 Task: Plan a day trip to Storm King Art Center.
Action: Mouse moved to (231, 204)
Screenshot: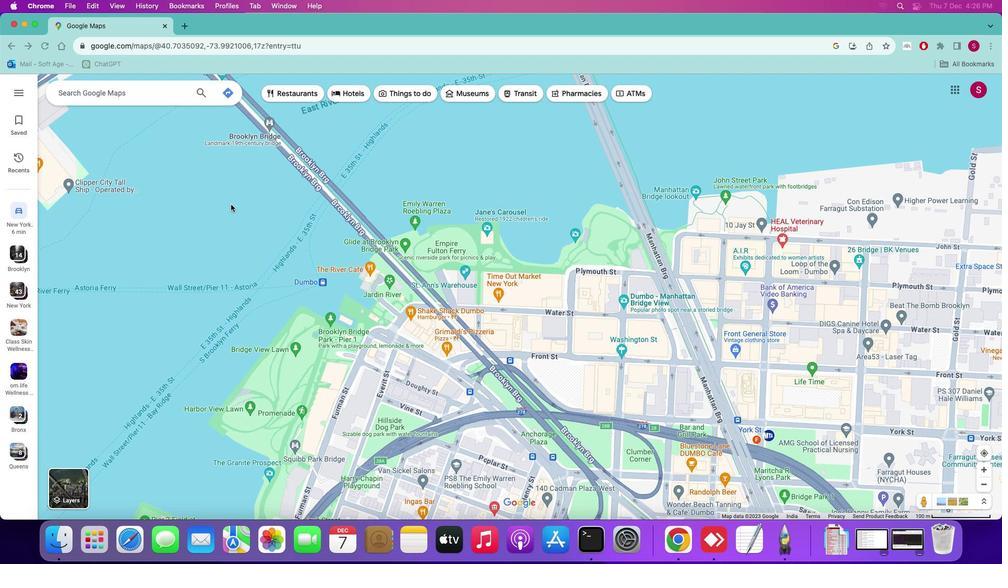 
Action: Mouse pressed left at (231, 204)
Screenshot: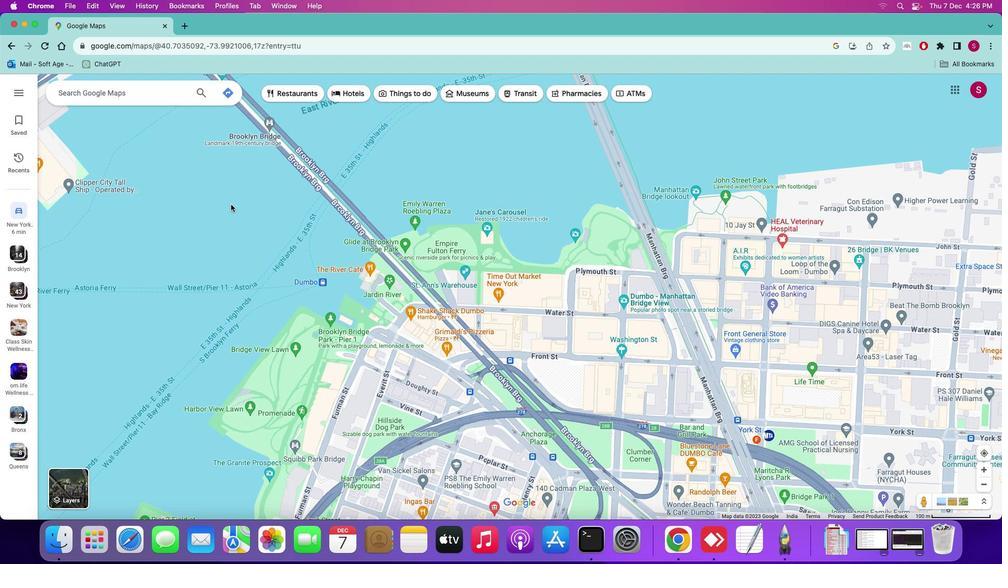 
Action: Mouse moved to (200, 88)
Screenshot: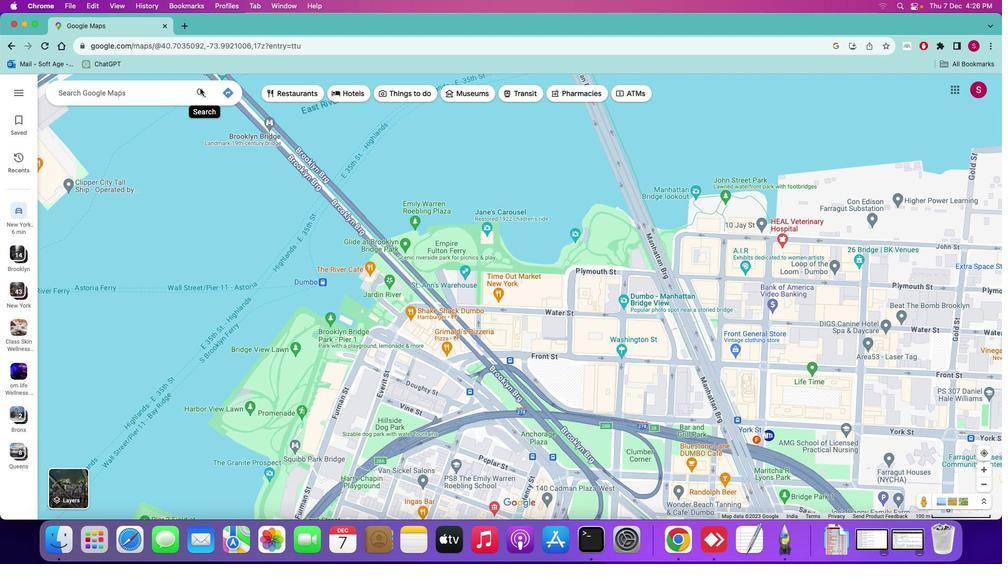 
Action: Mouse pressed left at (200, 88)
Screenshot: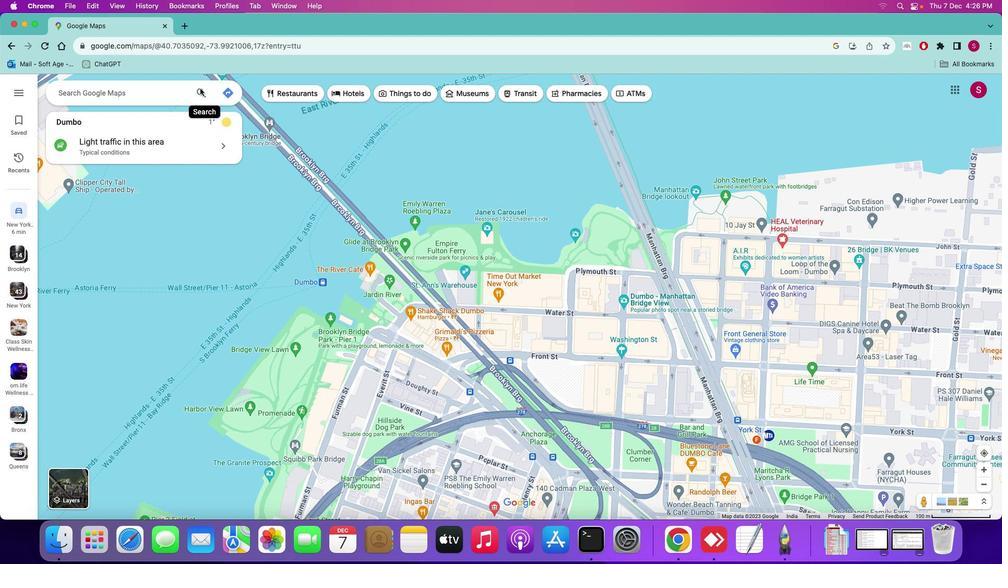 
Action: Mouse moved to (143, 82)
Screenshot: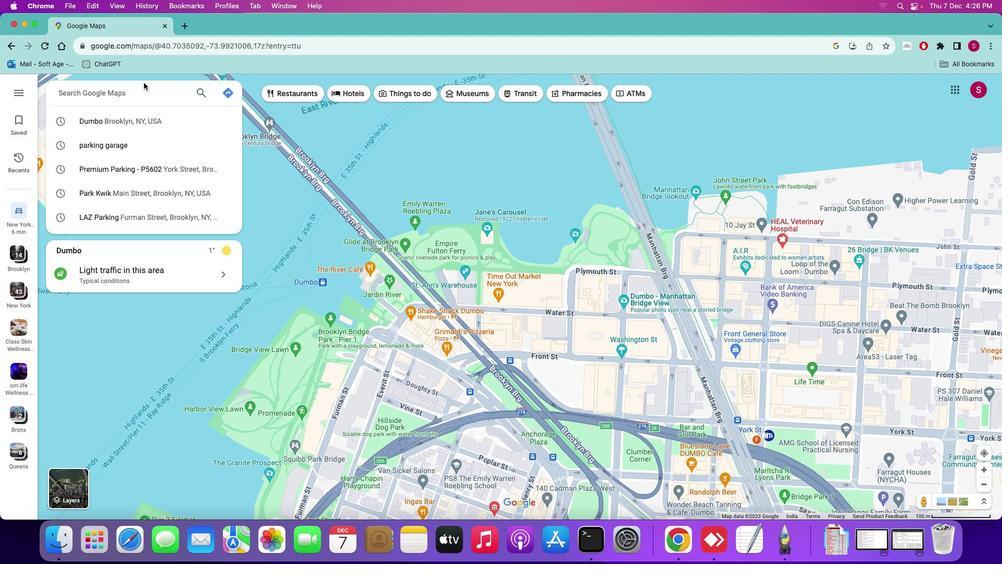 
Action: Key pressed Key.shift_r'S''t''o''r''m'Key.spaceKey.shift_r'K''i''n''g'Key.spaceKey.shift_r'A''r''t'Key.spaceKey.shift_r'C''e''n''t''e''r'Key.enter
Screenshot: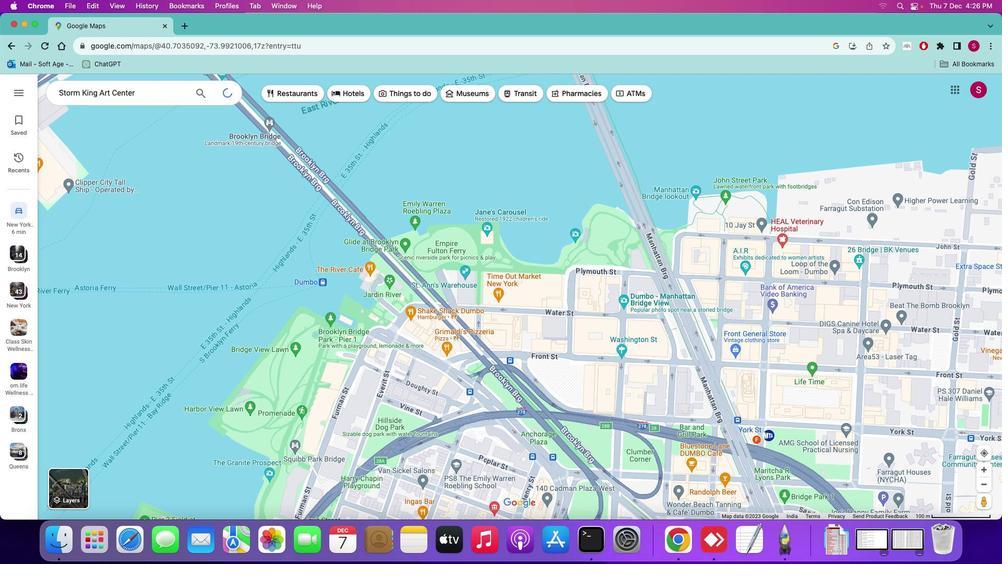 
Action: Mouse moved to (206, 189)
Screenshot: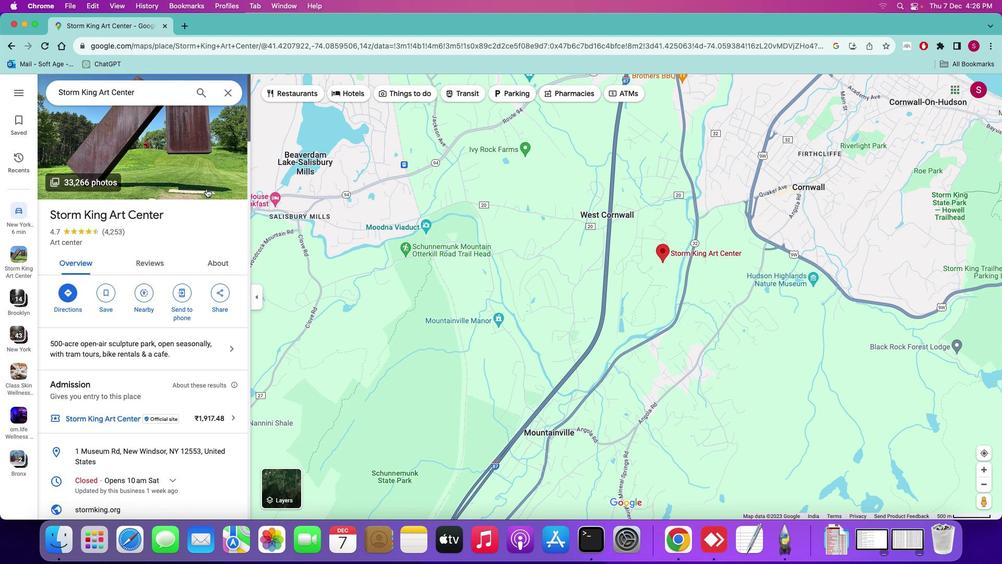 
Action: Mouse scrolled (206, 189) with delta (0, 0)
Screenshot: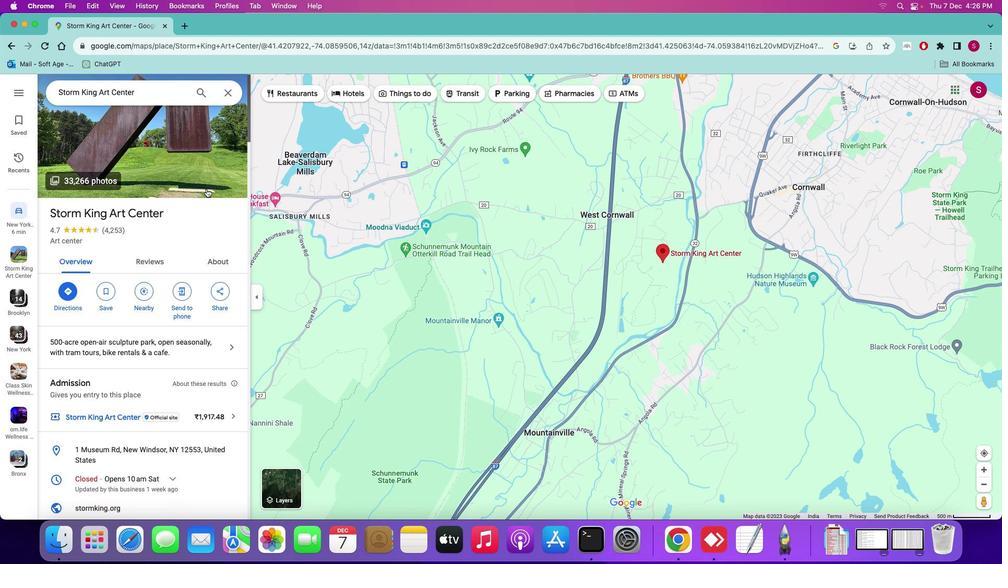
Action: Mouse scrolled (206, 189) with delta (0, 0)
Screenshot: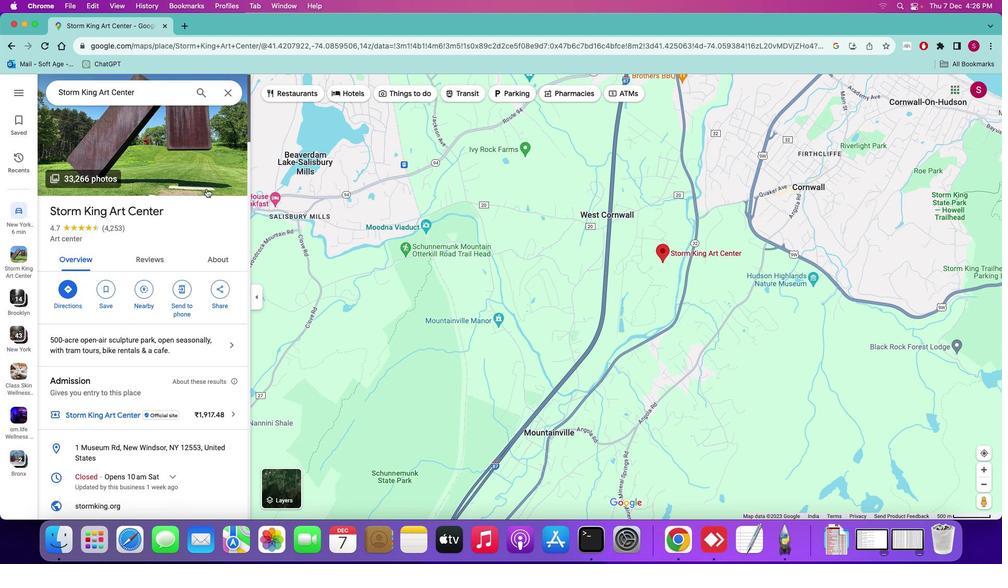 
Action: Mouse scrolled (206, 189) with delta (0, 0)
Screenshot: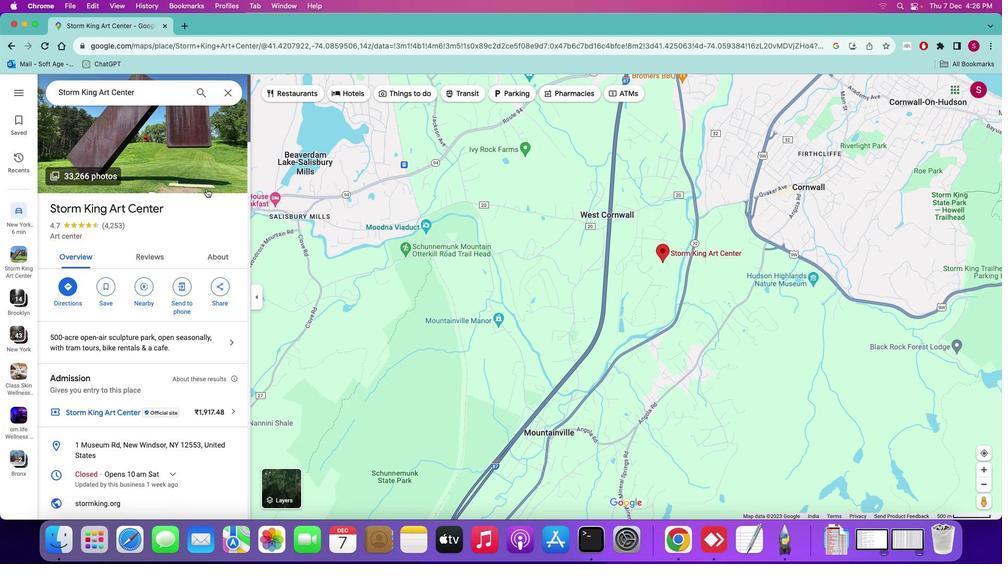 
Action: Mouse scrolled (206, 189) with delta (0, 0)
Screenshot: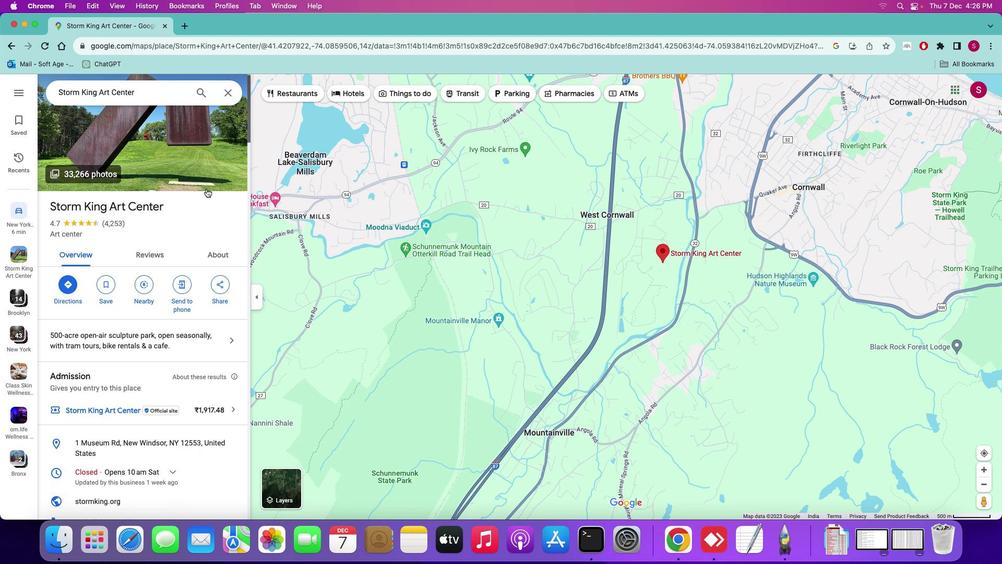 
Action: Mouse scrolled (206, 189) with delta (0, 0)
Screenshot: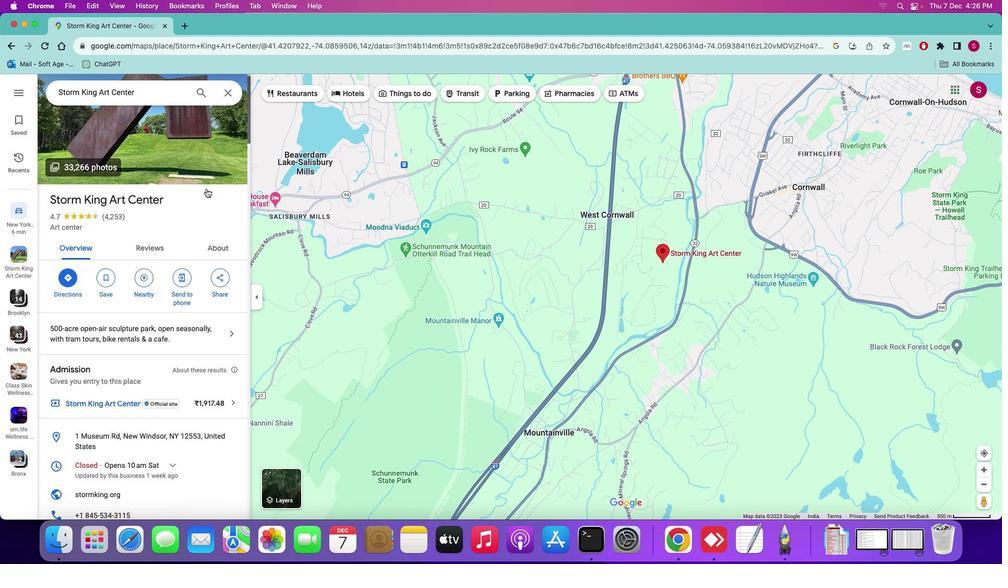 
Action: Mouse scrolled (206, 189) with delta (0, 0)
Screenshot: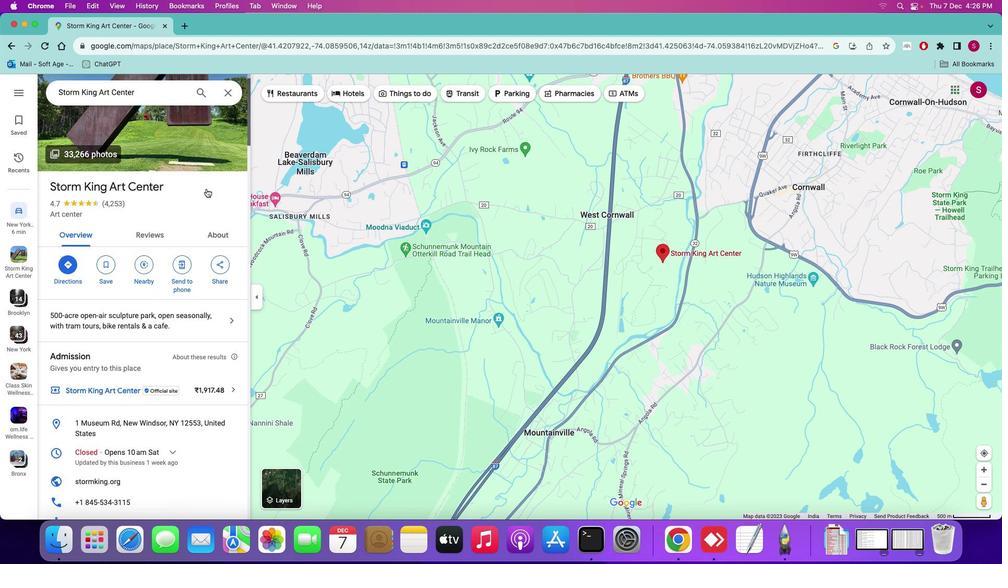 
Action: Mouse moved to (206, 189)
Screenshot: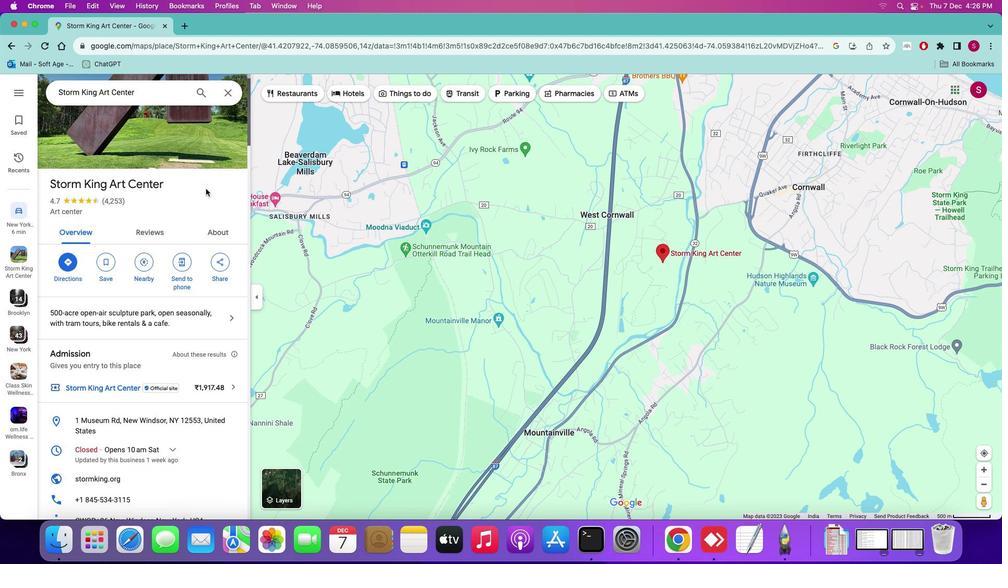 
Action: Mouse scrolled (206, 189) with delta (0, 0)
Screenshot: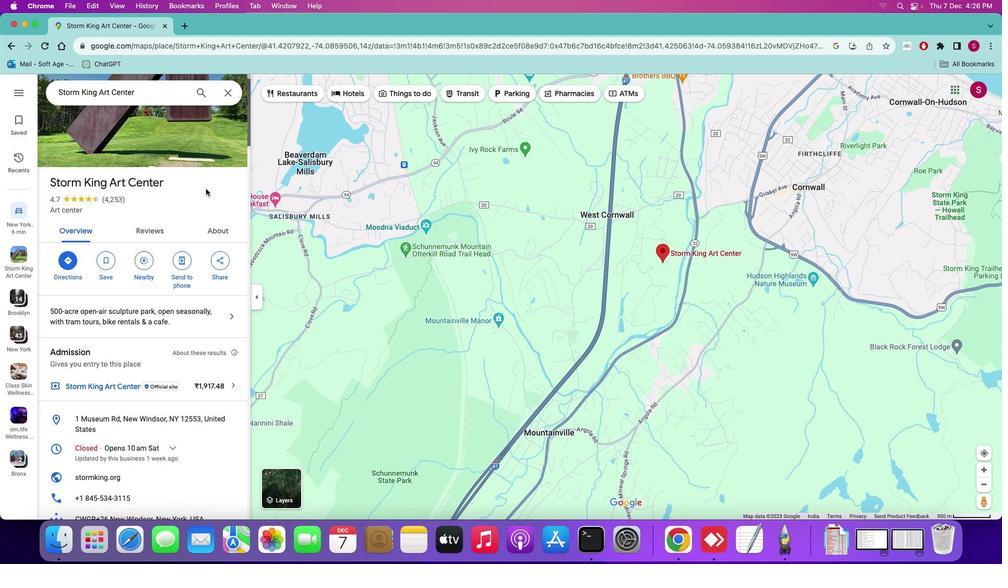 
Action: Mouse scrolled (206, 189) with delta (0, 0)
Screenshot: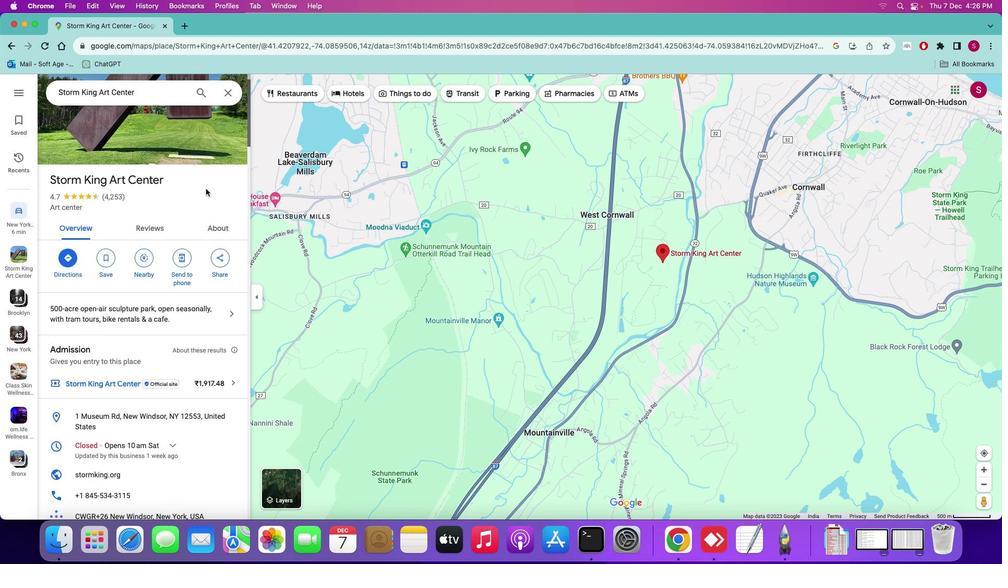 
Action: Mouse scrolled (206, 189) with delta (0, 0)
Screenshot: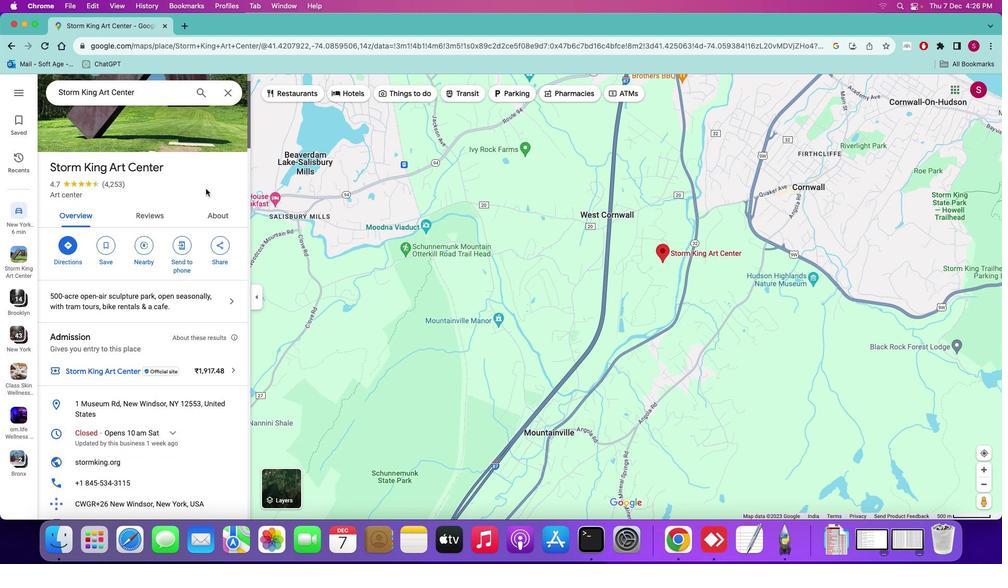 
Action: Mouse moved to (206, 188)
Screenshot: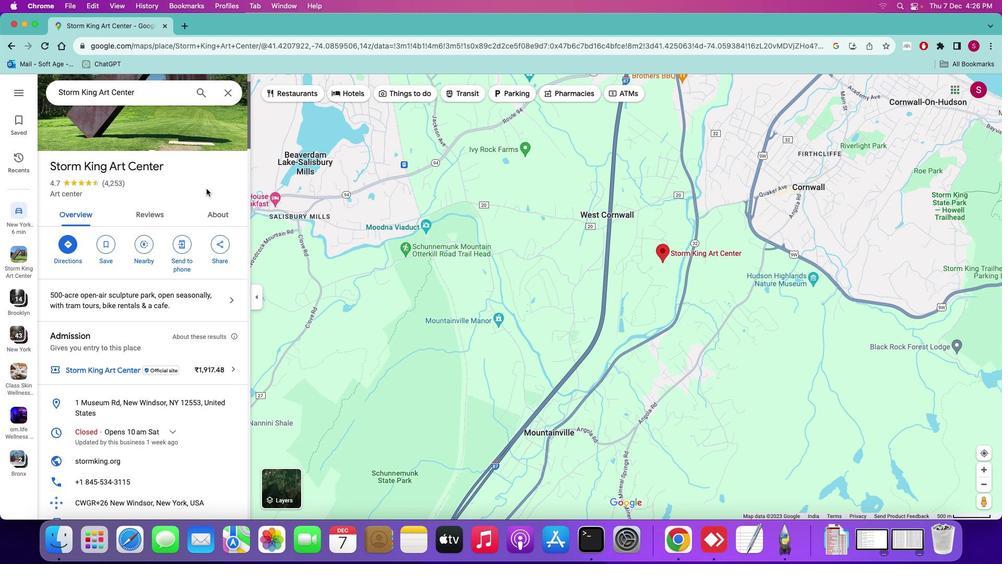
Action: Mouse scrolled (206, 188) with delta (0, 0)
Screenshot: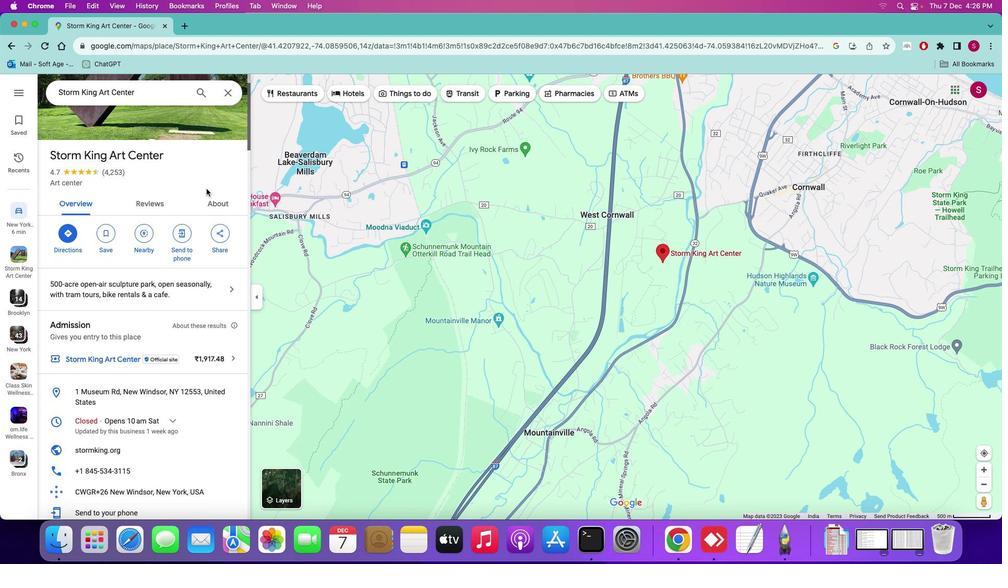 
Action: Mouse scrolled (206, 188) with delta (0, 0)
Screenshot: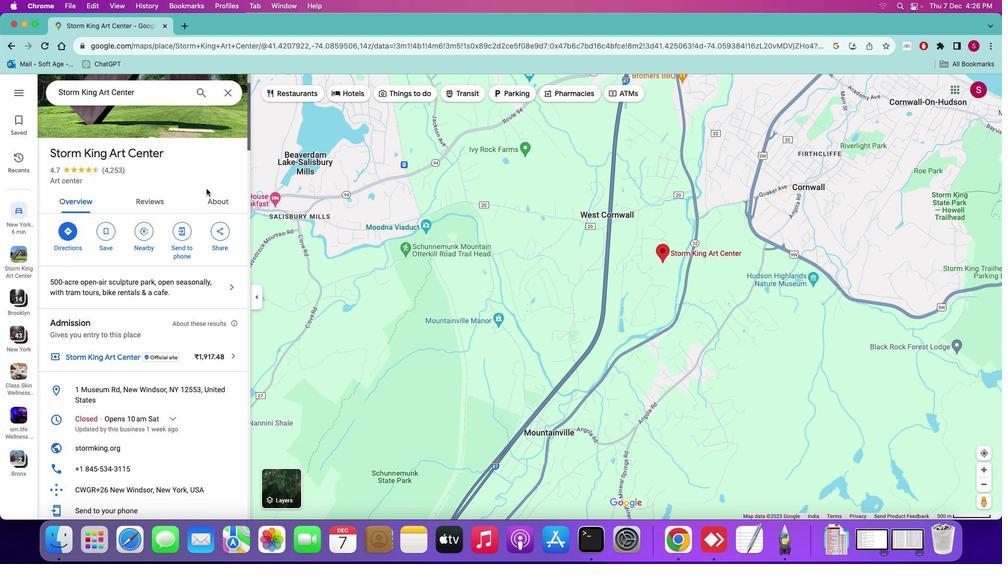 
Action: Mouse scrolled (206, 188) with delta (0, 0)
Screenshot: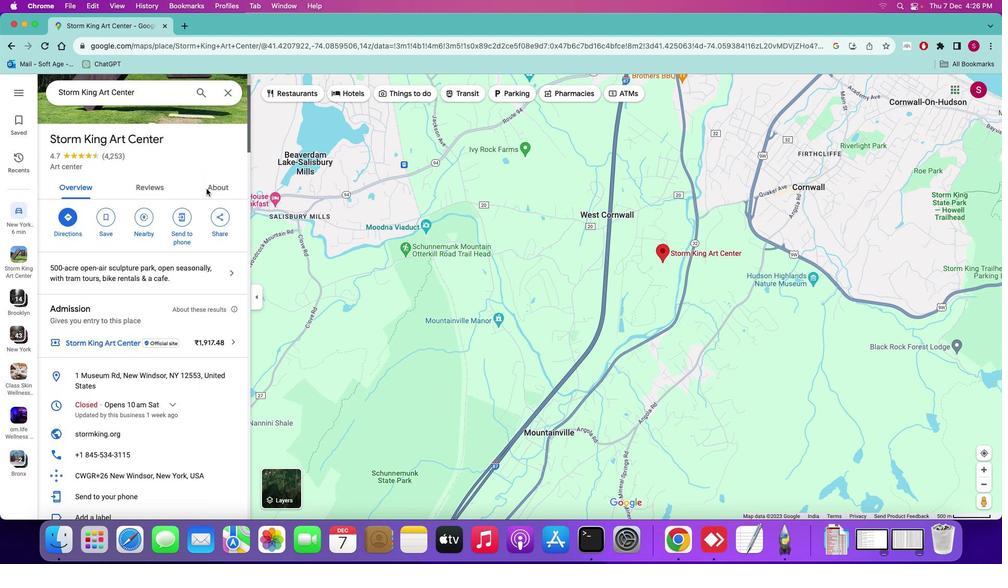 
Action: Mouse scrolled (206, 188) with delta (0, 0)
Screenshot: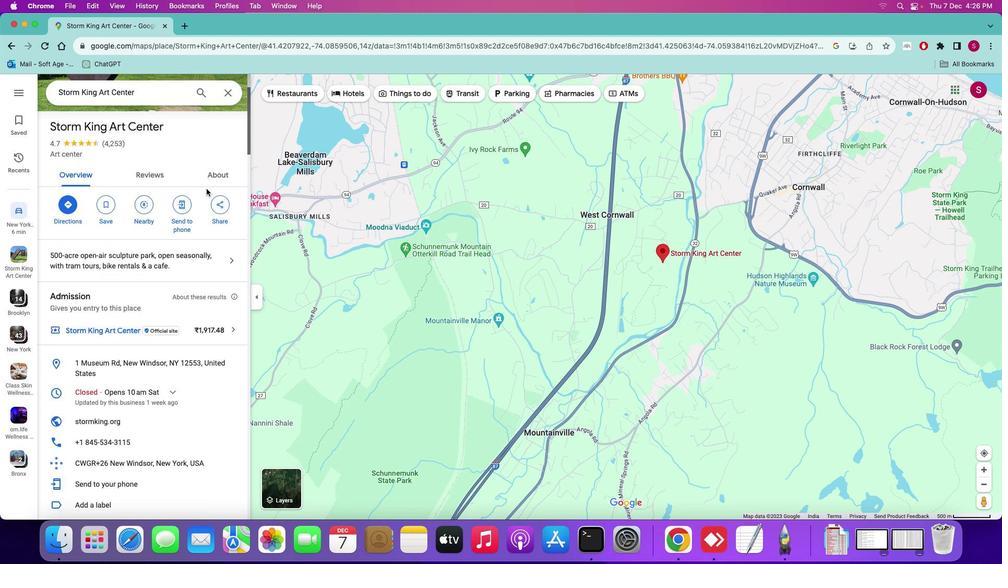 
Action: Mouse scrolled (206, 188) with delta (0, -1)
Screenshot: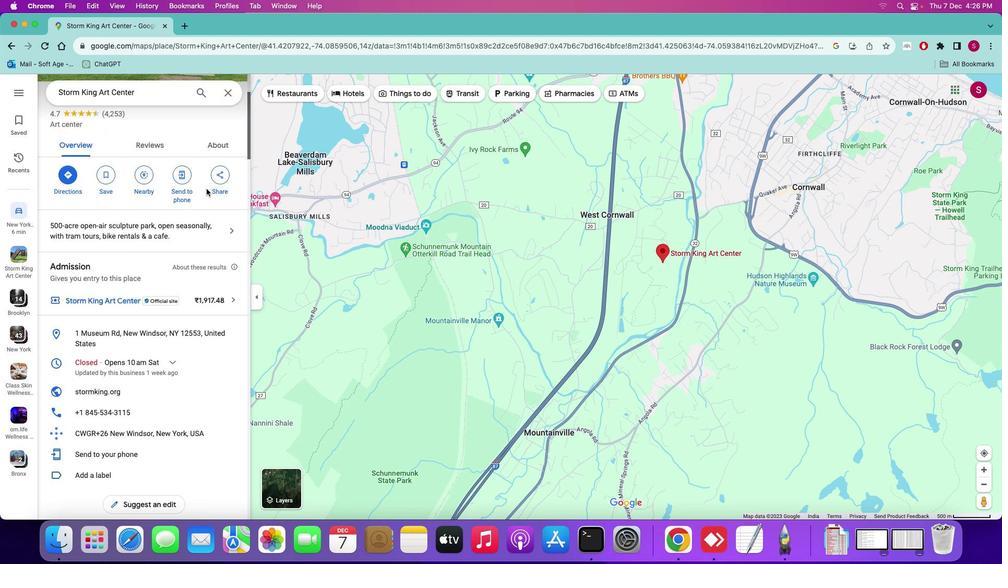 
Action: Mouse scrolled (206, 188) with delta (0, 0)
Screenshot: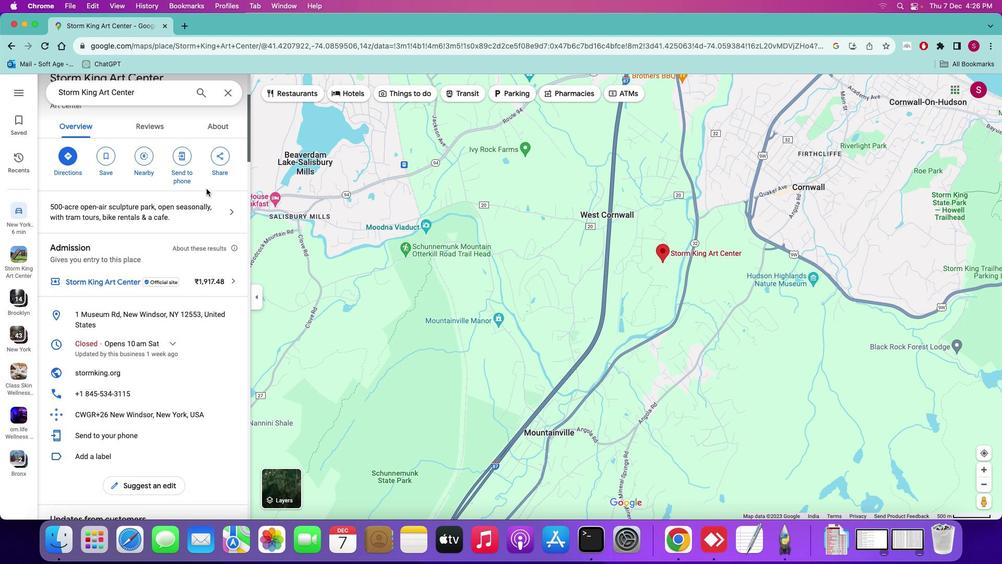 
Action: Mouse scrolled (206, 188) with delta (0, 0)
Screenshot: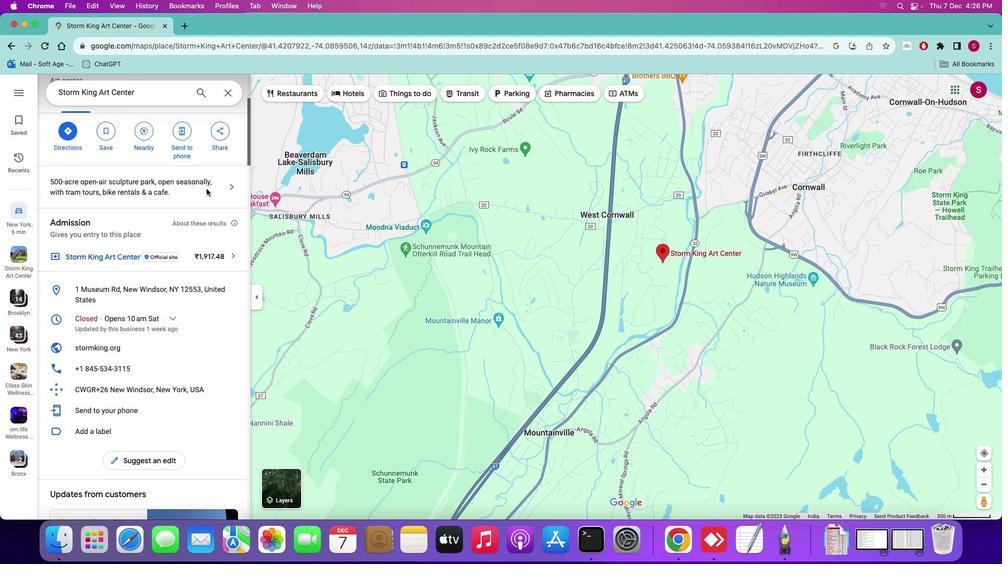 
Action: Mouse scrolled (206, 188) with delta (0, -1)
Screenshot: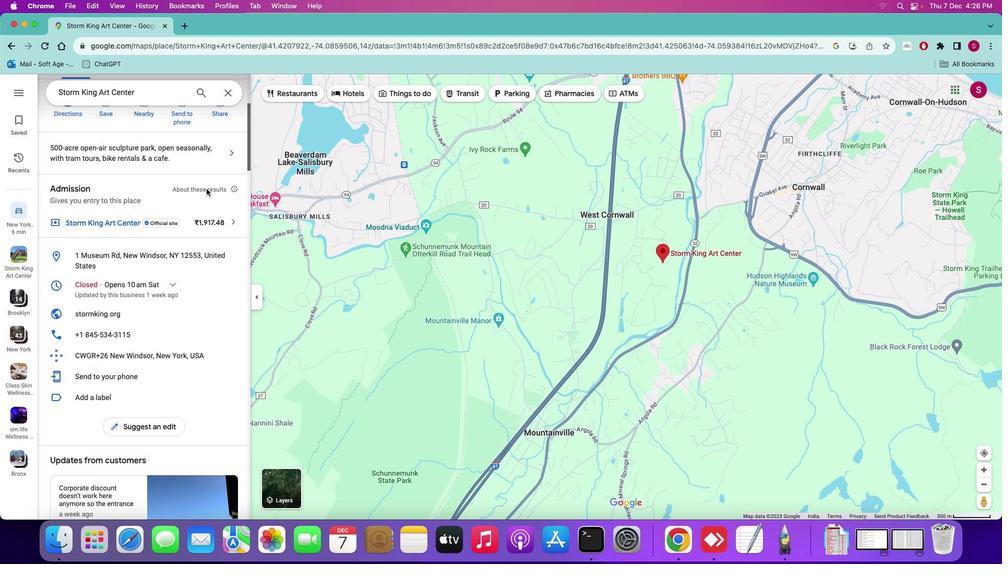 
Action: Mouse scrolled (206, 188) with delta (0, -1)
Screenshot: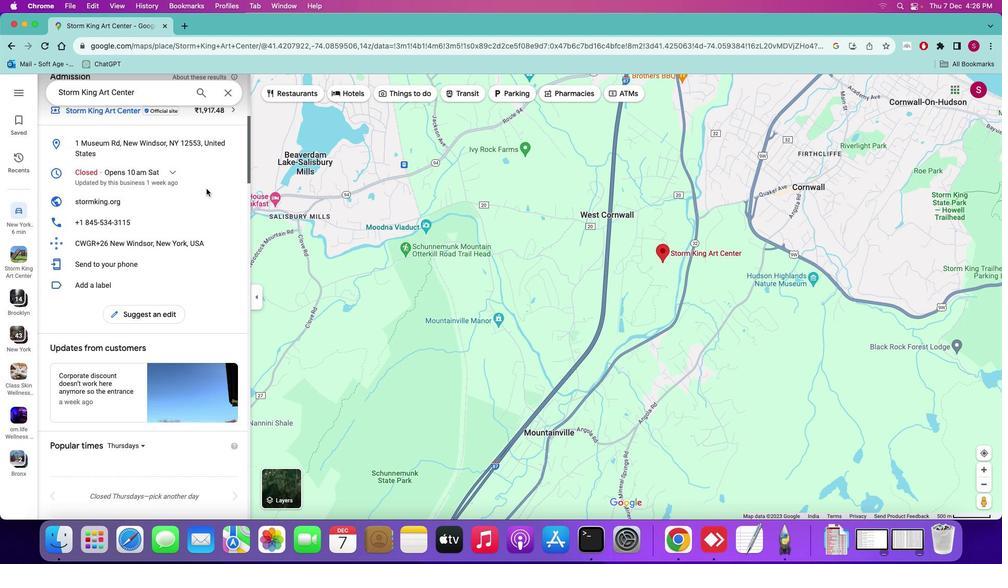 
Action: Mouse scrolled (206, 188) with delta (0, -2)
Screenshot: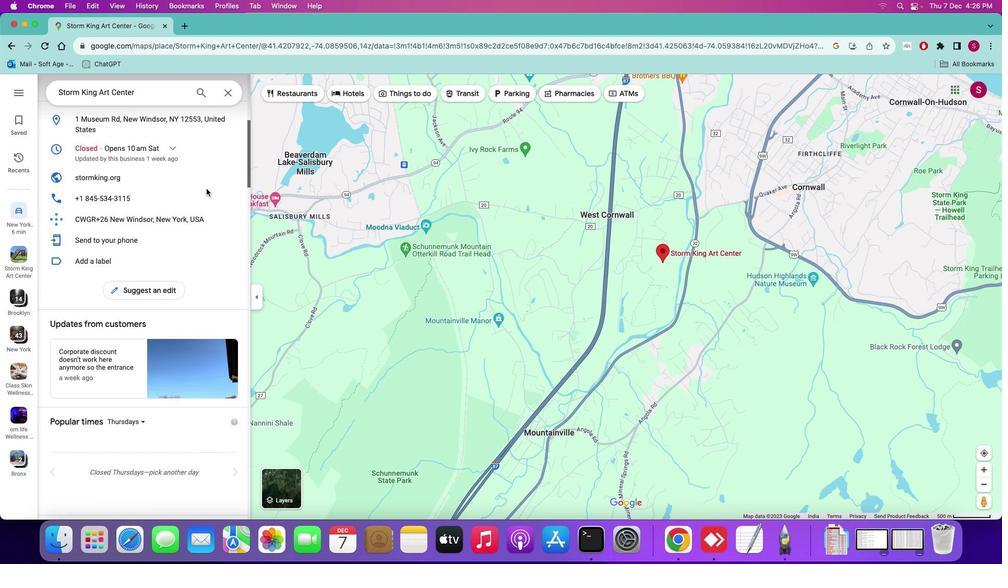 
Action: Mouse moved to (171, 122)
Screenshot: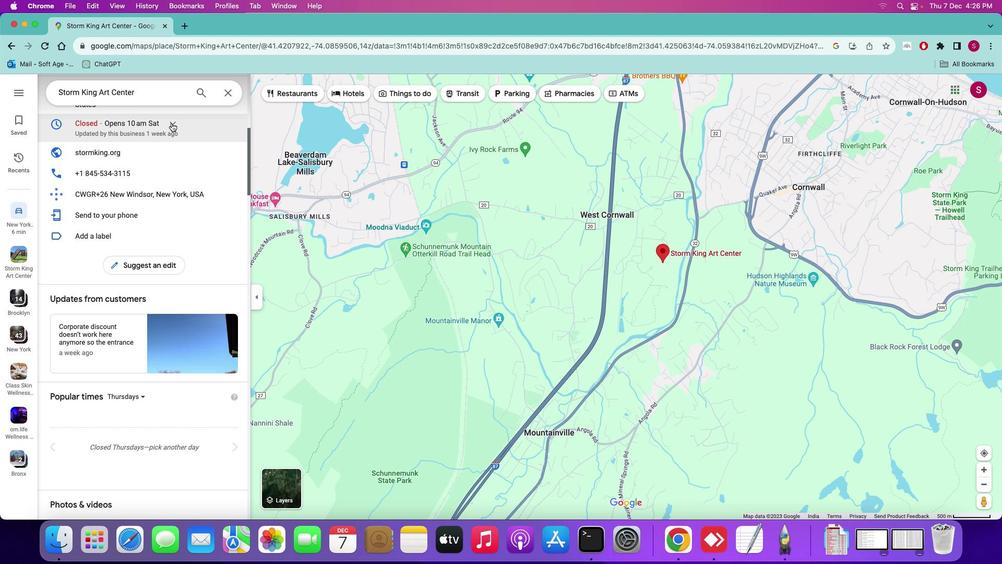 
Action: Mouse pressed left at (171, 122)
Screenshot: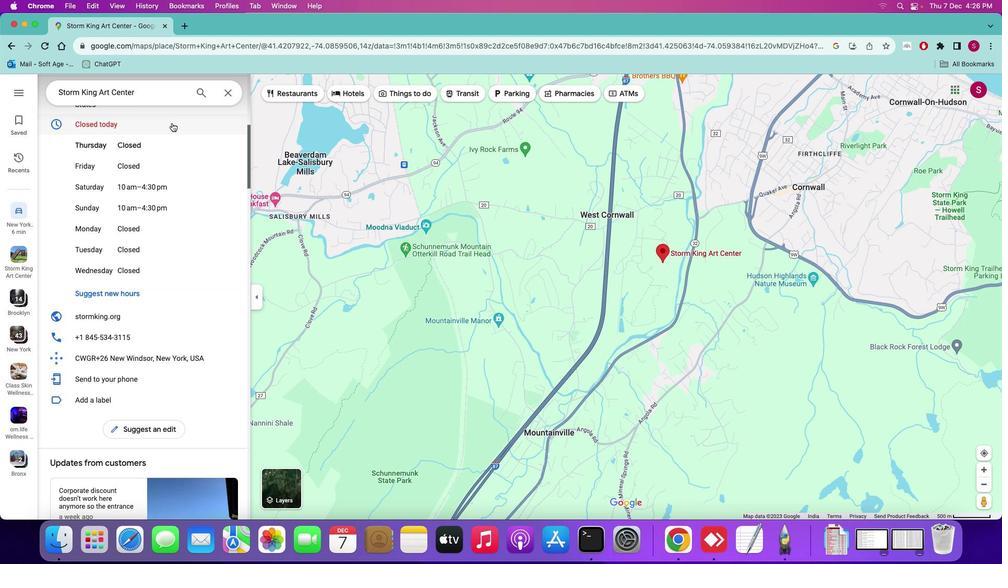 
Action: Mouse moved to (174, 131)
Screenshot: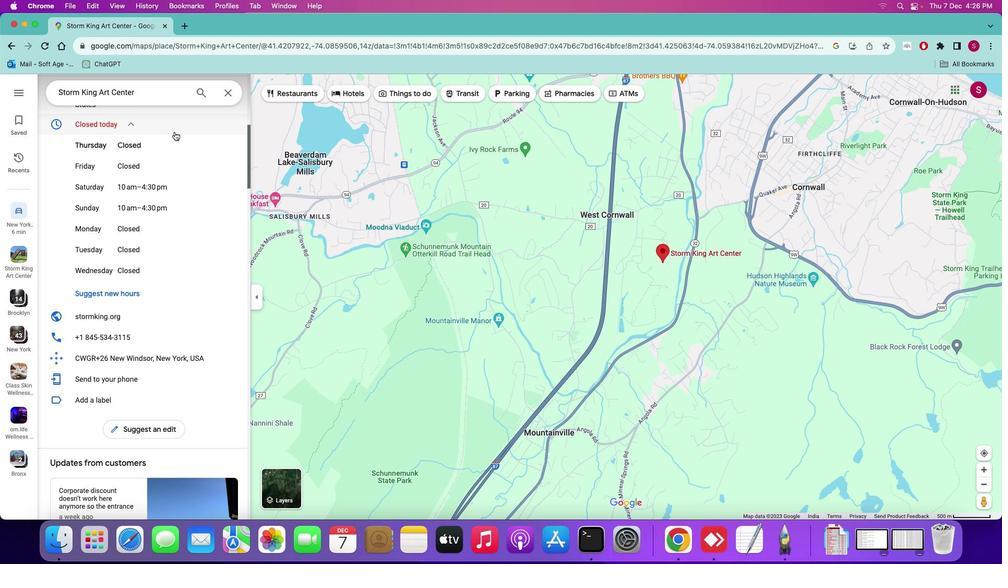 
Action: Mouse scrolled (174, 131) with delta (0, 0)
Screenshot: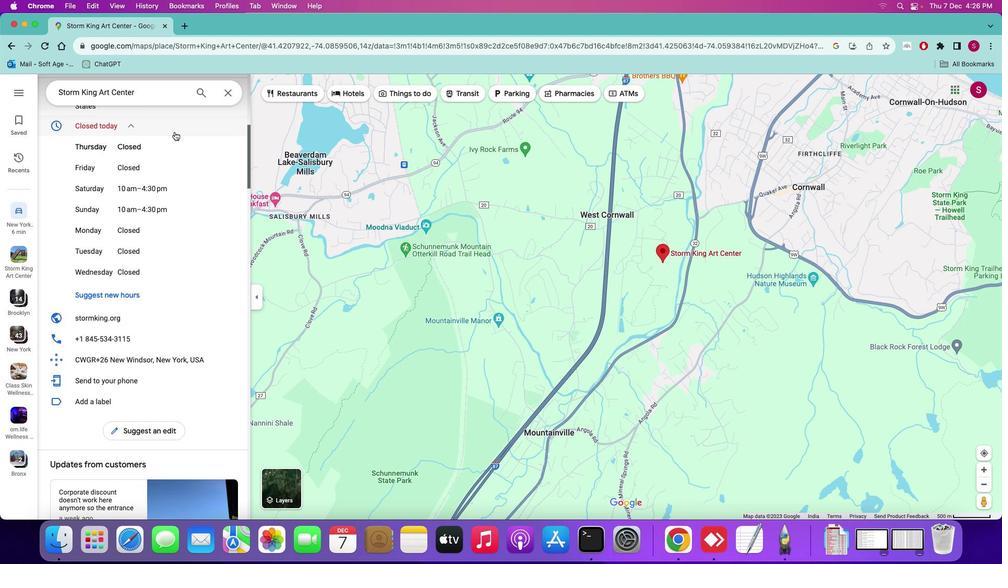 
Action: Mouse moved to (174, 132)
Screenshot: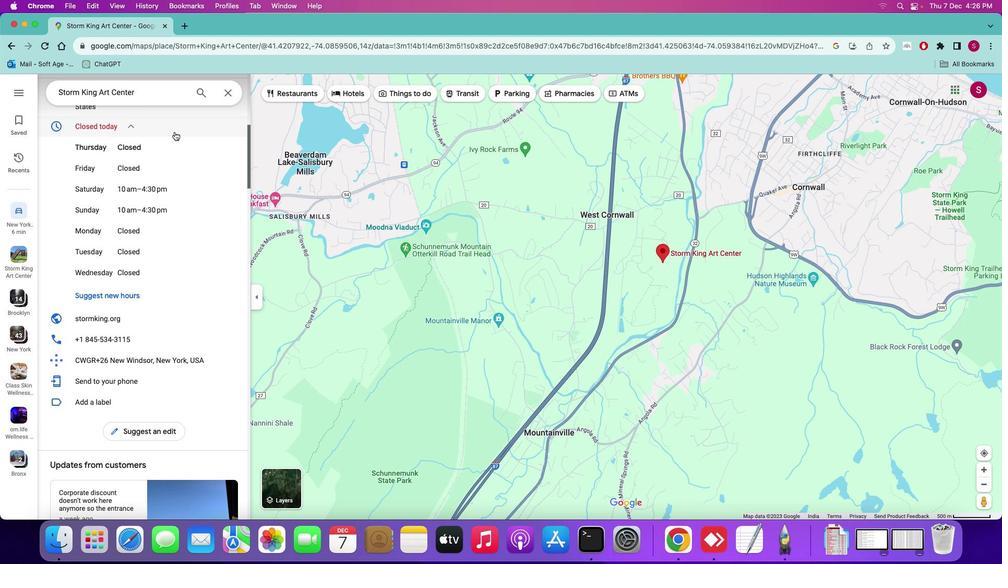 
Action: Mouse scrolled (174, 132) with delta (0, 0)
Screenshot: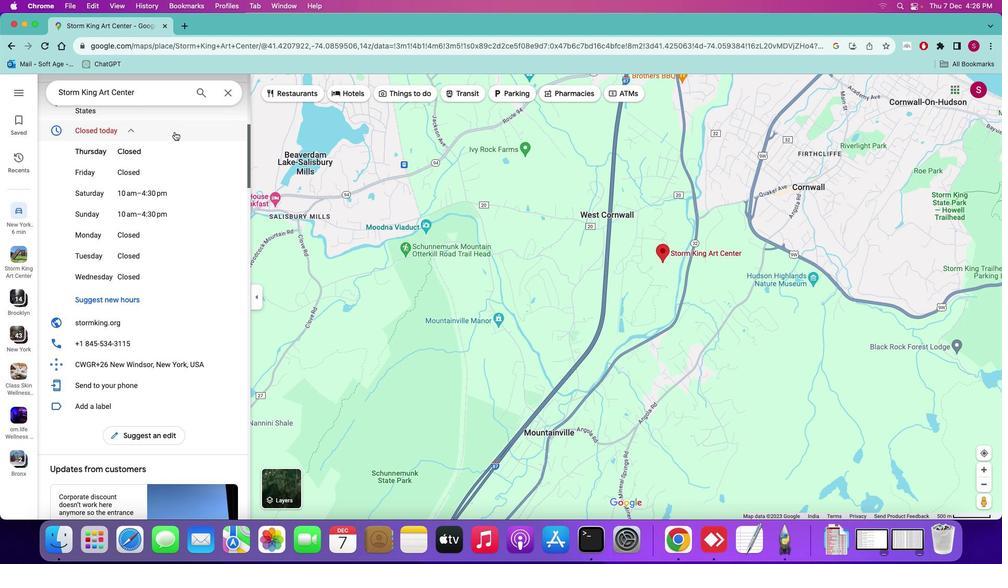 
Action: Mouse moved to (174, 132)
Screenshot: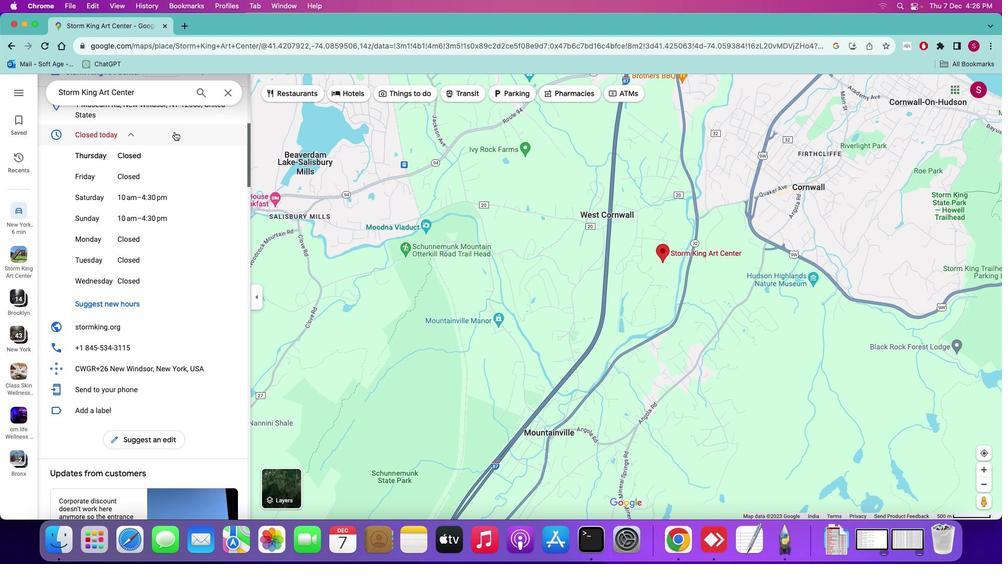 
Action: Mouse scrolled (174, 132) with delta (0, 0)
Screenshot: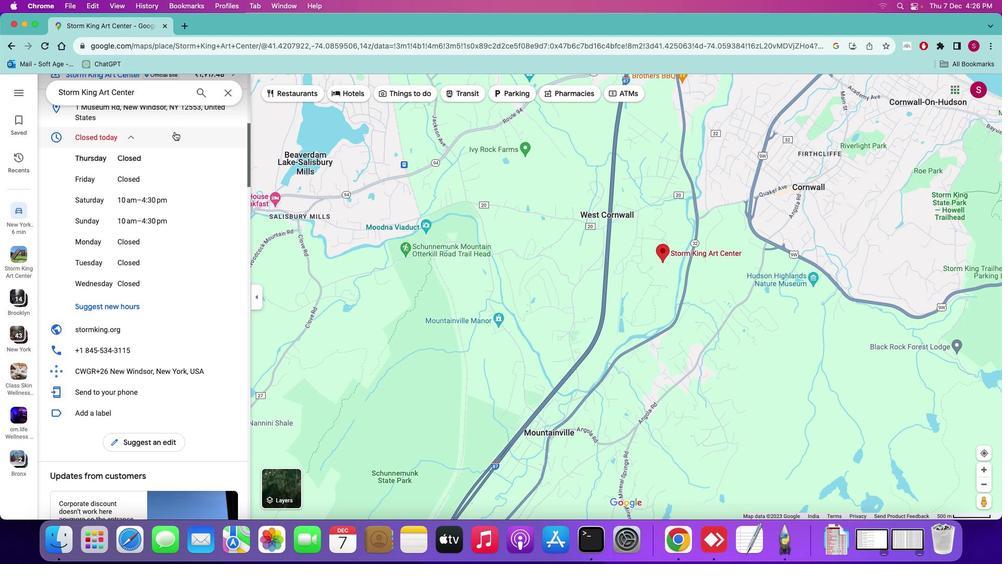 
Action: Mouse scrolled (174, 132) with delta (0, 0)
Screenshot: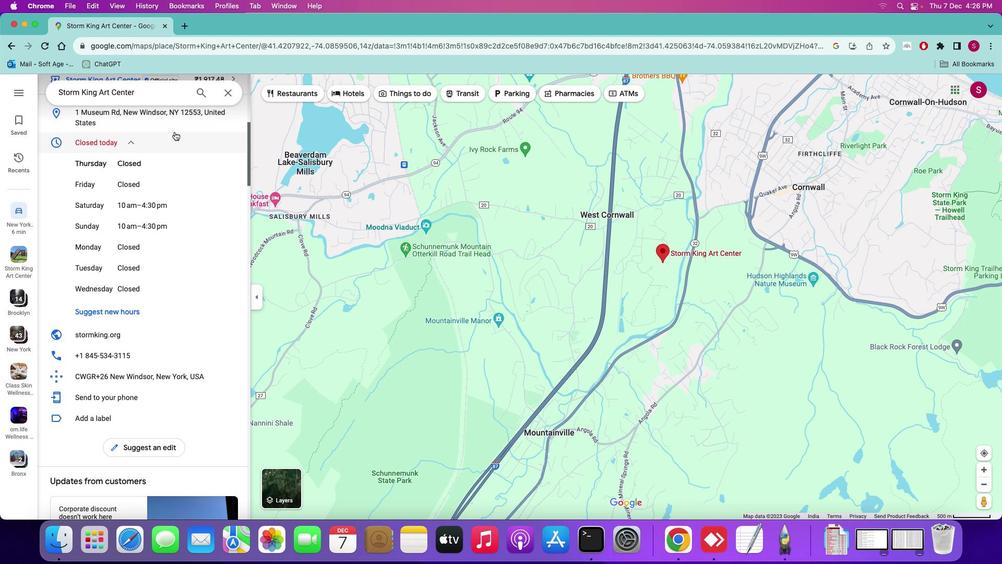 
Action: Mouse scrolled (174, 132) with delta (0, 0)
Screenshot: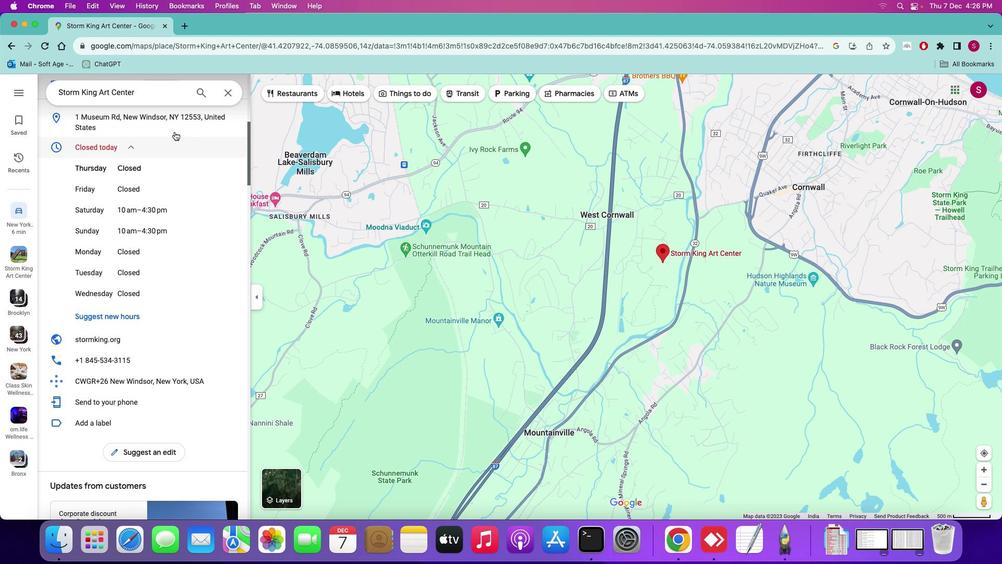 
Action: Mouse moved to (134, 148)
Screenshot: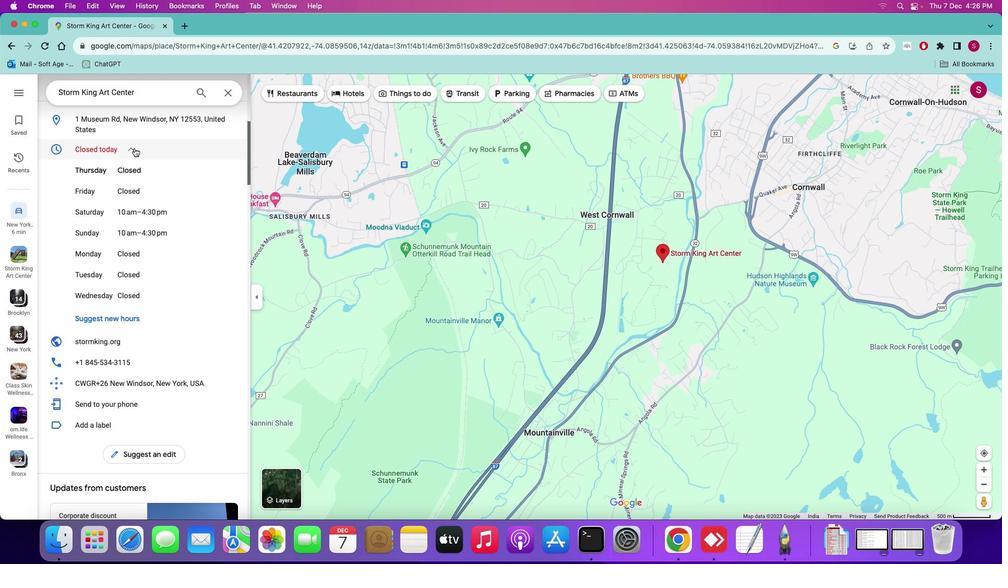 
Action: Mouse pressed left at (134, 148)
Screenshot: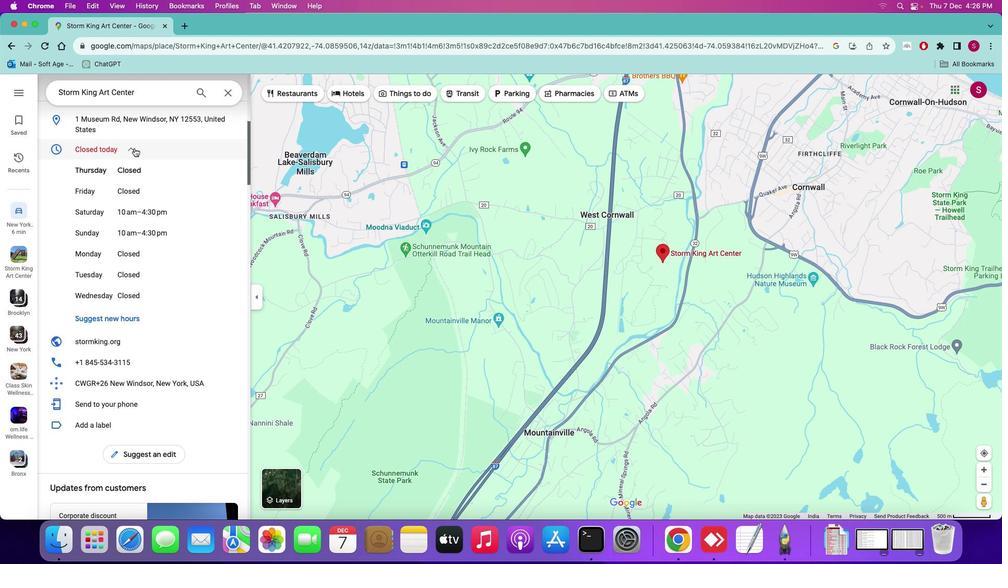 
Action: Mouse moved to (178, 158)
Screenshot: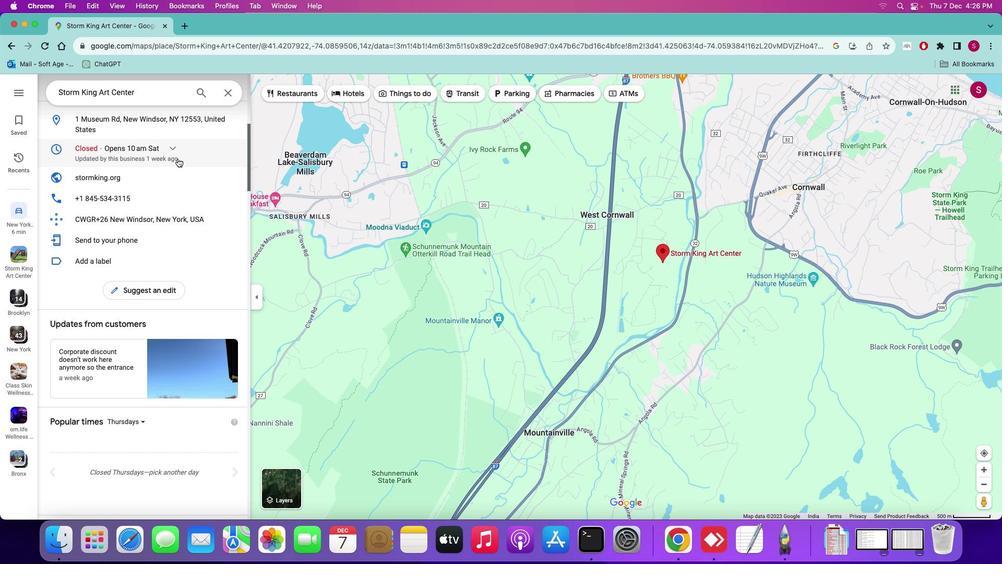 
Action: Mouse scrolled (178, 158) with delta (0, 0)
Screenshot: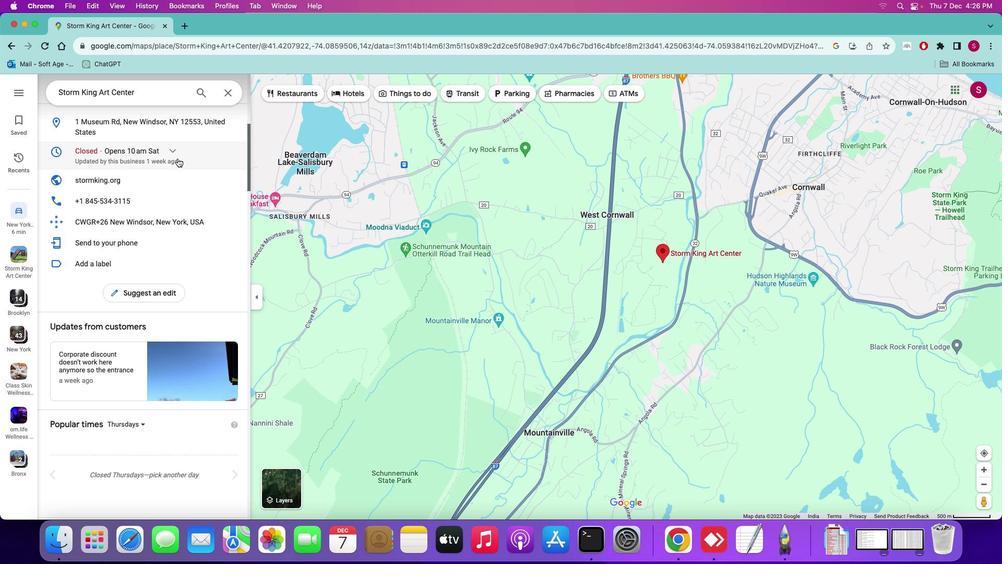 
Action: Mouse scrolled (178, 158) with delta (0, 0)
Screenshot: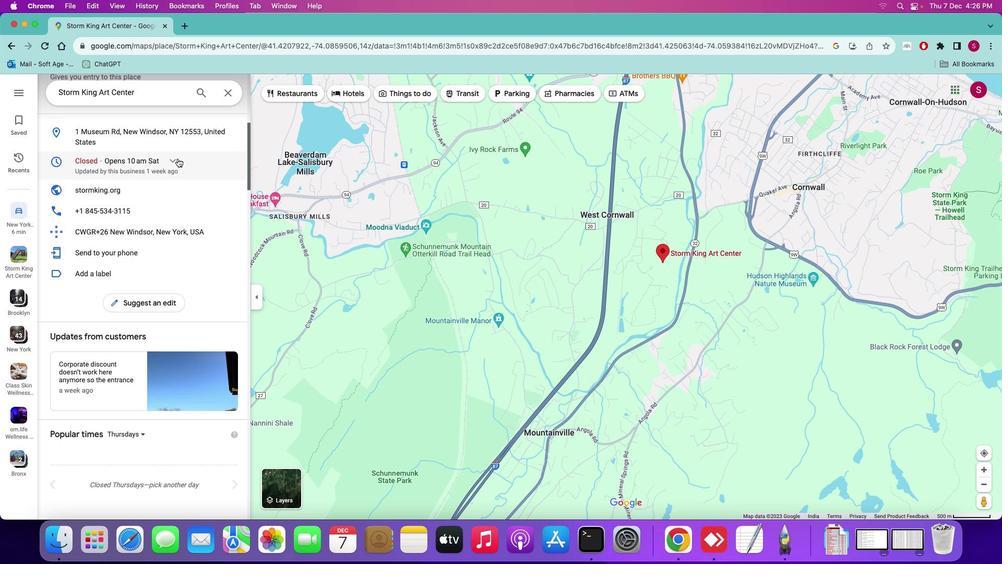 
Action: Mouse scrolled (178, 158) with delta (0, 0)
Screenshot: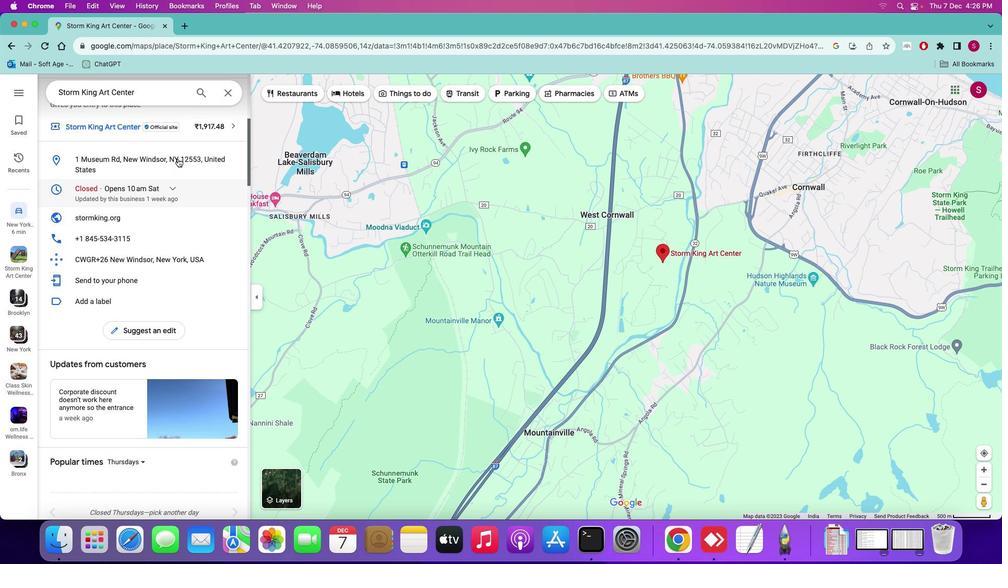 
Action: Mouse scrolled (178, 158) with delta (0, 0)
Screenshot: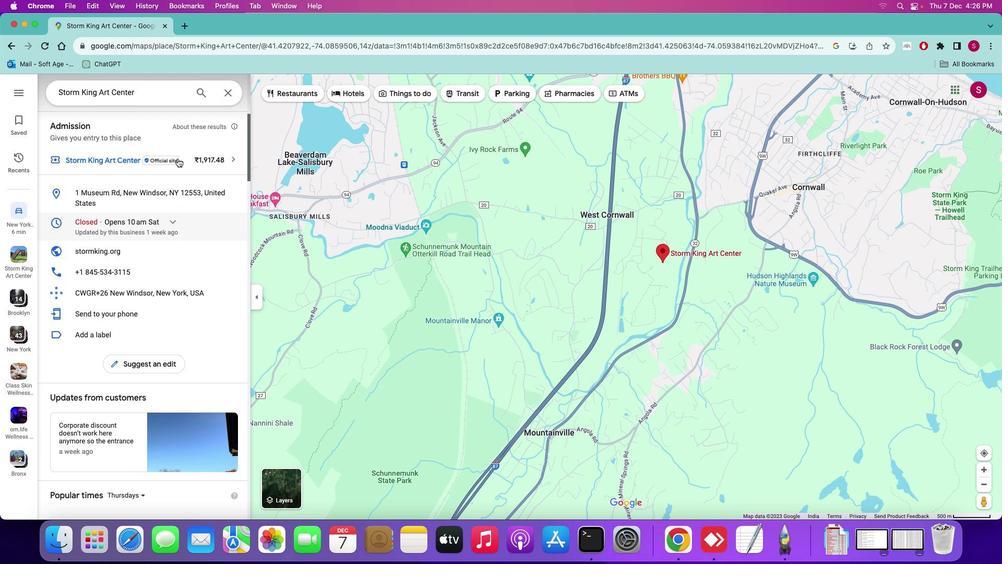 
Action: Mouse moved to (178, 158)
Screenshot: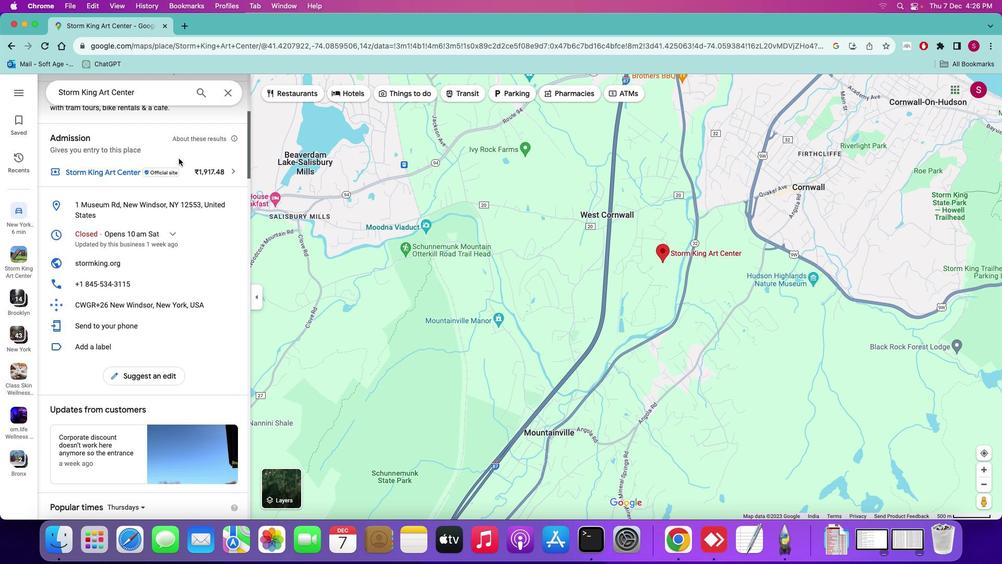 
Action: Mouse scrolled (178, 158) with delta (0, 0)
Screenshot: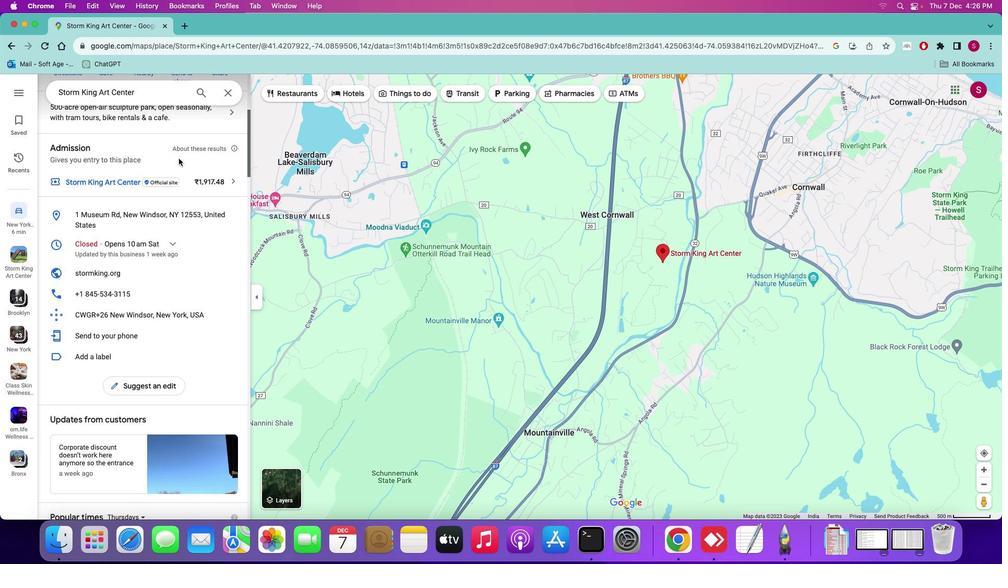 
Action: Mouse scrolled (178, 158) with delta (0, 0)
Screenshot: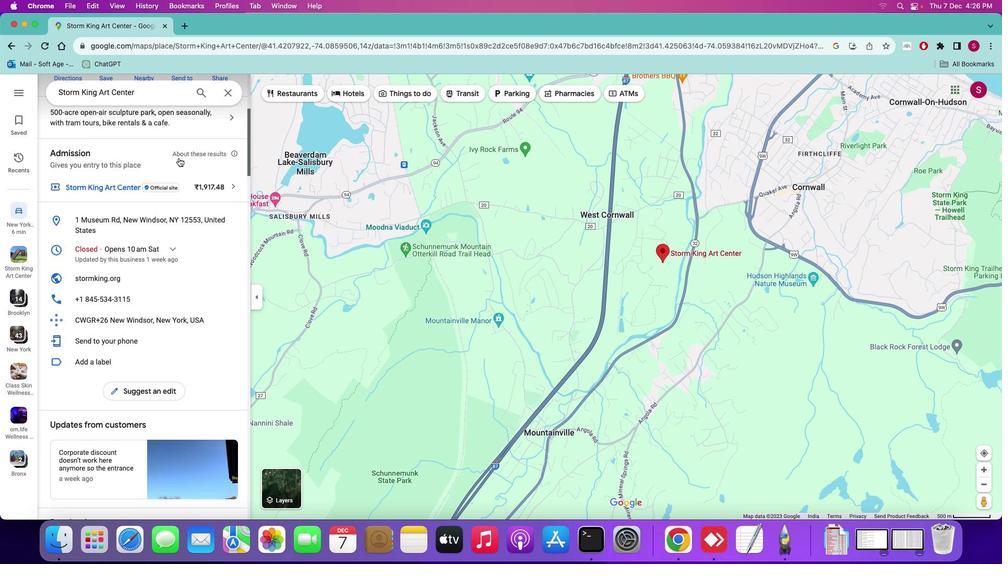 
Action: Mouse scrolled (178, 158) with delta (0, 1)
Screenshot: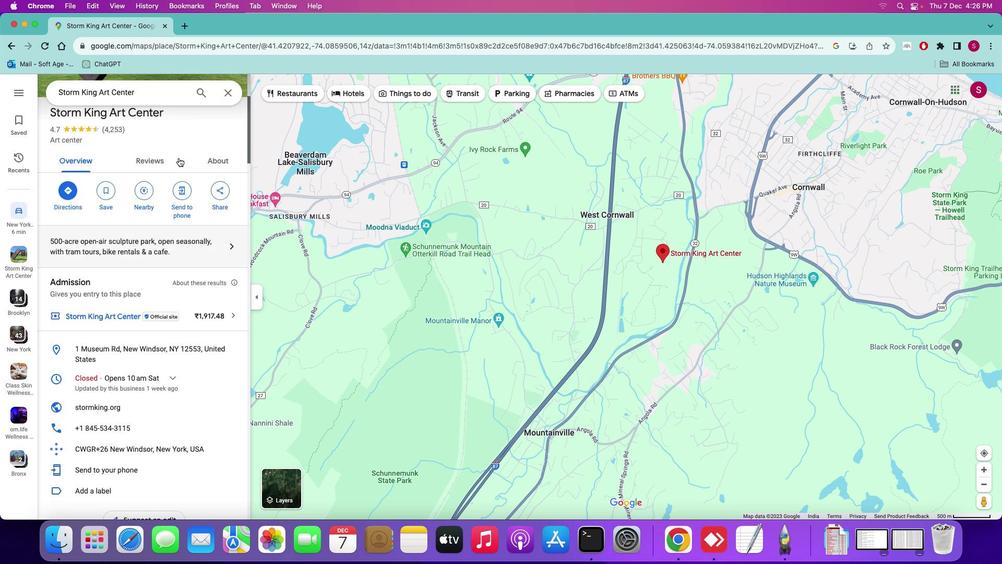 
Action: Mouse scrolled (178, 158) with delta (0, 1)
Screenshot: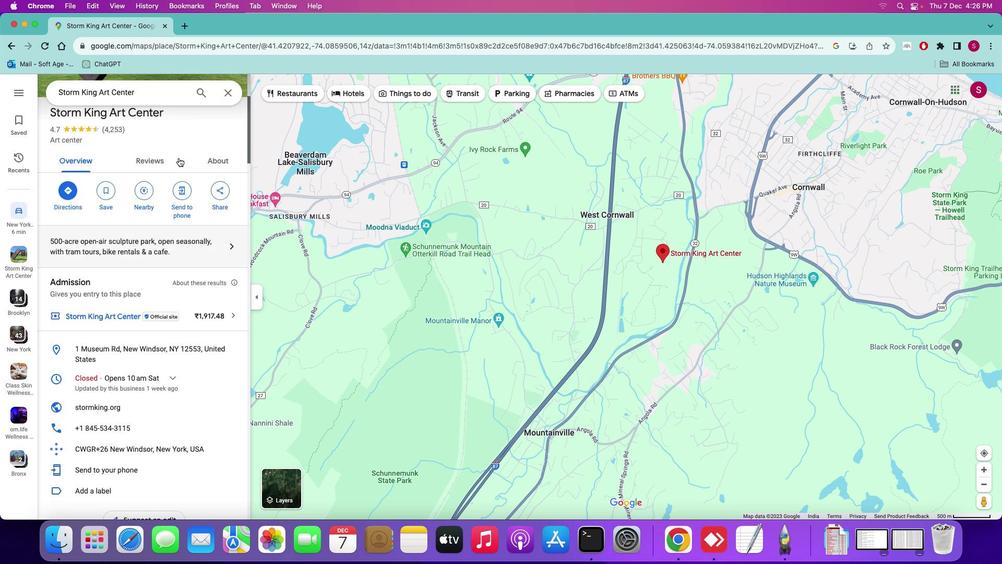 
Action: Mouse moved to (179, 158)
Screenshot: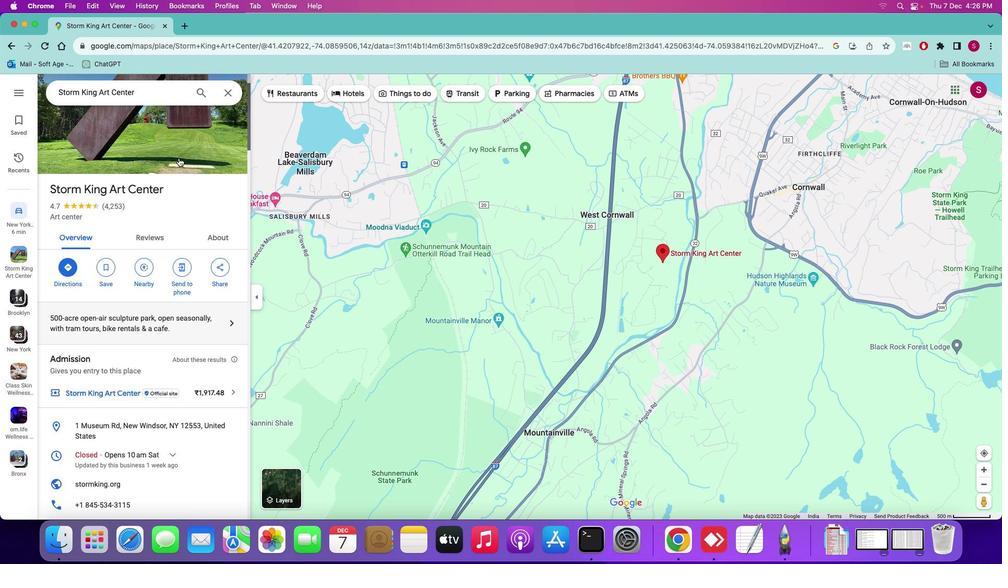 
Action: Mouse scrolled (179, 158) with delta (0, 2)
Screenshot: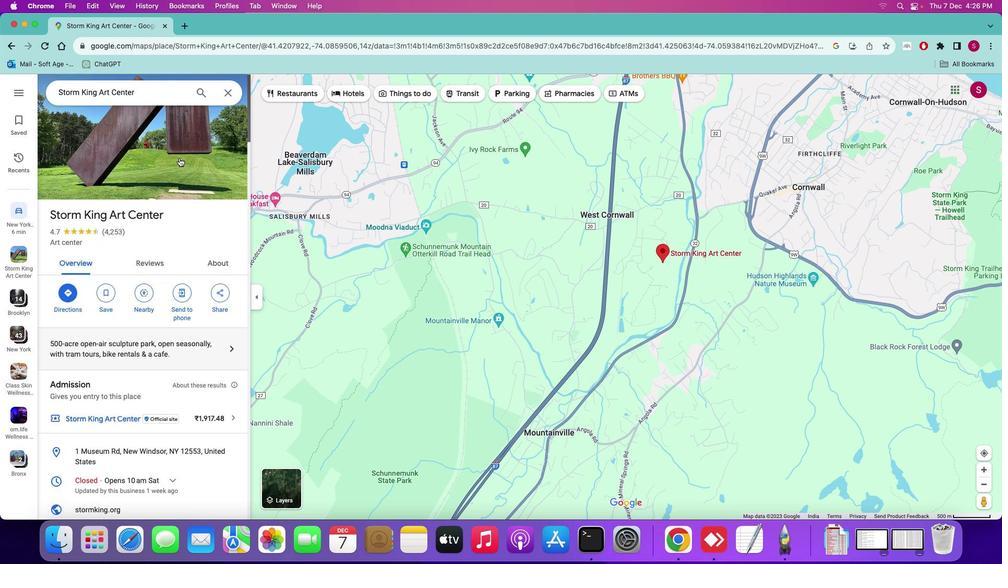 
Action: Mouse moved to (179, 157)
Screenshot: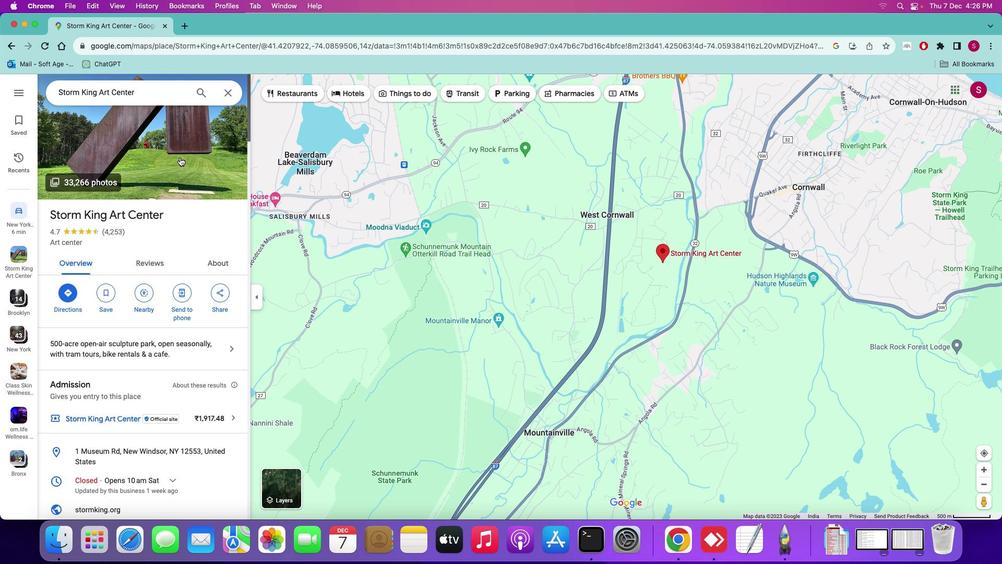 
Action: Mouse scrolled (179, 157) with delta (0, 0)
Screenshot: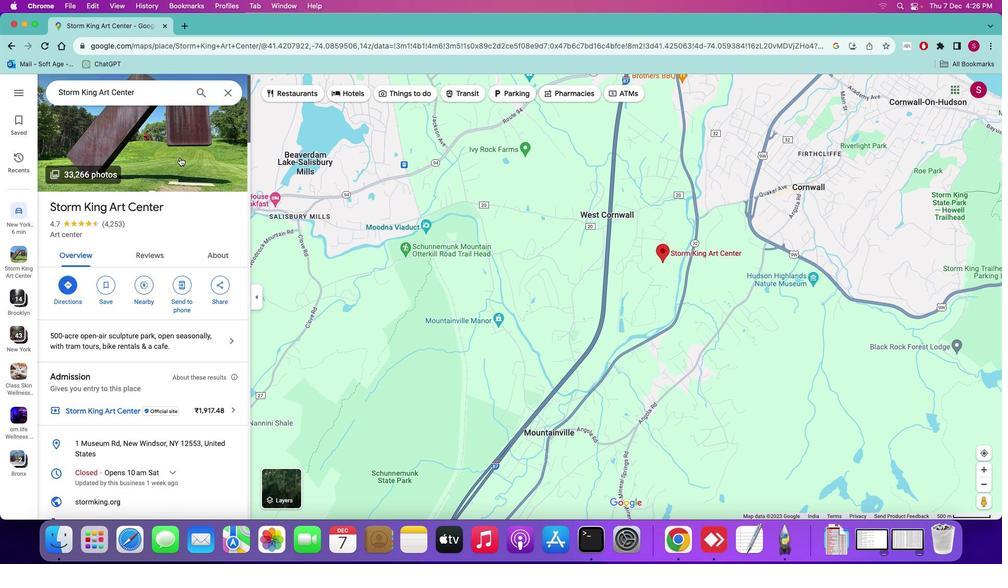 
Action: Mouse scrolled (179, 157) with delta (0, 0)
Screenshot: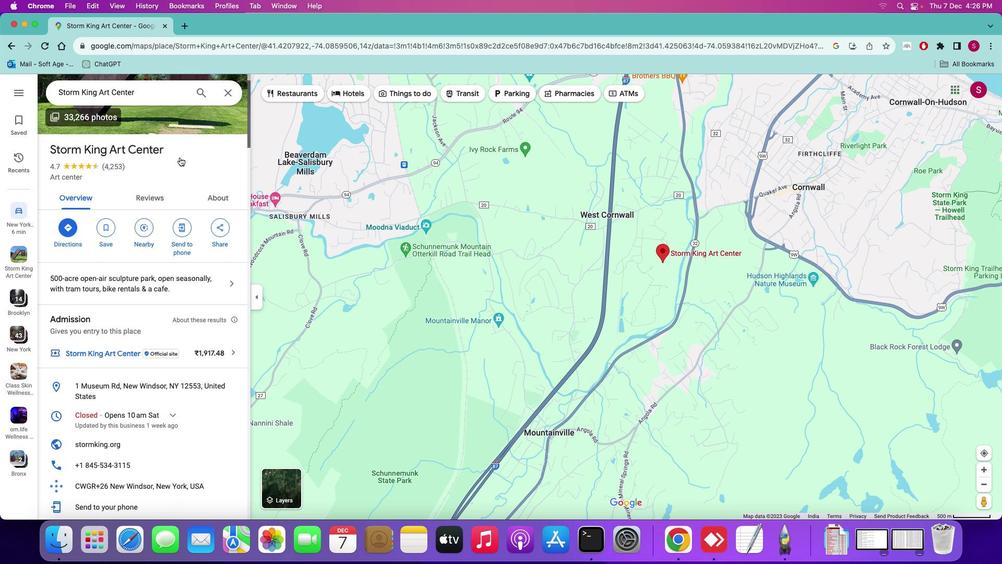
Action: Mouse scrolled (179, 157) with delta (0, -1)
Screenshot: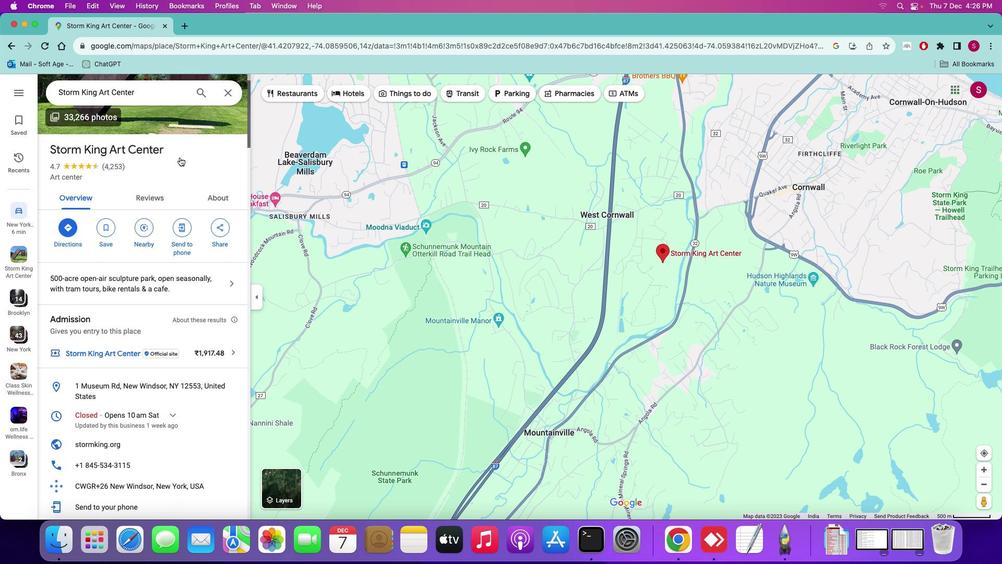 
Action: Mouse scrolled (179, 157) with delta (0, -2)
Screenshot: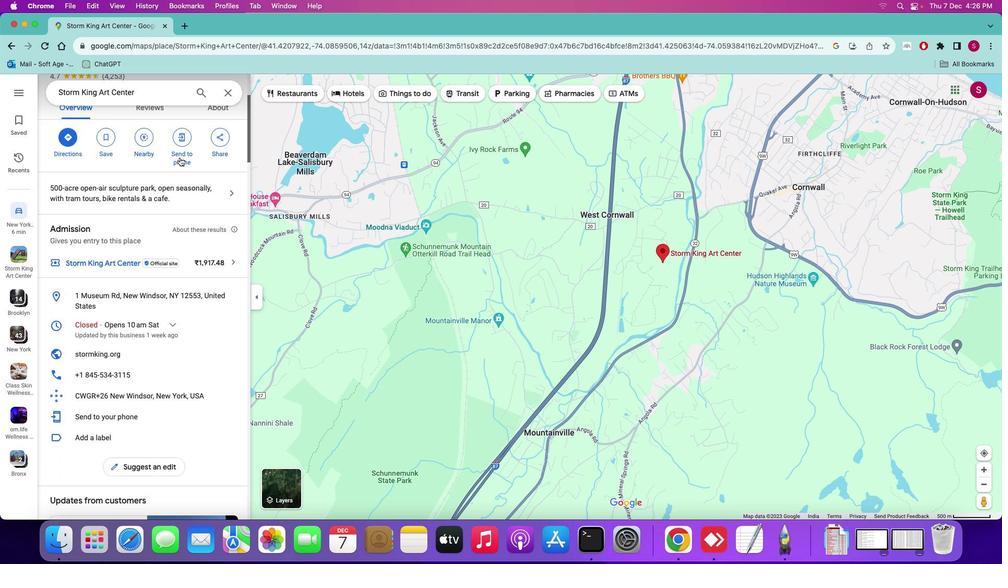 
Action: Mouse moved to (179, 157)
Screenshot: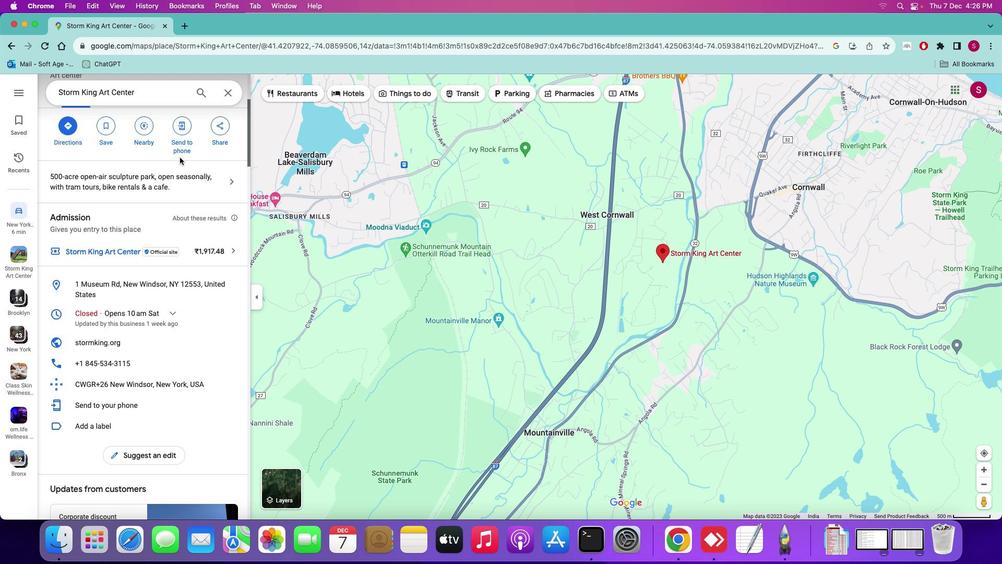 
Action: Mouse scrolled (179, 157) with delta (0, 0)
Screenshot: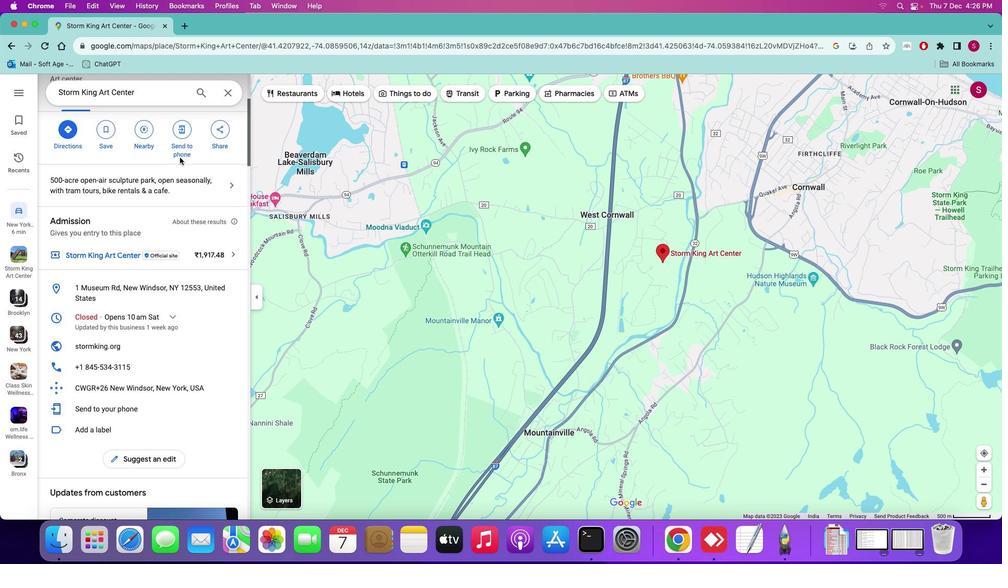 
Action: Mouse scrolled (179, 157) with delta (0, 0)
Screenshot: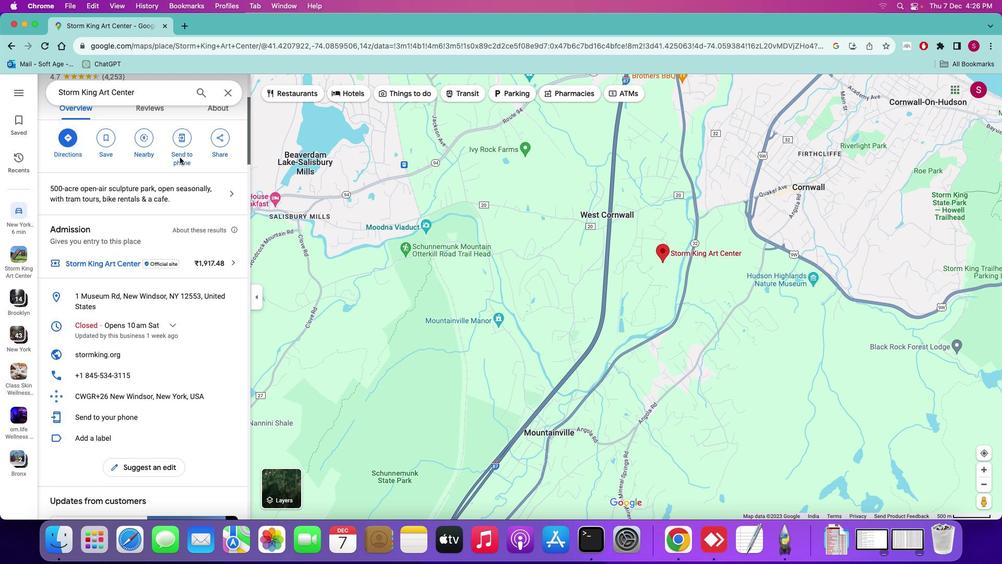 
Action: Mouse moved to (149, 157)
Screenshot: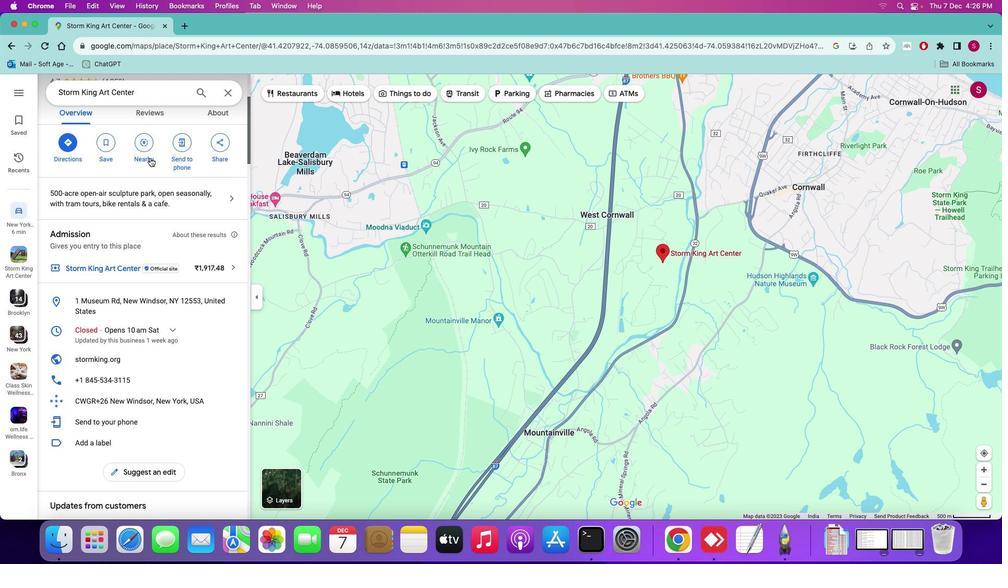 
Action: Mouse scrolled (149, 157) with delta (0, 0)
Screenshot: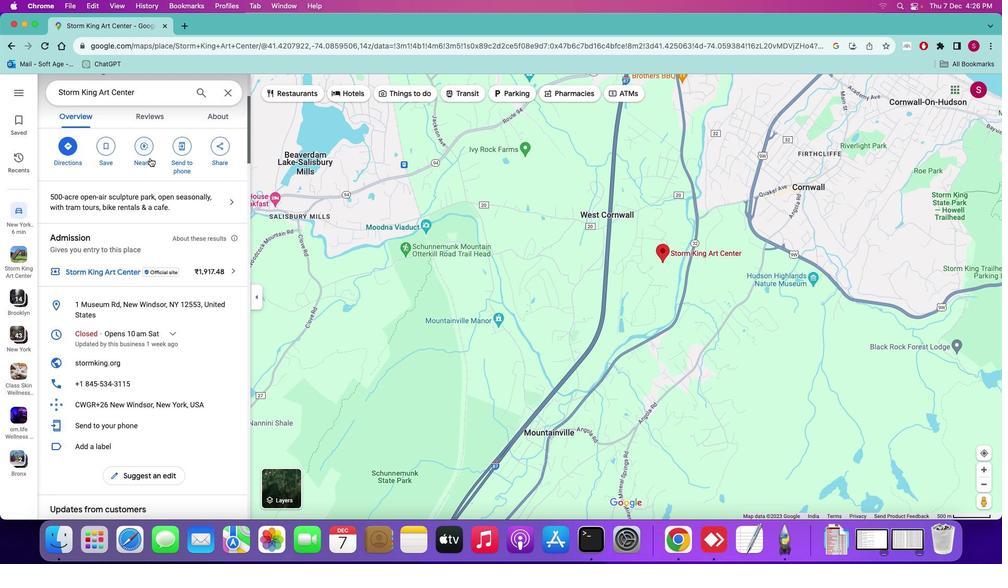 
Action: Mouse scrolled (149, 157) with delta (0, 0)
Screenshot: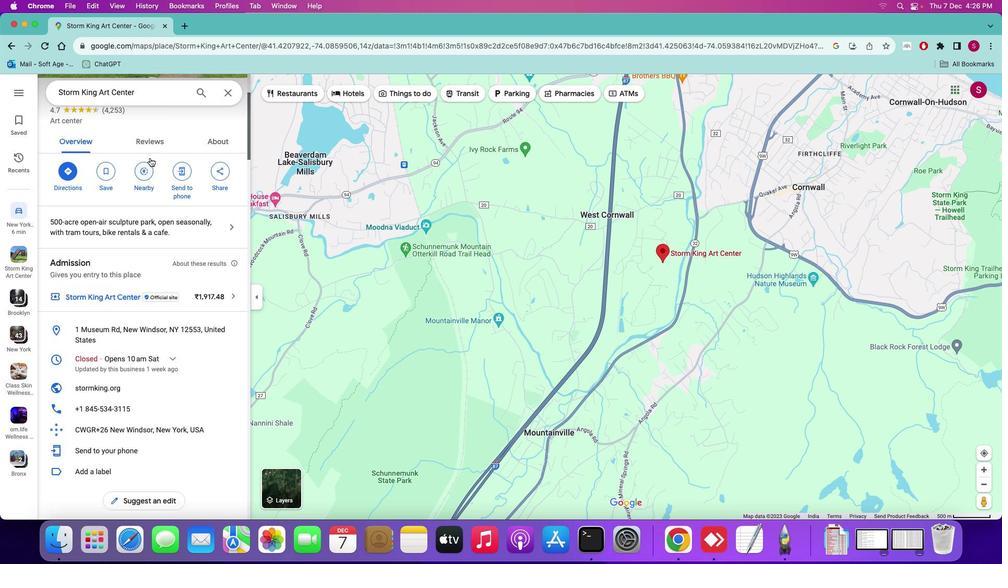 
Action: Mouse scrolled (149, 157) with delta (0, 1)
Screenshot: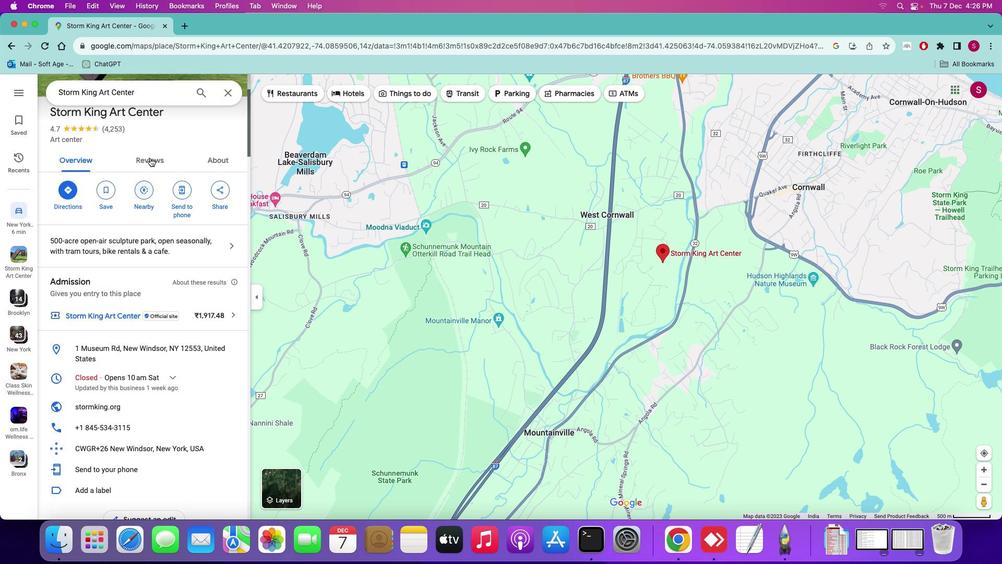 
Action: Mouse moved to (150, 157)
Screenshot: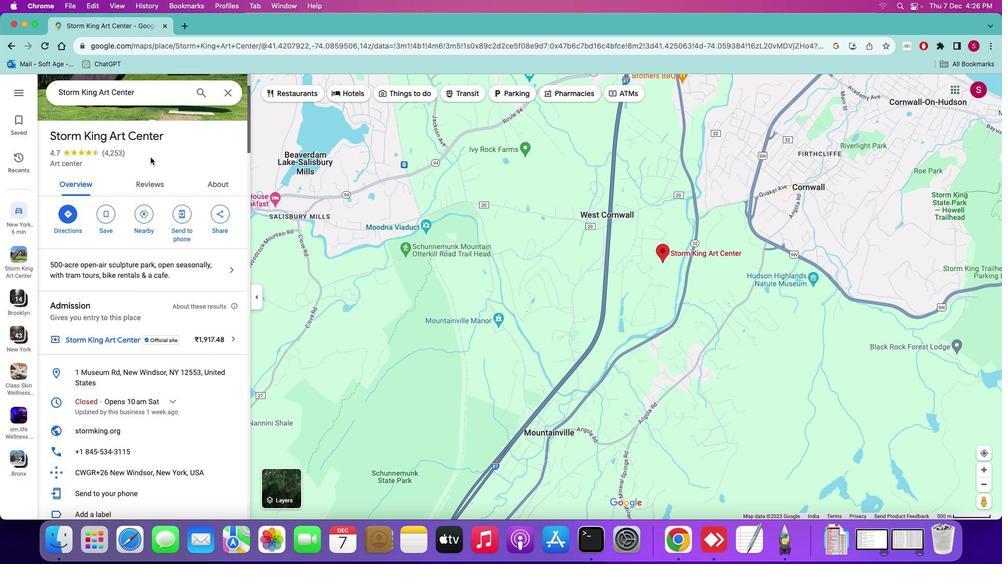 
Action: Mouse scrolled (150, 157) with delta (0, 0)
Screenshot: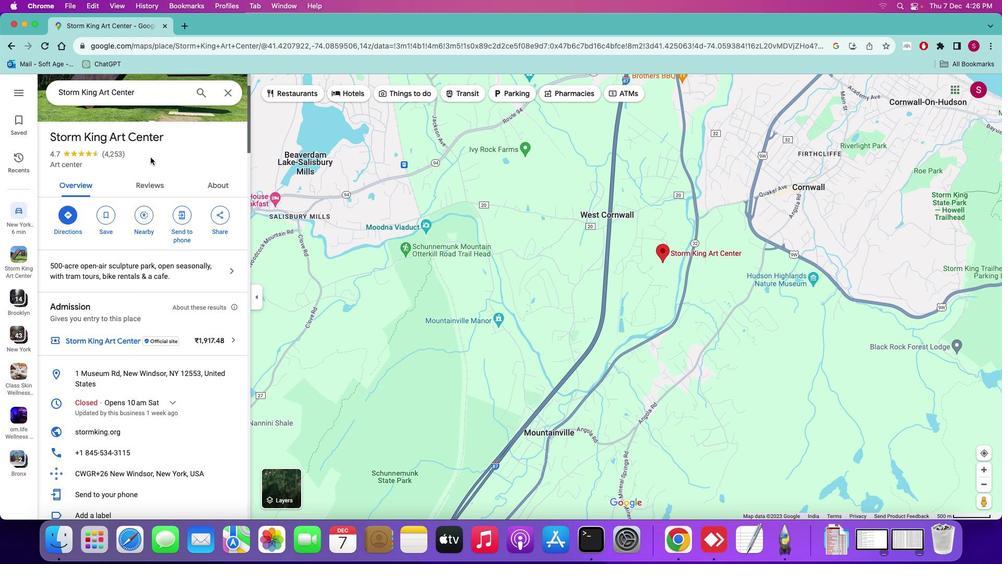 
Action: Mouse scrolled (150, 157) with delta (0, 0)
Screenshot: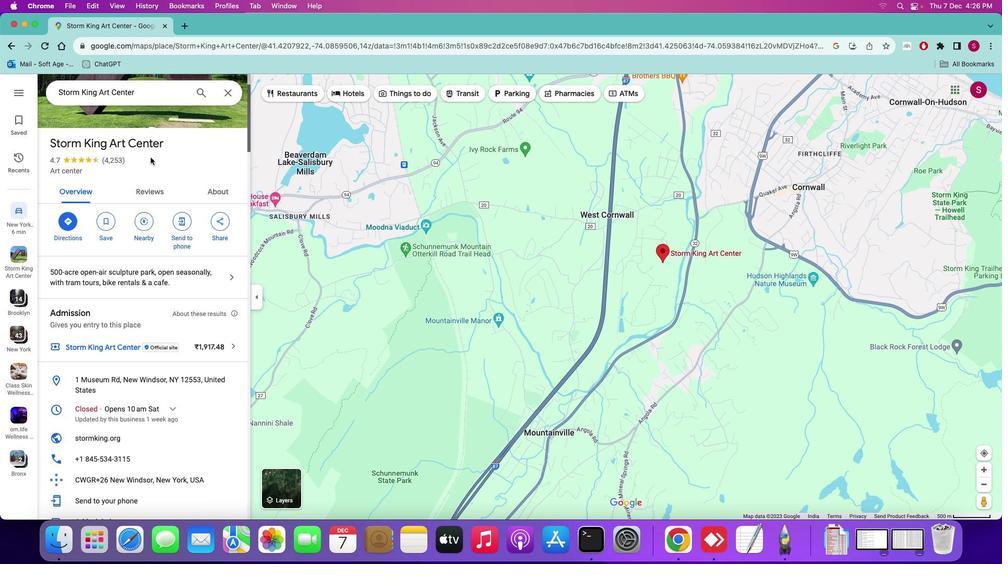 
Action: Mouse scrolled (150, 157) with delta (0, 0)
Screenshot: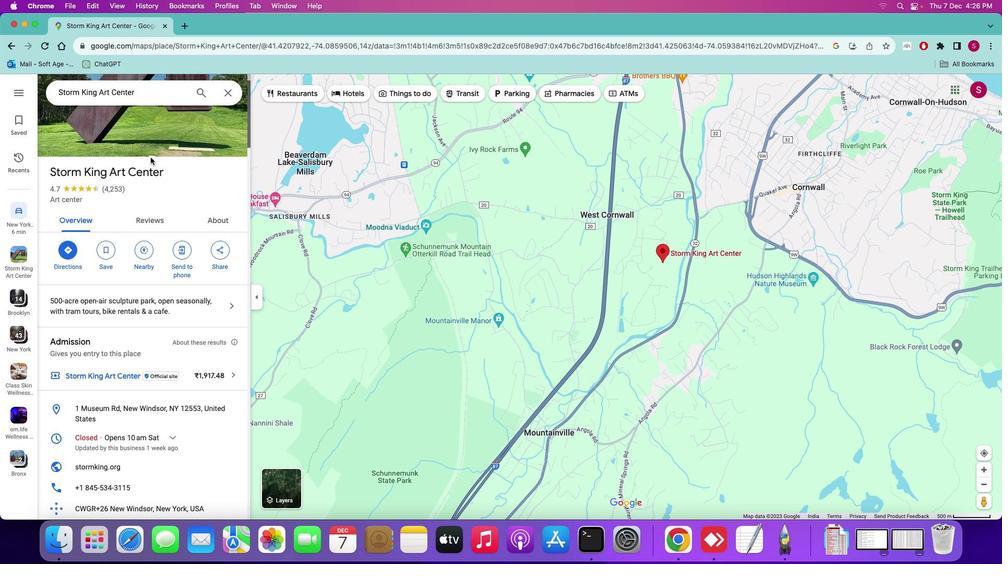 
Action: Mouse scrolled (150, 157) with delta (0, 0)
Screenshot: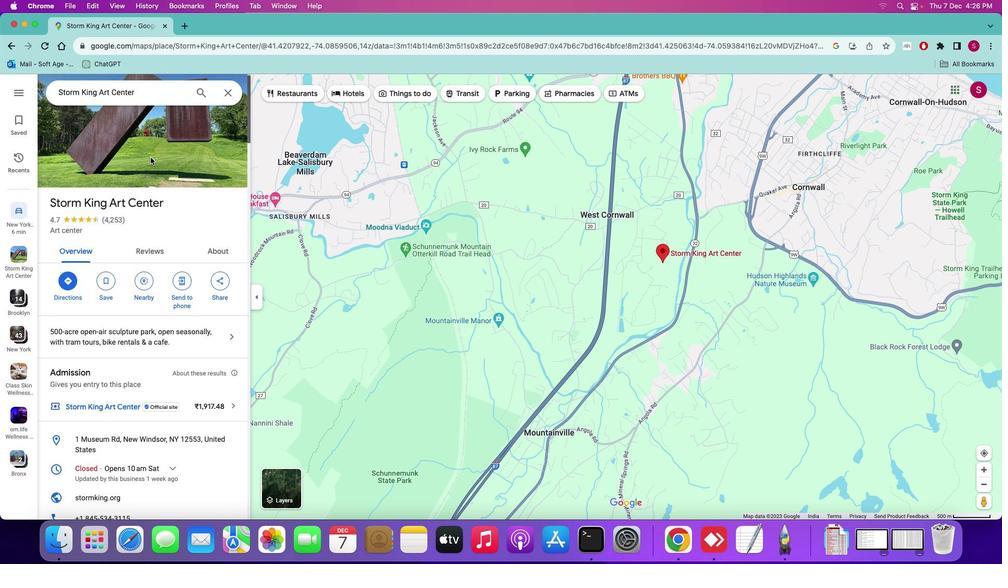 
Action: Mouse scrolled (150, 157) with delta (0, 1)
Screenshot: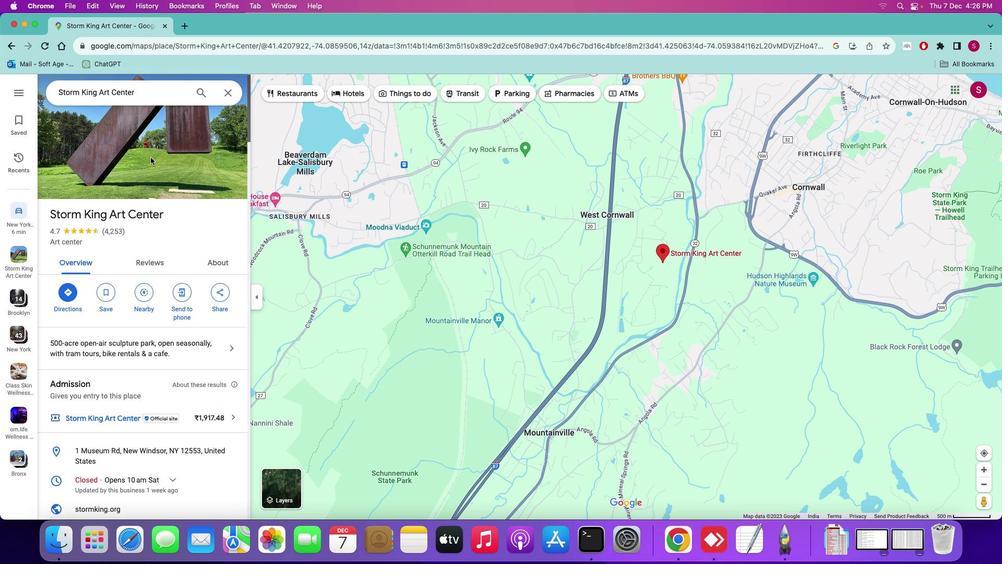 
Action: Mouse scrolled (150, 157) with delta (0, 1)
Screenshot: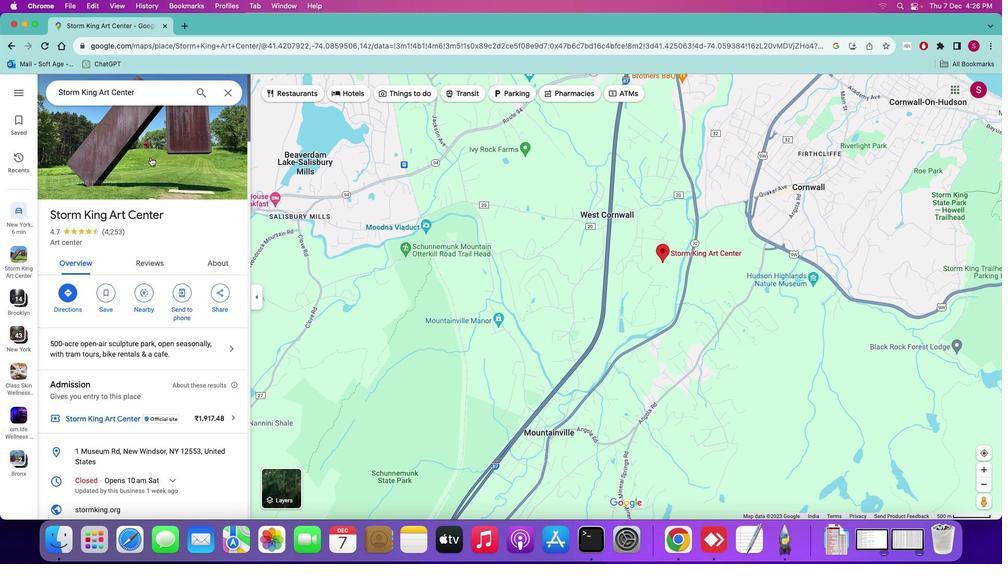 
Action: Mouse moved to (74, 178)
Screenshot: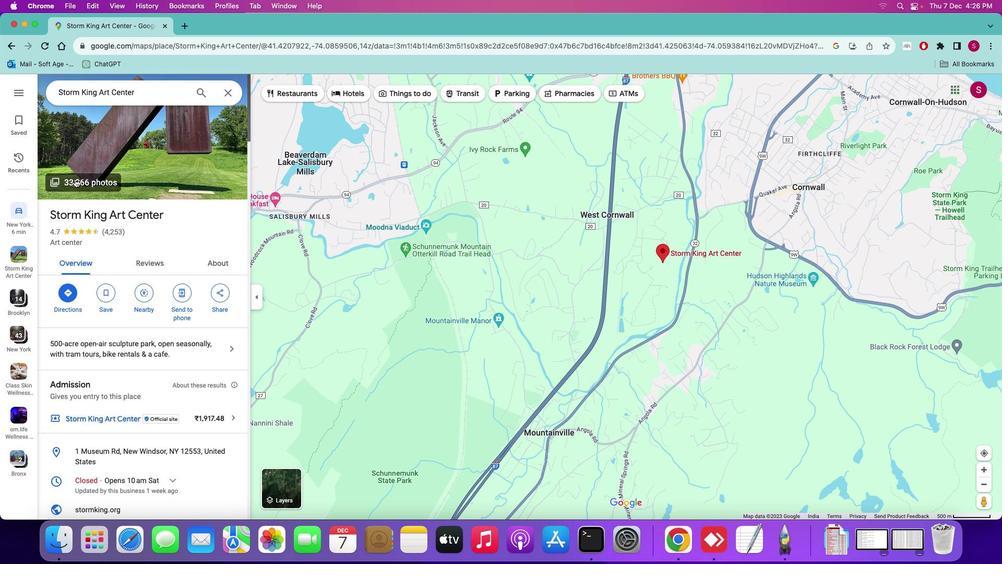 
Action: Mouse pressed left at (74, 178)
Screenshot: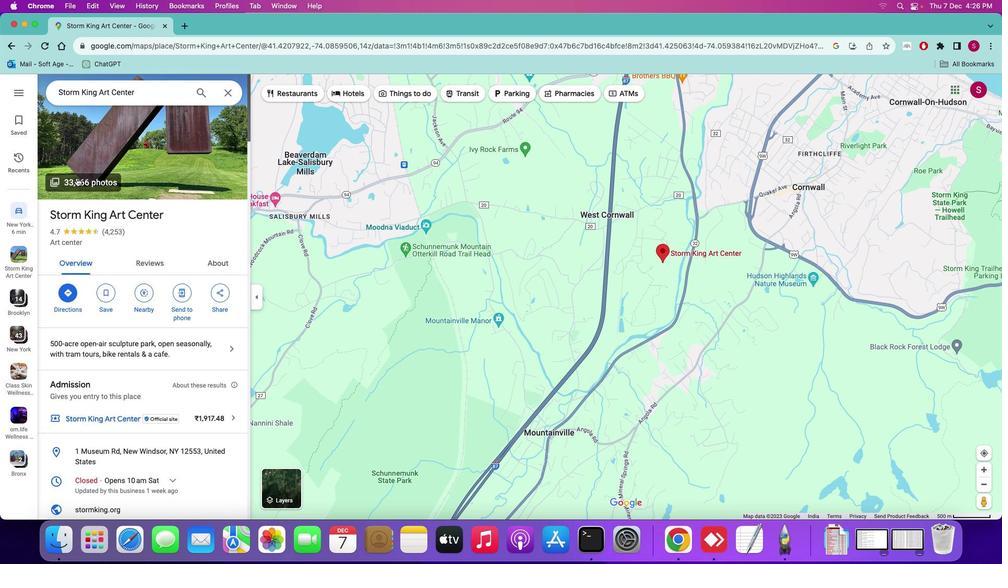 
Action: Mouse moved to (185, 301)
Screenshot: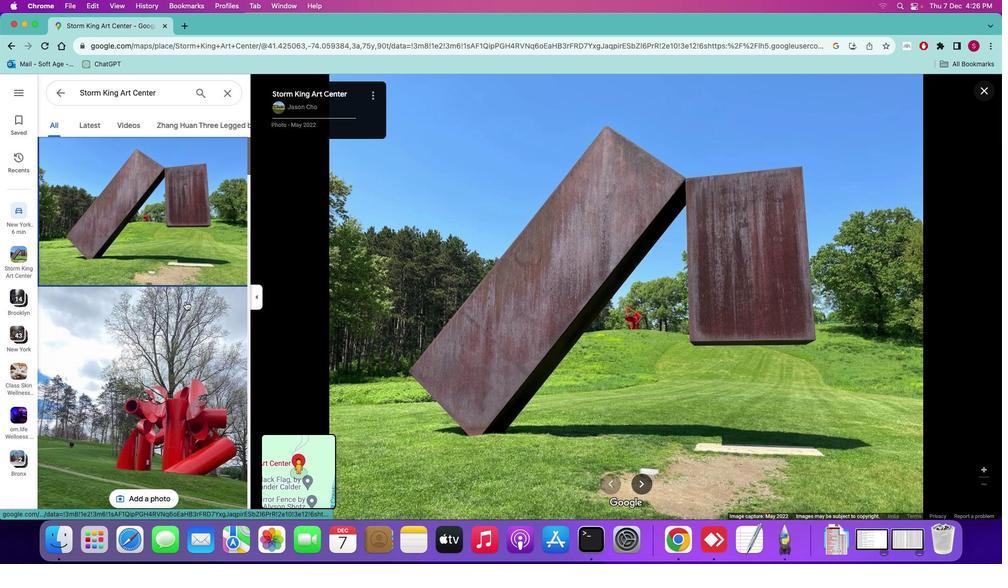 
Action: Mouse scrolled (185, 301) with delta (0, 0)
Screenshot: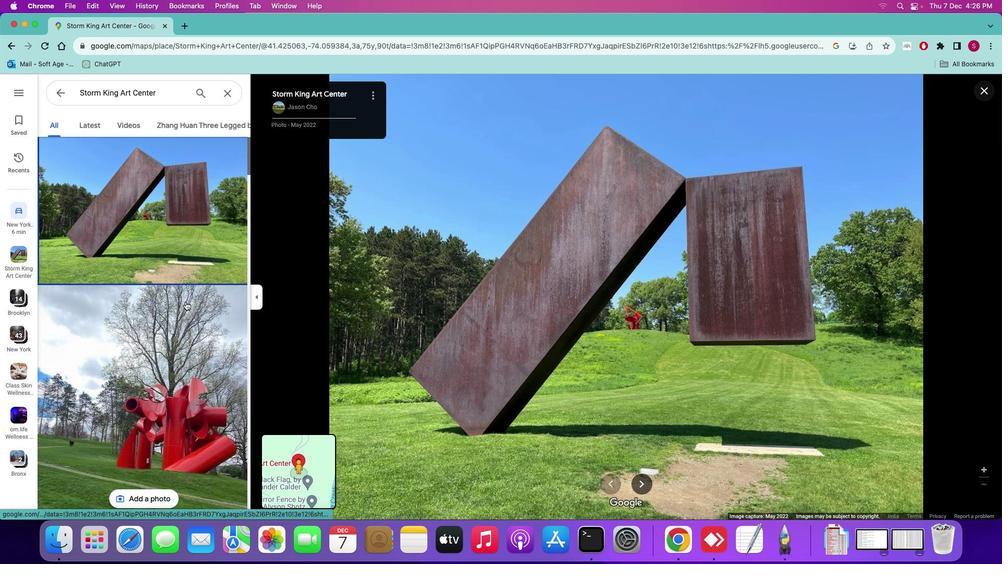
Action: Mouse scrolled (185, 301) with delta (0, 0)
Screenshot: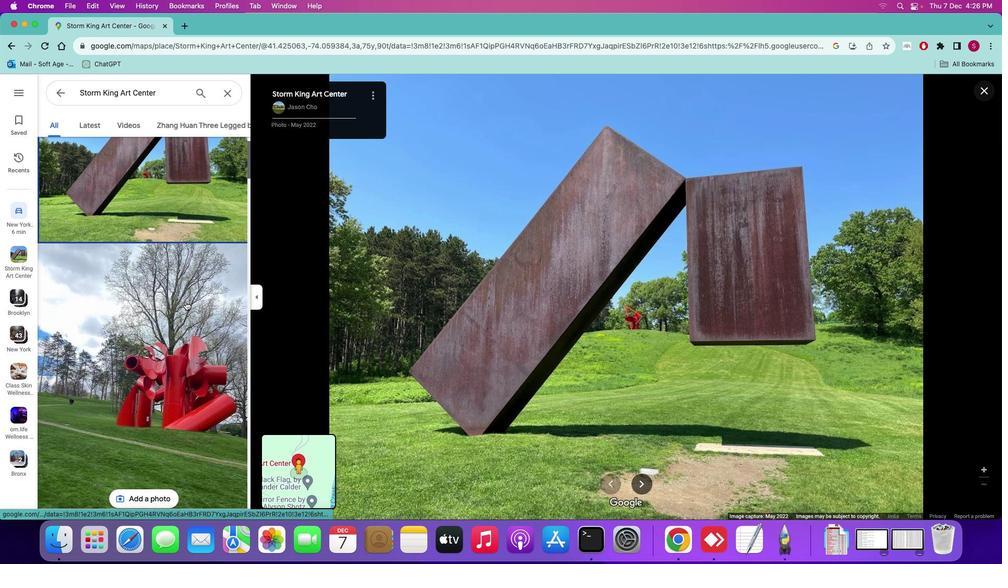 
Action: Mouse scrolled (185, 301) with delta (0, -1)
Screenshot: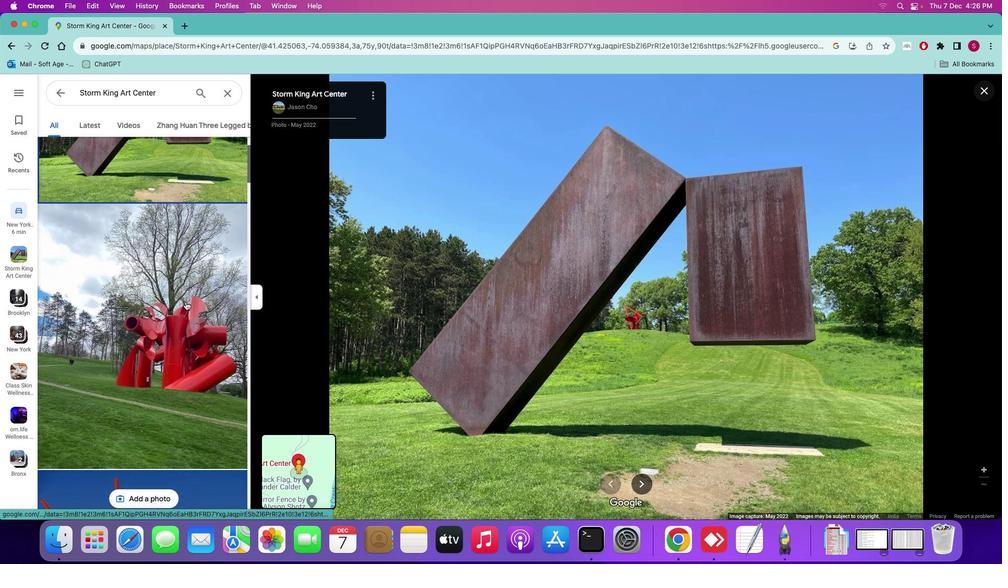 
Action: Mouse scrolled (185, 301) with delta (0, -1)
Screenshot: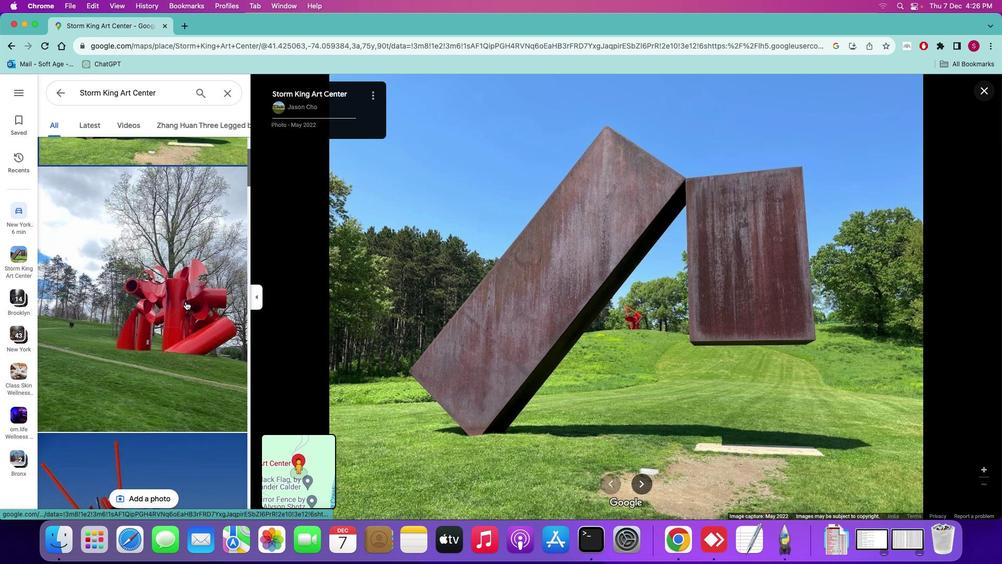
Action: Mouse scrolled (185, 301) with delta (0, -1)
Screenshot: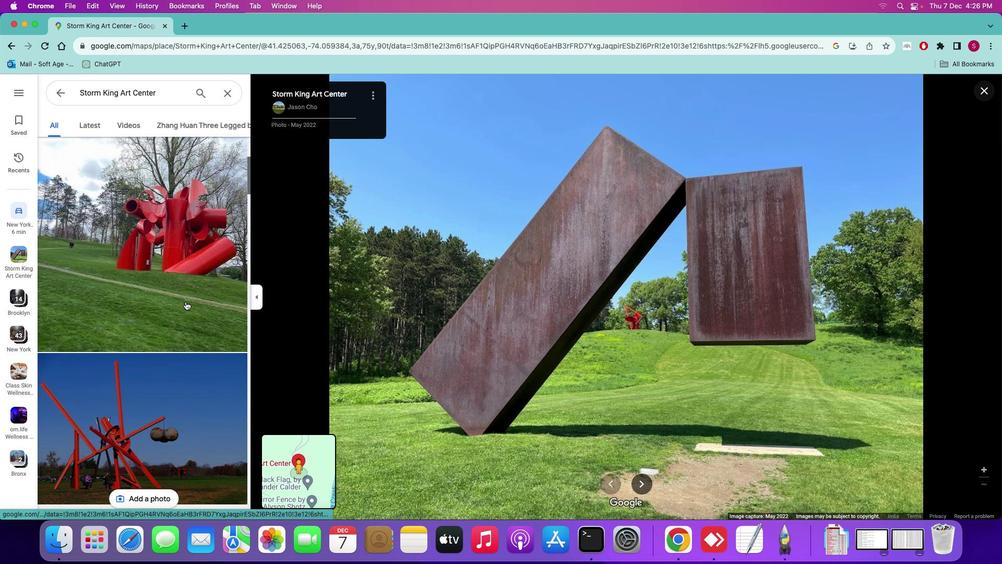 
Action: Mouse moved to (185, 300)
Screenshot: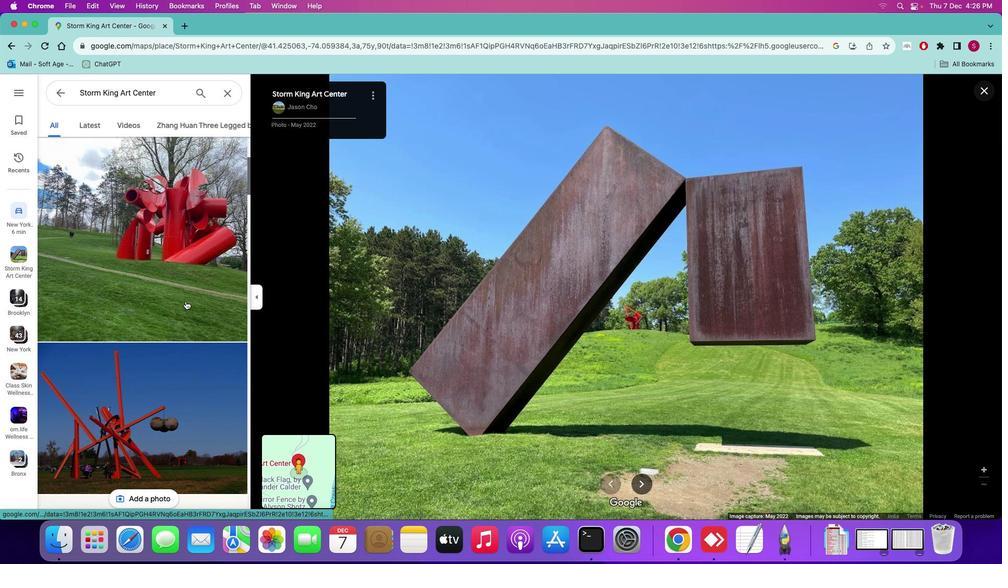
Action: Mouse scrolled (185, 300) with delta (0, 0)
Screenshot: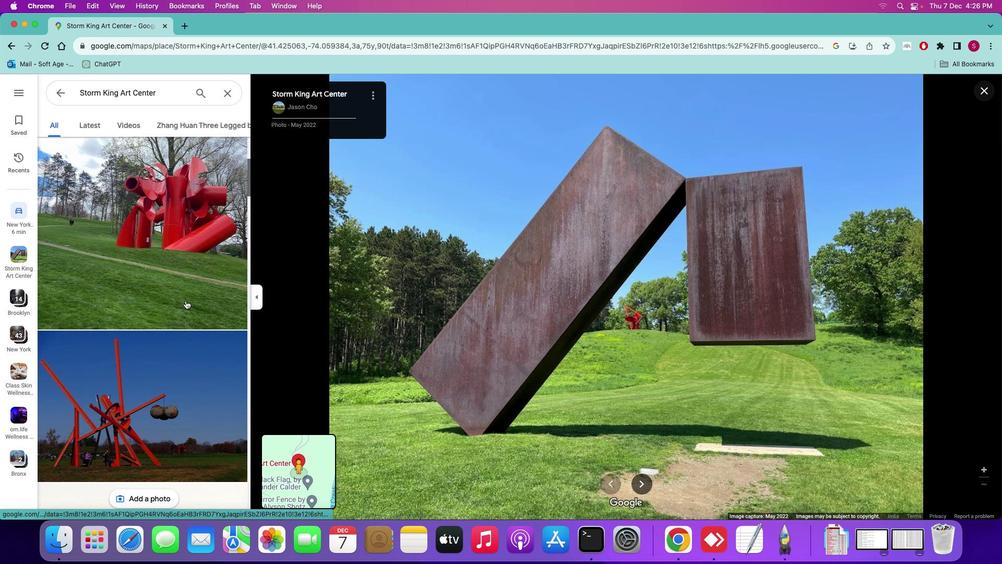 
Action: Mouse scrolled (185, 300) with delta (0, 0)
Screenshot: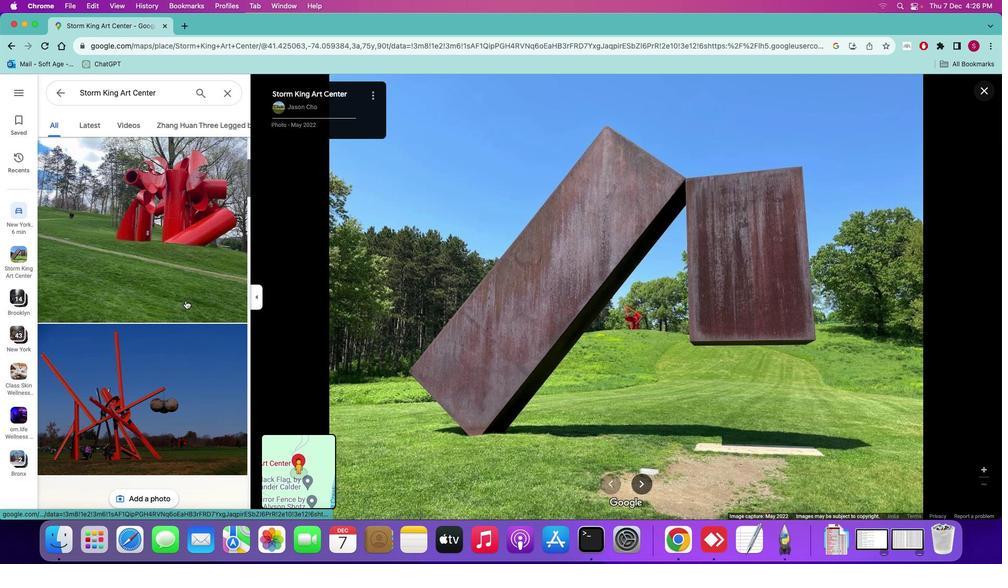 
Action: Mouse moved to (185, 300)
Screenshot: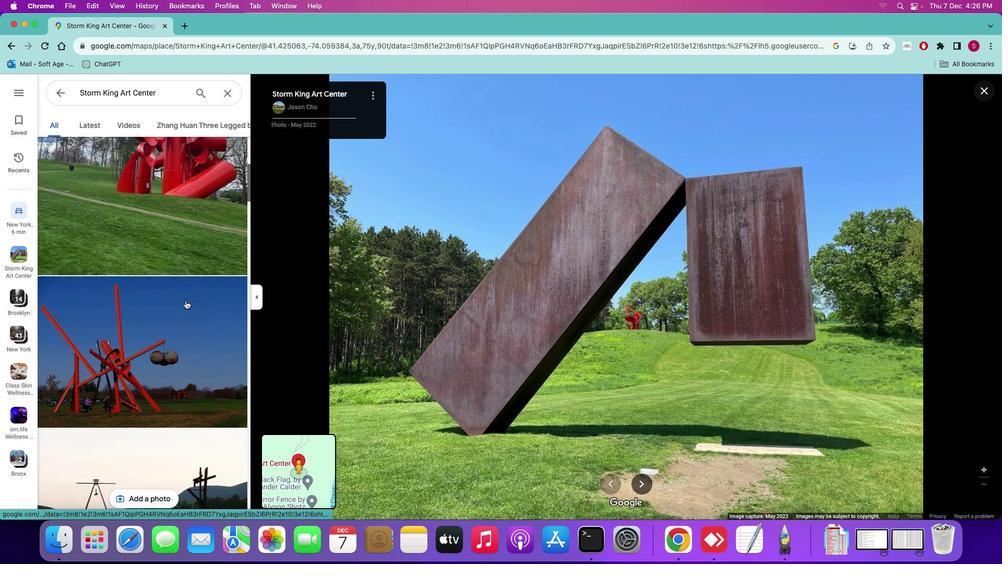 
Action: Mouse scrolled (185, 300) with delta (0, -1)
Screenshot: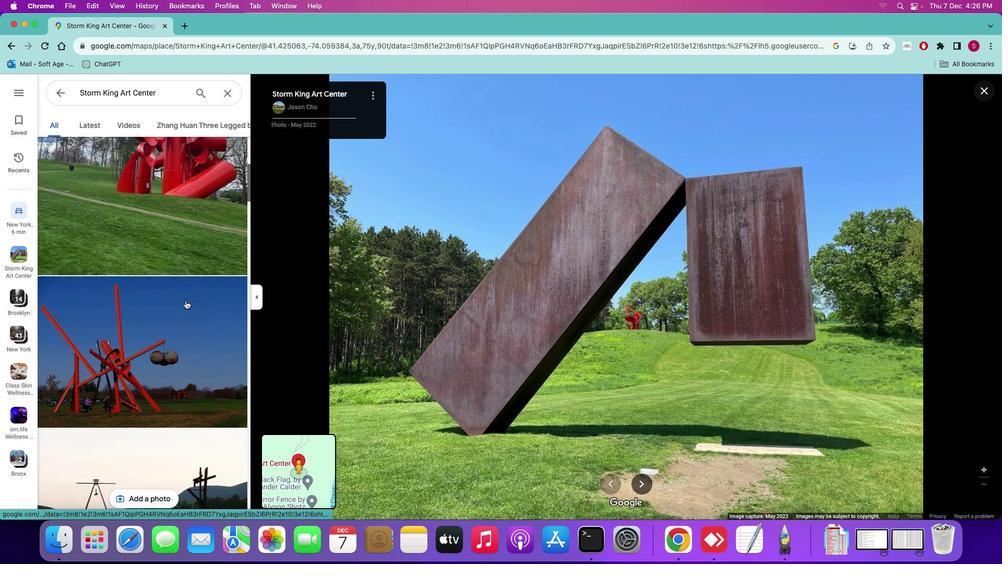
Action: Mouse moved to (185, 300)
Screenshot: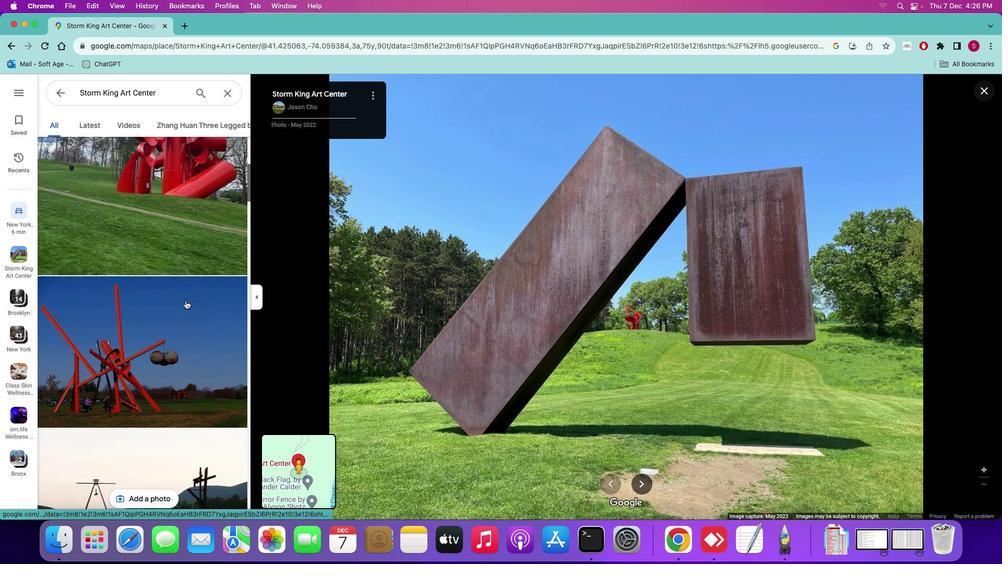 
Action: Mouse scrolled (185, 300) with delta (0, -1)
Screenshot: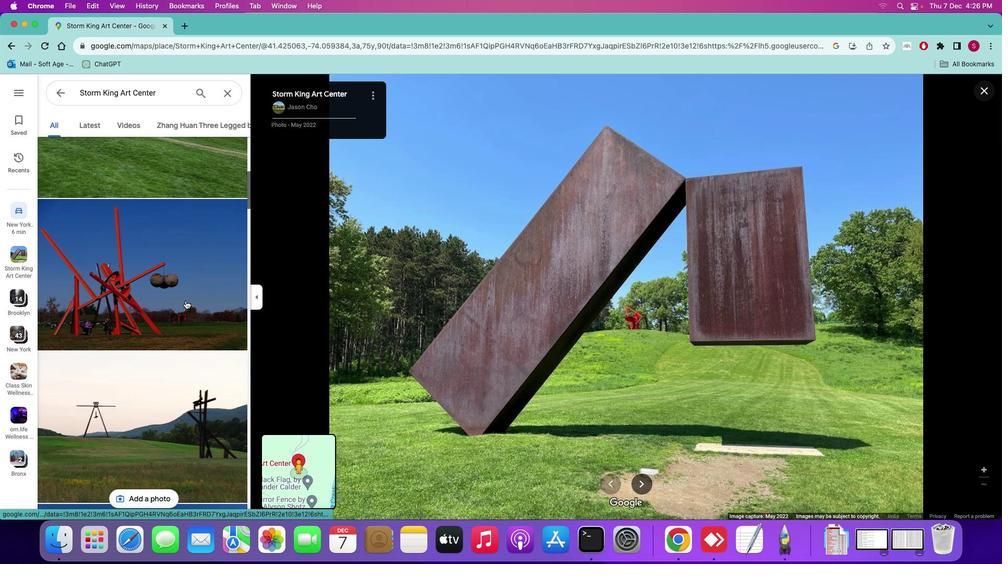 
Action: Mouse scrolled (185, 300) with delta (0, -1)
Screenshot: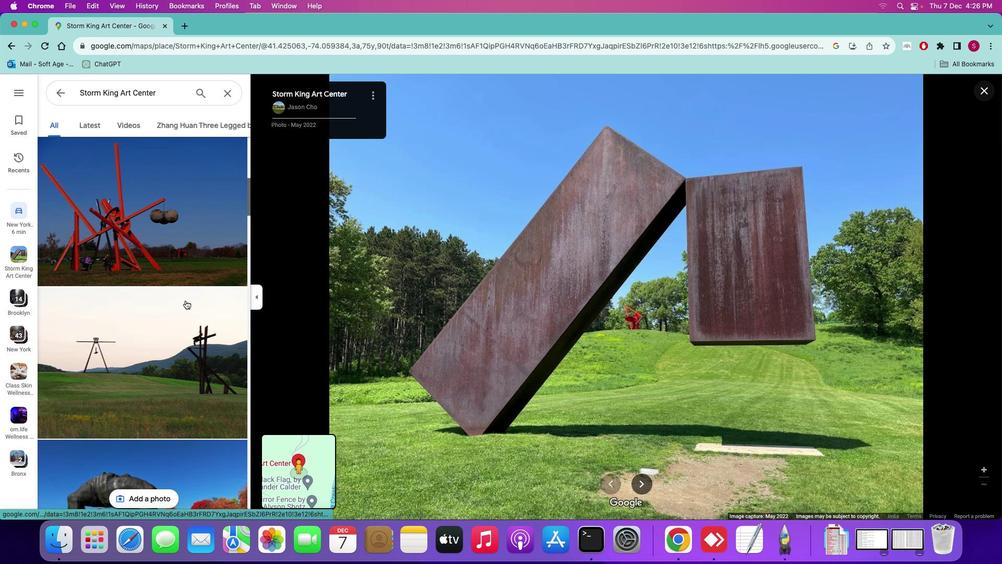 
Action: Mouse moved to (186, 299)
Screenshot: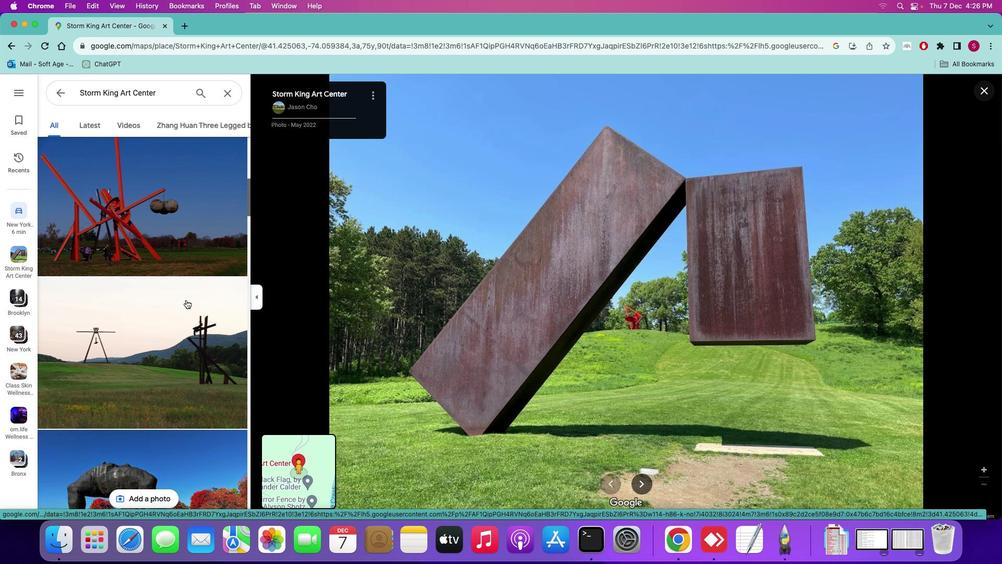 
Action: Mouse scrolled (186, 299) with delta (0, 0)
Screenshot: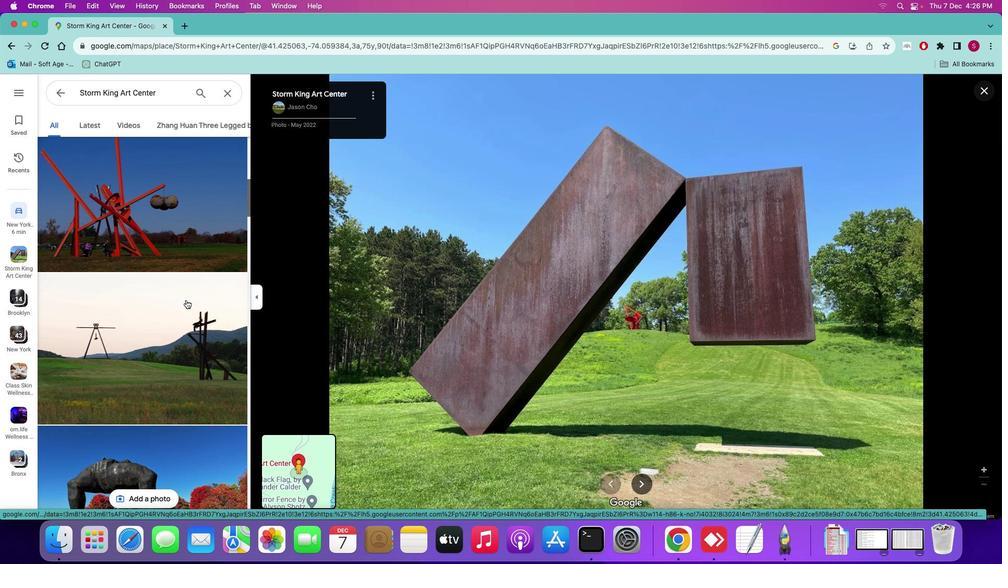 
Action: Mouse scrolled (186, 299) with delta (0, 0)
Screenshot: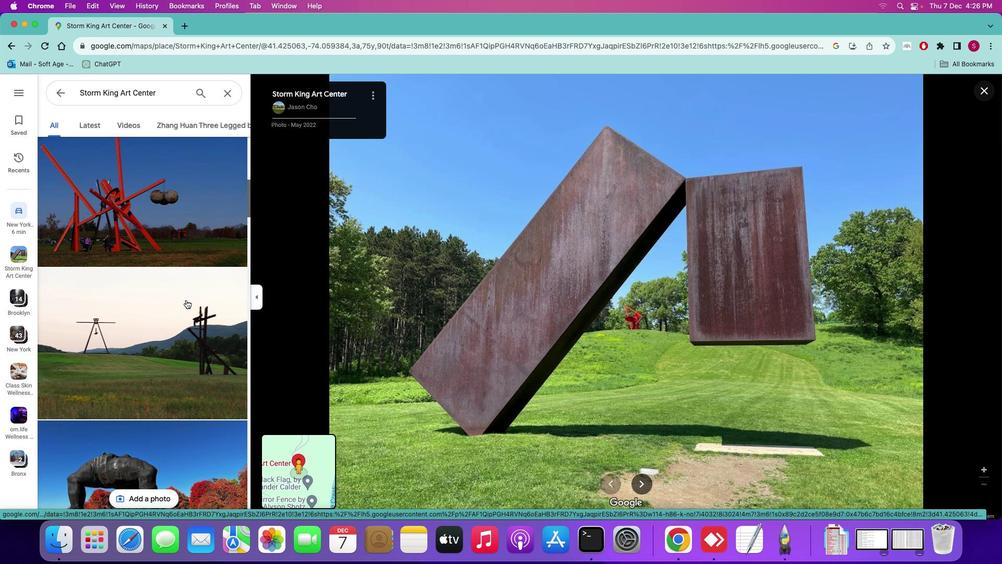 
Action: Mouse scrolled (186, 299) with delta (0, 0)
Screenshot: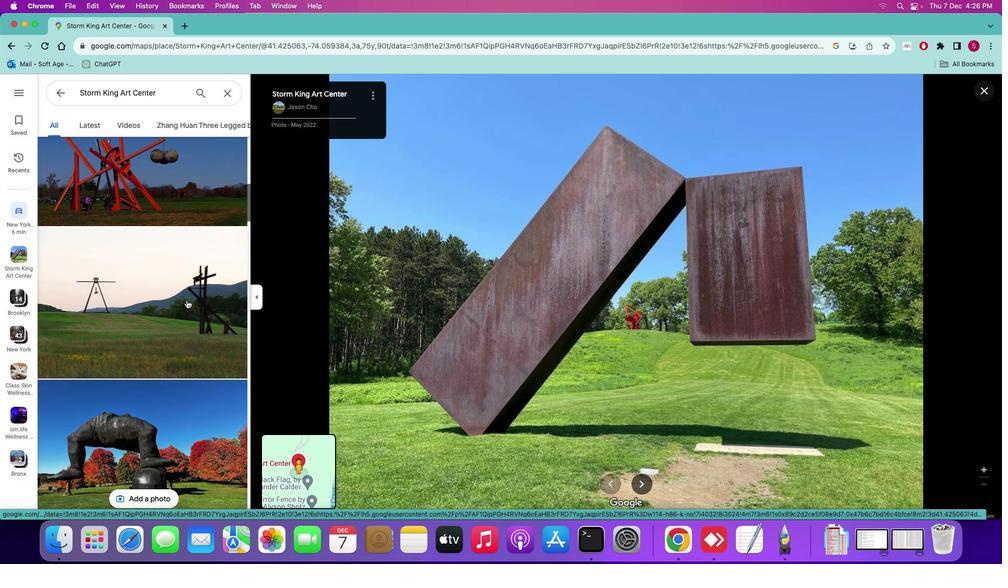 
Action: Mouse scrolled (186, 299) with delta (0, -1)
Screenshot: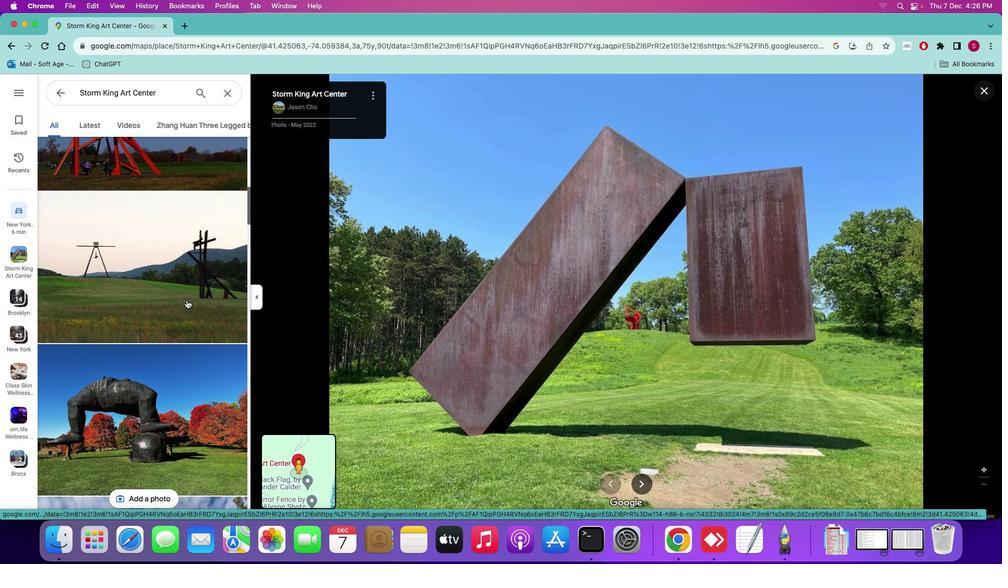 
Action: Mouse moved to (186, 299)
Screenshot: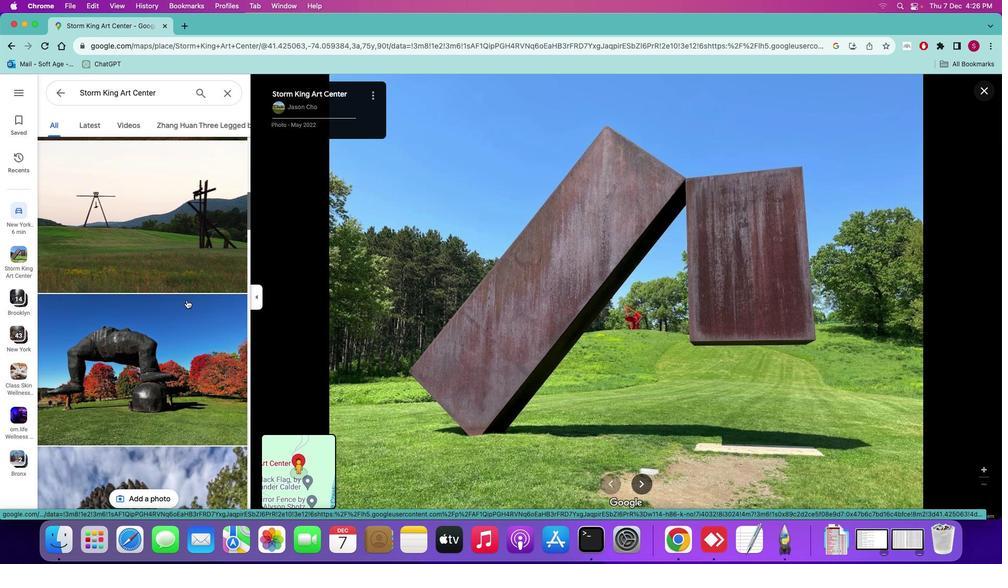 
Action: Mouse scrolled (186, 299) with delta (0, -1)
Screenshot: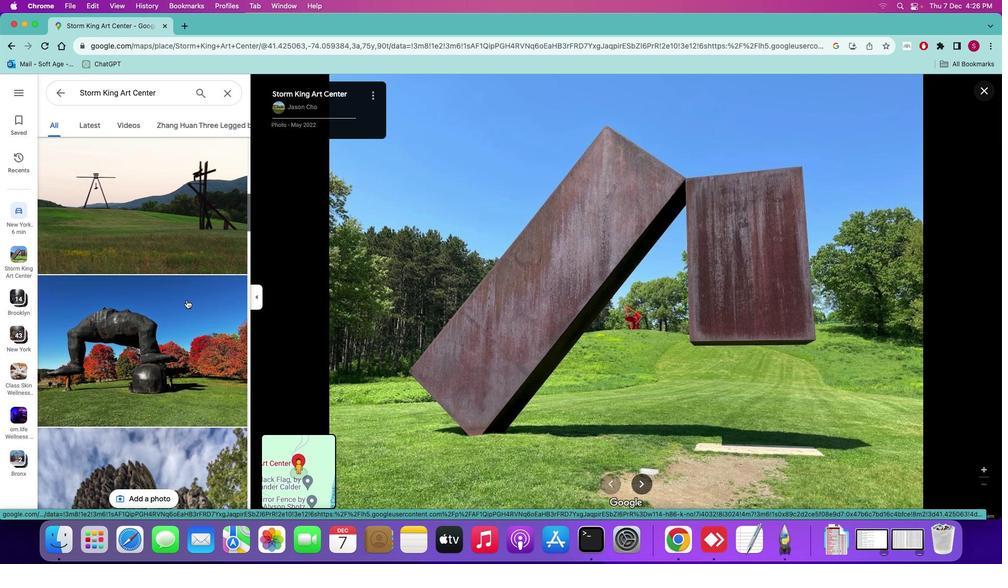 
Action: Mouse scrolled (186, 299) with delta (0, 0)
Screenshot: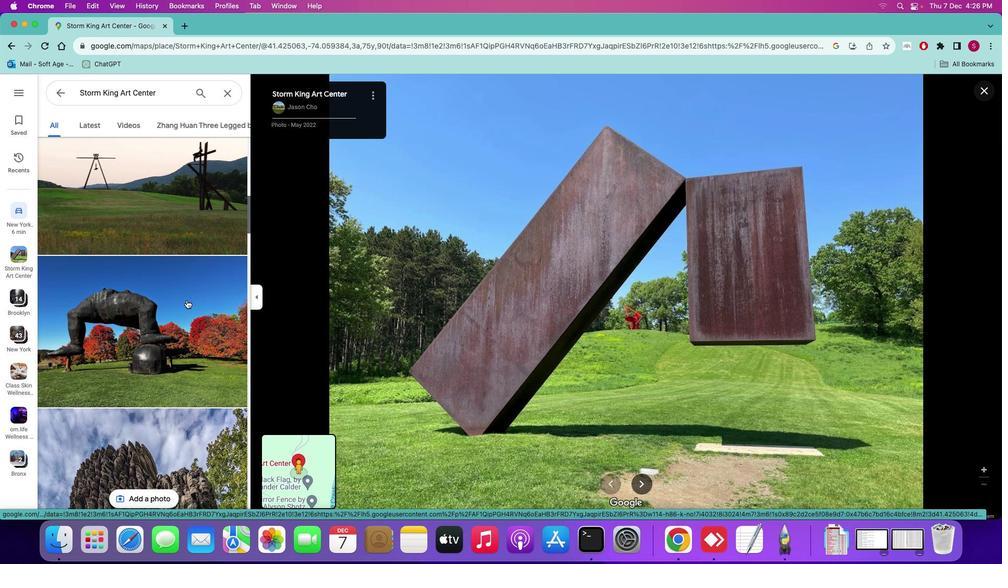 
Action: Mouse scrolled (186, 299) with delta (0, 0)
Screenshot: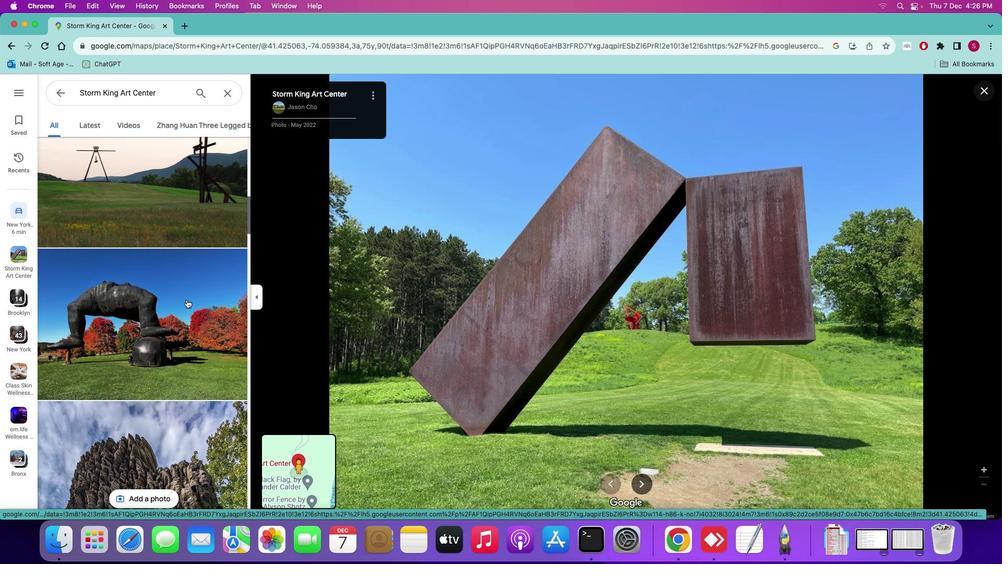 
Action: Mouse scrolled (186, 299) with delta (0, 0)
Screenshot: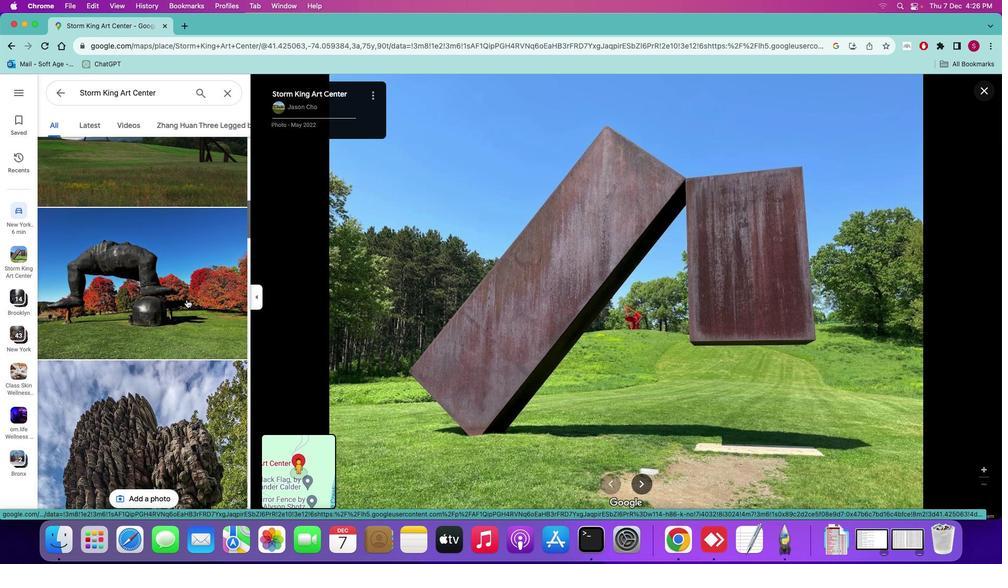 
Action: Mouse moved to (187, 299)
Screenshot: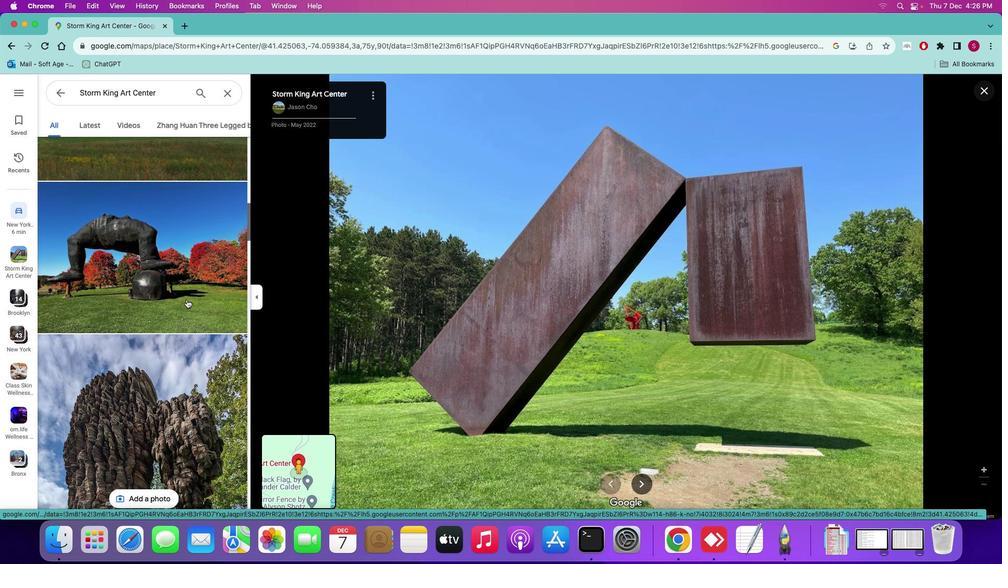 
Action: Mouse scrolled (187, 299) with delta (0, -1)
Screenshot: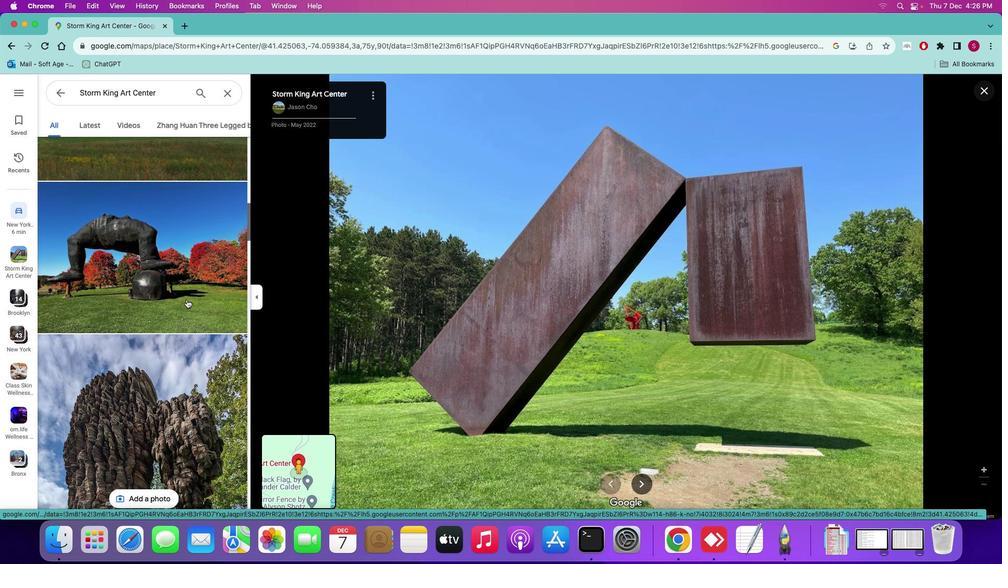 
Action: Mouse scrolled (187, 299) with delta (0, -1)
Screenshot: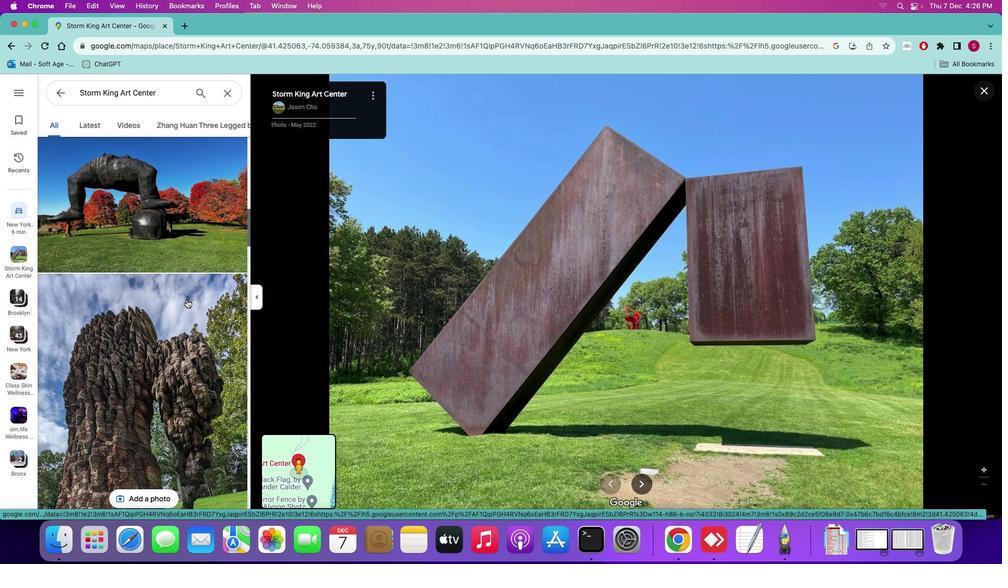 
Action: Mouse scrolled (187, 299) with delta (0, -1)
Screenshot: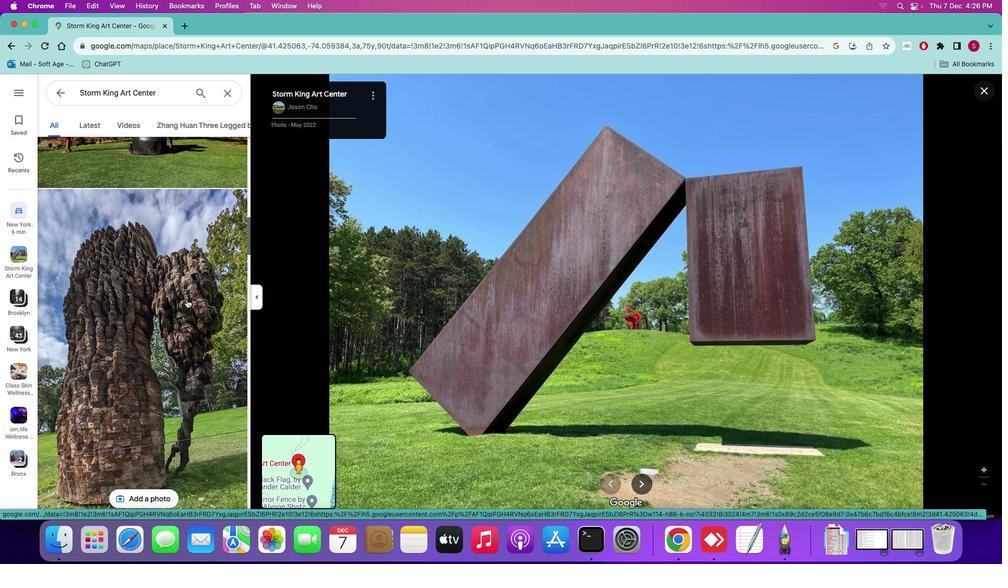 
Action: Mouse scrolled (187, 299) with delta (0, -1)
Screenshot: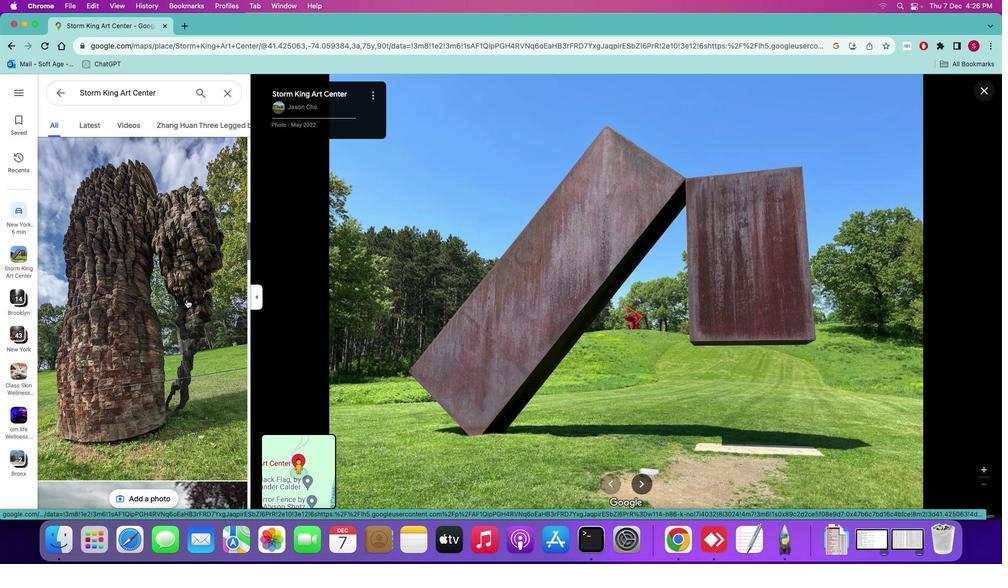 
Action: Mouse moved to (187, 299)
Screenshot: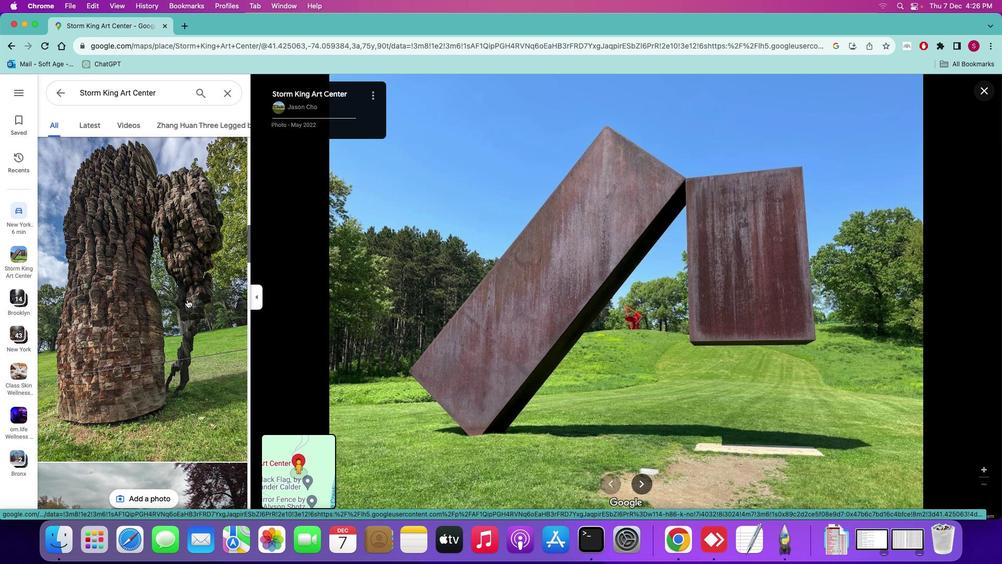 
Action: Mouse scrolled (187, 299) with delta (0, 0)
Screenshot: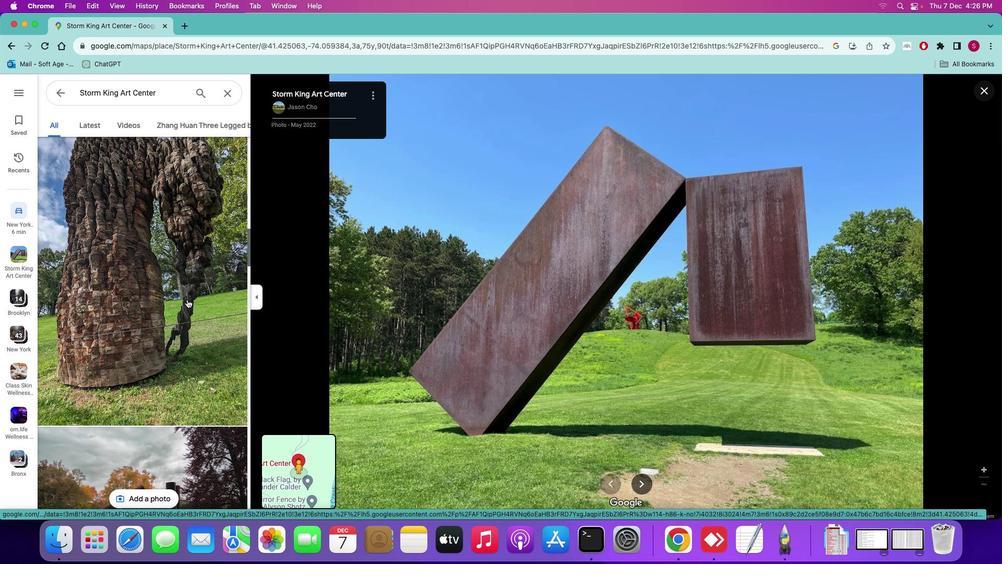 
Action: Mouse scrolled (187, 299) with delta (0, 0)
Screenshot: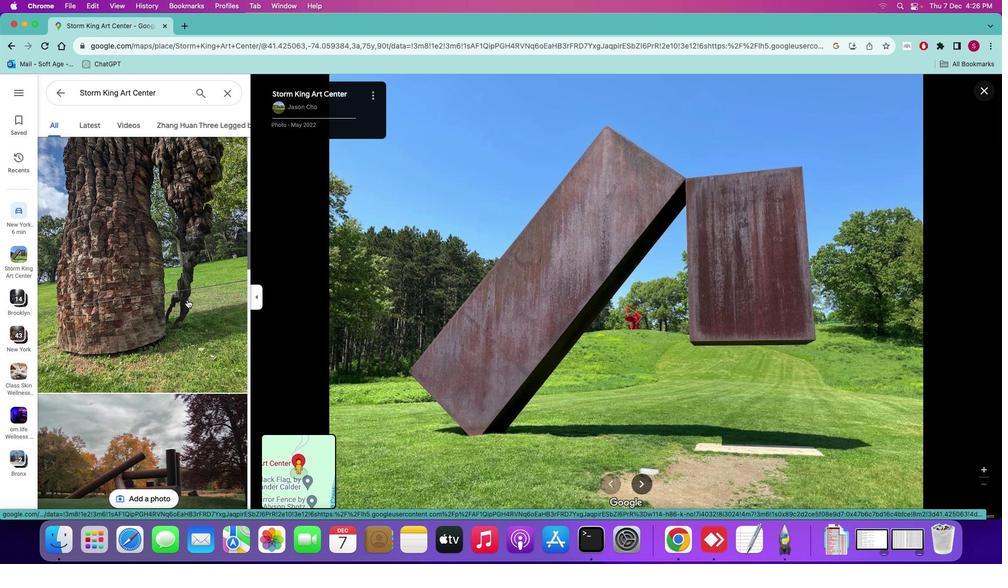 
Action: Mouse scrolled (187, 299) with delta (0, -1)
Screenshot: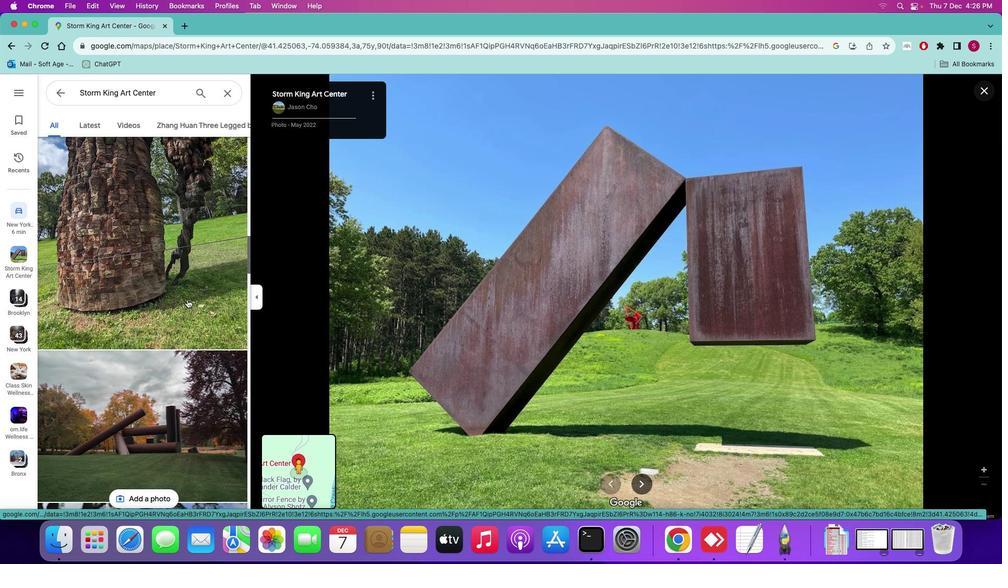 
Action: Mouse scrolled (187, 299) with delta (0, -2)
Screenshot: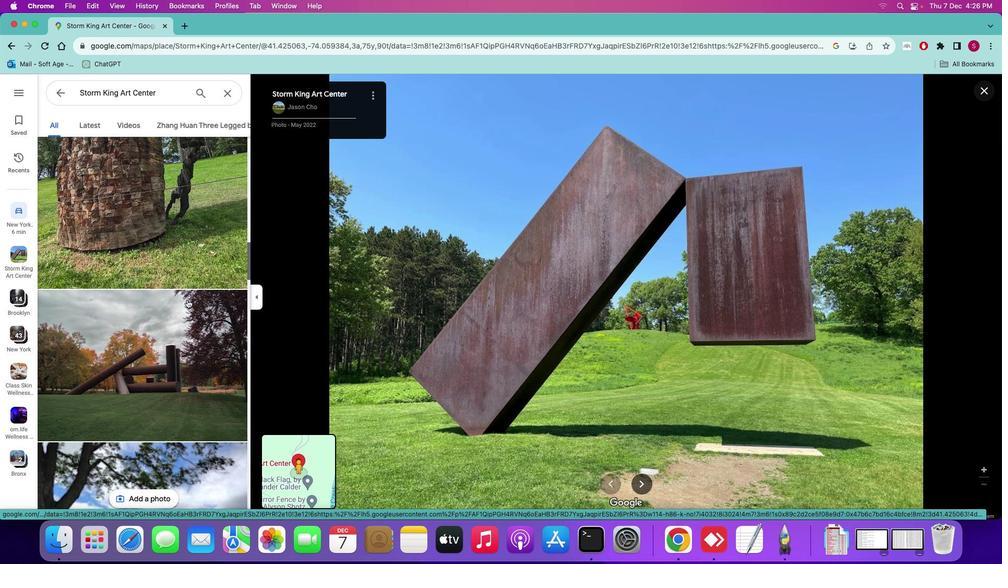 
Action: Mouse moved to (640, 487)
Screenshot: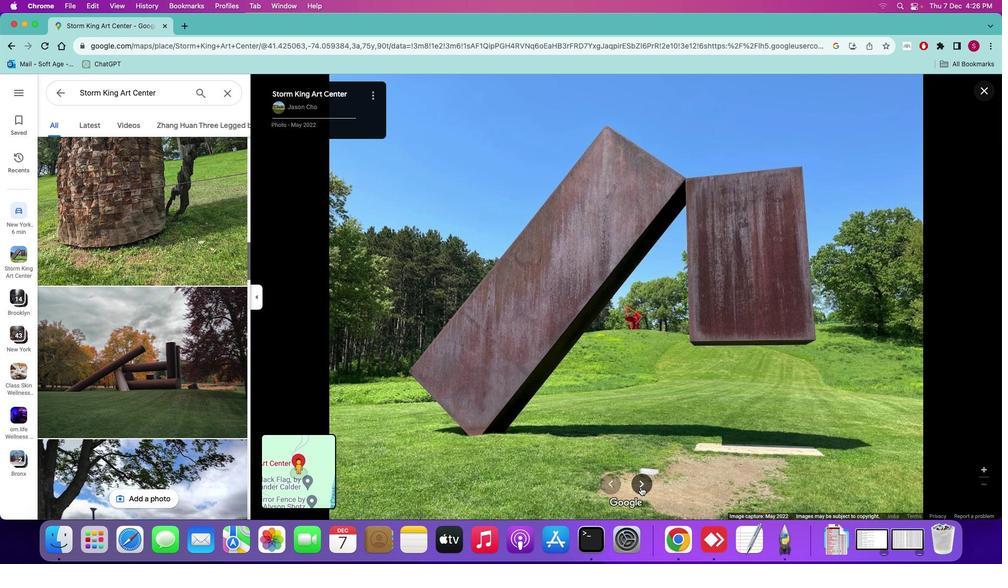 
Action: Mouse pressed left at (640, 487)
Screenshot: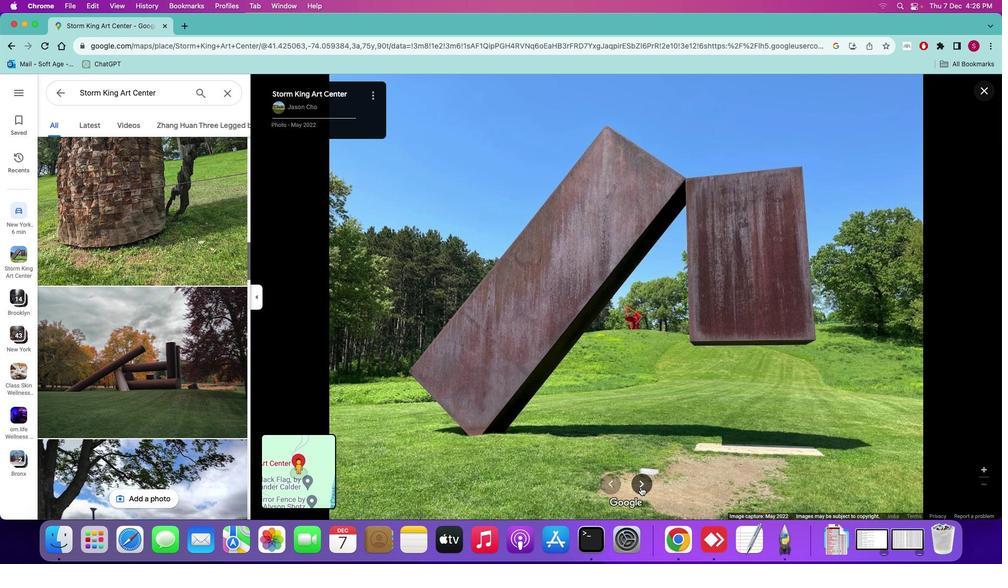 
Action: Mouse pressed left at (640, 487)
Screenshot: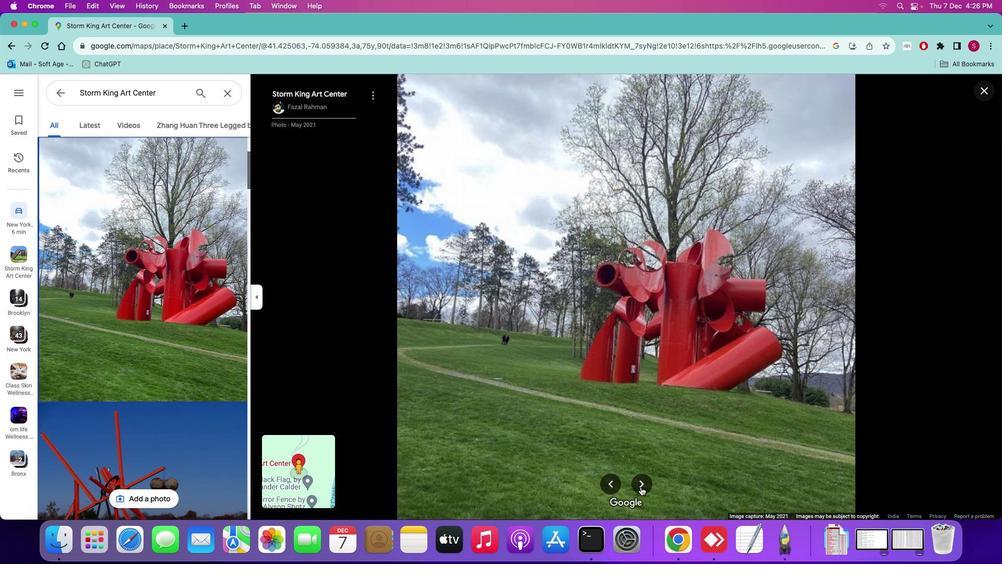 
Action: Mouse pressed left at (640, 487)
Screenshot: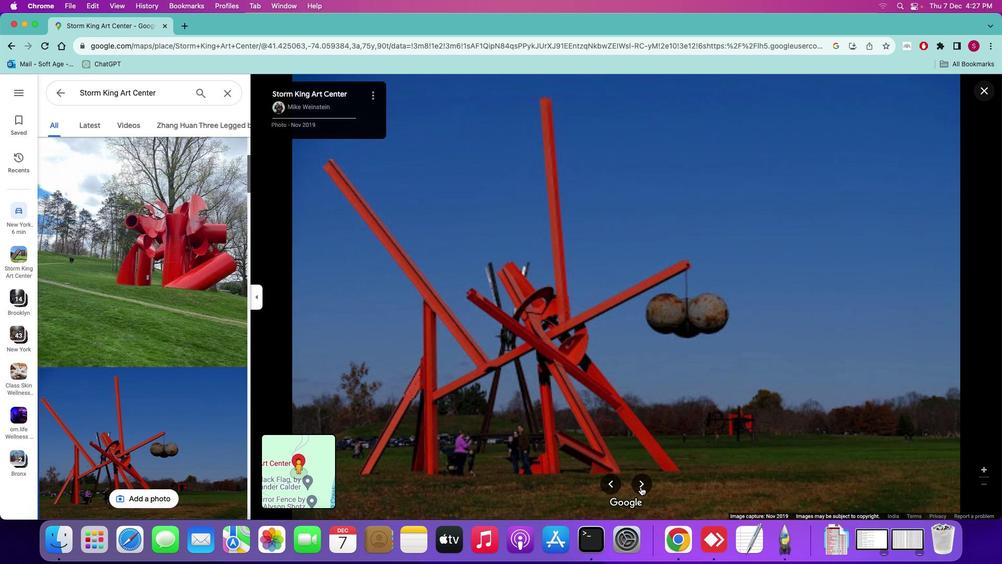 
Action: Mouse pressed left at (640, 487)
Screenshot: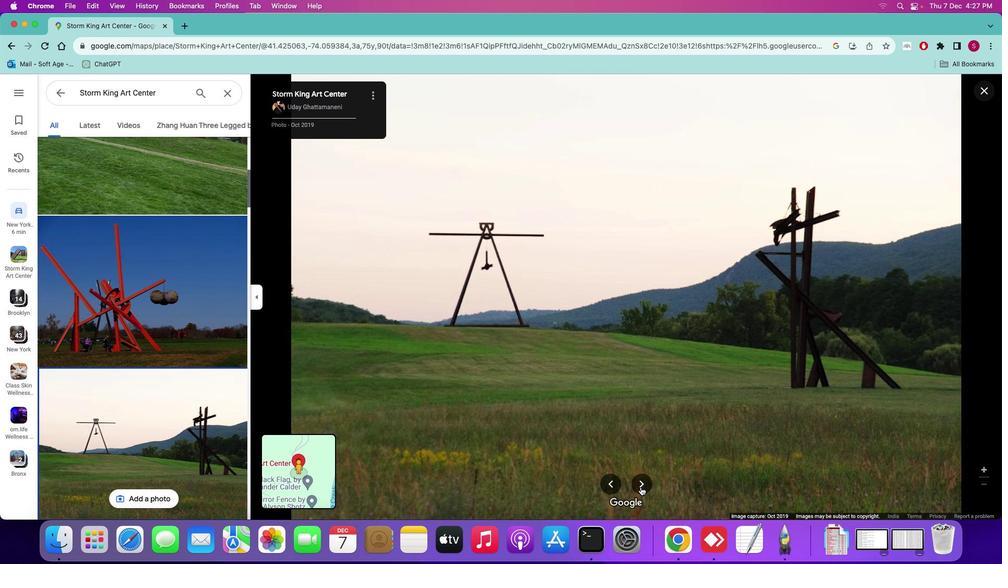 
Action: Mouse moved to (643, 485)
Screenshot: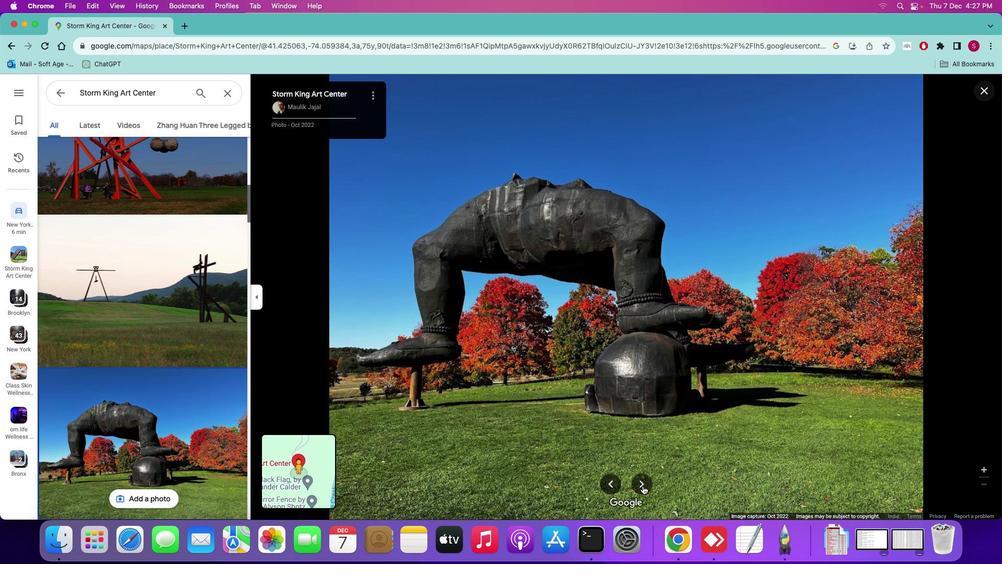 
Action: Mouse pressed left at (643, 485)
Screenshot: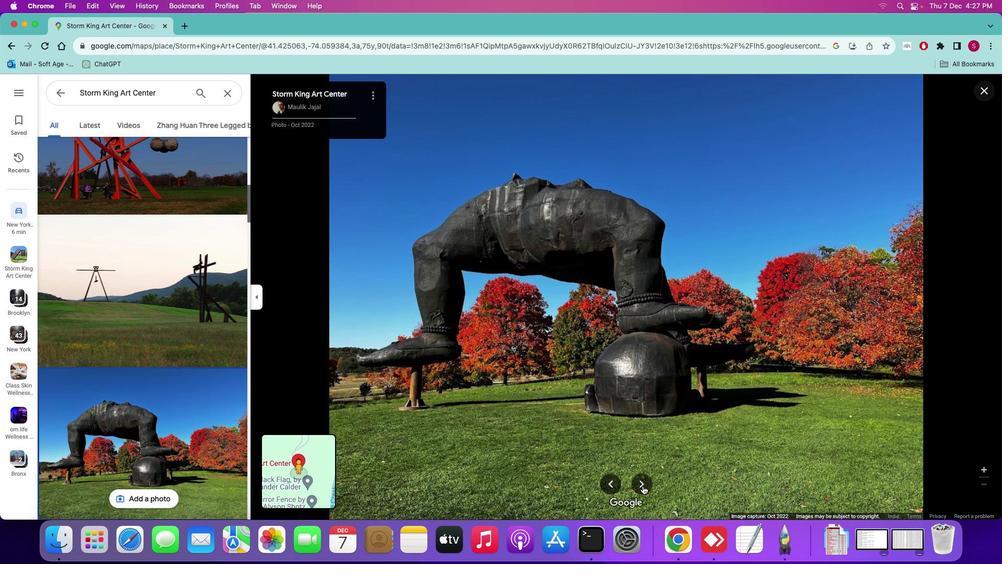 
Action: Mouse moved to (643, 485)
Screenshot: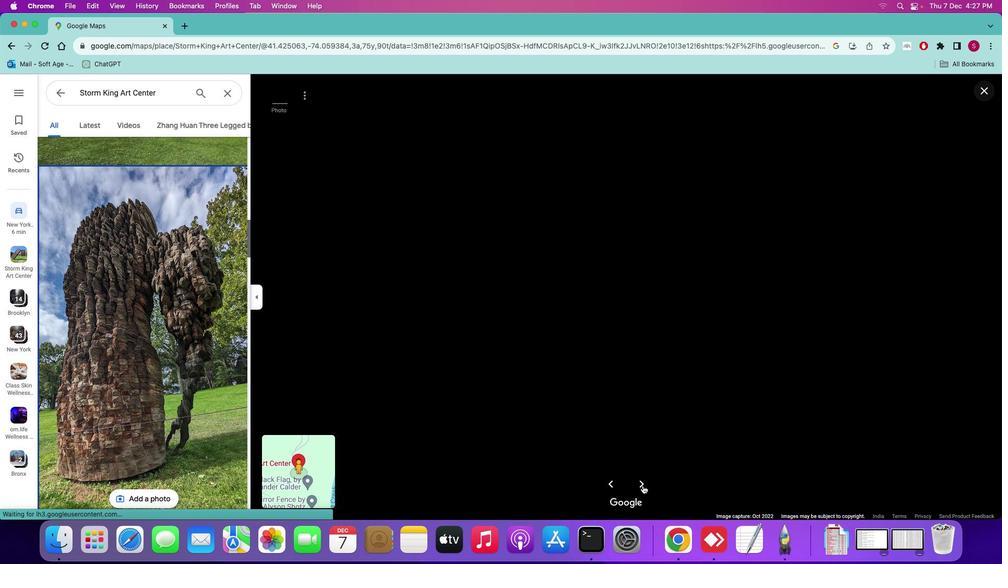 
Action: Mouse pressed left at (643, 485)
Screenshot: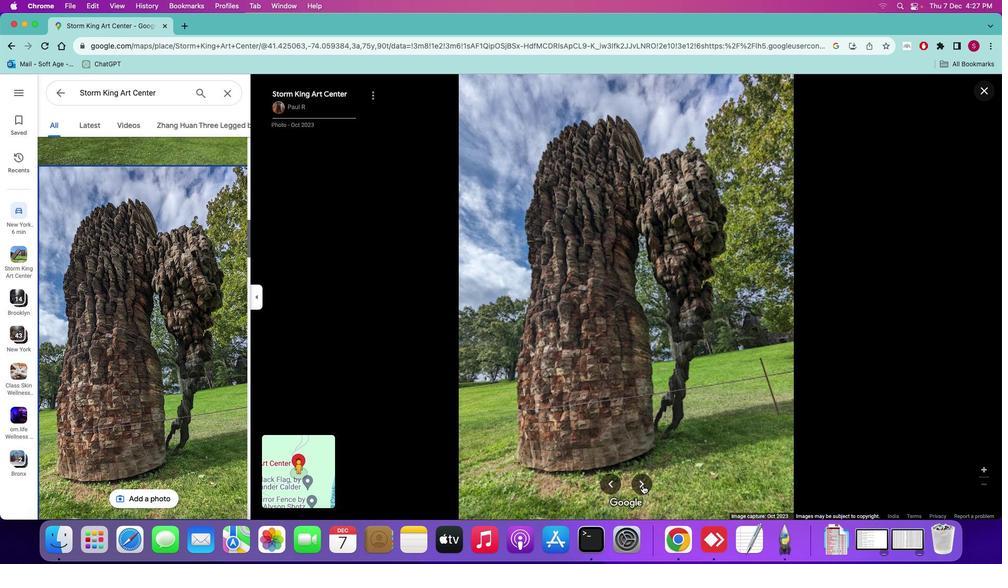 
Action: Mouse moved to (644, 485)
Screenshot: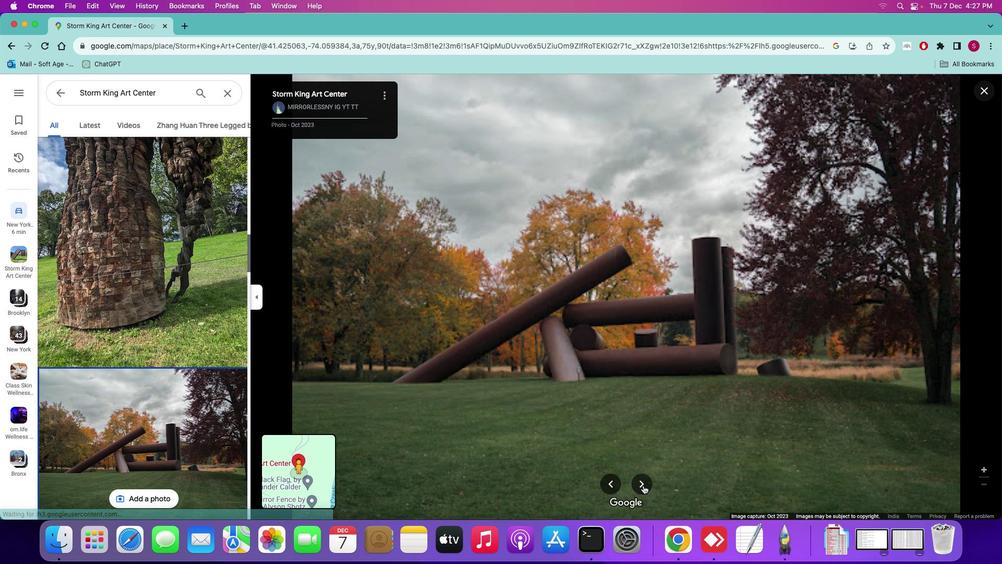 
Action: Mouse pressed left at (644, 485)
Screenshot: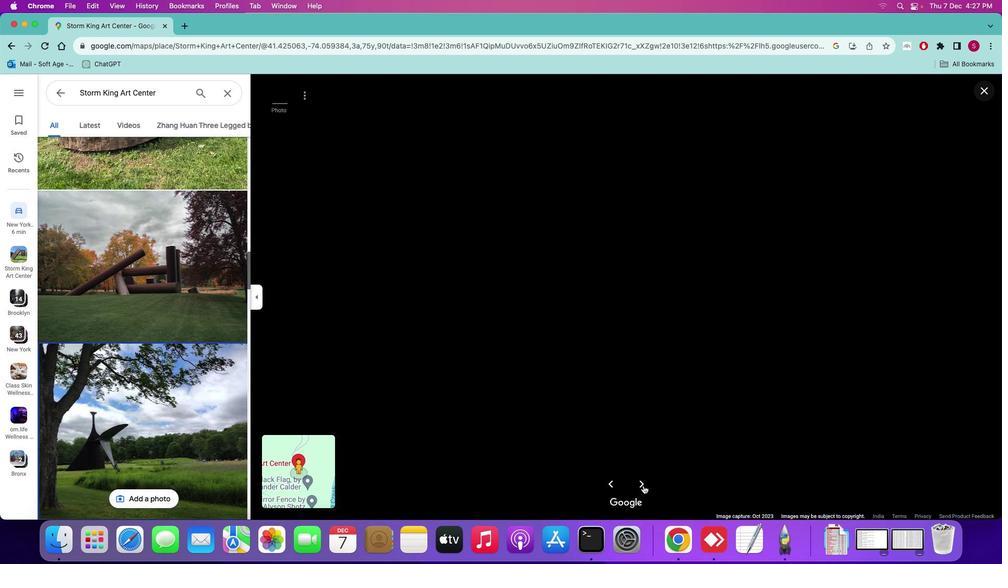 
Action: Mouse pressed left at (644, 485)
Screenshot: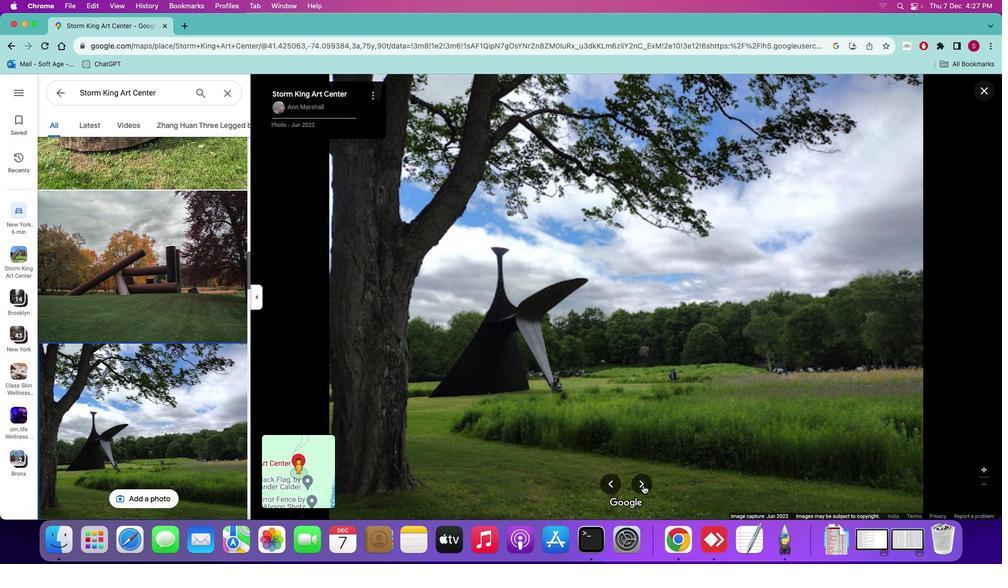 
Action: Mouse pressed left at (644, 485)
Screenshot: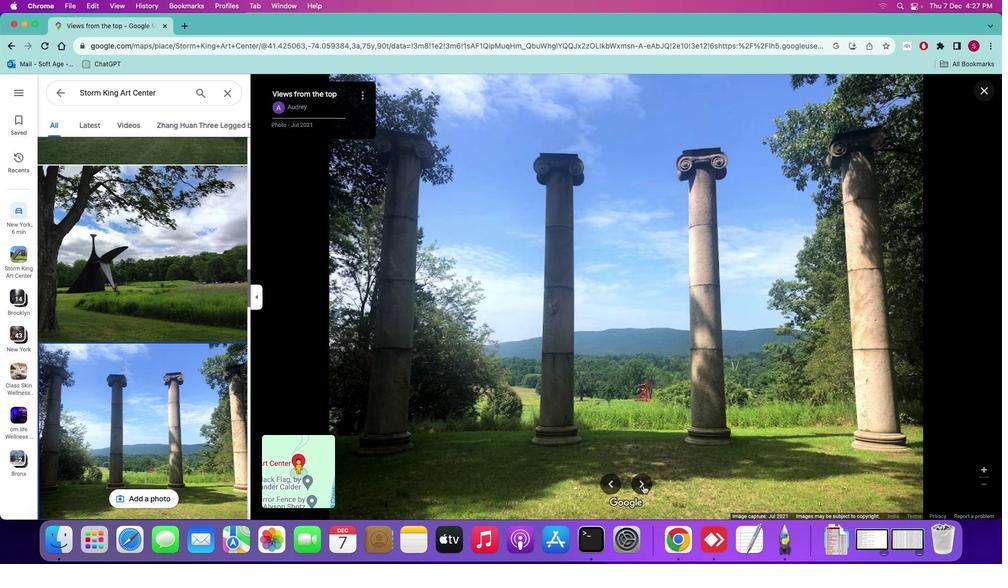 
Action: Mouse moved to (988, 83)
Screenshot: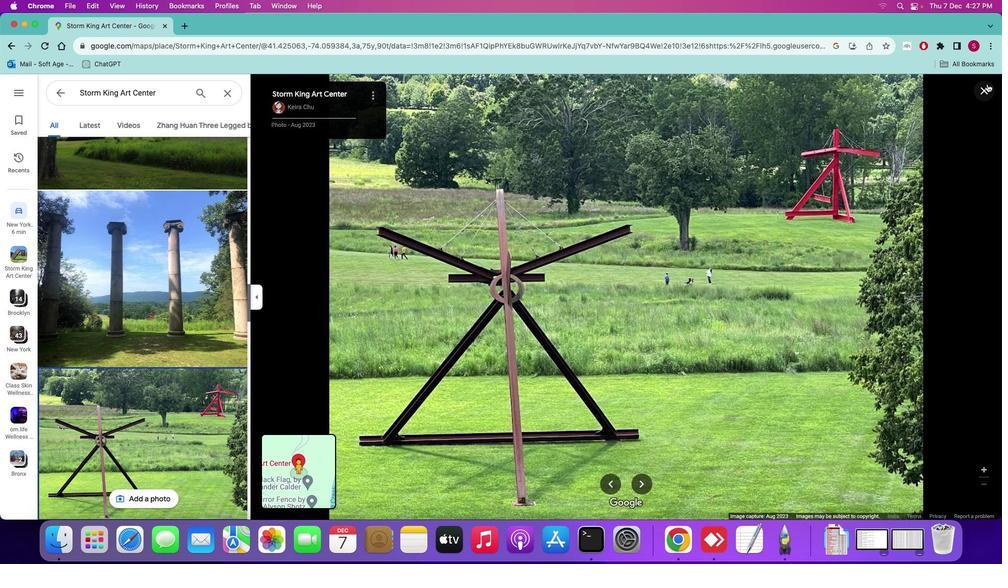 
Action: Mouse pressed left at (988, 83)
Screenshot: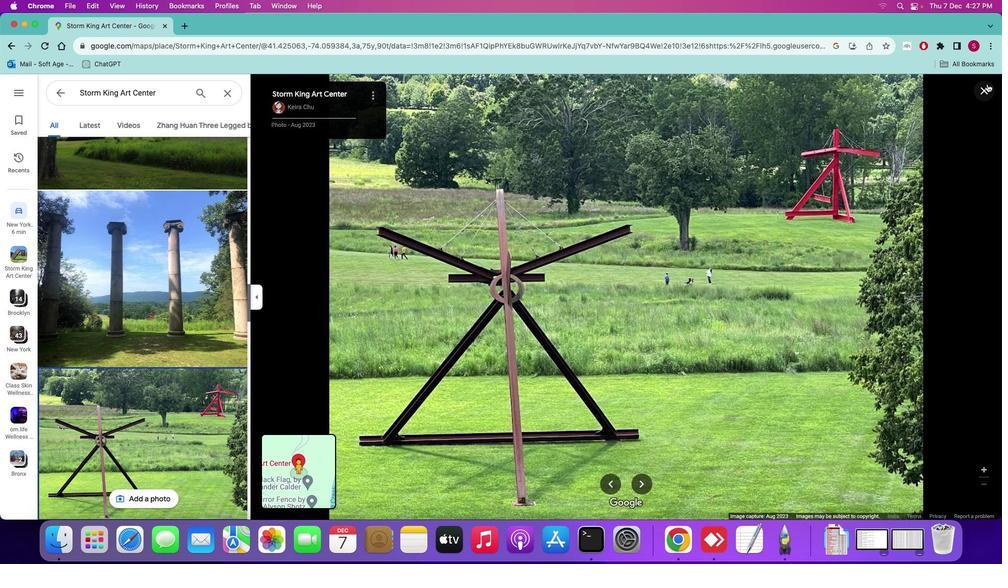 
Action: Mouse moved to (214, 262)
Screenshot: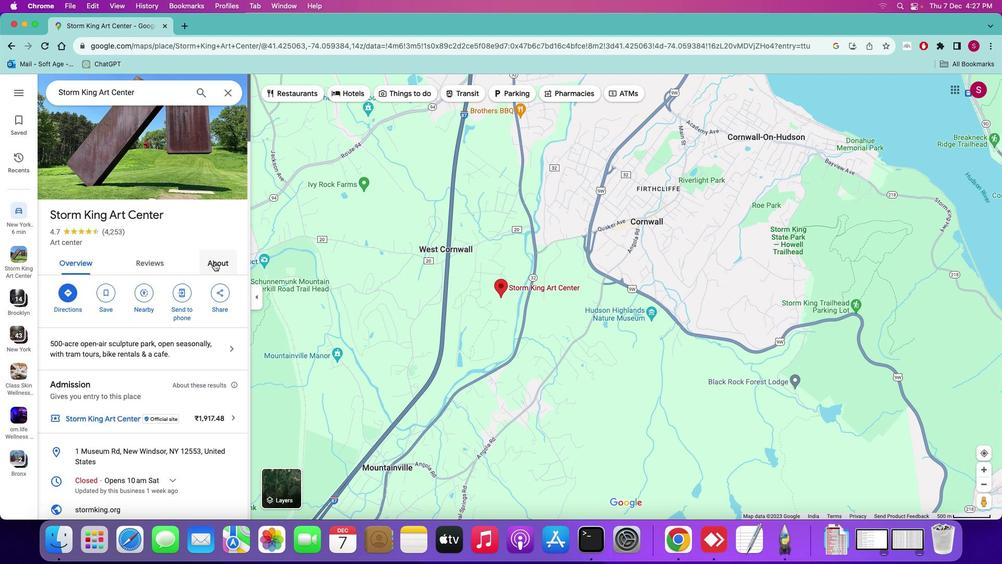 
Action: Mouse pressed left at (214, 262)
Screenshot: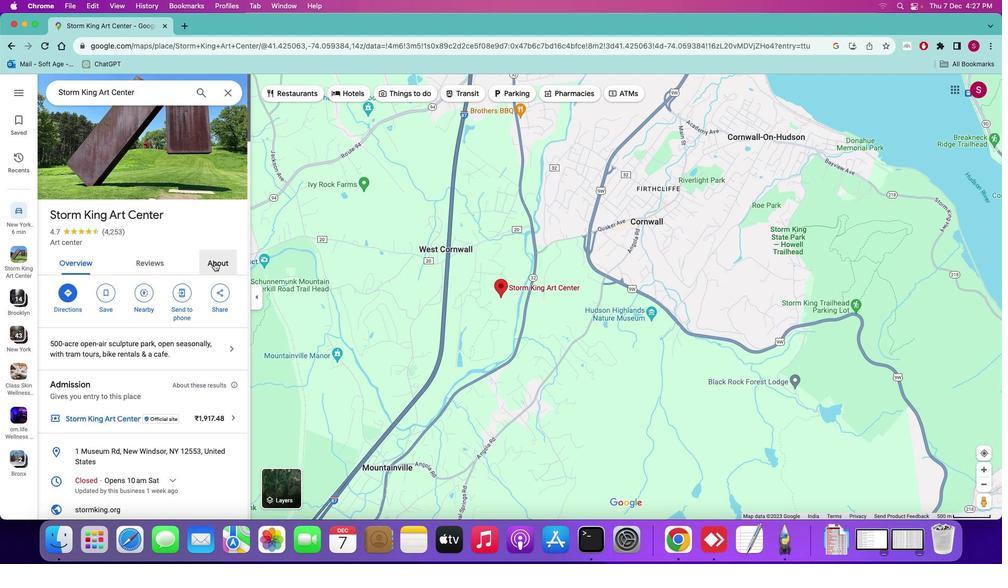 
Action: Mouse moved to (214, 261)
Screenshot: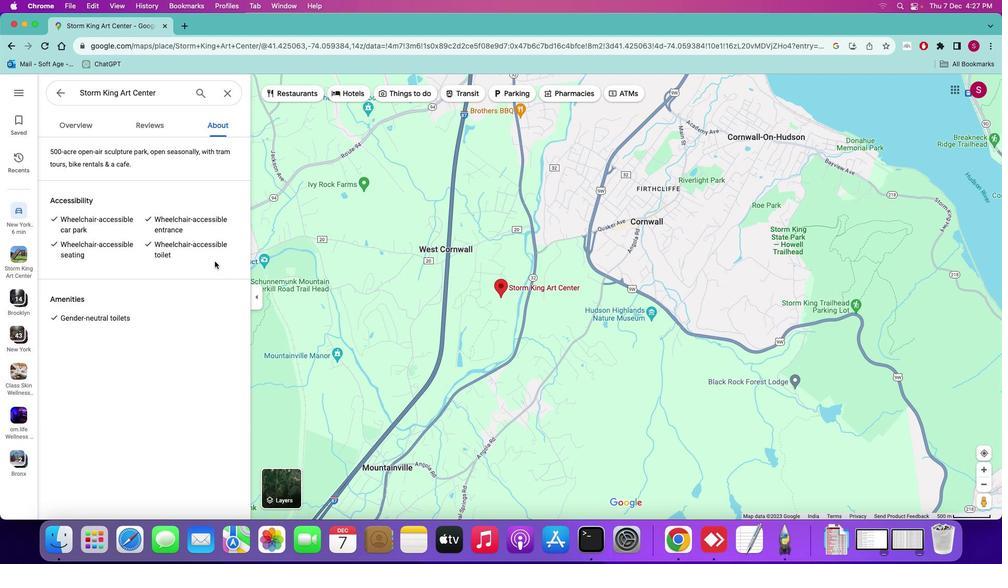 
Action: Mouse scrolled (214, 261) with delta (0, 0)
Screenshot: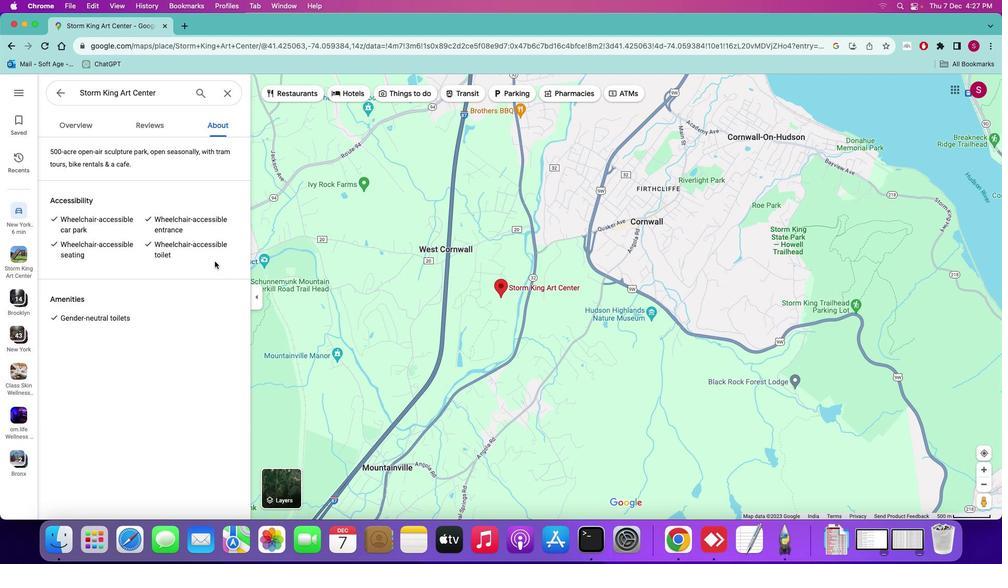 
Action: Mouse scrolled (214, 261) with delta (0, 0)
Screenshot: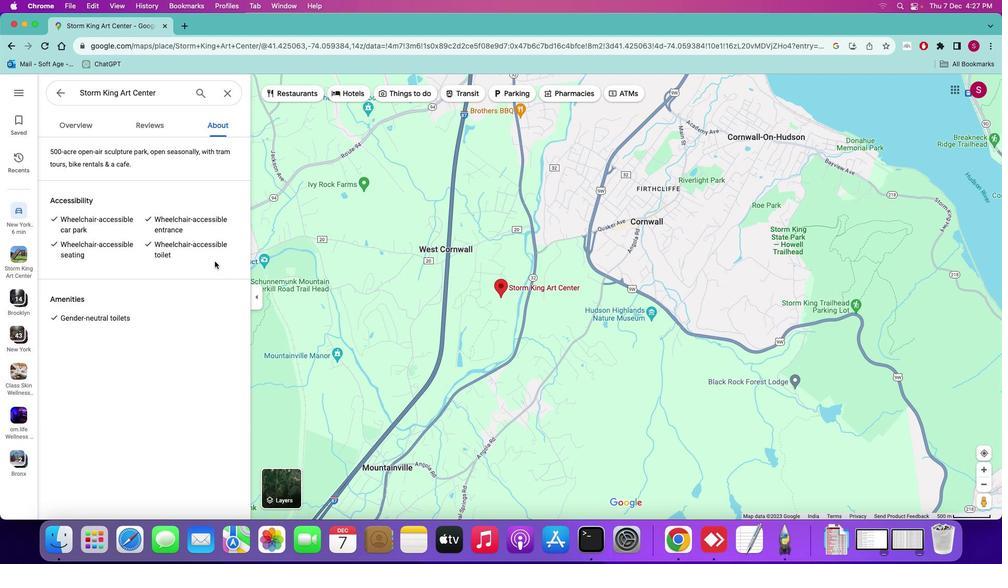 
Action: Mouse moved to (215, 261)
Screenshot: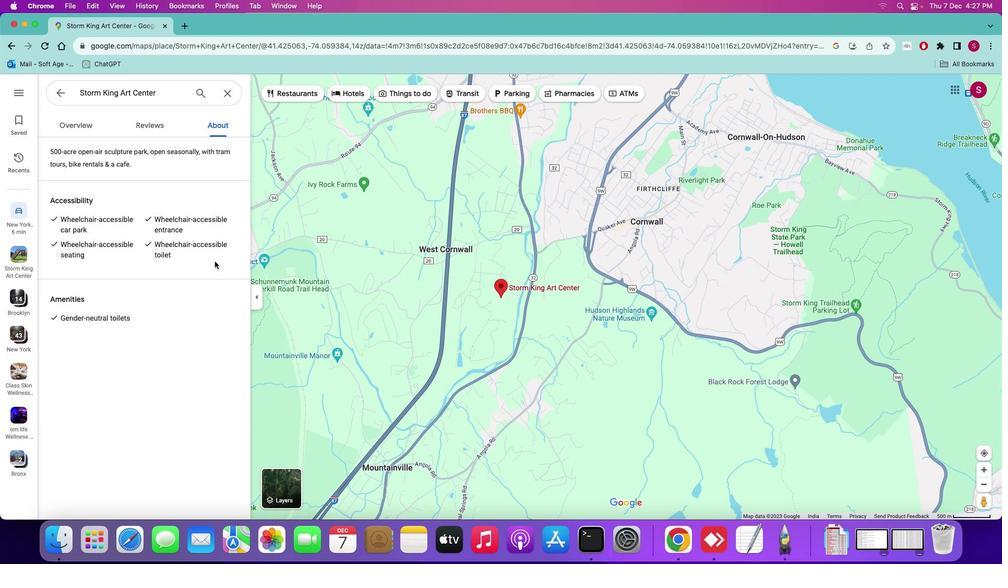 
Action: Mouse scrolled (215, 261) with delta (0, 0)
Screenshot: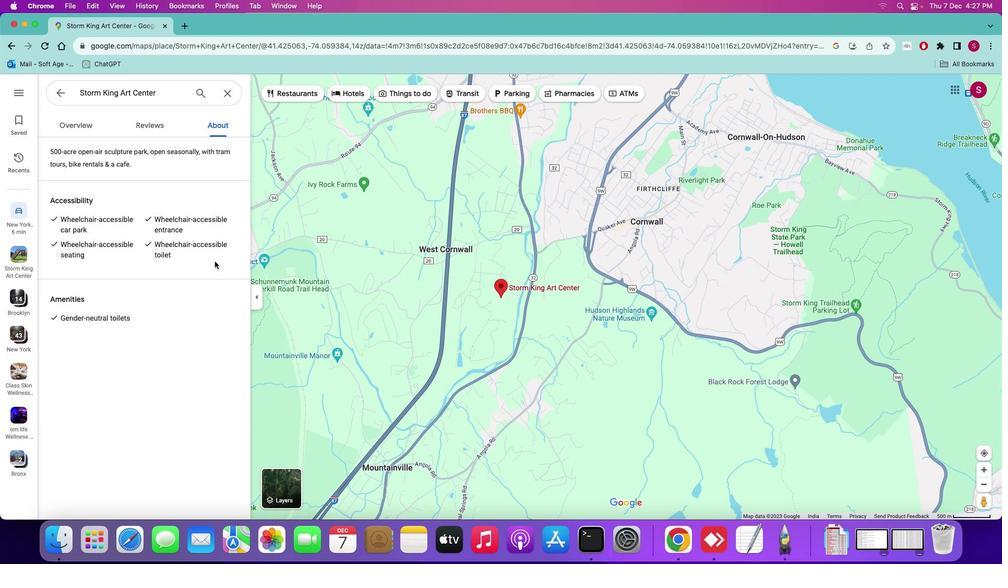 
Action: Mouse scrolled (215, 261) with delta (0, 0)
Screenshot: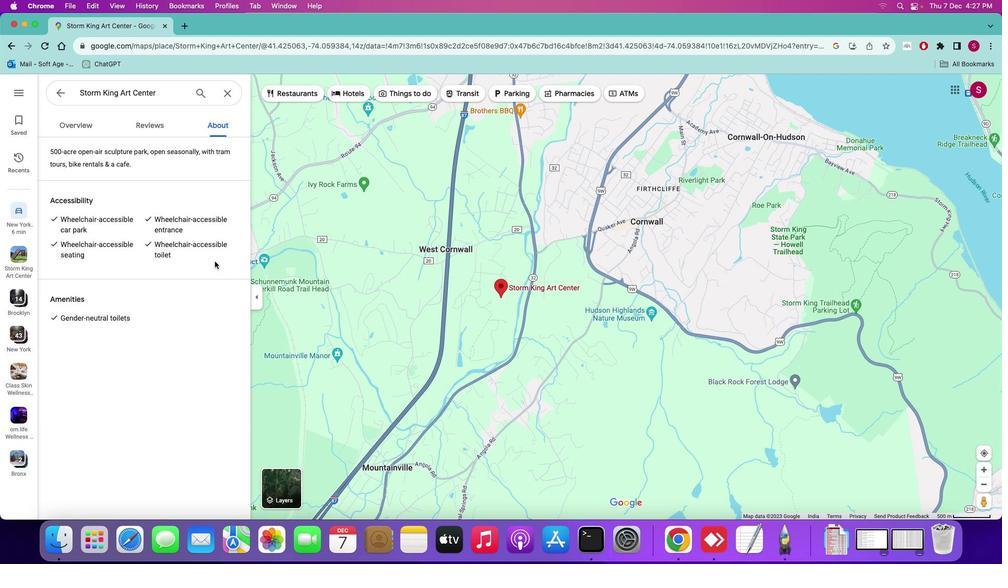 
Action: Mouse scrolled (215, 261) with delta (0, 1)
Screenshot: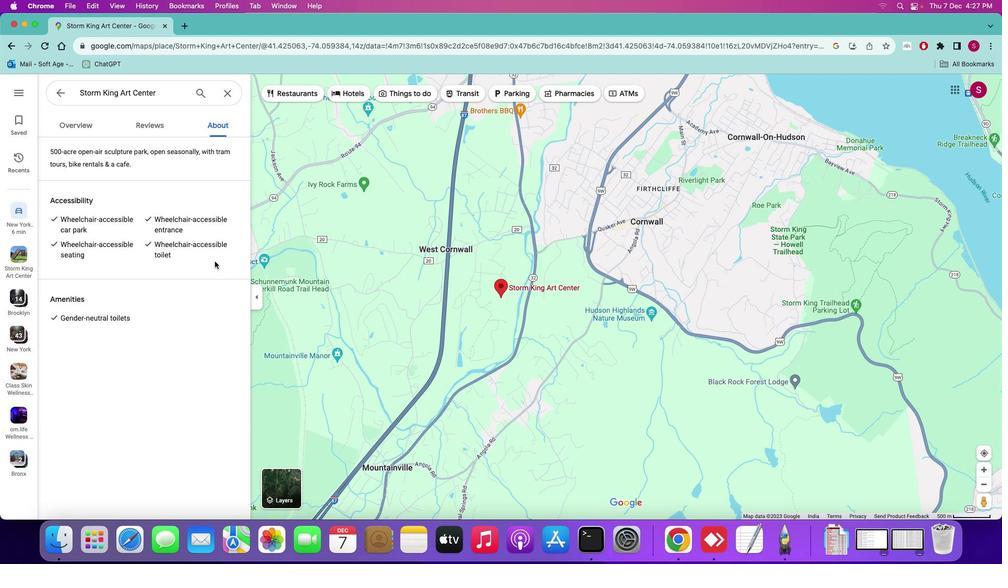 
Action: Mouse moved to (153, 123)
Screenshot: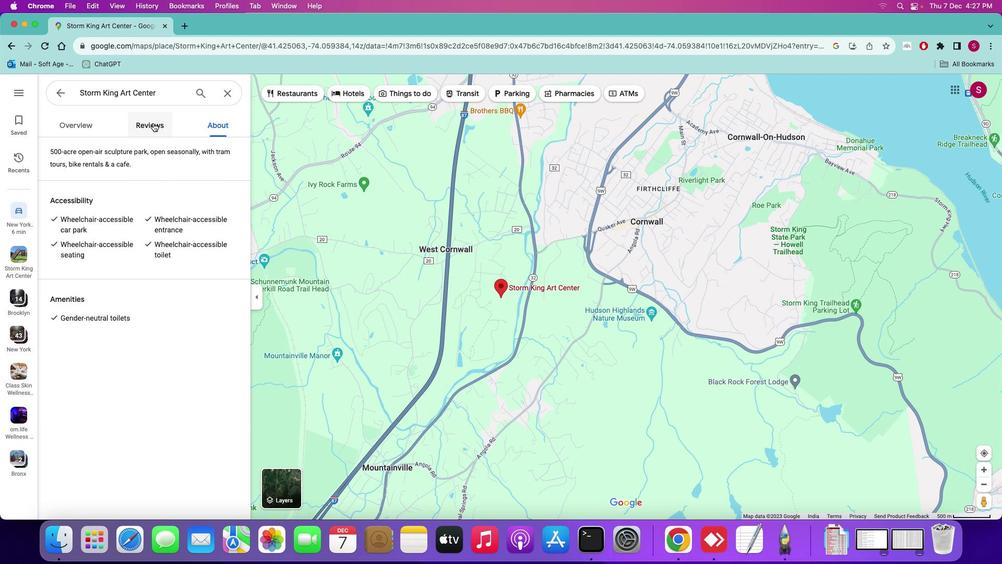 
Action: Mouse pressed left at (153, 123)
Screenshot: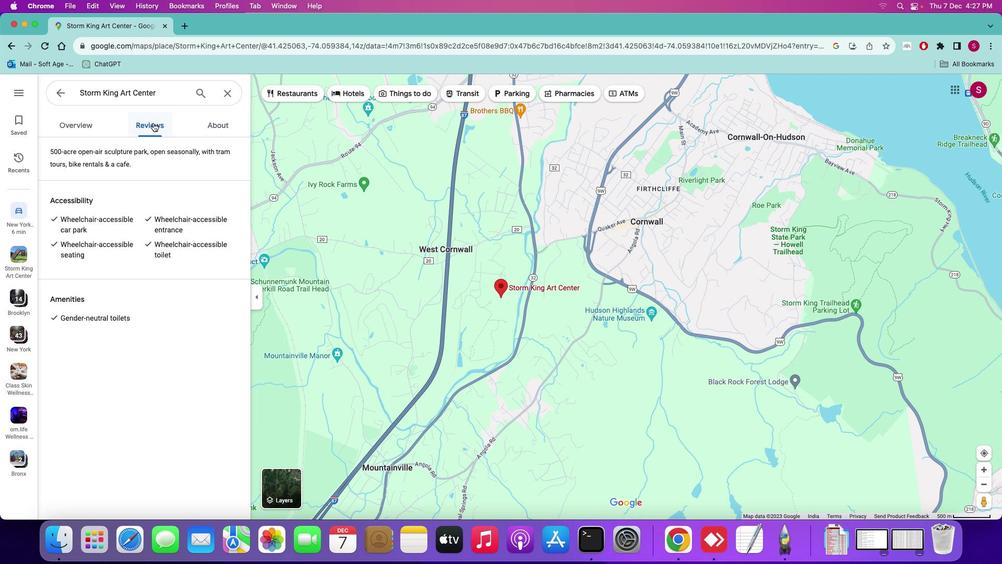 
Action: Mouse moved to (174, 251)
Screenshot: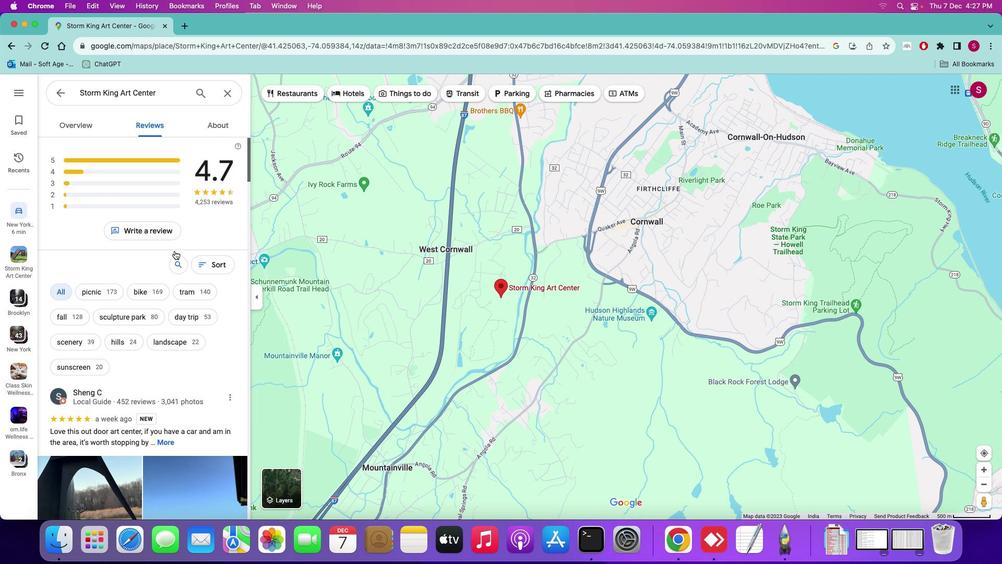 
Action: Mouse scrolled (174, 251) with delta (0, 0)
Screenshot: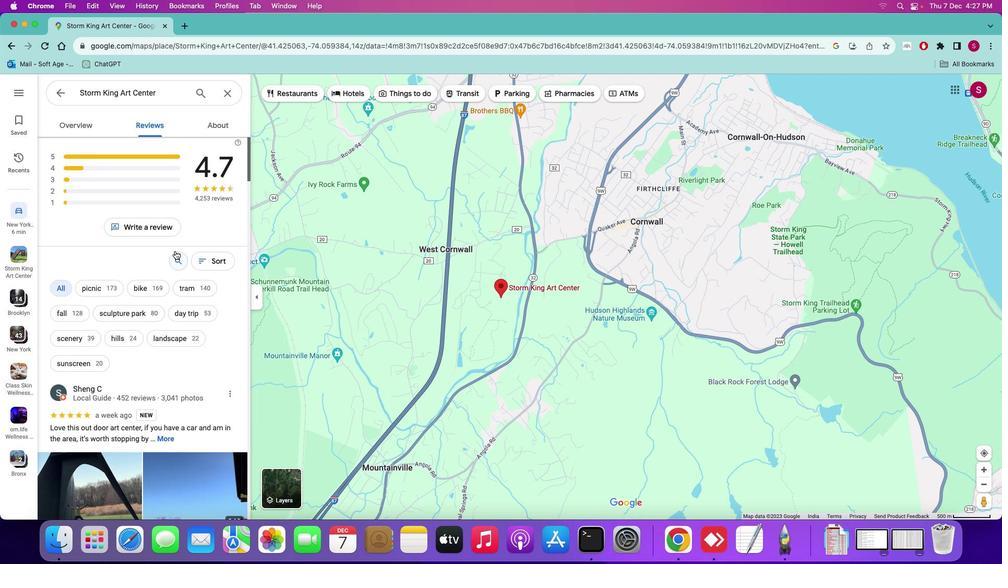 
Action: Mouse scrolled (174, 251) with delta (0, 0)
Screenshot: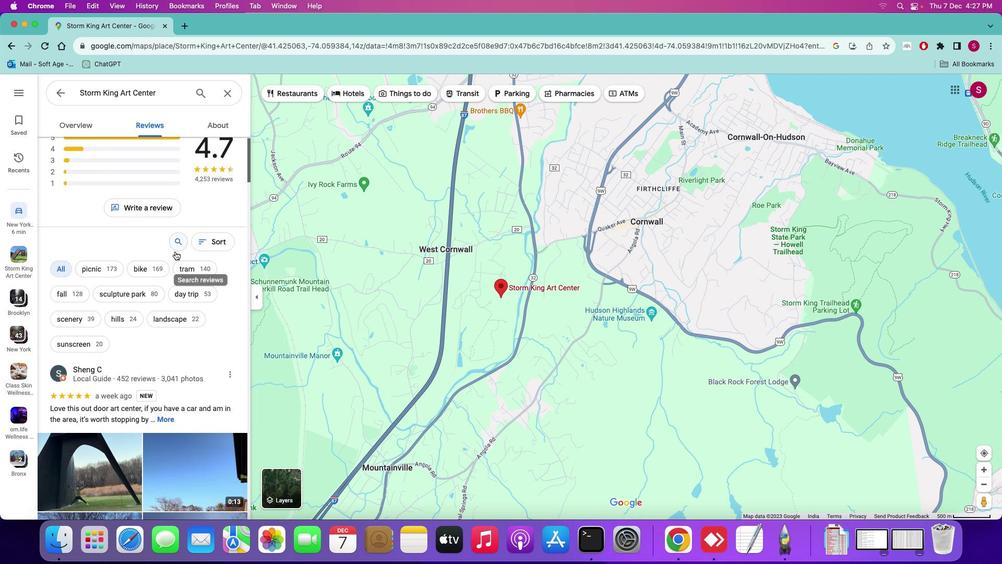 
Action: Mouse moved to (174, 251)
Screenshot: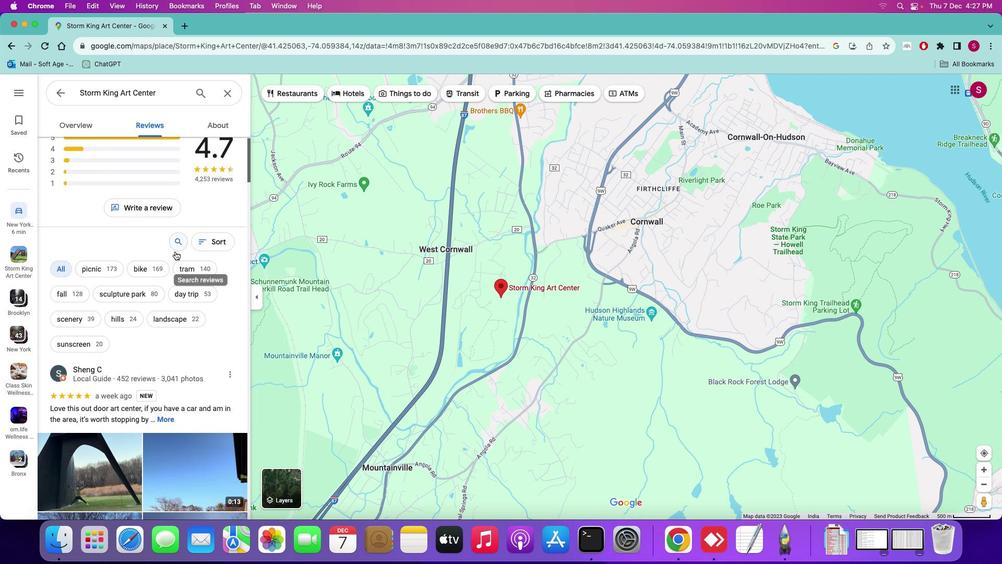 
Action: Mouse scrolled (174, 251) with delta (0, -1)
Screenshot: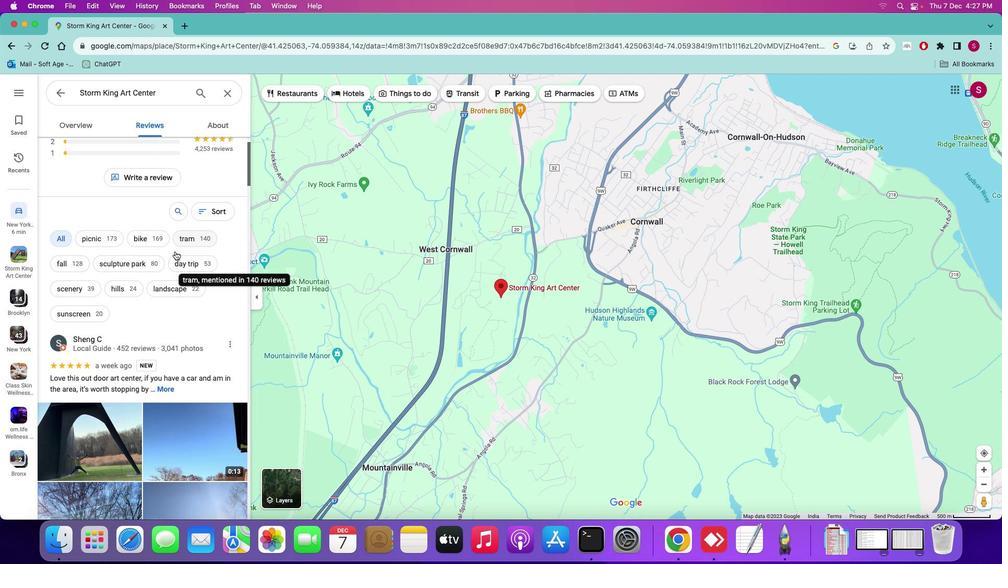 
Action: Mouse moved to (177, 250)
Screenshot: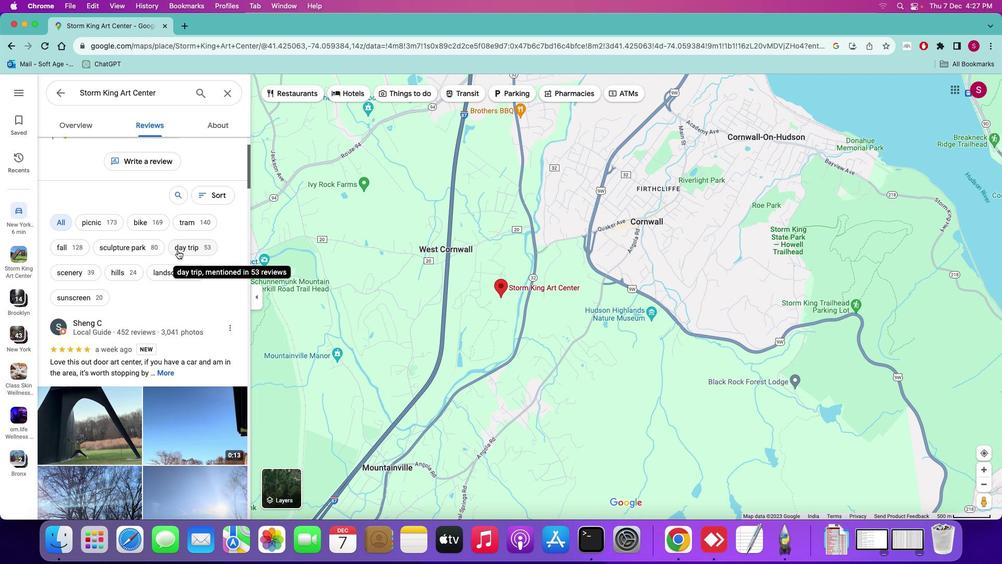 
Action: Mouse scrolled (177, 250) with delta (0, 0)
Screenshot: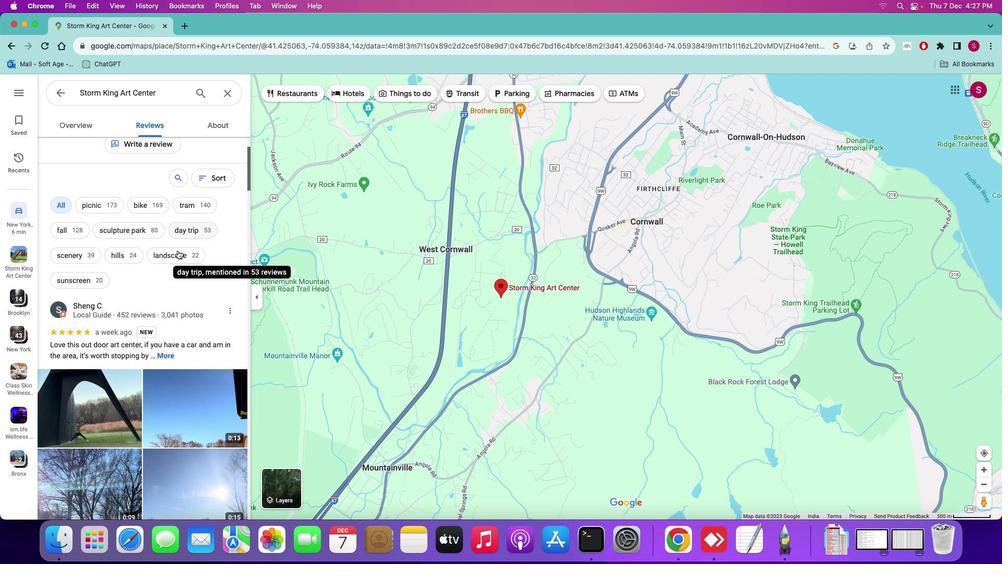 
Action: Mouse scrolled (177, 250) with delta (0, 0)
Screenshot: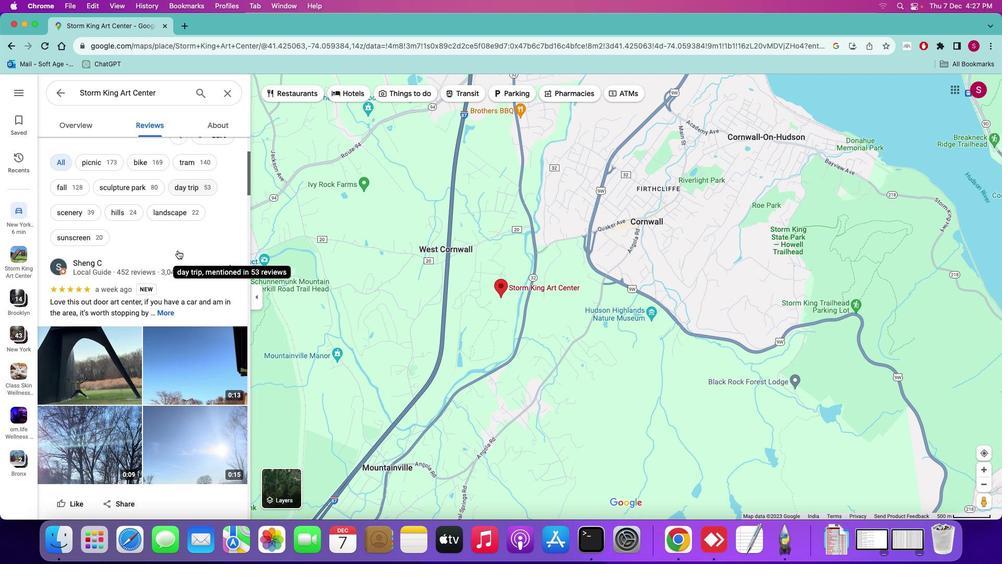 
Action: Mouse scrolled (177, 250) with delta (0, -1)
Screenshot: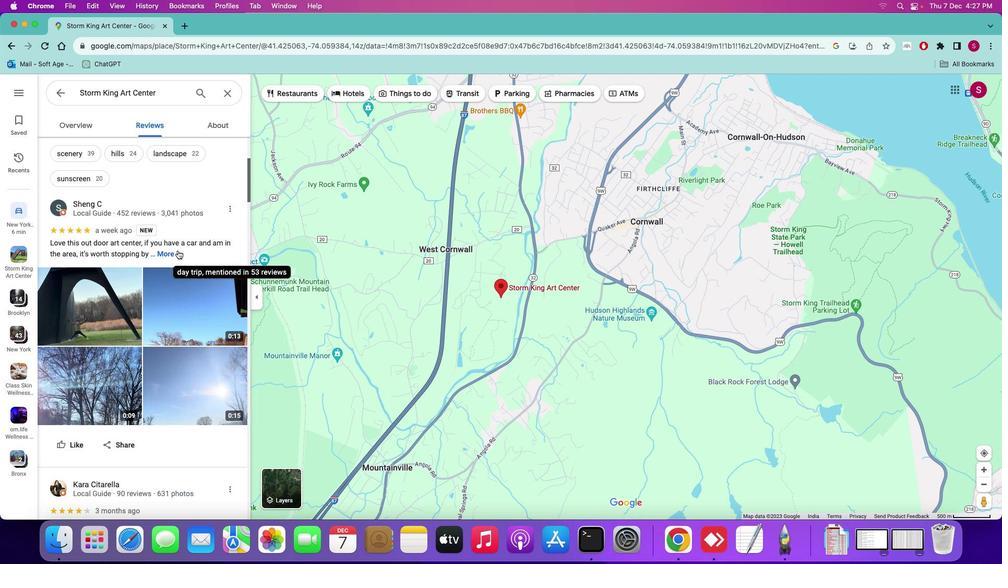 
Action: Mouse scrolled (177, 250) with delta (0, -2)
Screenshot: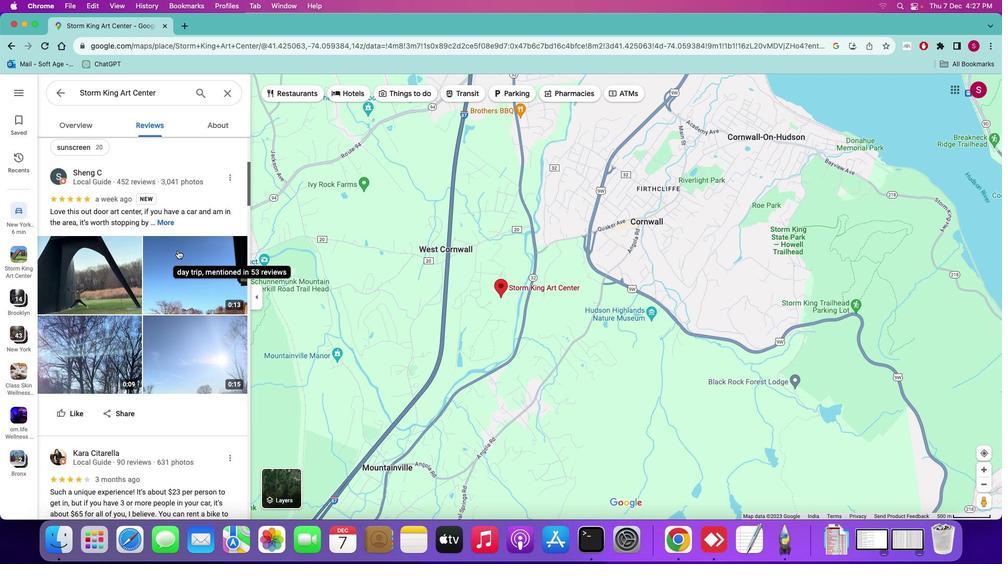 
Action: Mouse scrolled (177, 250) with delta (0, -2)
Screenshot: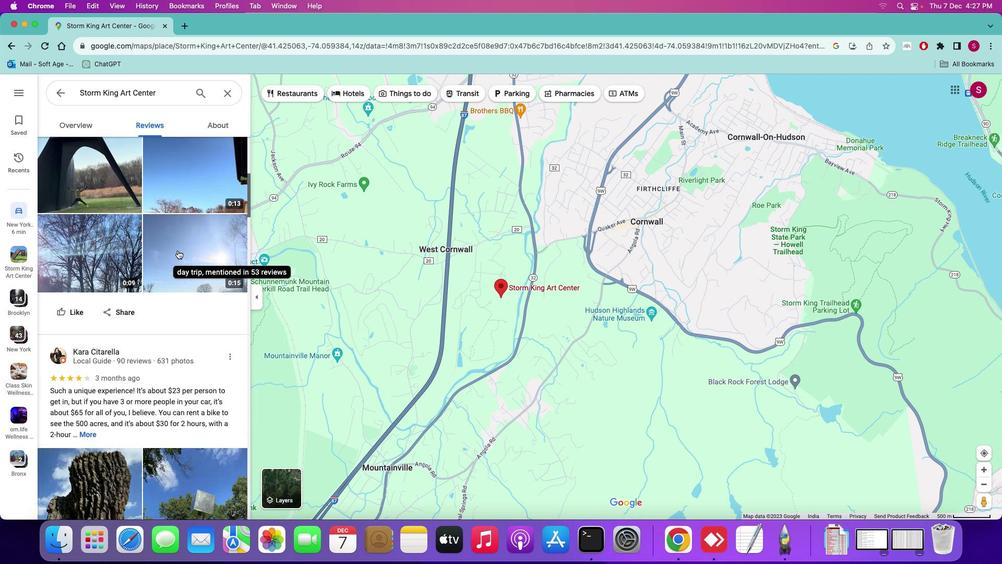 
Action: Mouse scrolled (177, 250) with delta (0, -2)
Screenshot: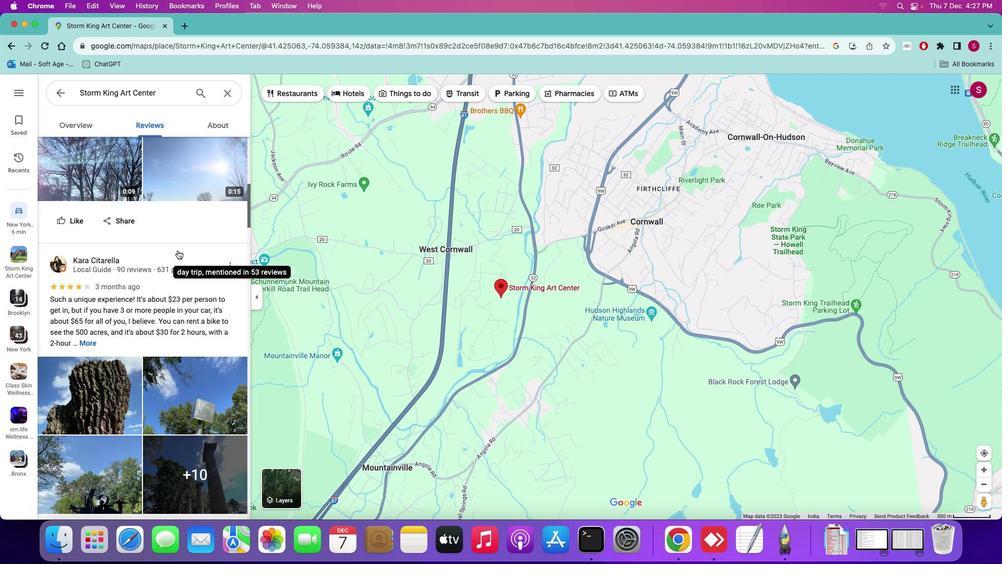 
Action: Mouse moved to (178, 250)
Screenshot: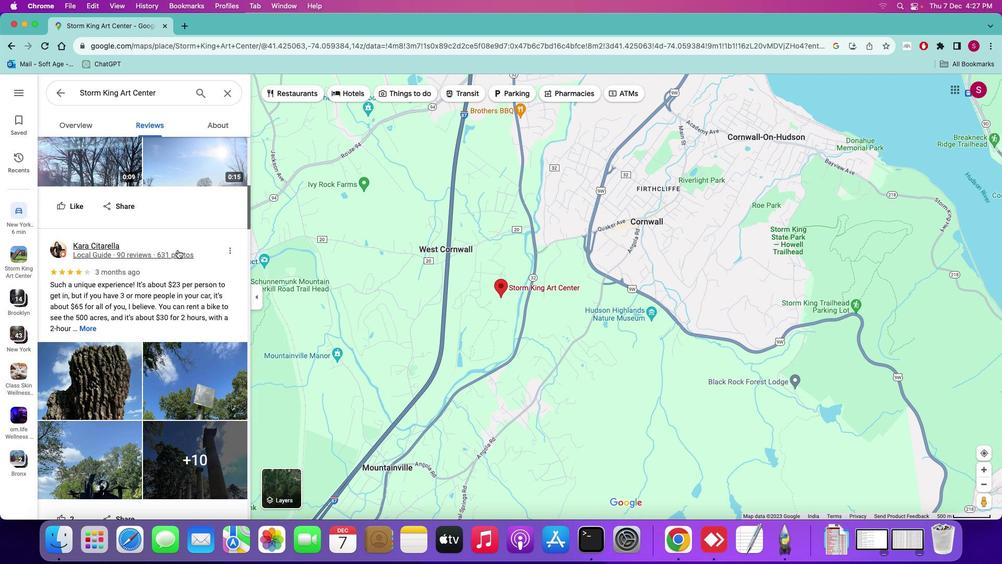 
Action: Mouse scrolled (178, 250) with delta (0, 0)
Screenshot: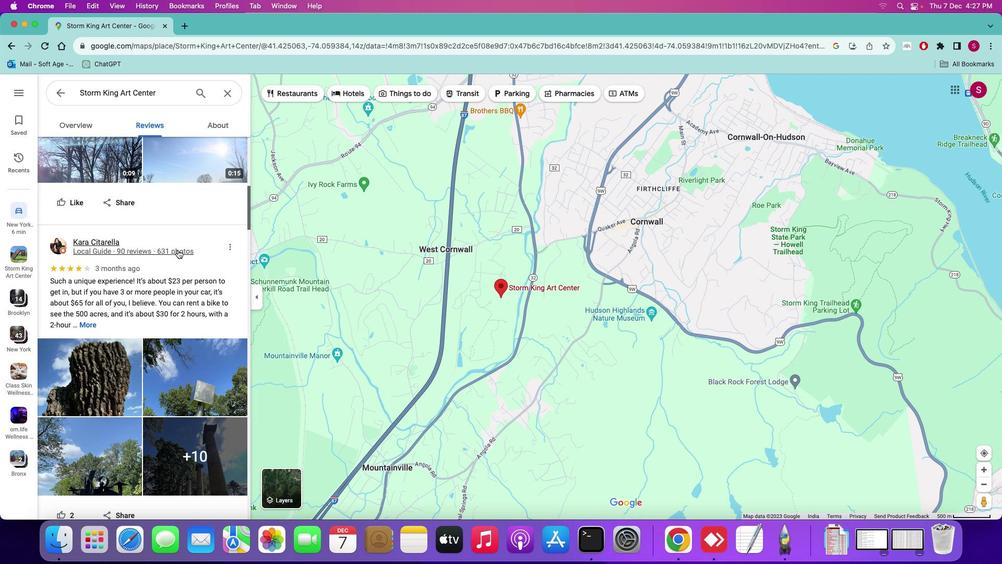 
Action: Mouse scrolled (178, 250) with delta (0, 0)
Screenshot: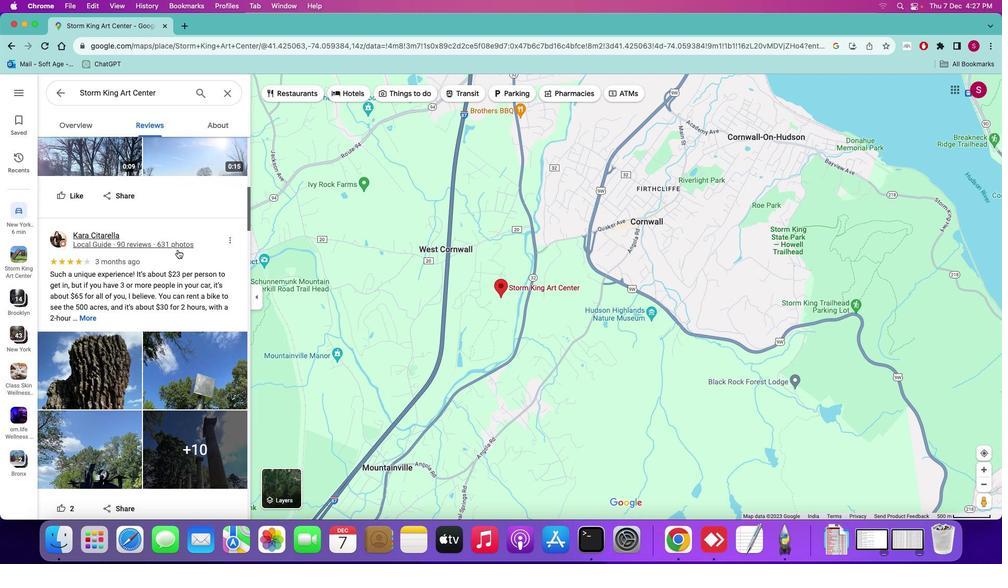 
Action: Mouse scrolled (178, 250) with delta (0, 0)
Screenshot: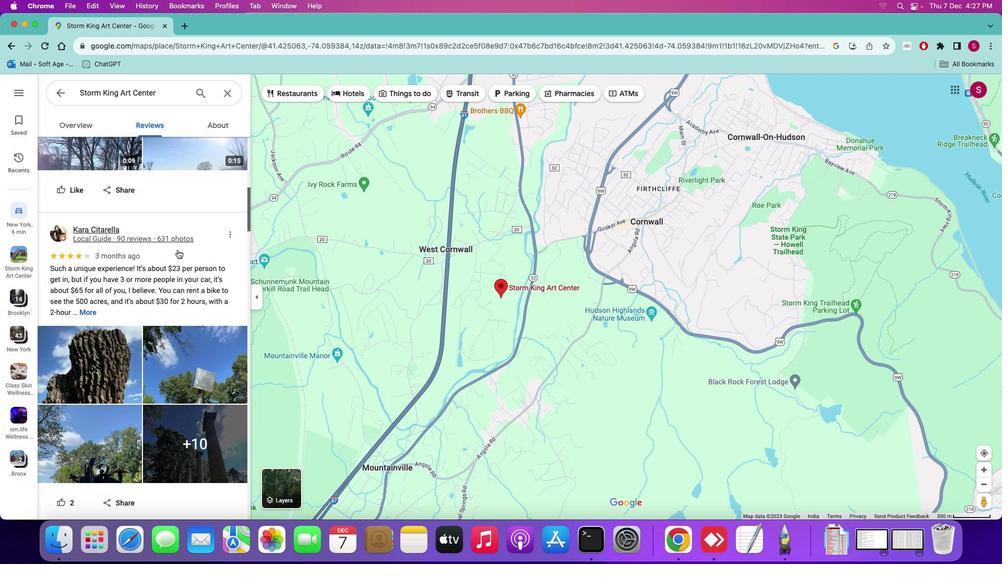 
Action: Mouse scrolled (178, 250) with delta (0, 0)
Screenshot: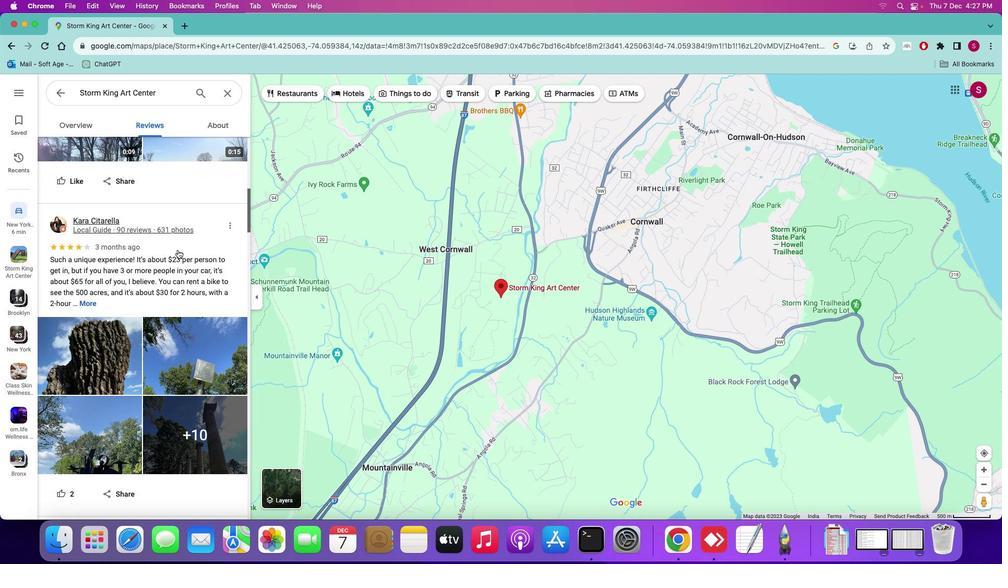 
Action: Mouse scrolled (178, 250) with delta (0, 0)
Screenshot: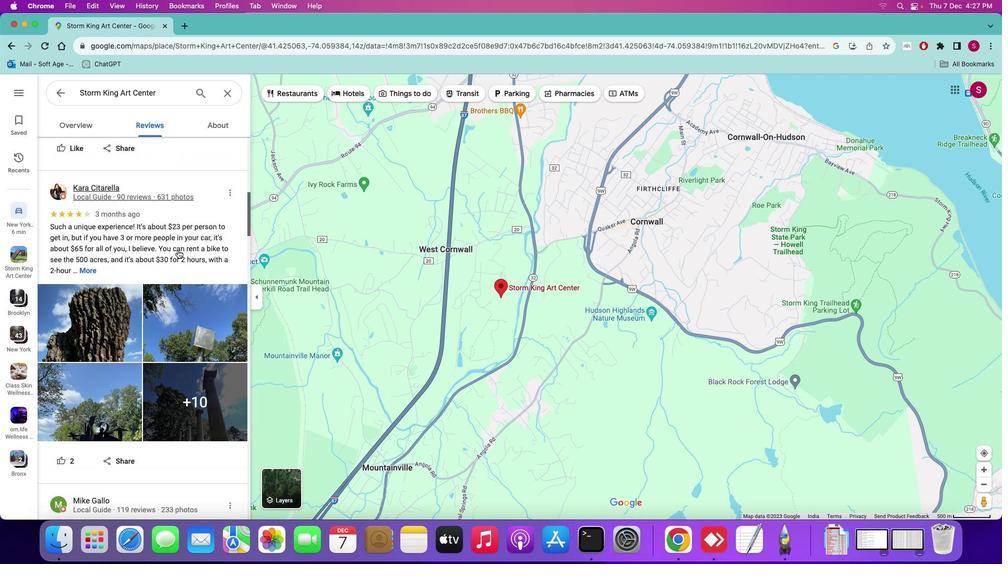 
Action: Mouse scrolled (178, 250) with delta (0, -1)
Screenshot: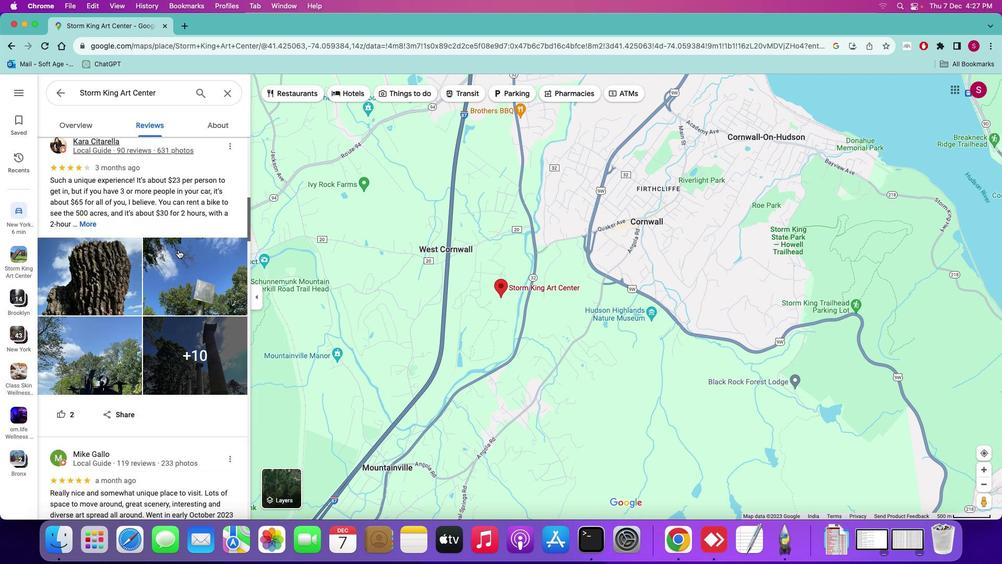 
Action: Mouse moved to (178, 249)
Screenshot: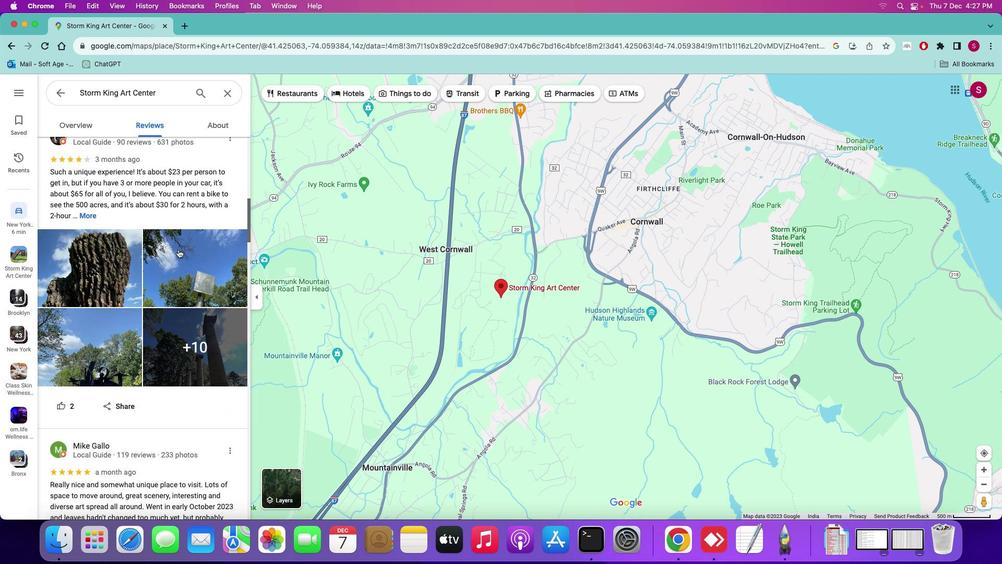 
Action: Mouse scrolled (178, 249) with delta (0, 0)
Screenshot: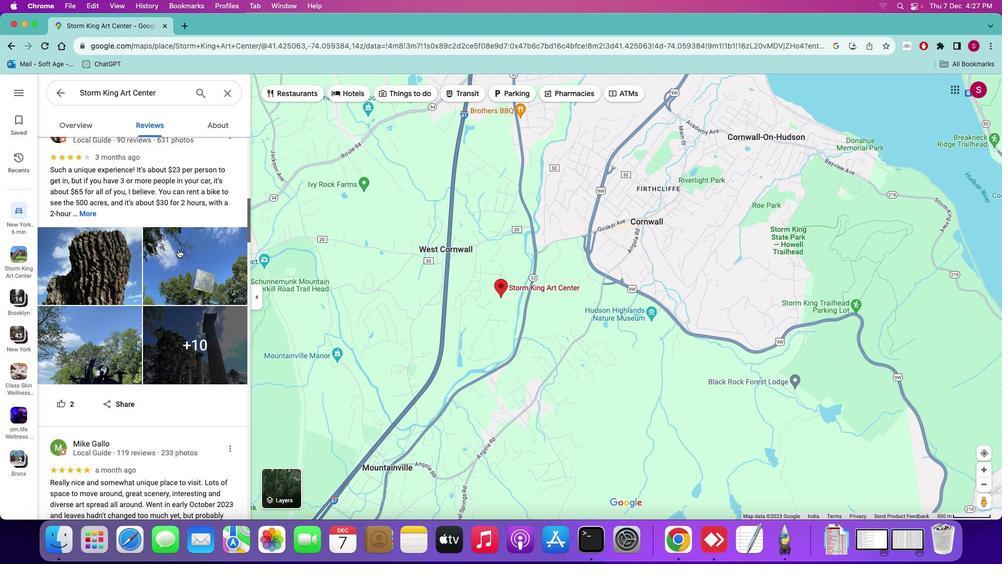 
Action: Mouse scrolled (178, 249) with delta (0, 0)
Screenshot: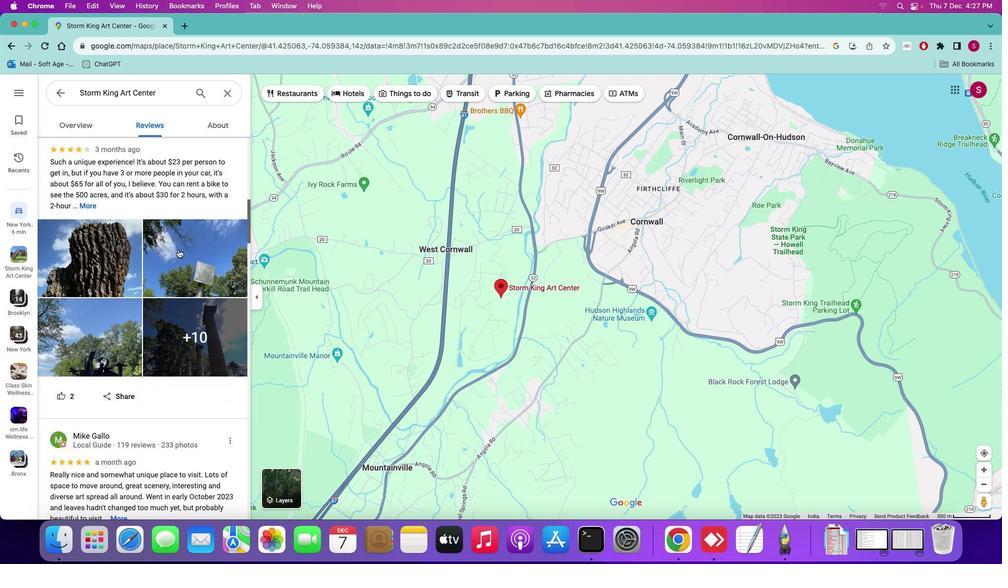
Action: Mouse scrolled (178, 249) with delta (0, 0)
Screenshot: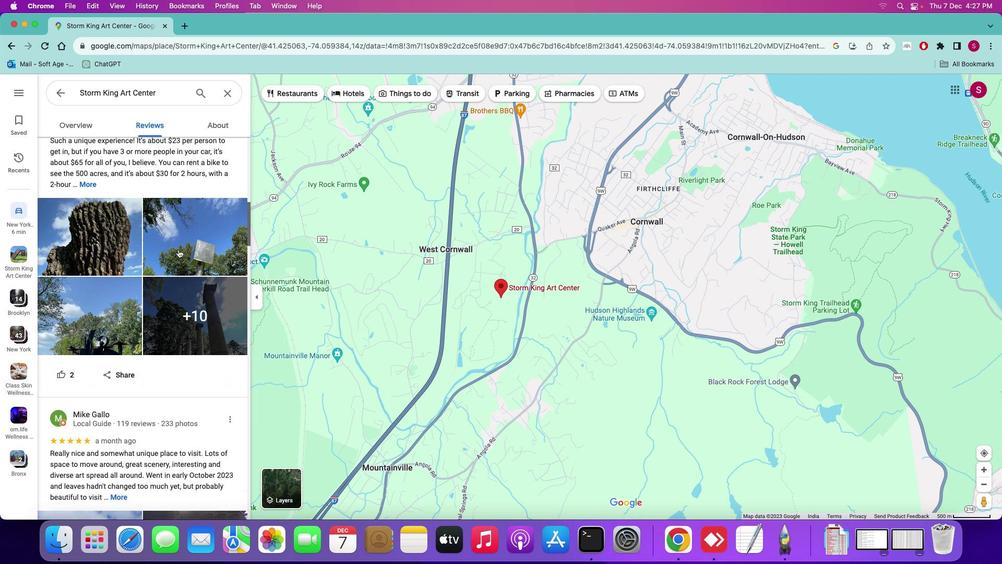
Action: Mouse scrolled (178, 249) with delta (0, 0)
Screenshot: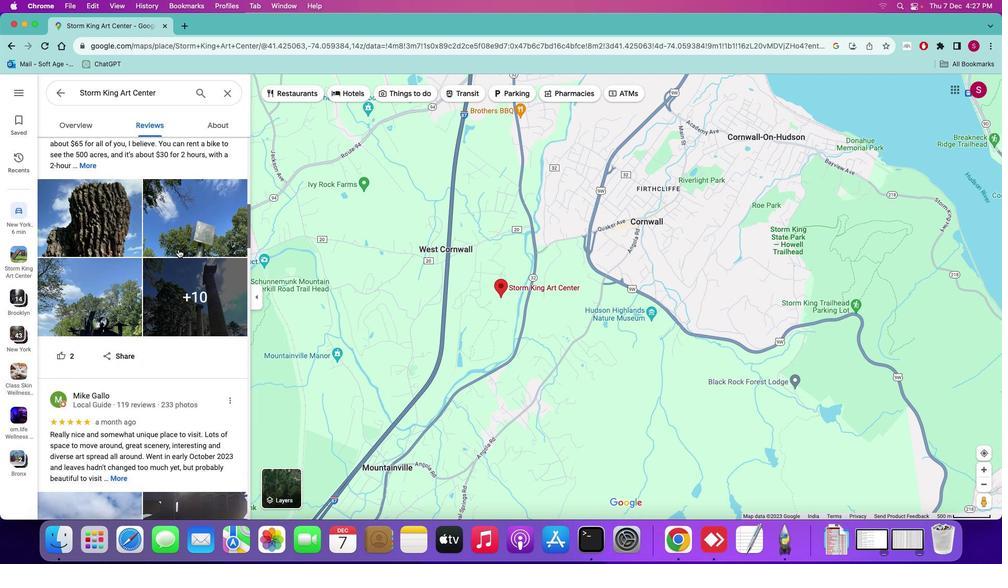 
Action: Mouse scrolled (178, 249) with delta (0, -1)
Screenshot: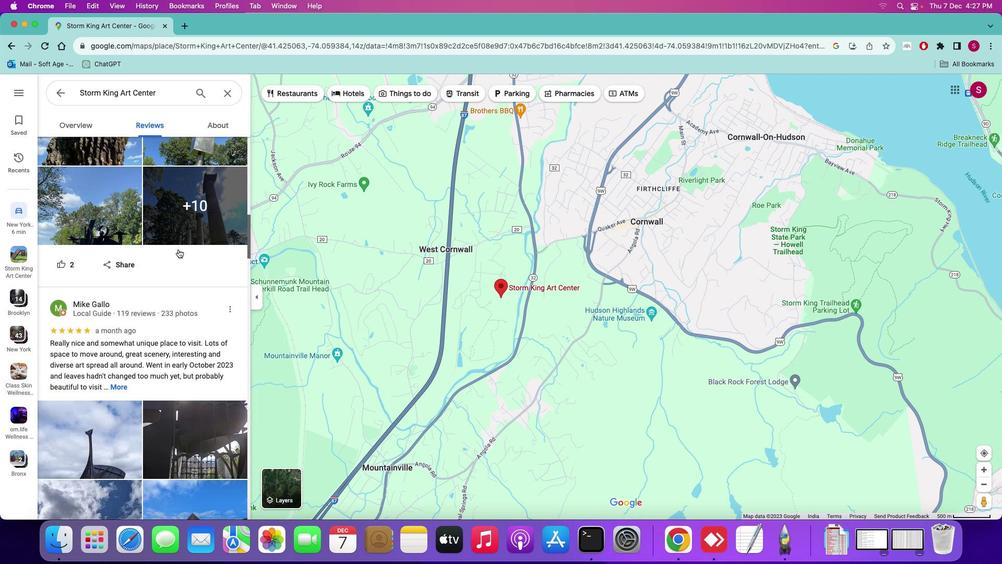 
Action: Mouse scrolled (178, 249) with delta (0, -2)
Screenshot: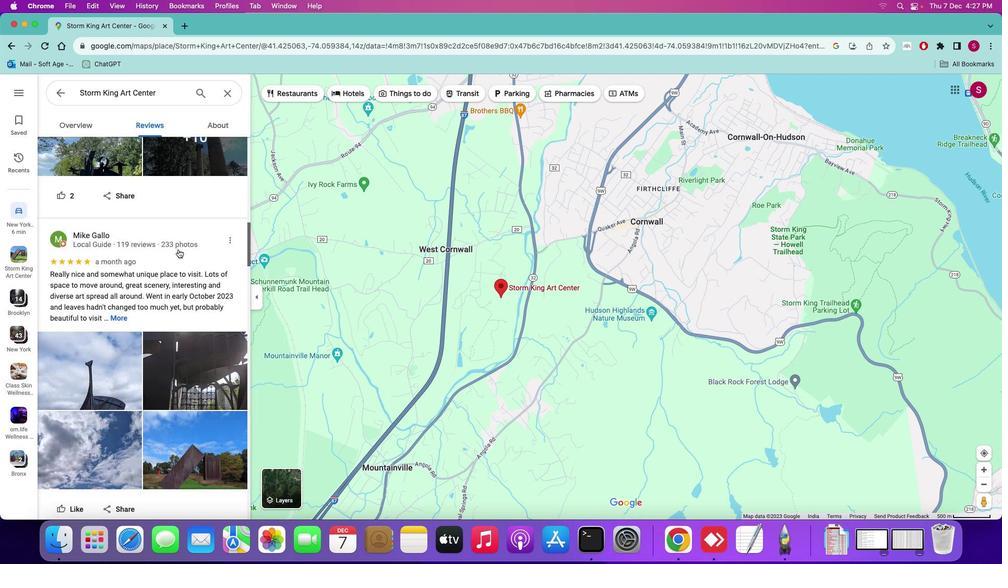 
Action: Mouse scrolled (178, 249) with delta (0, -2)
Screenshot: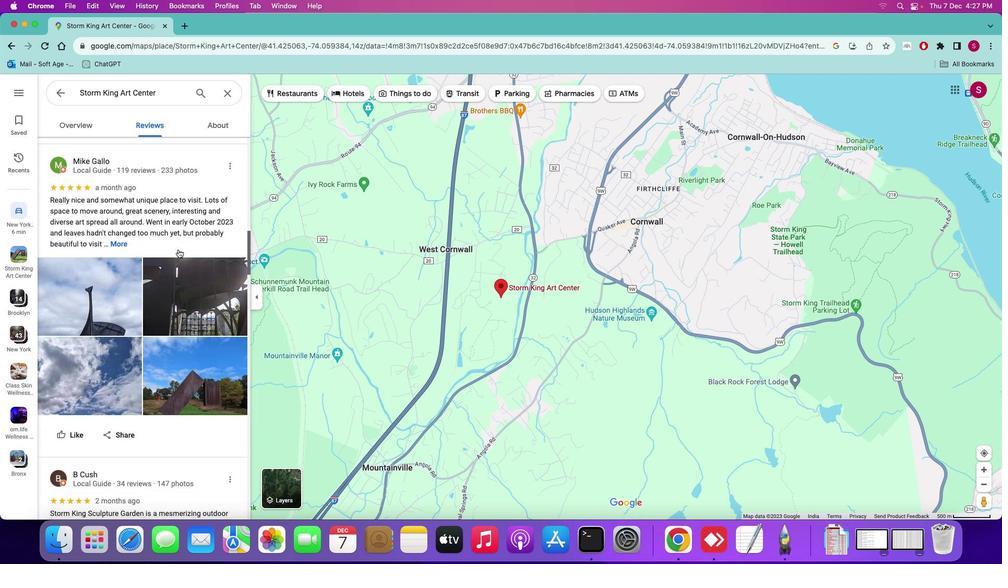 
Action: Mouse moved to (178, 249)
Screenshot: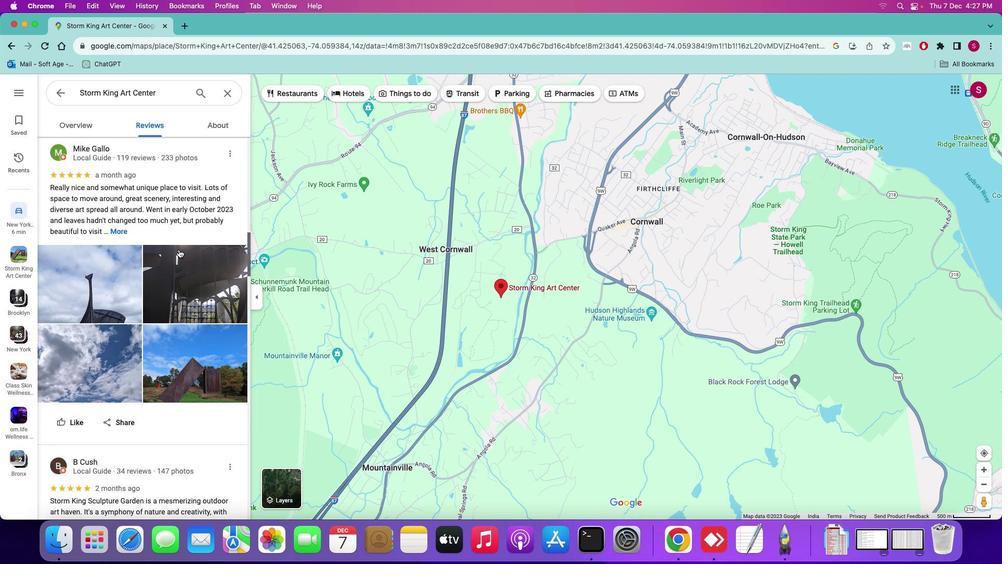 
Action: Mouse scrolled (178, 249) with delta (0, 0)
Screenshot: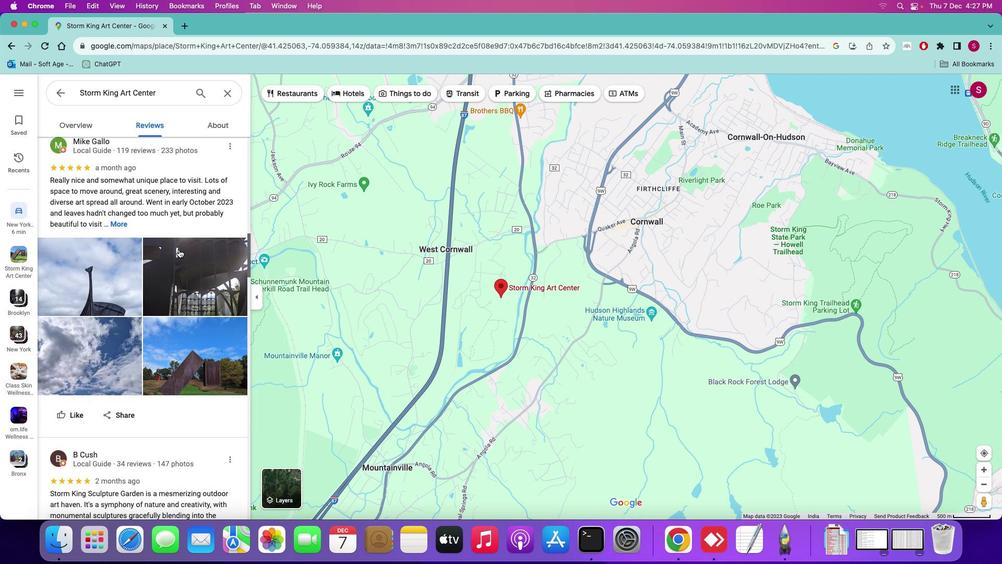 
Action: Mouse scrolled (178, 249) with delta (0, 0)
Screenshot: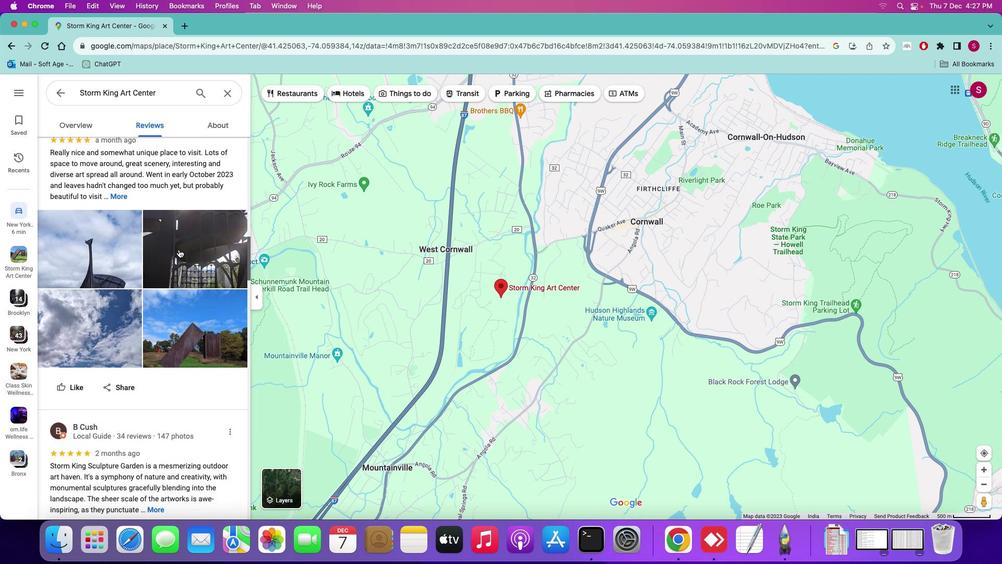 
Action: Mouse scrolled (178, 249) with delta (0, -1)
Screenshot: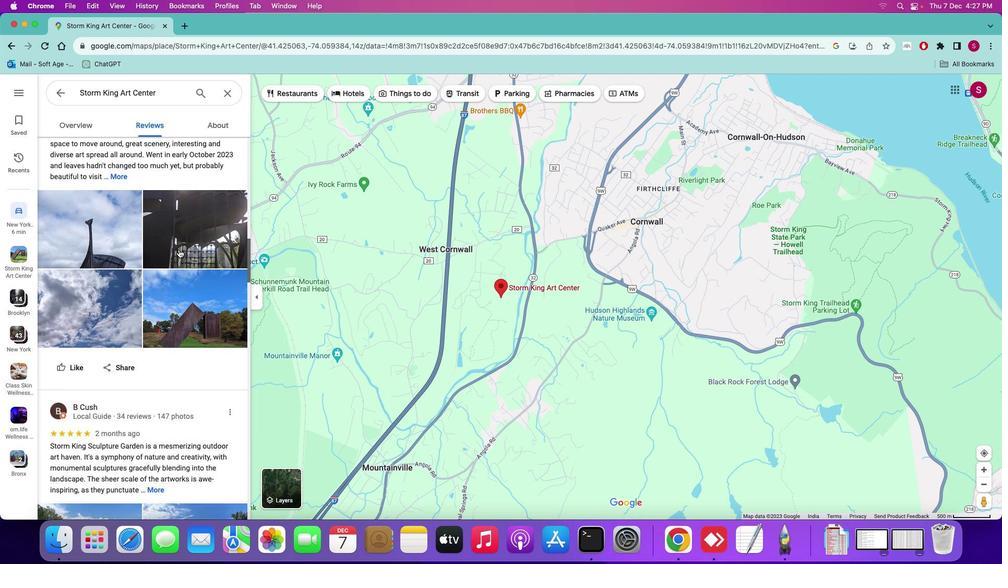 
Action: Mouse scrolled (178, 249) with delta (0, -1)
Screenshot: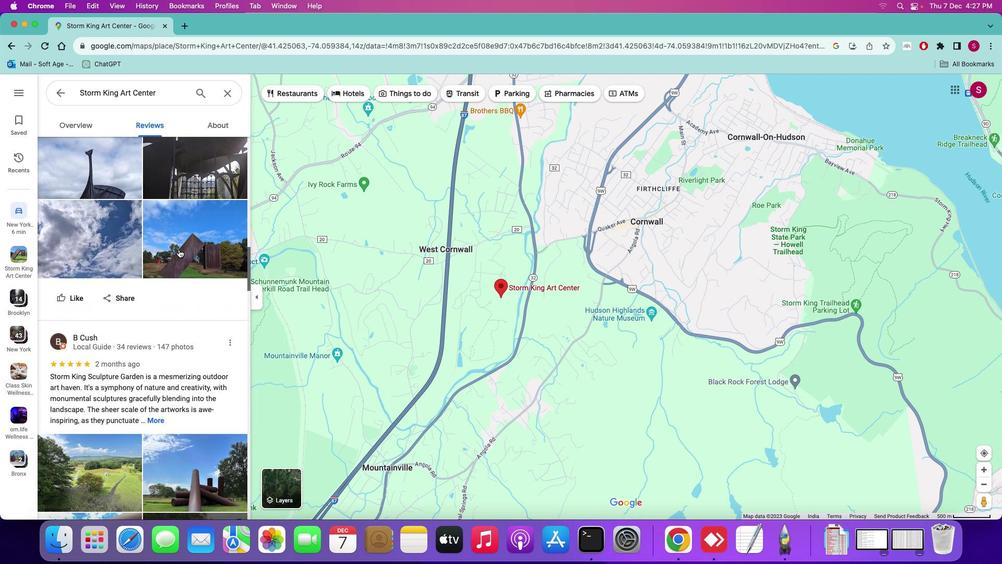 
Action: Mouse scrolled (178, 249) with delta (0, -1)
Screenshot: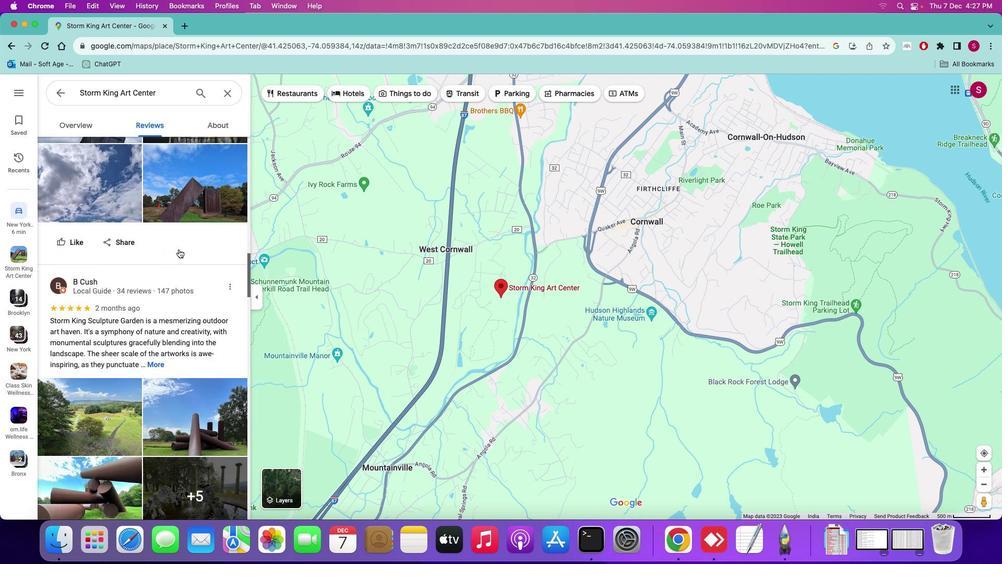 
Action: Mouse scrolled (178, 249) with delta (0, 0)
Screenshot: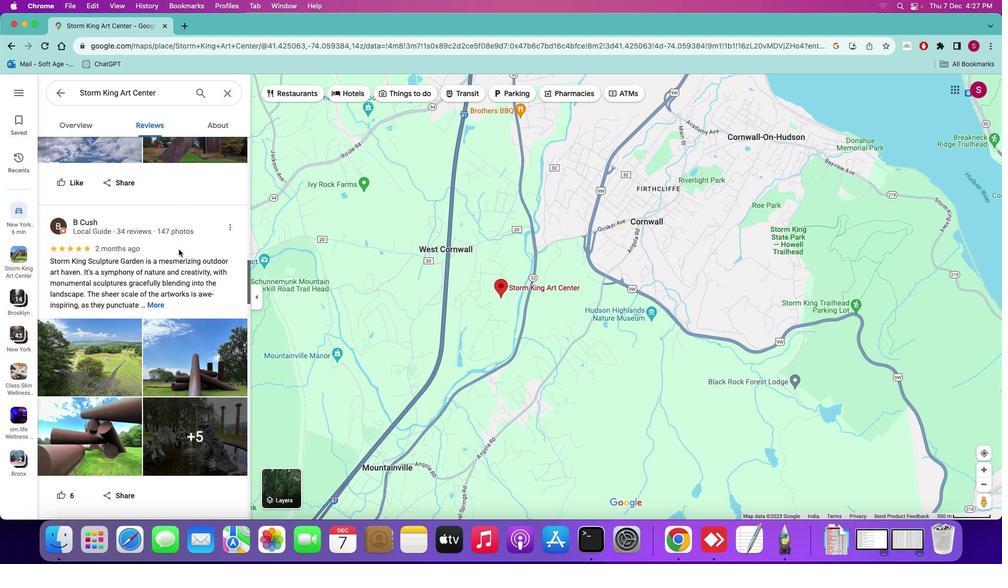 
Action: Mouse scrolled (178, 249) with delta (0, 0)
Screenshot: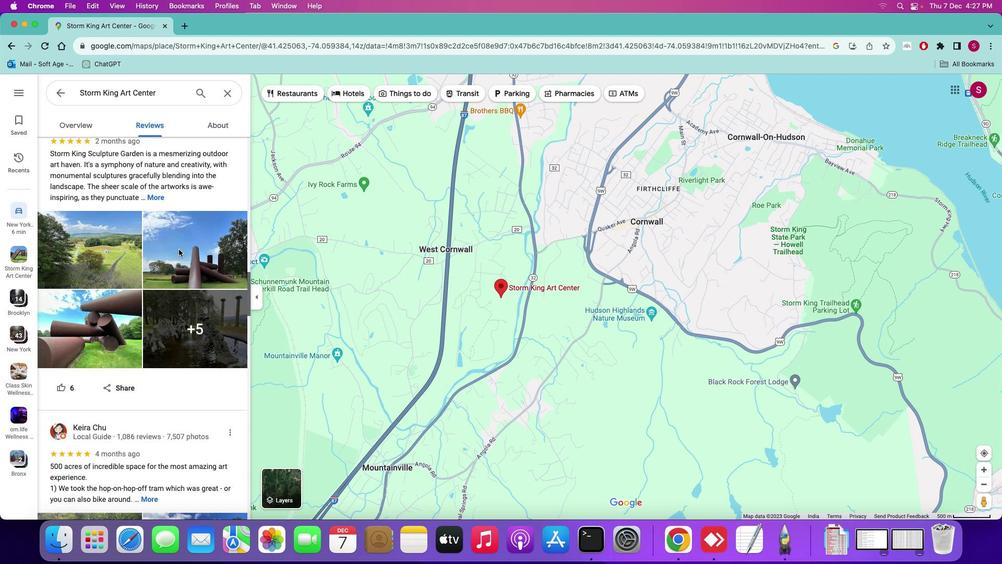 
Action: Mouse scrolled (178, 249) with delta (0, -1)
Screenshot: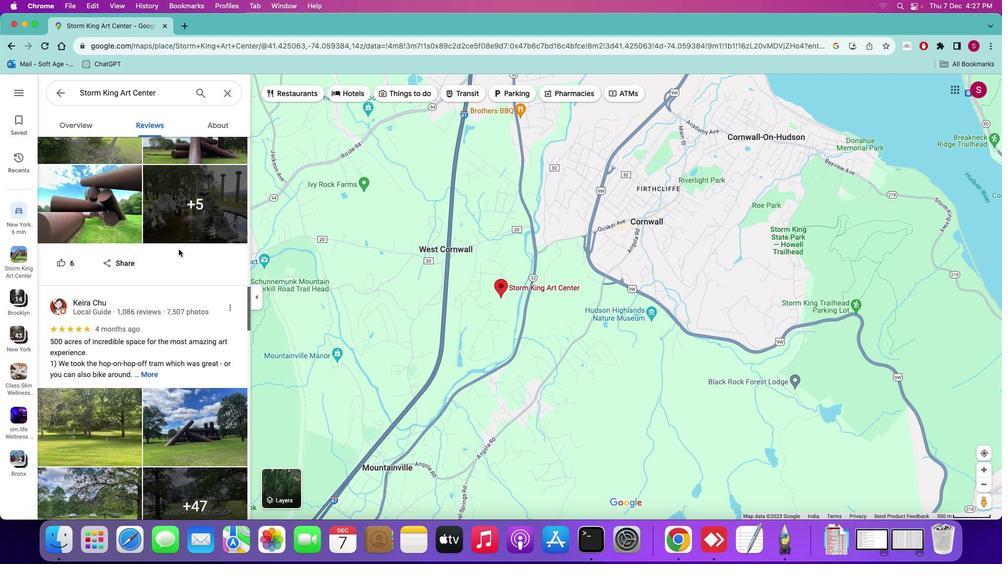 
Action: Mouse scrolled (178, 249) with delta (0, -2)
Screenshot: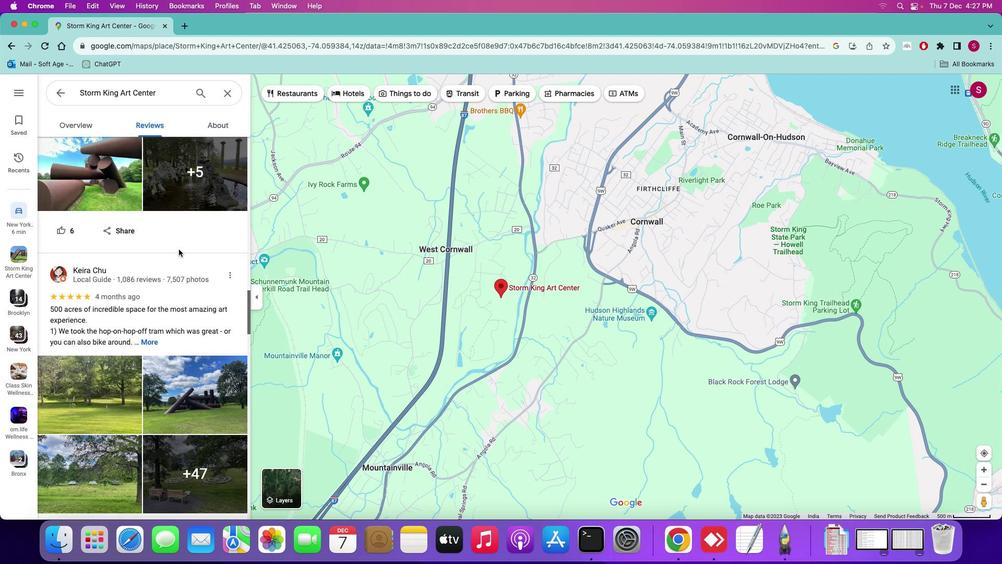 
Action: Mouse scrolled (178, 249) with delta (0, -2)
Screenshot: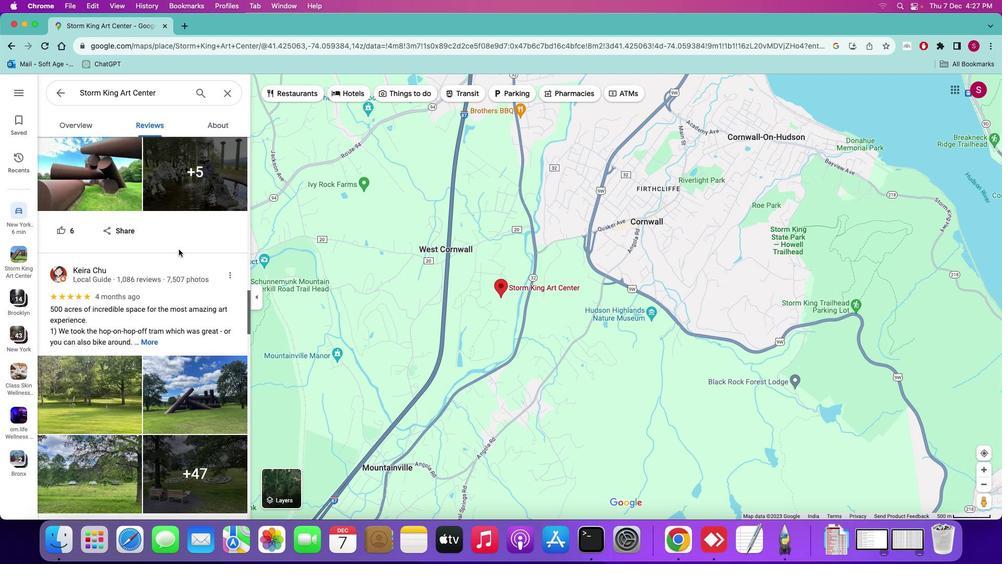 
Action: Mouse moved to (178, 249)
Screenshot: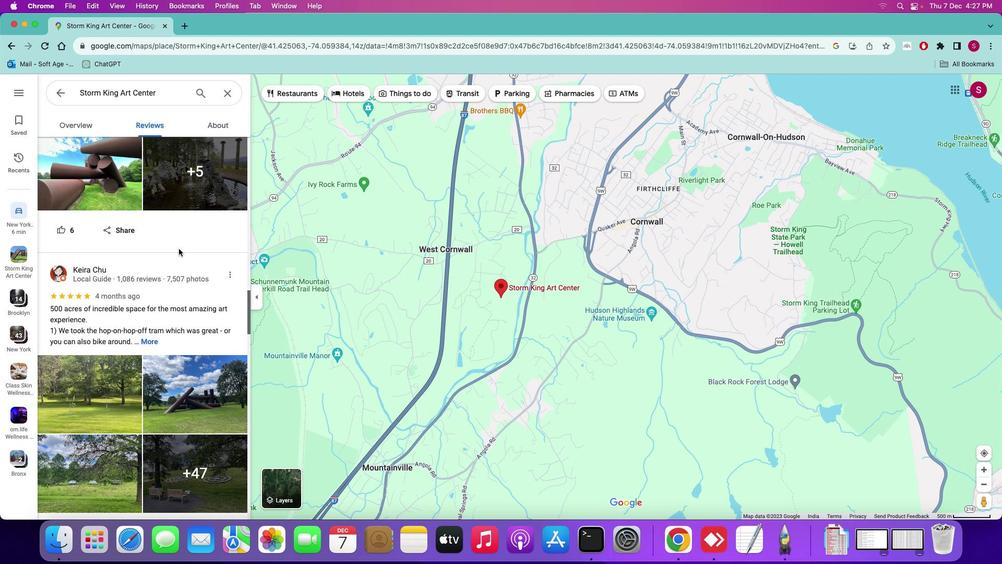 
Action: Mouse scrolled (178, 249) with delta (0, 0)
Screenshot: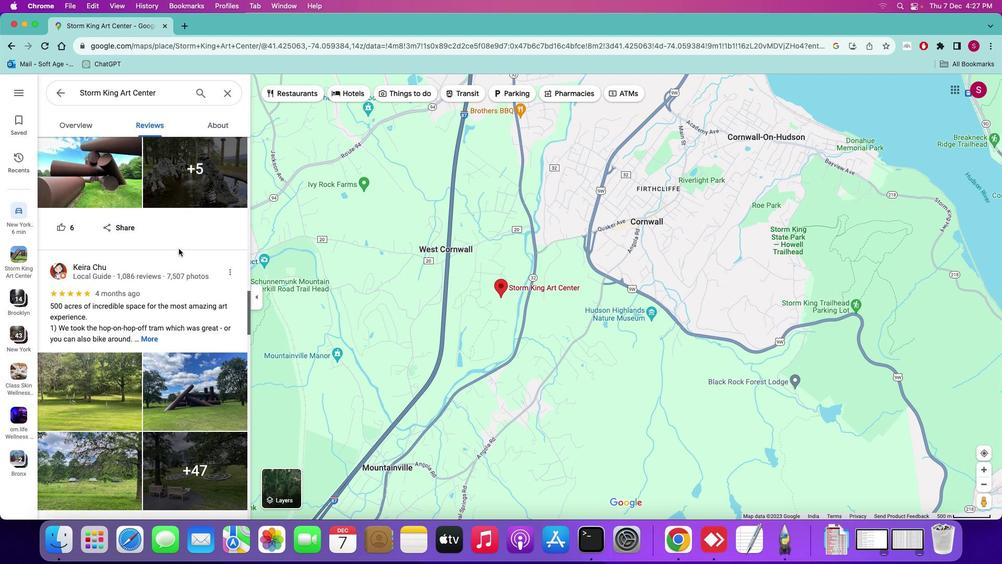 
Action: Mouse scrolled (178, 249) with delta (0, 0)
Screenshot: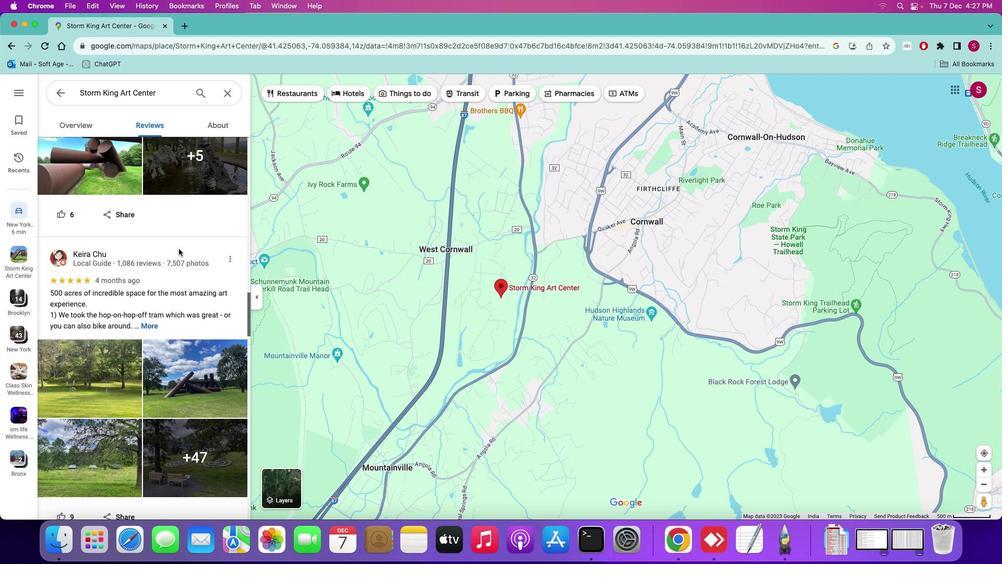 
Action: Mouse scrolled (178, 249) with delta (0, 0)
Screenshot: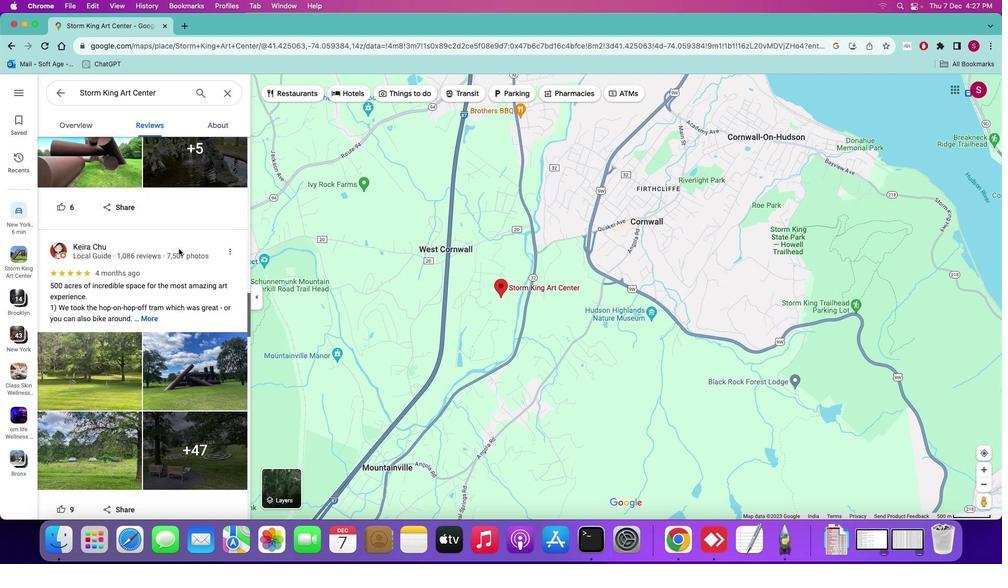 
Action: Mouse scrolled (178, 249) with delta (0, 0)
Screenshot: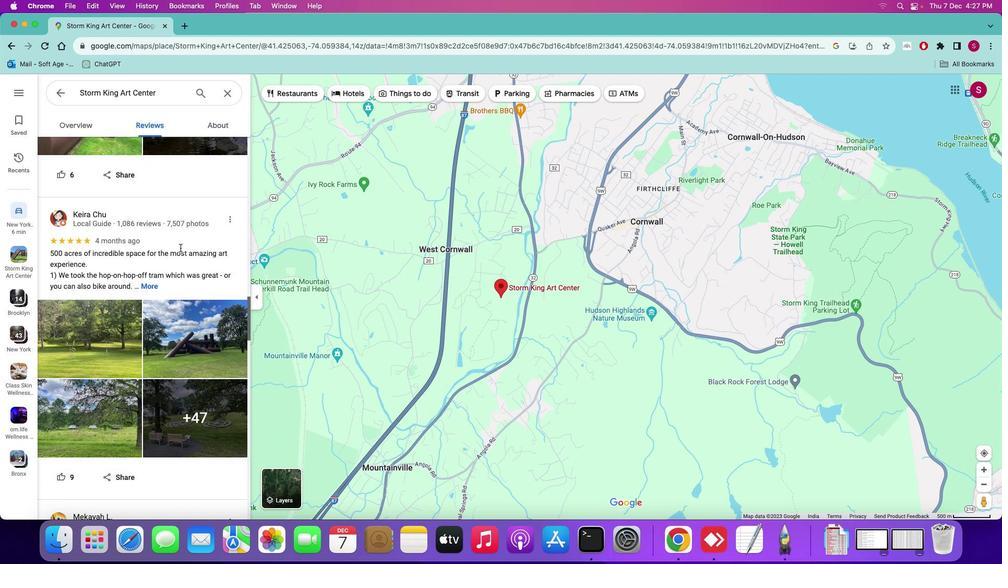 
Action: Mouse moved to (180, 248)
Screenshot: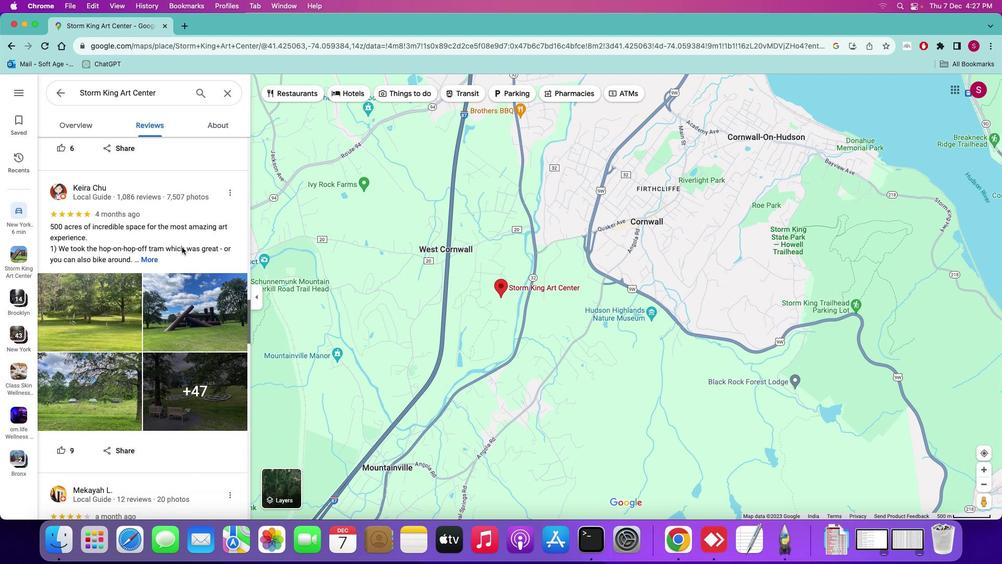
Action: Mouse scrolled (180, 248) with delta (0, 0)
Screenshot: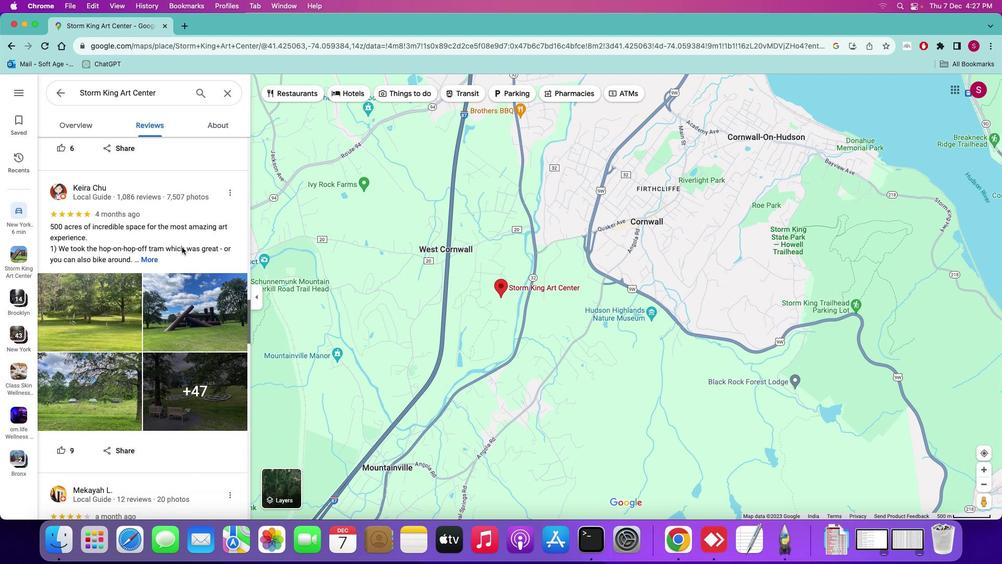 
Action: Mouse moved to (183, 247)
Screenshot: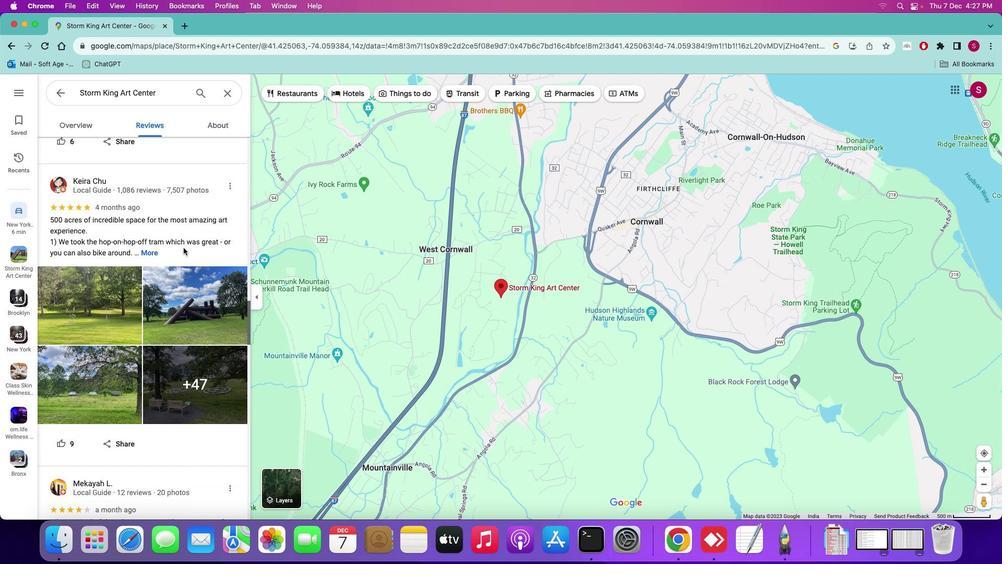 
Action: Mouse scrolled (183, 247) with delta (0, 0)
Screenshot: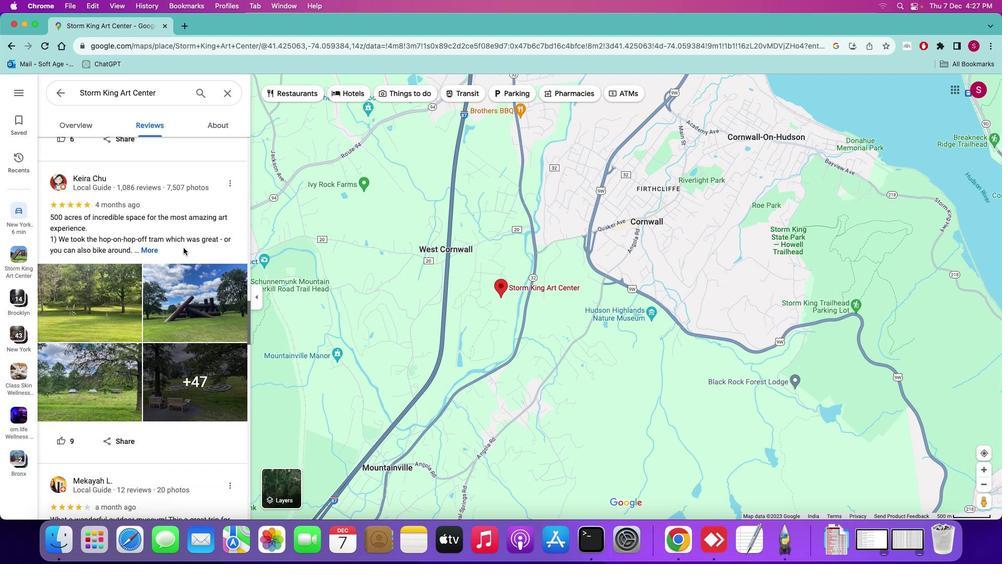 
Action: Mouse scrolled (183, 247) with delta (0, 0)
Screenshot: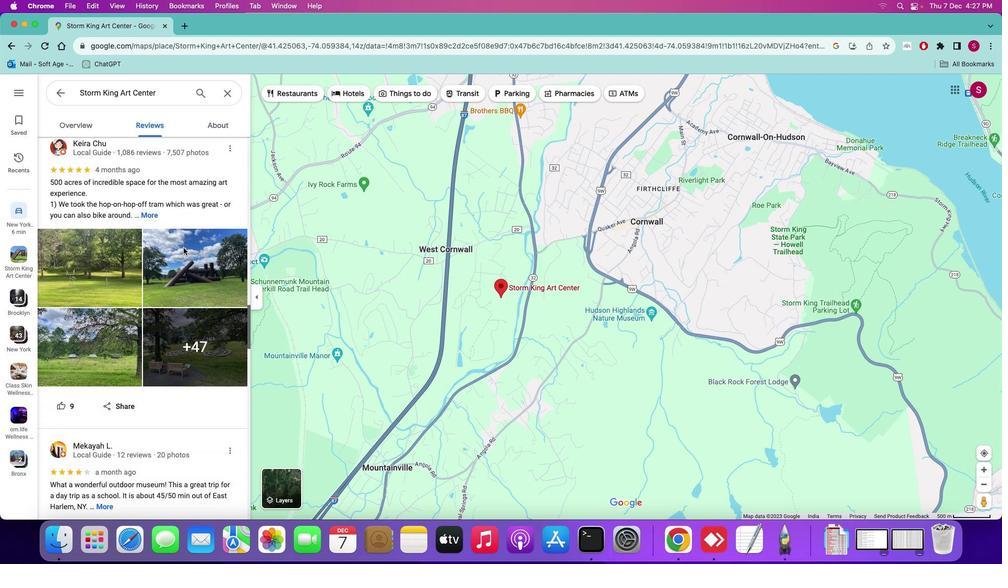 
Action: Mouse scrolled (183, 247) with delta (0, -1)
Screenshot: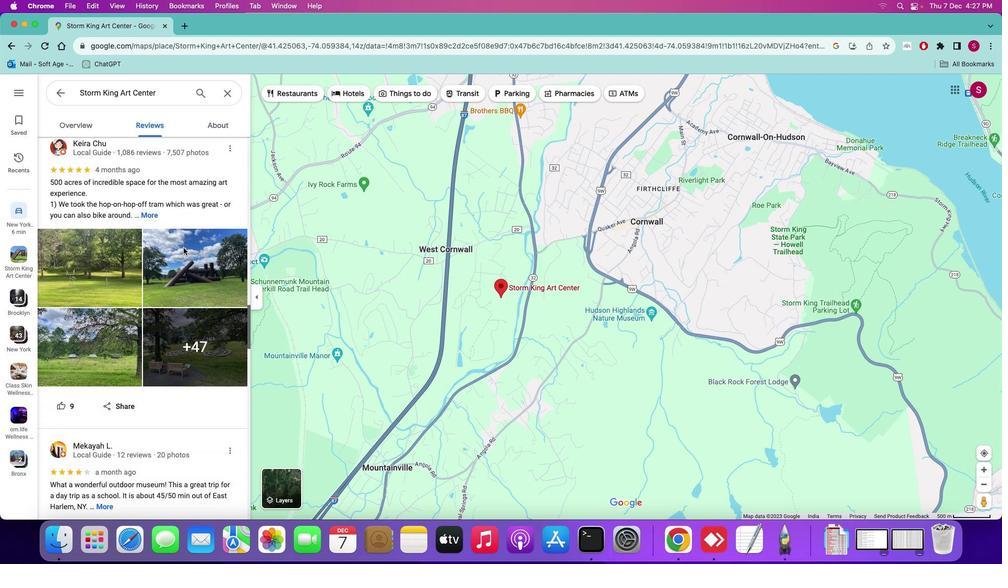 
Action: Mouse scrolled (183, 247) with delta (0, -1)
Screenshot: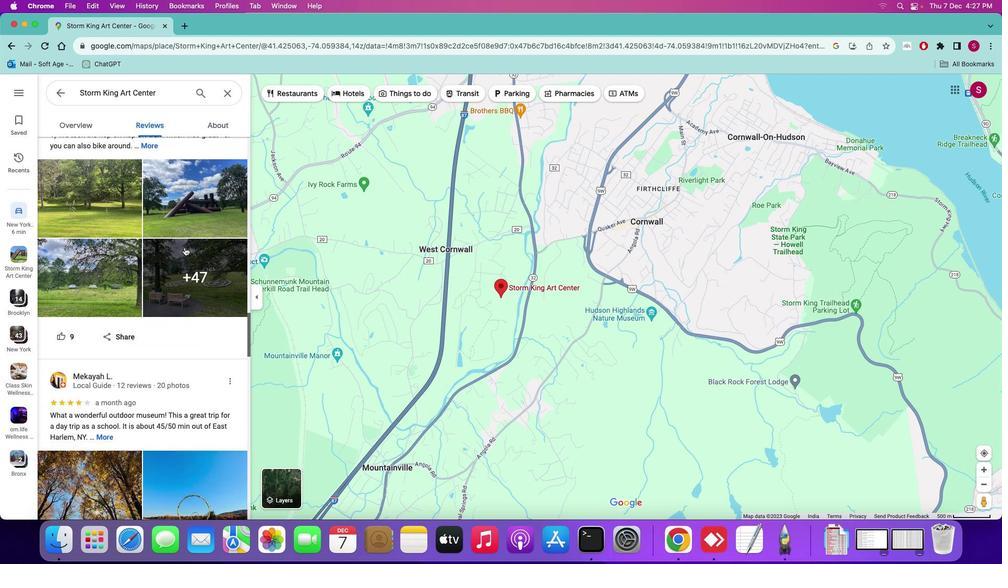 
Action: Mouse moved to (185, 246)
Screenshot: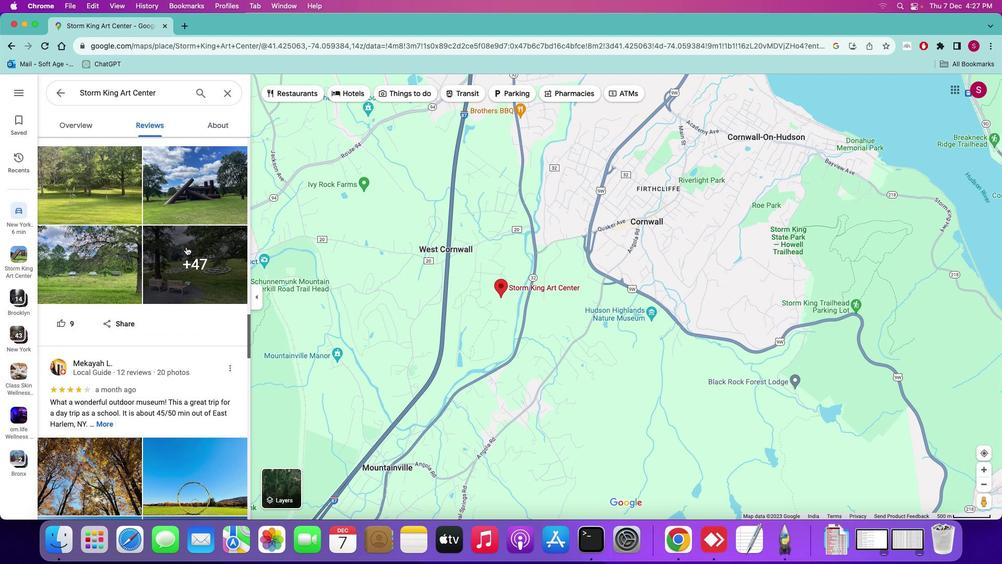 
Action: Mouse scrolled (185, 246) with delta (0, 0)
Screenshot: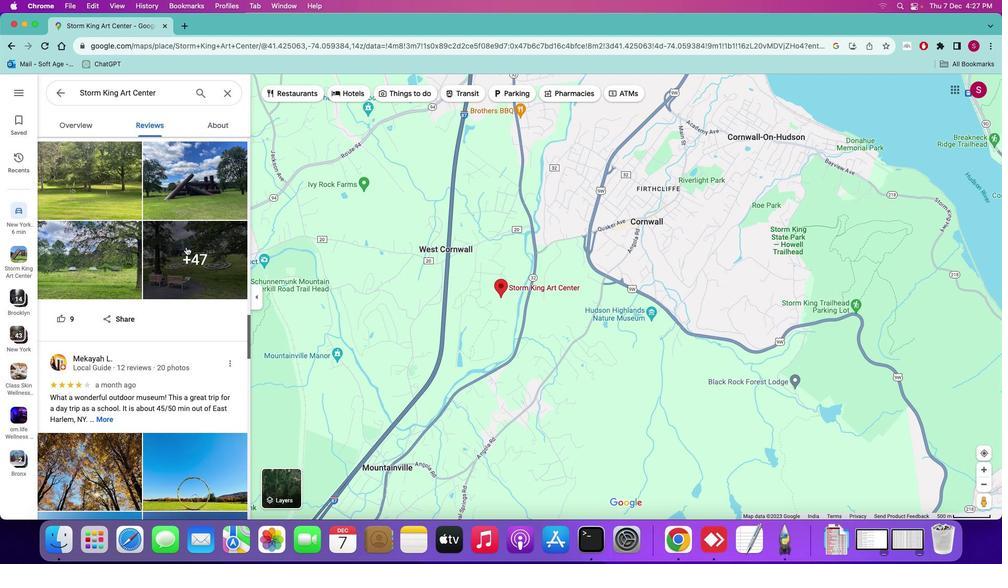
Action: Mouse scrolled (185, 246) with delta (0, 0)
Screenshot: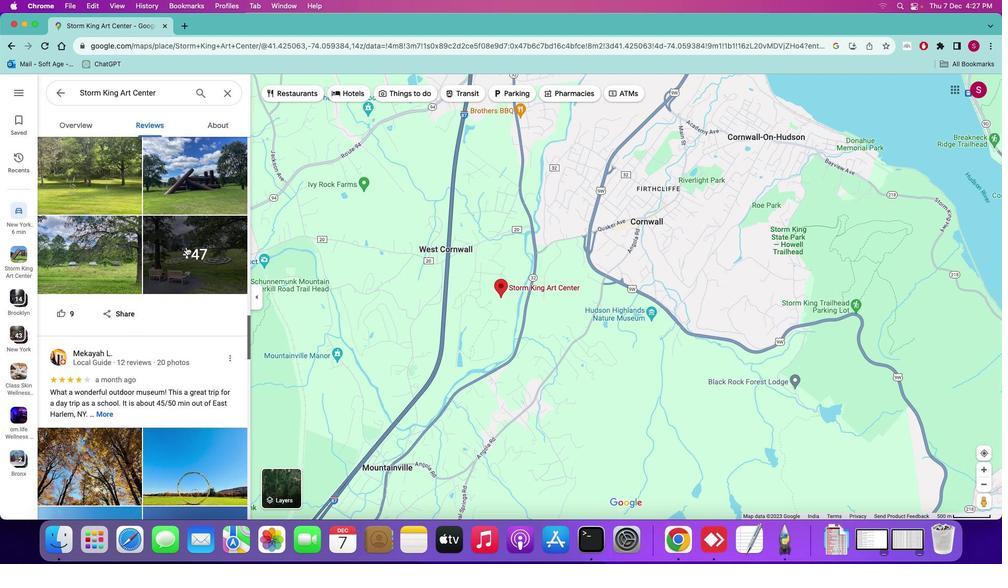
Action: Mouse scrolled (185, 246) with delta (0, 0)
Screenshot: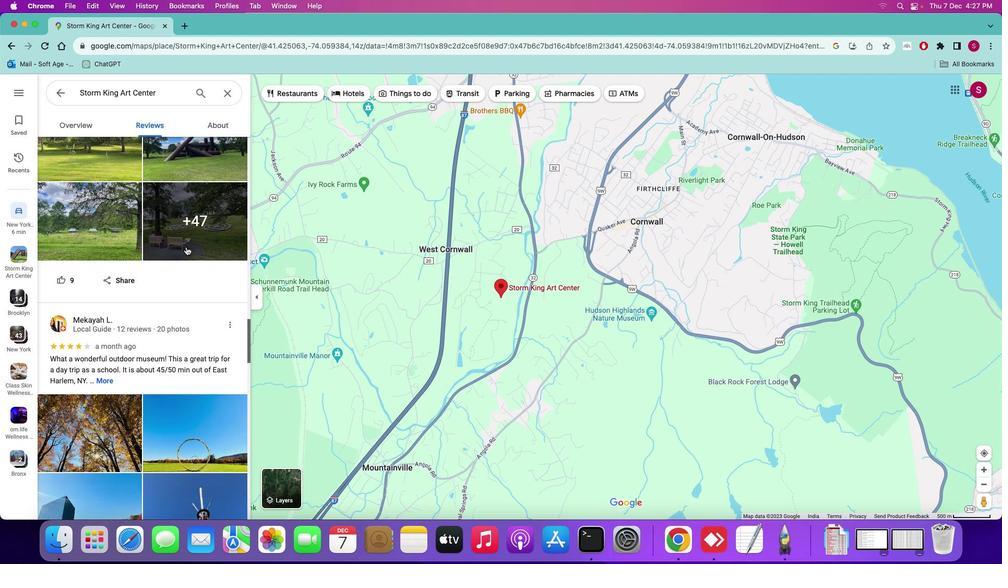 
Action: Mouse scrolled (185, 246) with delta (0, -1)
Screenshot: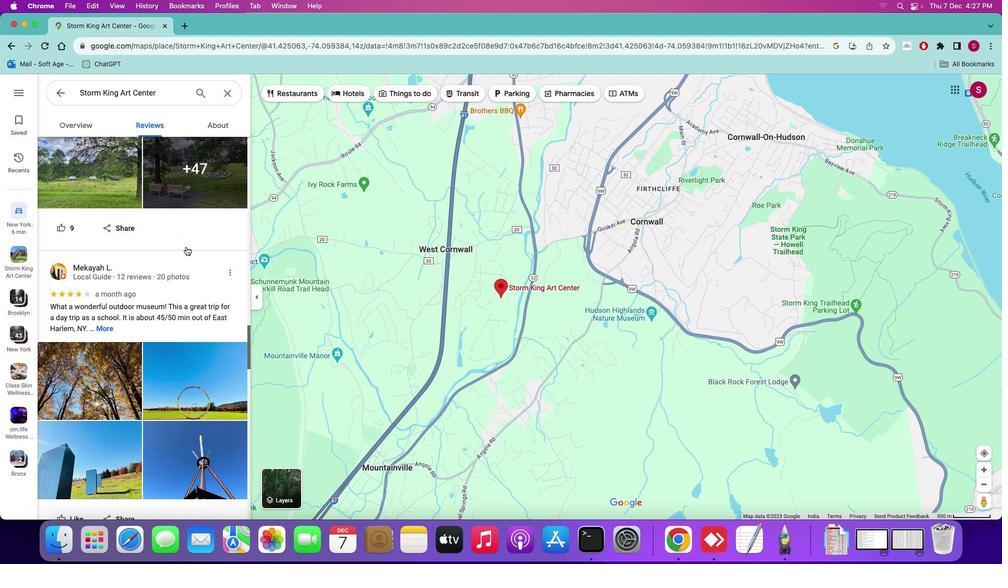
Action: Mouse moved to (185, 246)
Screenshot: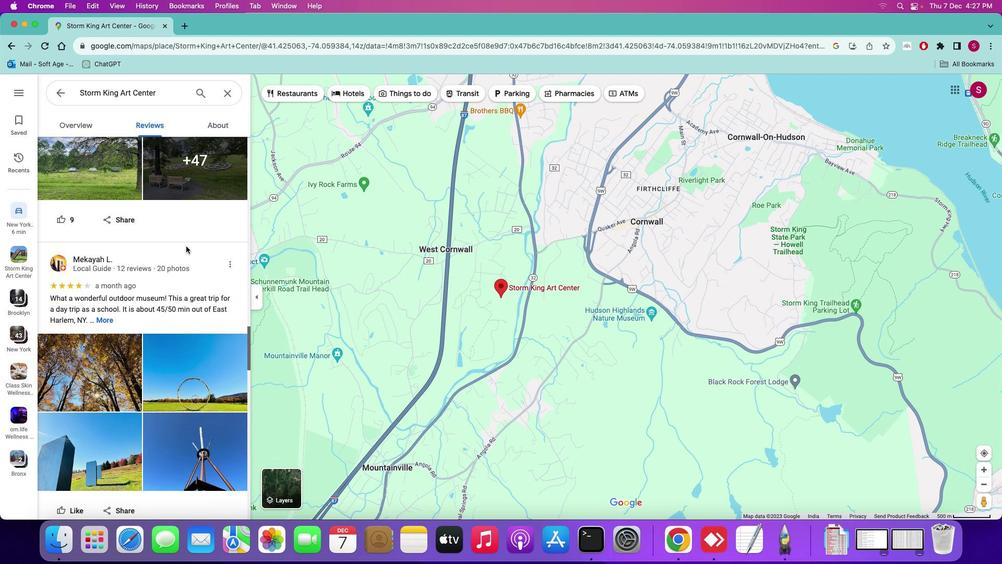 
Action: Mouse scrolled (185, 246) with delta (0, 0)
Screenshot: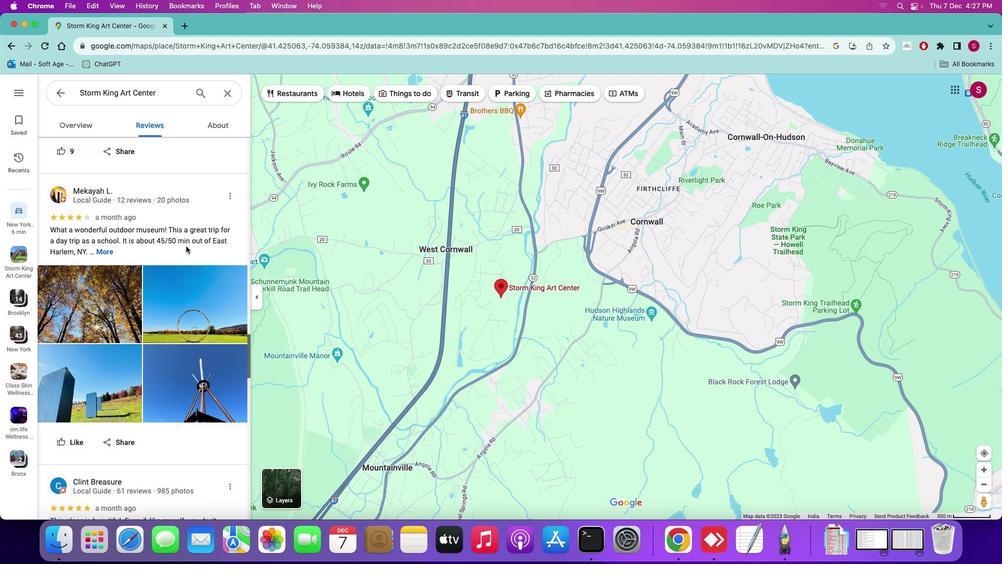 
Action: Mouse scrolled (185, 246) with delta (0, 0)
Screenshot: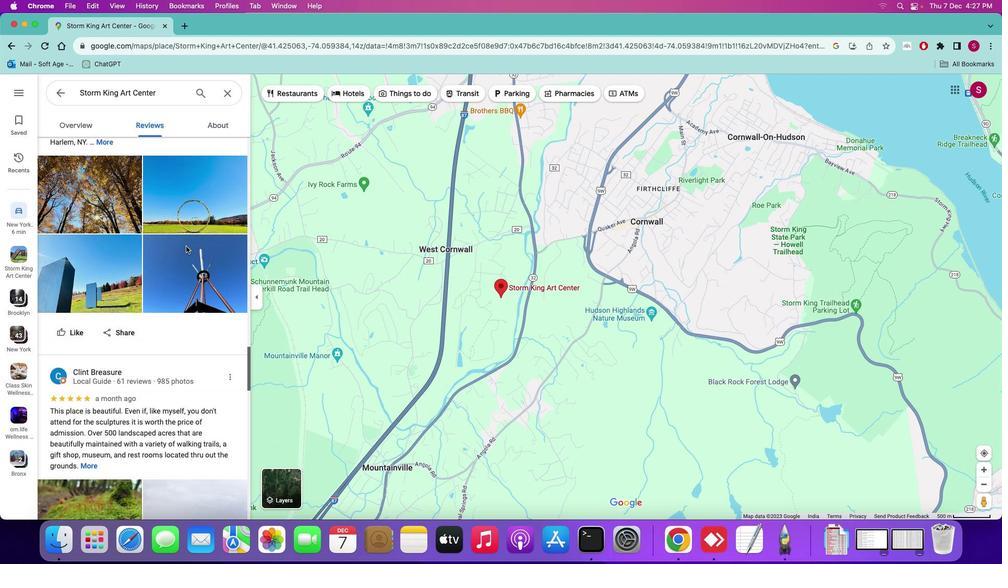 
Action: Mouse scrolled (185, 246) with delta (0, -1)
Screenshot: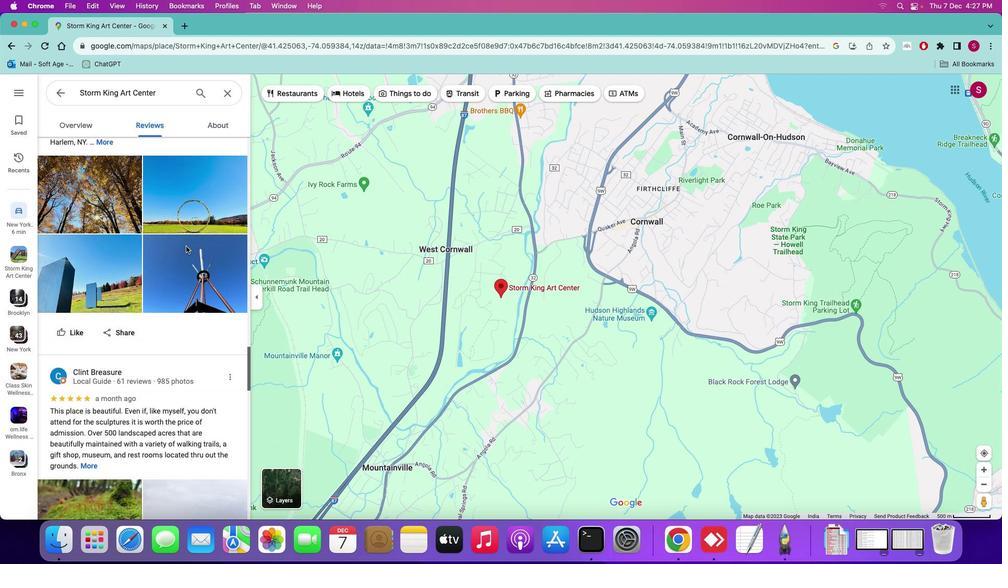
Action: Mouse scrolled (185, 246) with delta (0, -2)
Screenshot: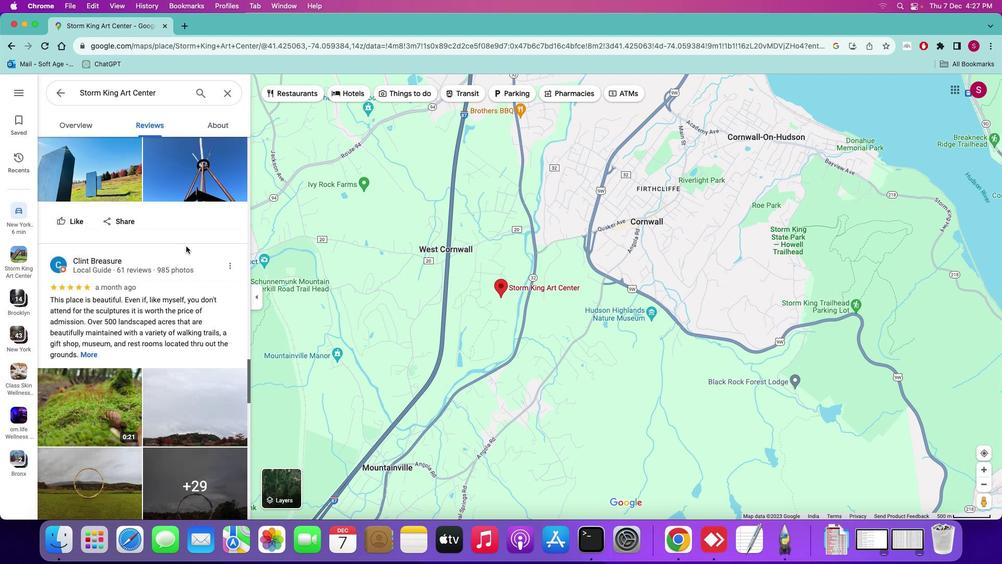 
Action: Mouse scrolled (185, 246) with delta (0, -2)
Screenshot: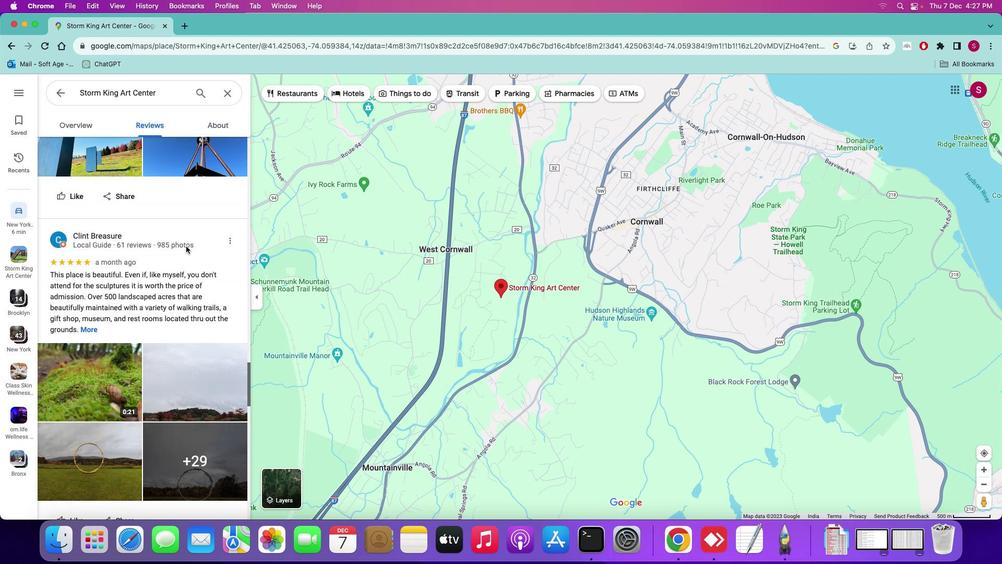 
Action: Mouse scrolled (185, 246) with delta (0, 0)
Screenshot: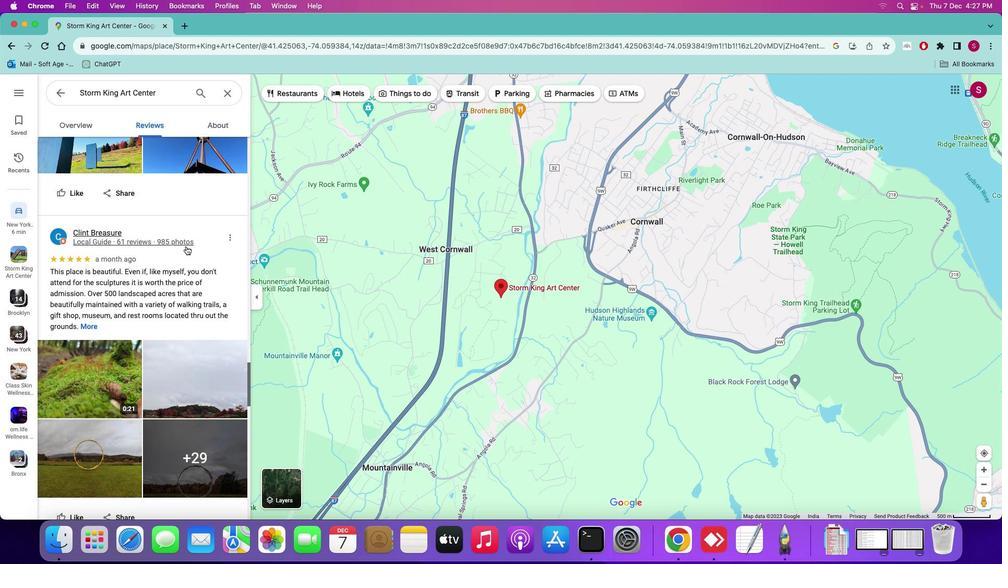 
Action: Mouse scrolled (185, 246) with delta (0, 0)
Screenshot: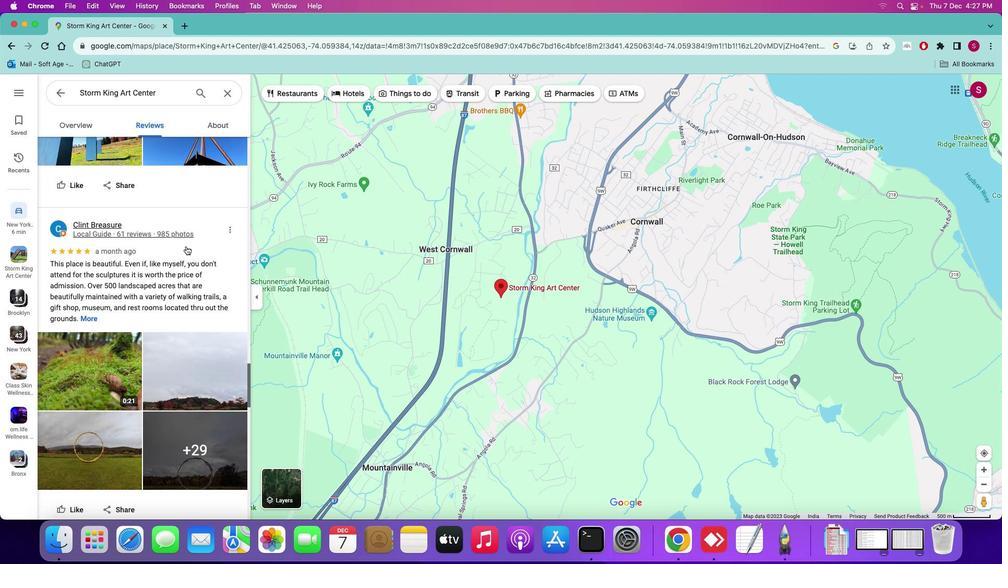 
Action: Mouse scrolled (185, 246) with delta (0, 0)
Screenshot: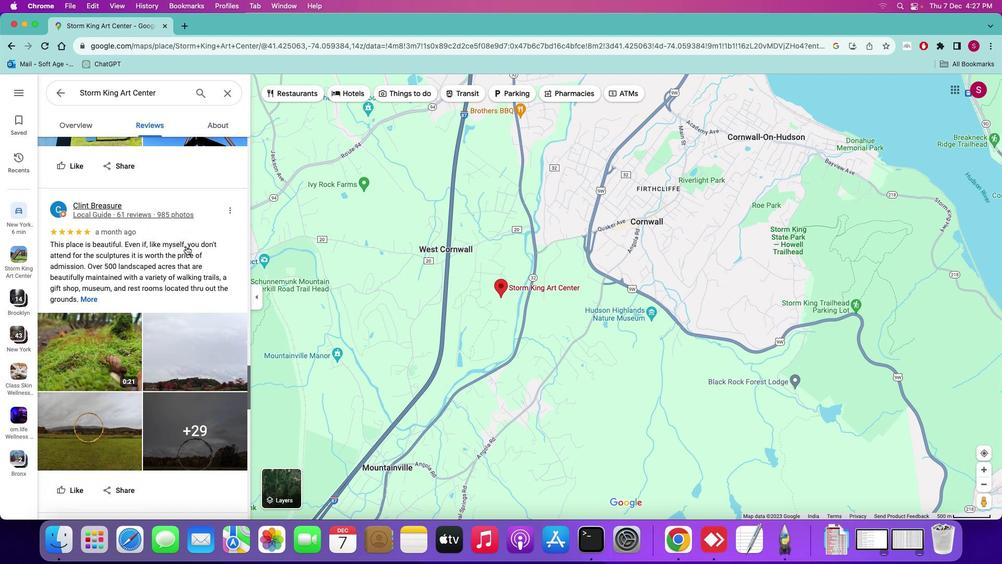 
Action: Mouse scrolled (185, 246) with delta (0, 0)
Screenshot: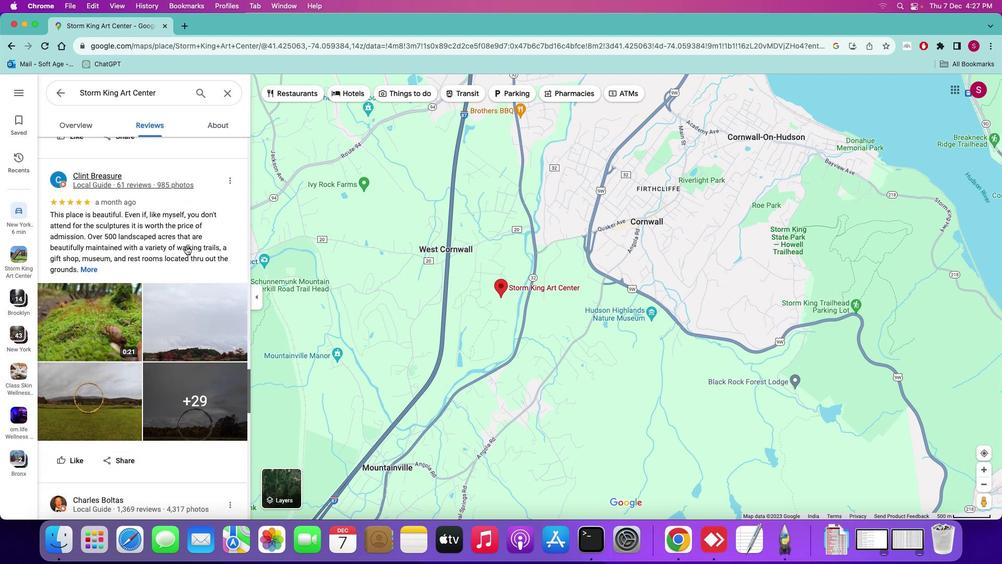 
Action: Mouse scrolled (185, 246) with delta (0, -1)
Screenshot: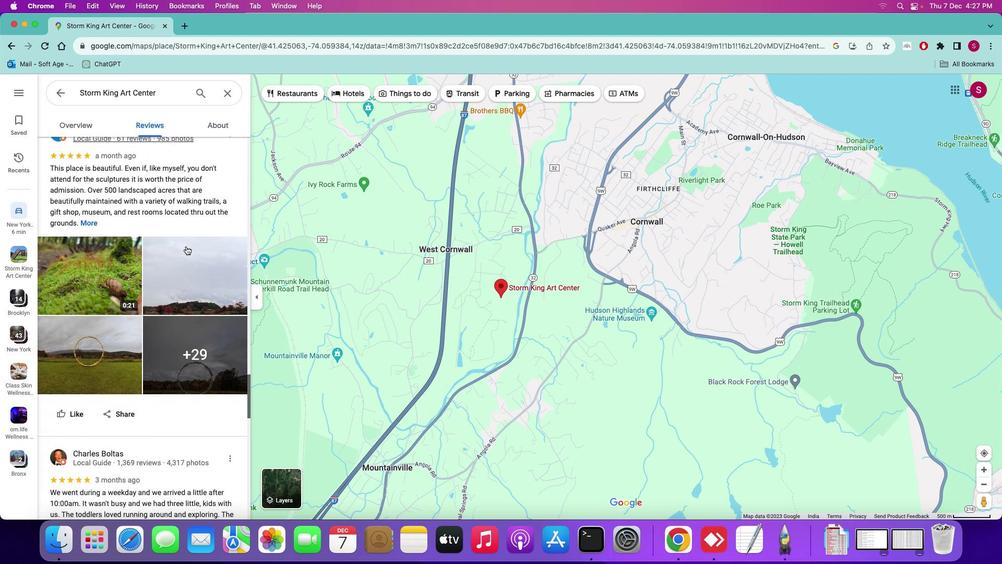 
Action: Mouse scrolled (185, 246) with delta (0, 0)
Screenshot: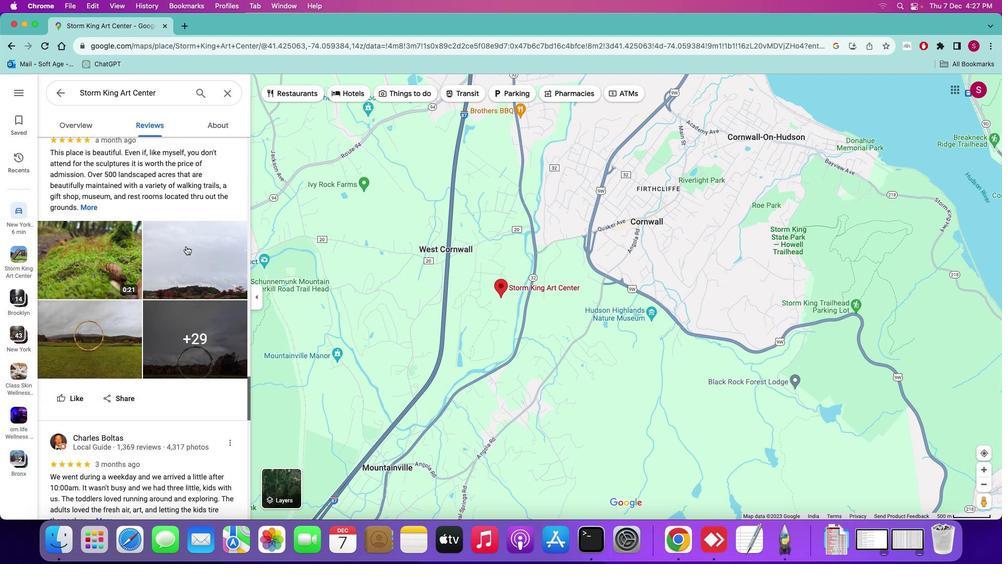
Action: Mouse scrolled (185, 246) with delta (0, 0)
Screenshot: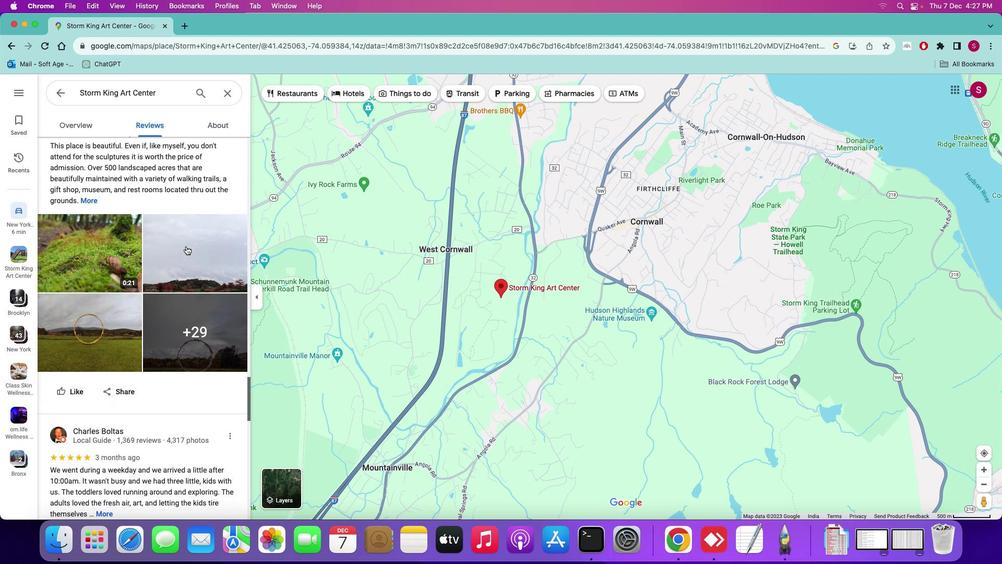 
Action: Mouse scrolled (185, 246) with delta (0, 0)
Screenshot: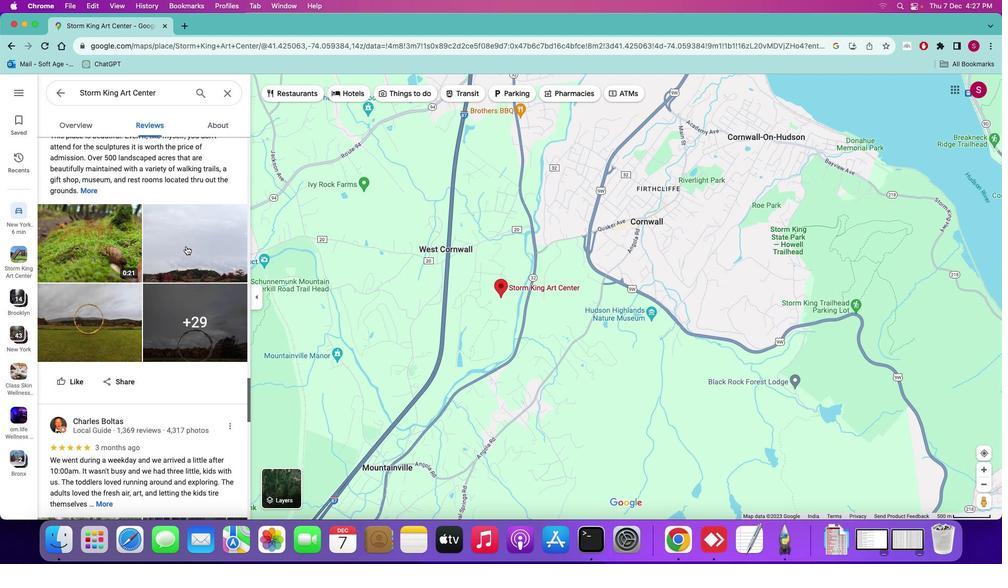 
Action: Mouse scrolled (185, 246) with delta (0, 0)
Screenshot: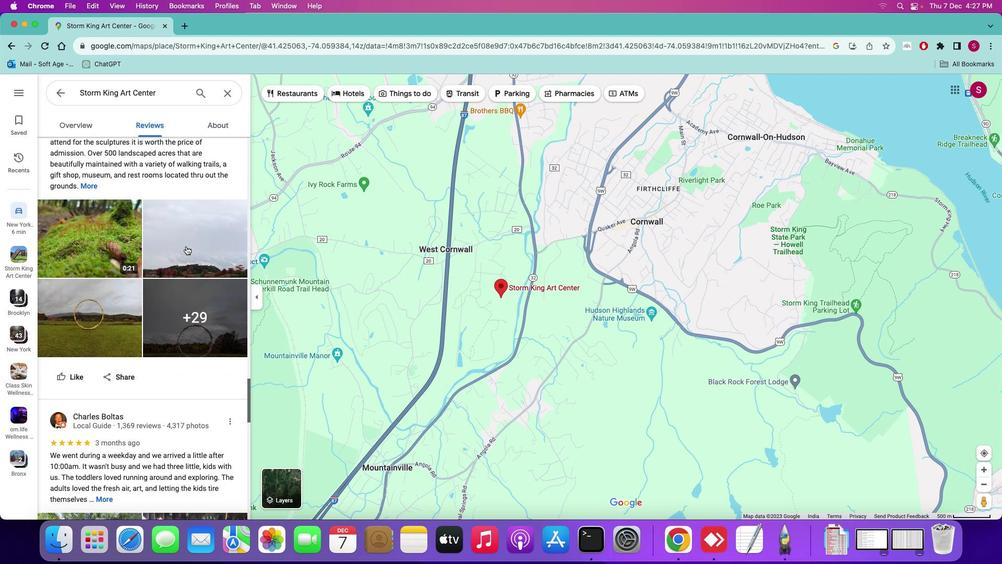 
Action: Mouse scrolled (185, 246) with delta (0, 0)
Screenshot: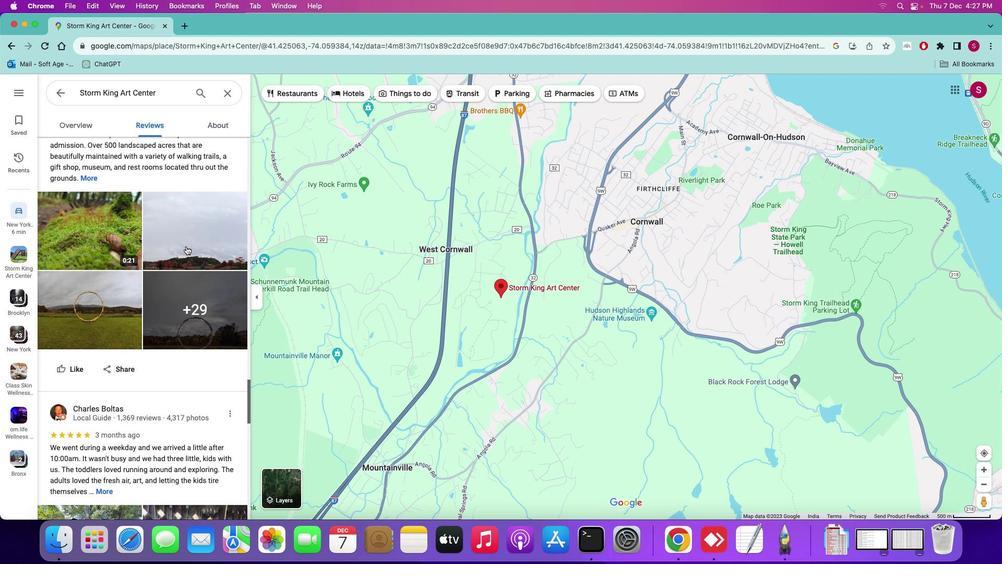 
Action: Mouse scrolled (185, 246) with delta (0, 0)
Screenshot: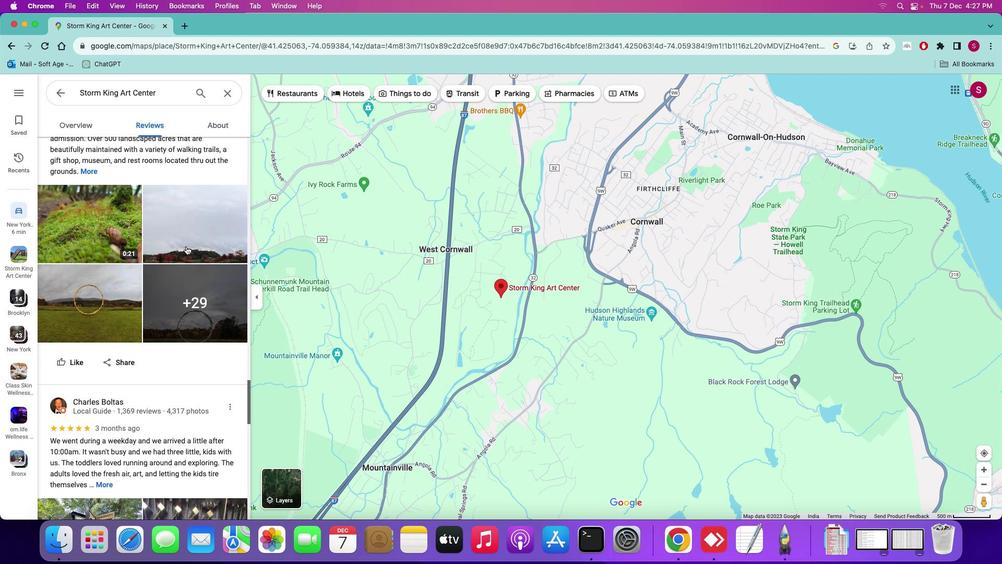 
Action: Mouse scrolled (185, 246) with delta (0, 0)
Screenshot: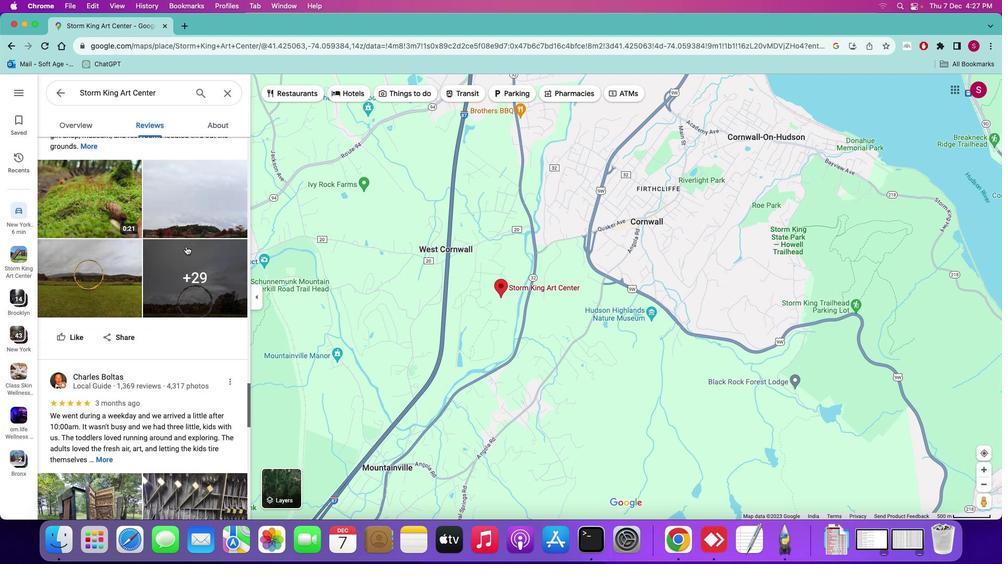 
Action: Mouse scrolled (185, 246) with delta (0, -1)
Screenshot: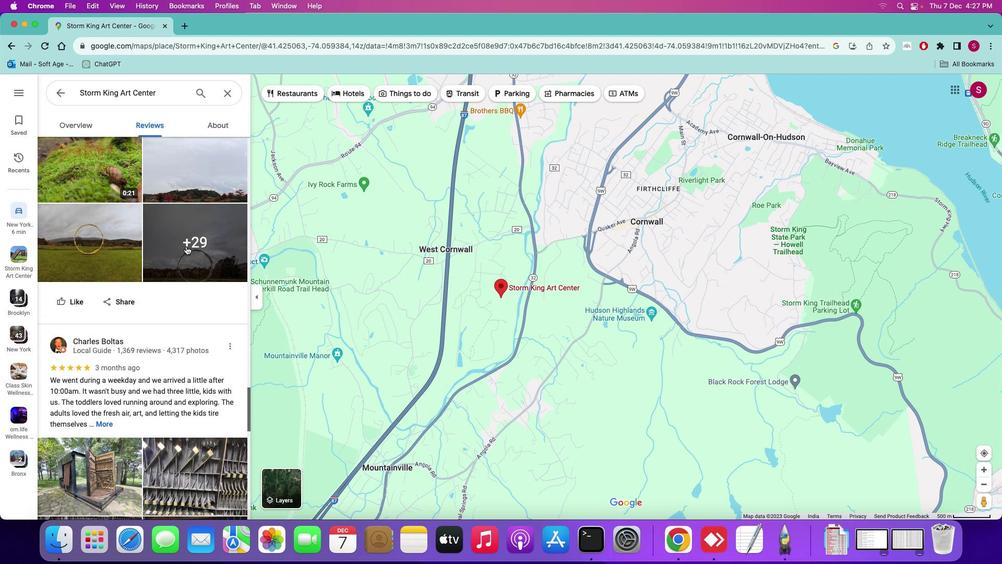 
Action: Mouse moved to (188, 246)
Screenshot: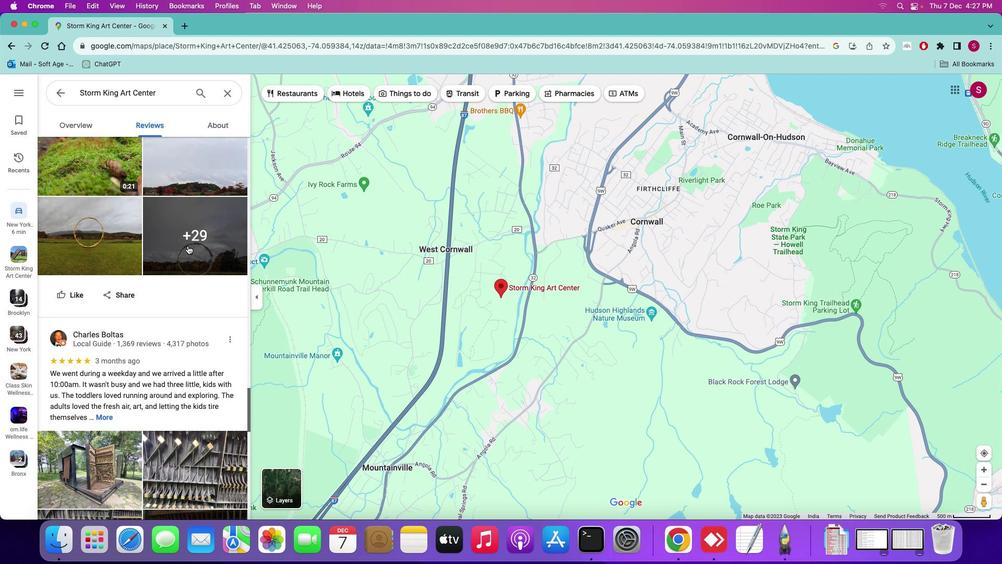 
Action: Mouse scrolled (188, 246) with delta (0, 0)
Screenshot: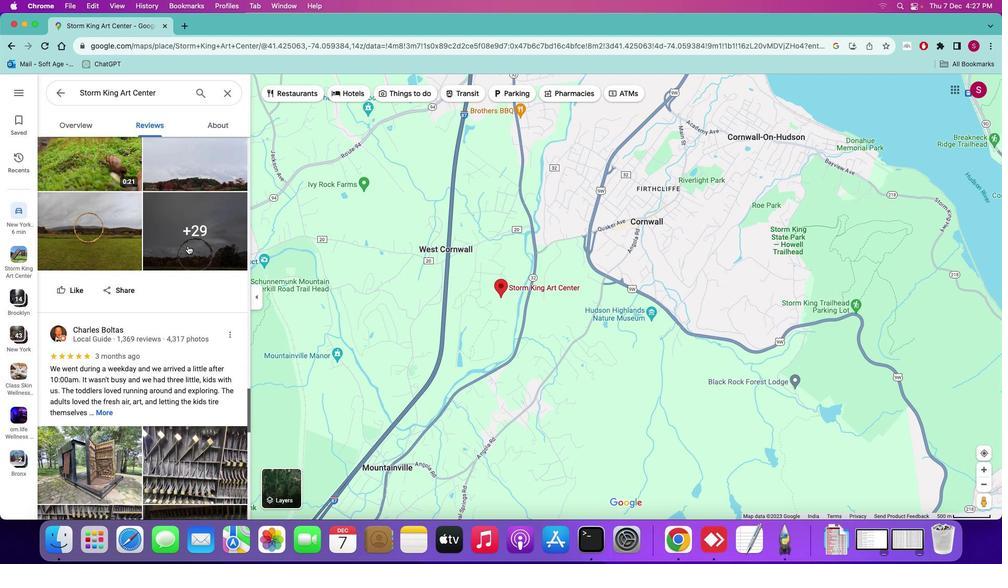 
Action: Mouse scrolled (188, 246) with delta (0, 0)
Screenshot: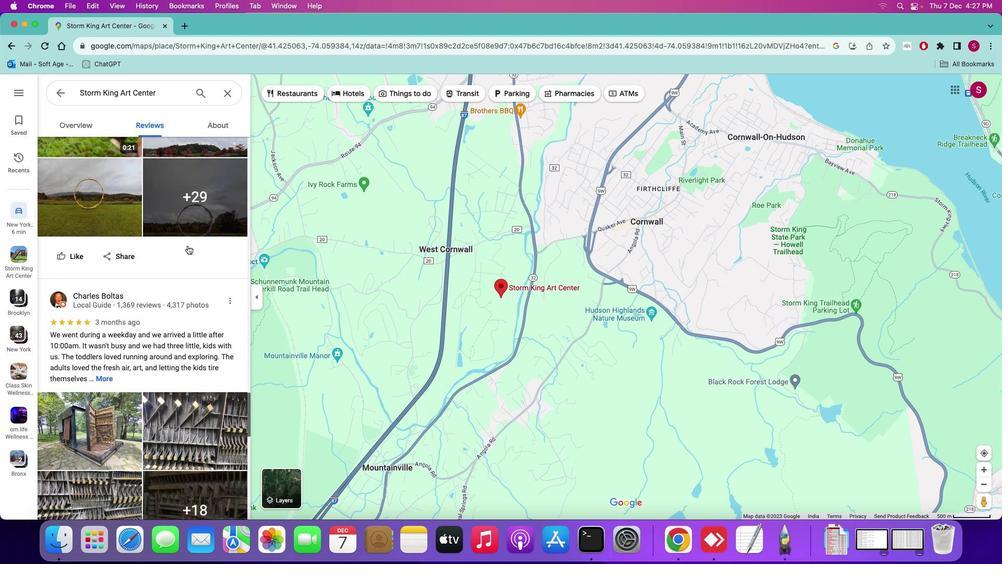 
Action: Mouse scrolled (188, 246) with delta (0, -1)
Screenshot: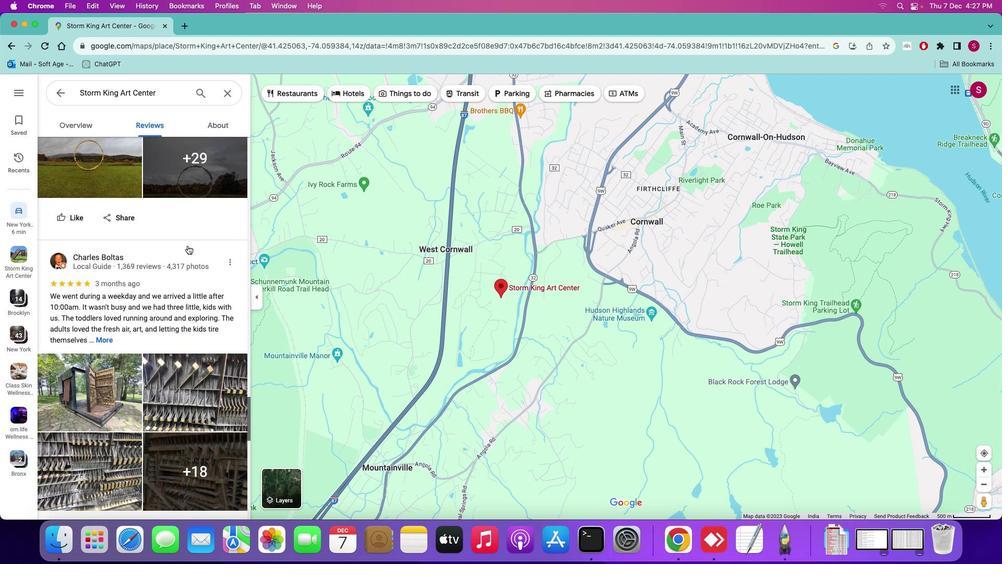 
Action: Mouse scrolled (188, 246) with delta (0, -1)
Screenshot: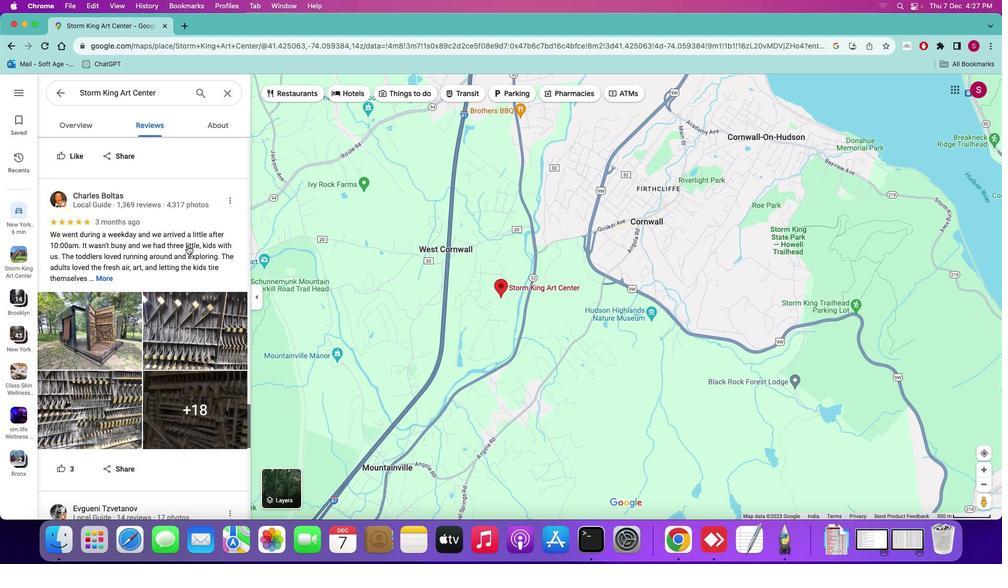 
Action: Mouse scrolled (188, 246) with delta (0, 0)
Screenshot: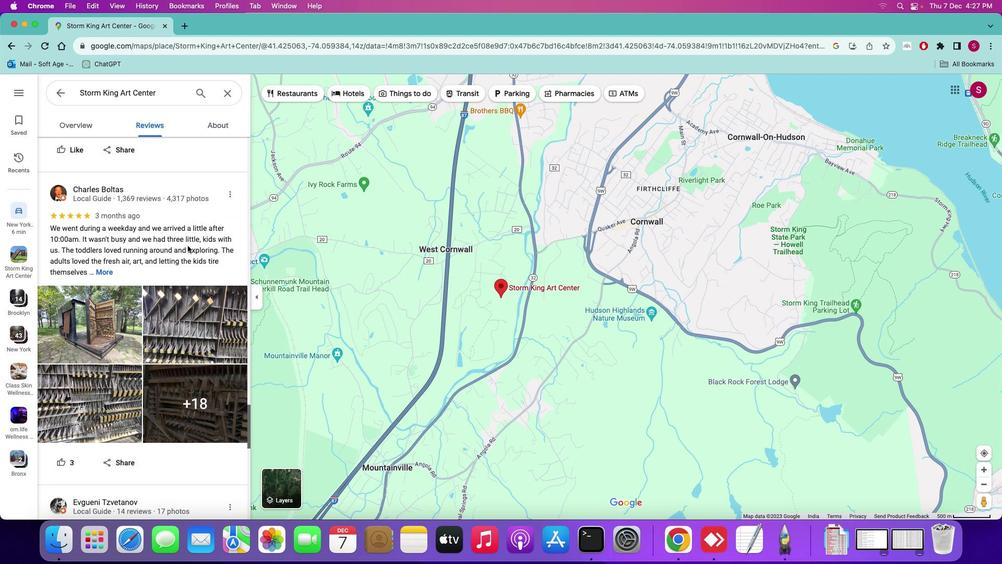 
Action: Mouse scrolled (188, 246) with delta (0, 0)
Screenshot: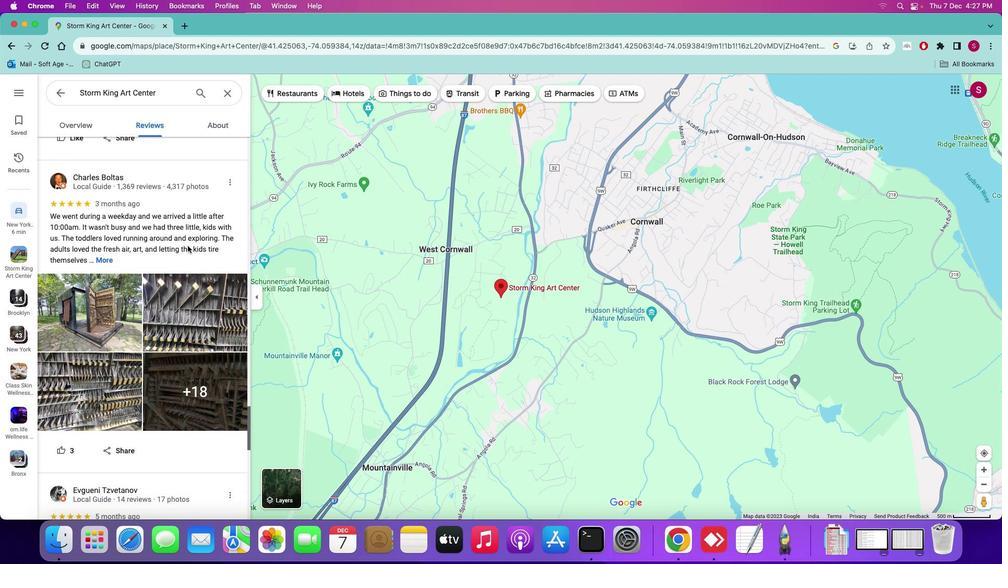 
Action: Mouse scrolled (188, 246) with delta (0, 0)
Screenshot: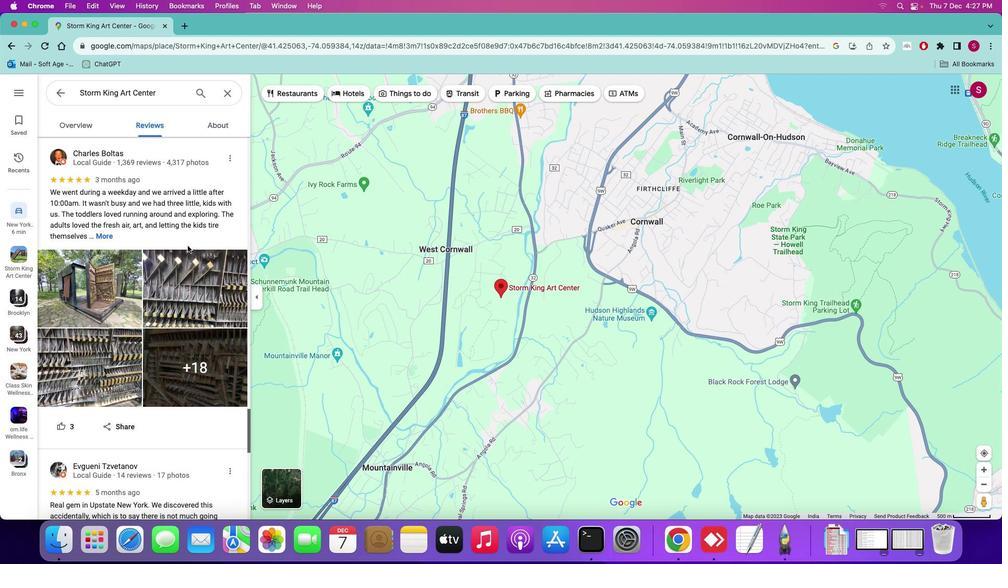 
Action: Mouse scrolled (188, 246) with delta (0, 0)
Screenshot: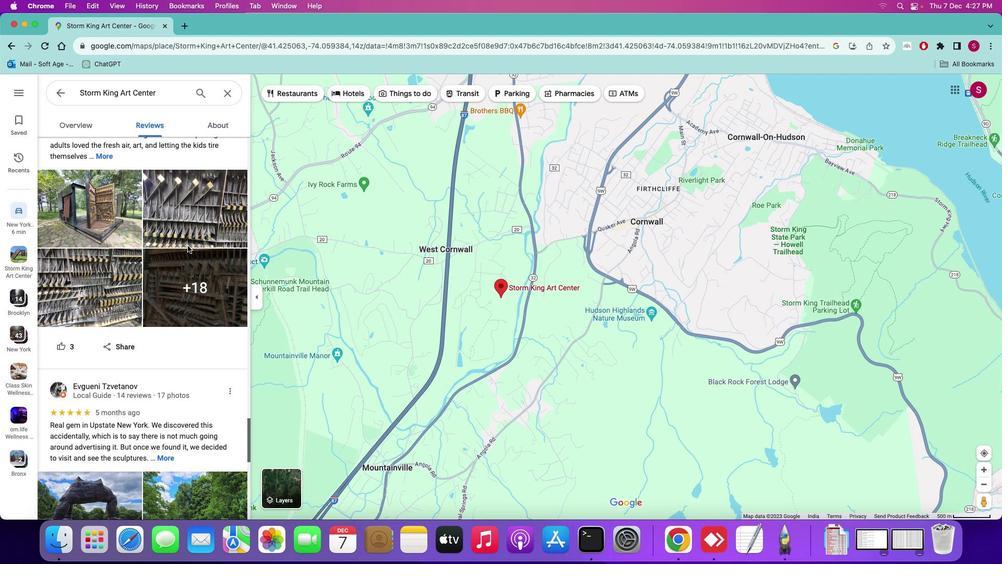 
Action: Mouse scrolled (188, 246) with delta (0, -1)
Screenshot: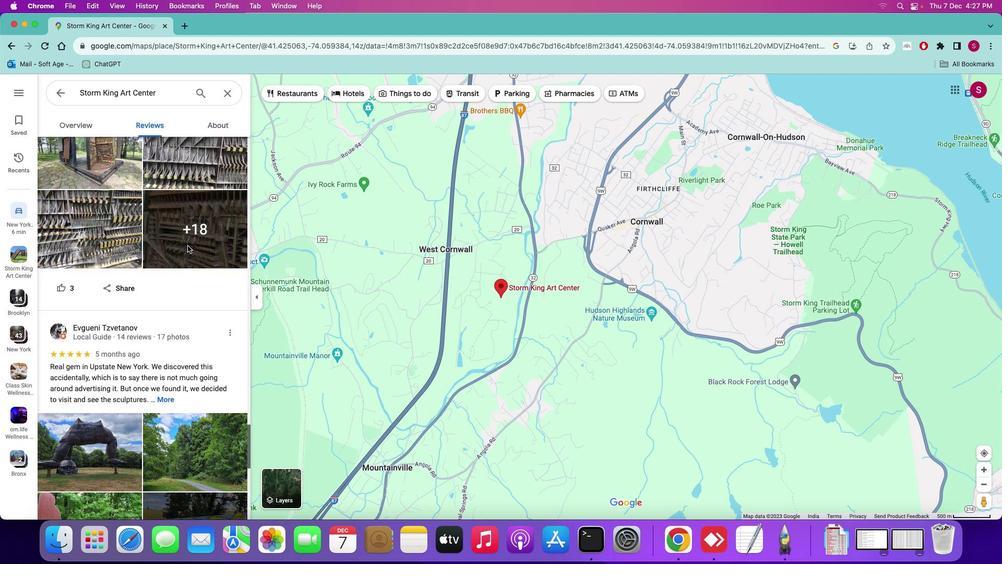 
Action: Mouse scrolled (188, 246) with delta (0, -2)
Screenshot: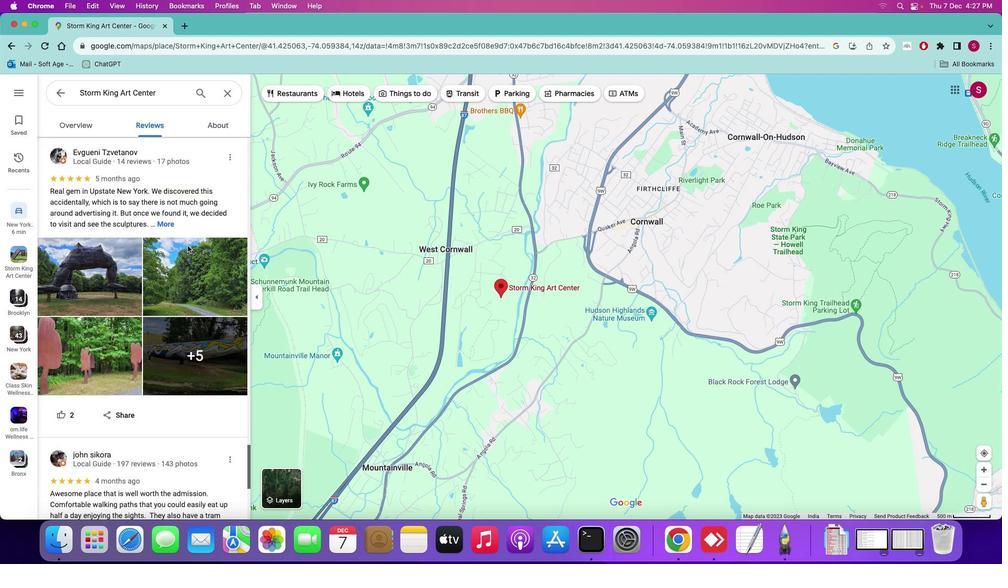 
Action: Mouse scrolled (188, 246) with delta (0, -2)
Screenshot: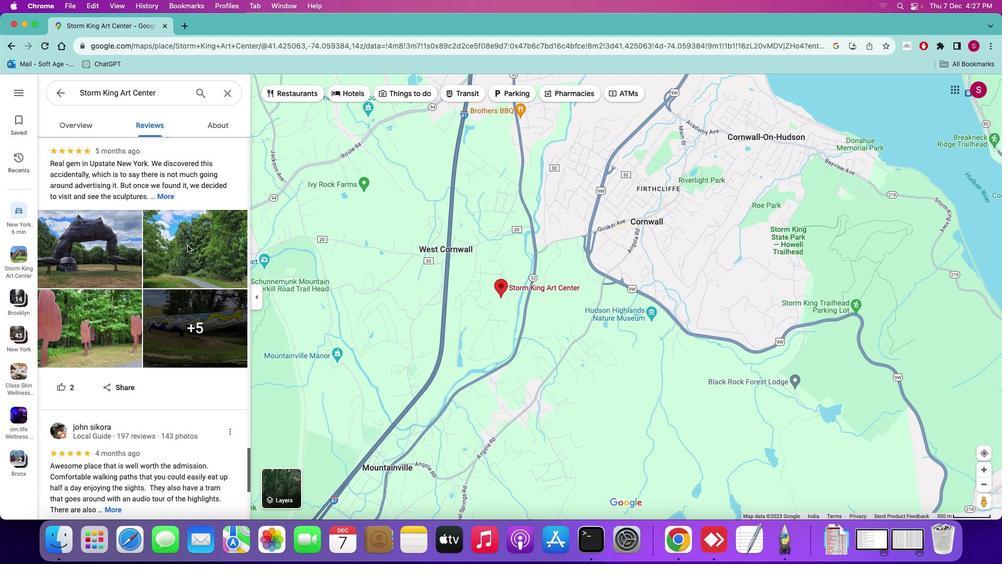 
Action: Mouse scrolled (188, 246) with delta (0, -2)
Screenshot: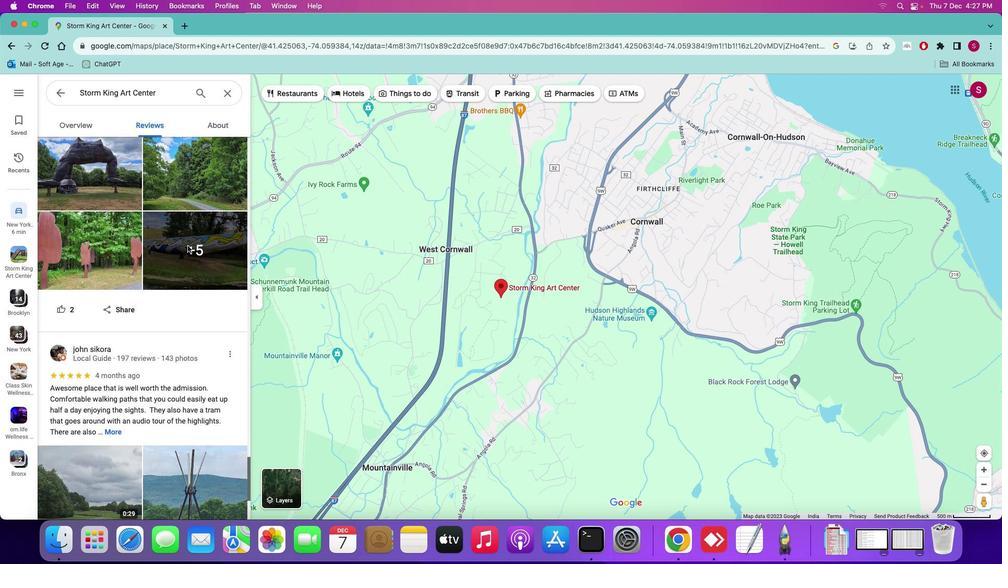 
Action: Mouse scrolled (188, 246) with delta (0, 0)
Screenshot: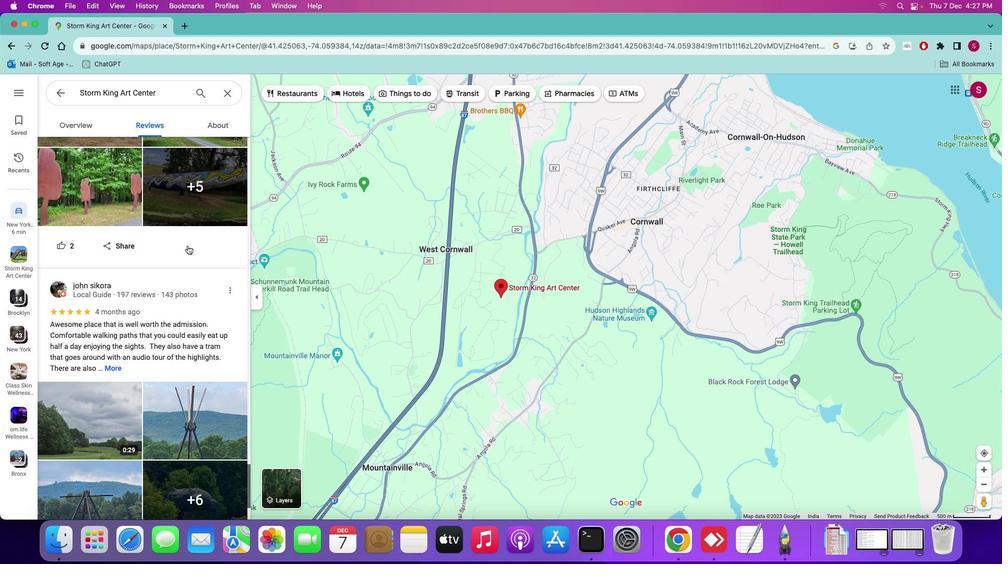 
Action: Mouse scrolled (188, 246) with delta (0, 0)
Screenshot: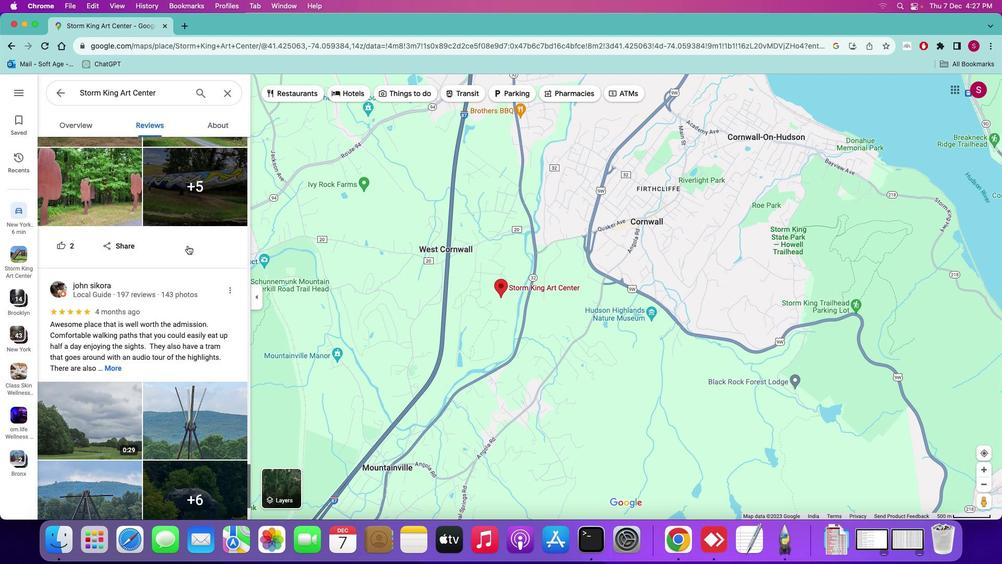 
Action: Mouse scrolled (188, 246) with delta (0, -1)
Screenshot: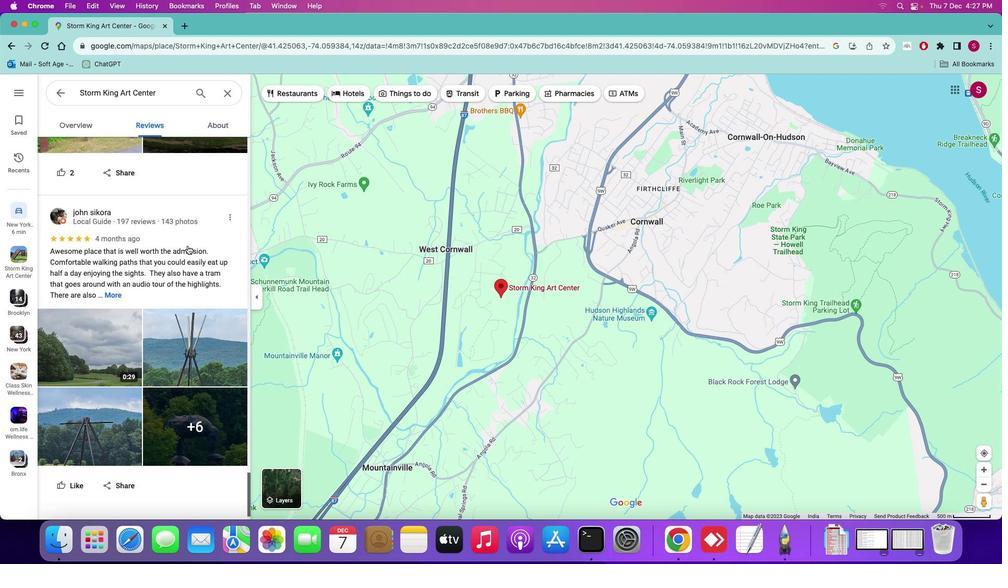 
Action: Mouse scrolled (188, 246) with delta (0, -2)
Screenshot: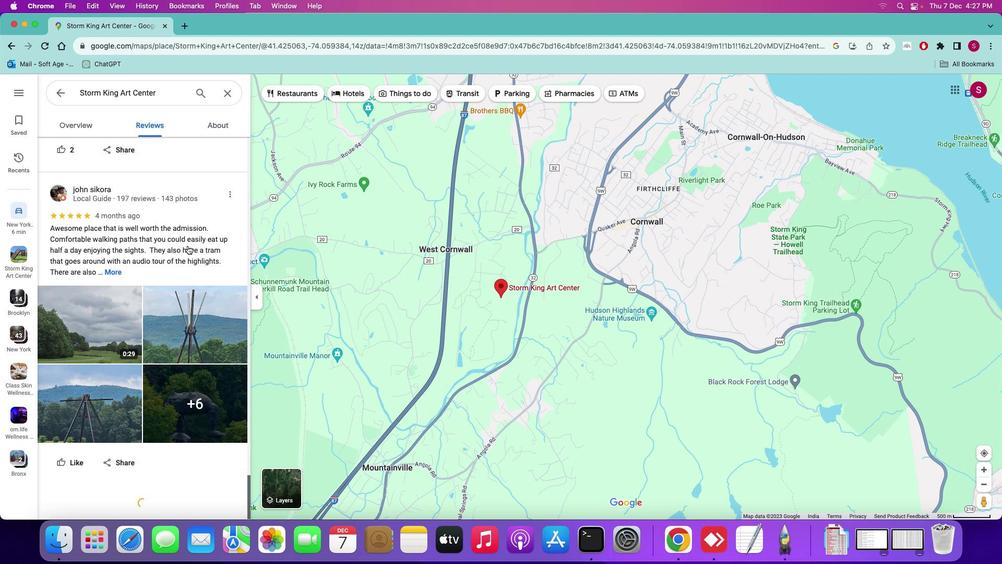 
Action: Mouse scrolled (188, 246) with delta (0, -2)
Screenshot: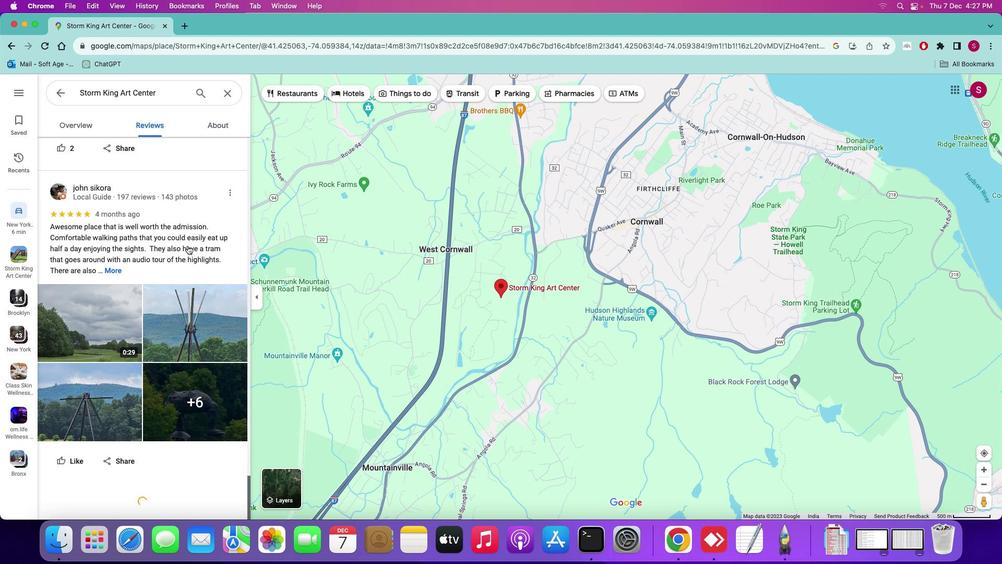 
Action: Mouse scrolled (188, 246) with delta (0, -3)
Screenshot: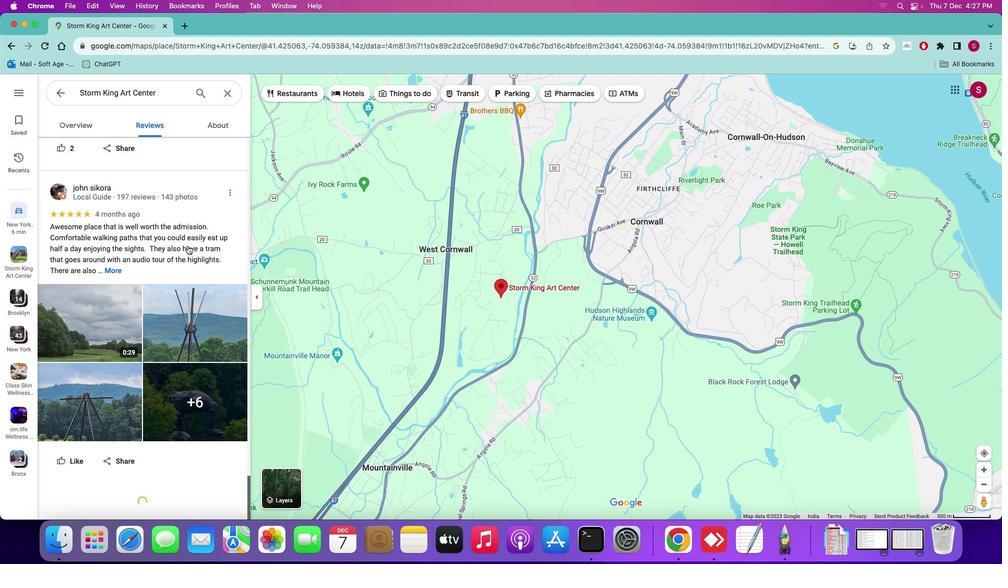 
Action: Mouse scrolled (188, 246) with delta (0, 0)
Screenshot: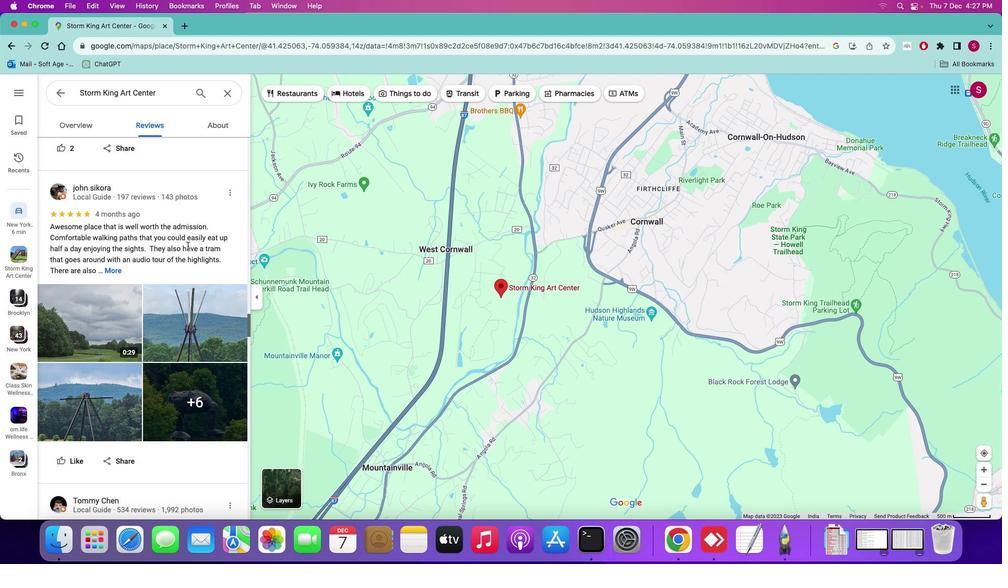 
Action: Mouse scrolled (188, 246) with delta (0, 0)
Screenshot: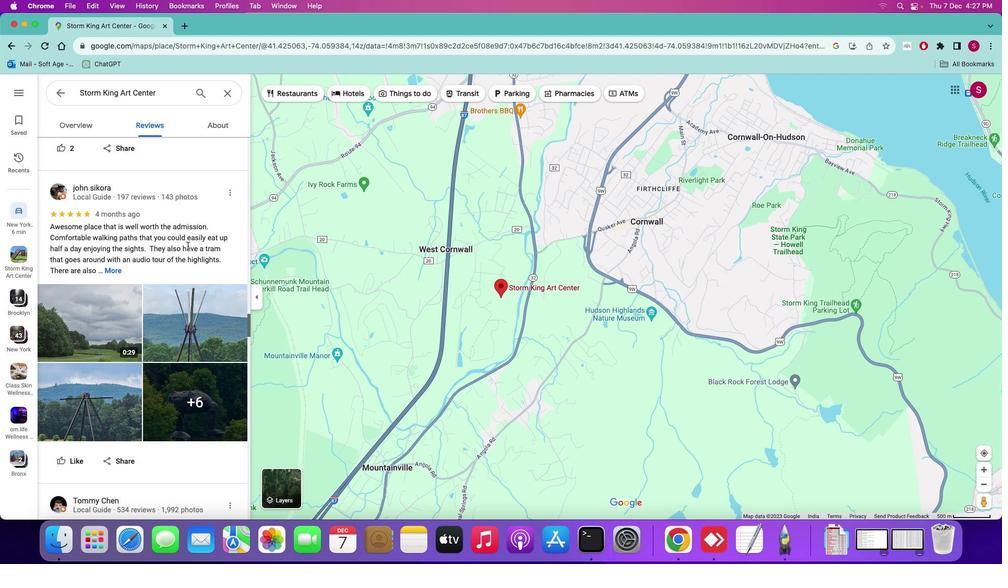 
Action: Mouse scrolled (188, 246) with delta (0, -1)
Screenshot: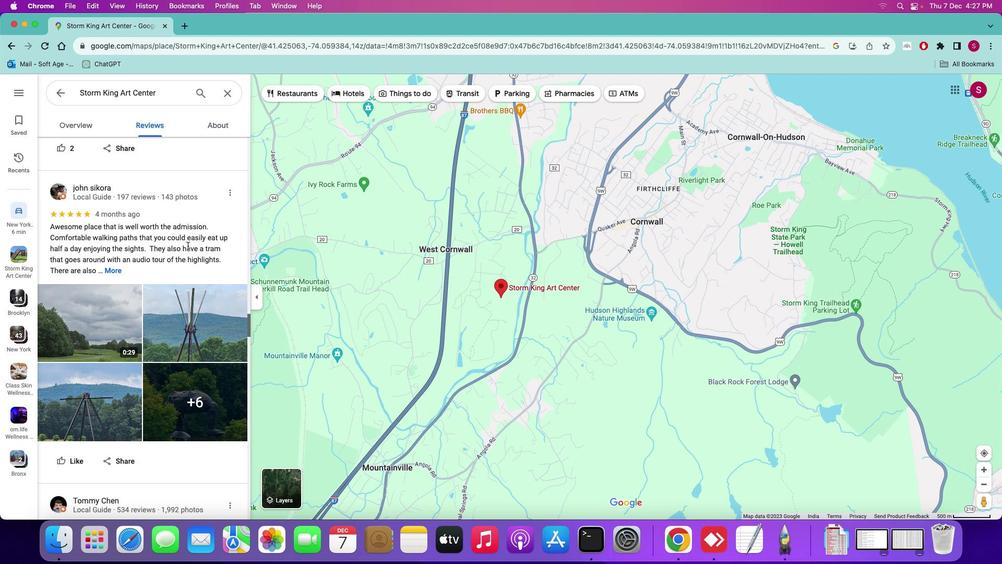 
Action: Mouse scrolled (188, 246) with delta (0, -2)
Screenshot: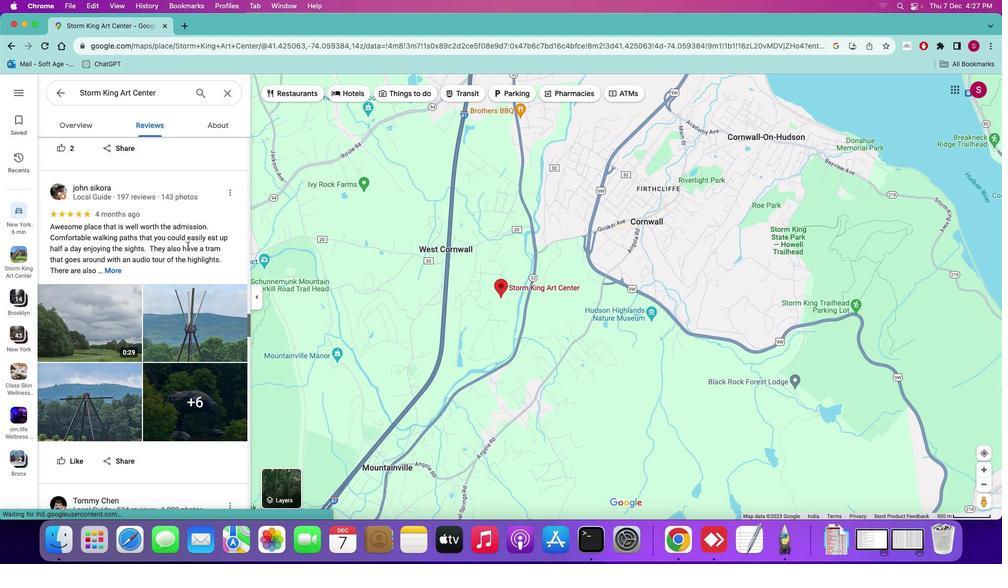 
Action: Mouse scrolled (188, 246) with delta (0, -2)
Screenshot: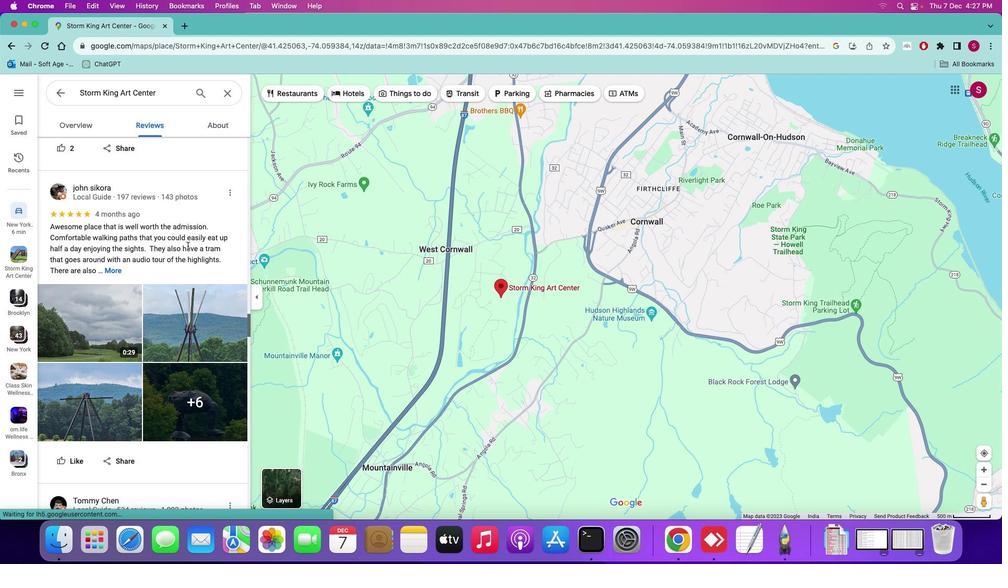 
Action: Mouse moved to (79, 127)
Screenshot: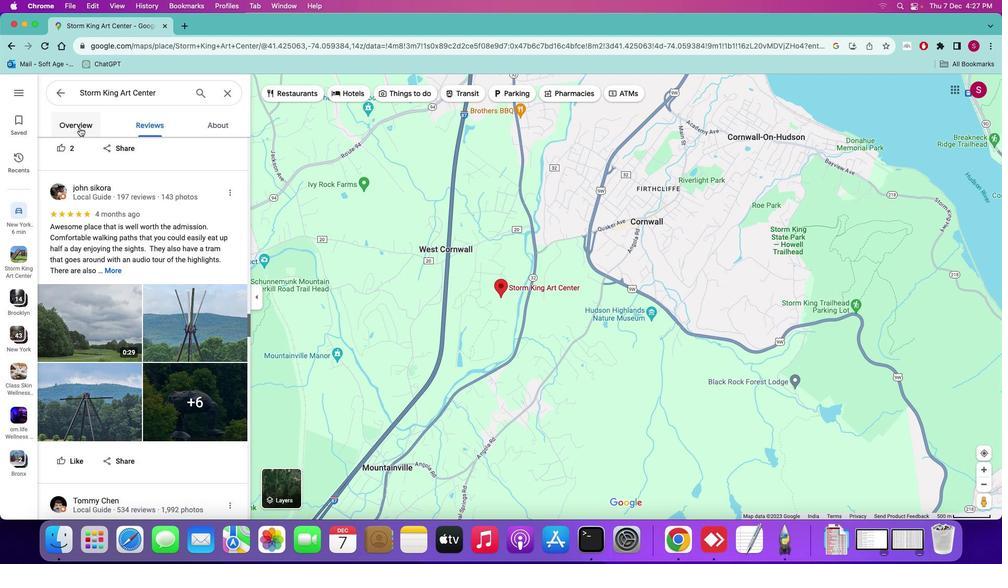 
Action: Mouse pressed left at (79, 127)
Screenshot: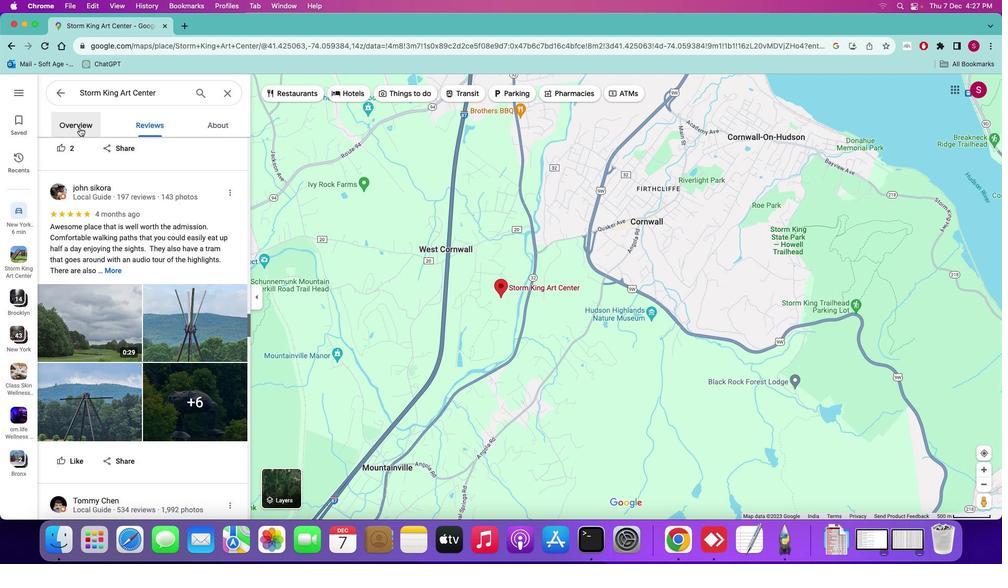 
Action: Mouse moved to (213, 158)
Screenshot: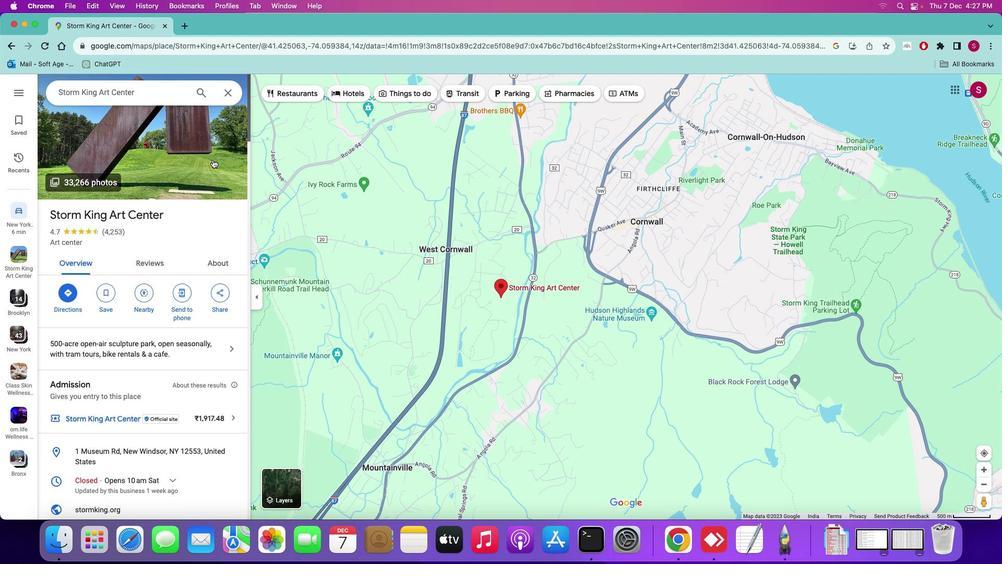 
Action: Mouse scrolled (213, 158) with delta (0, 0)
Screenshot: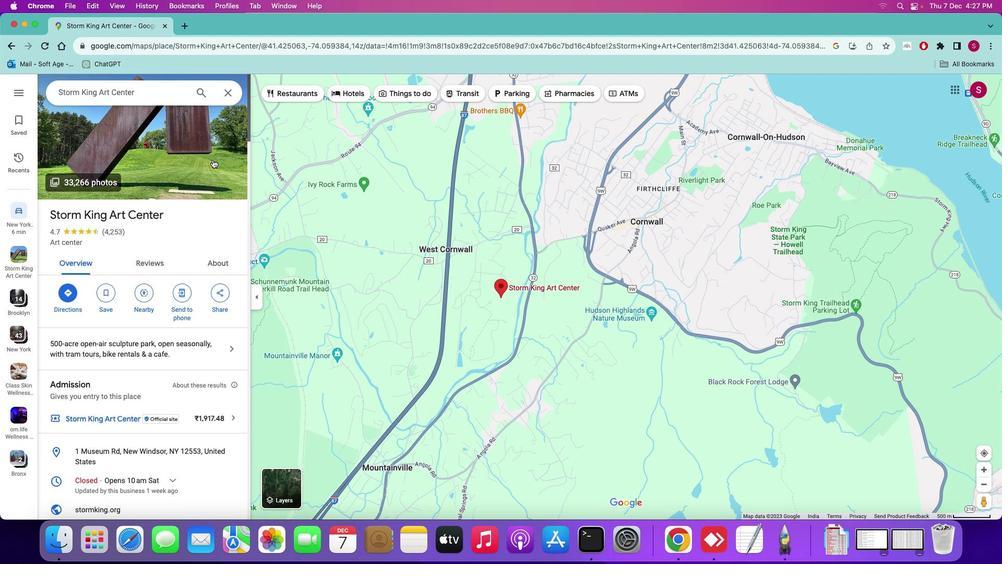 
Action: Mouse moved to (213, 159)
Screenshot: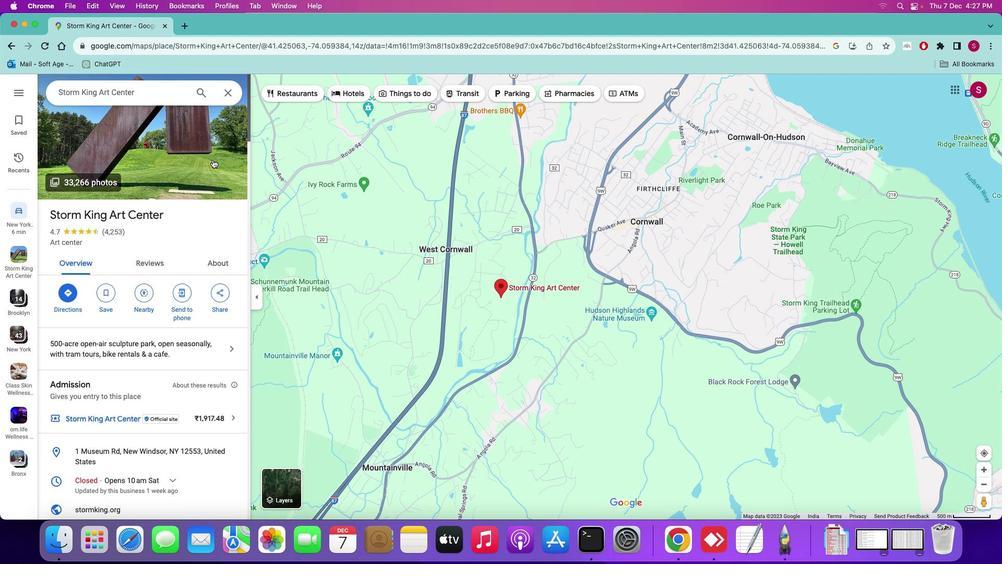 
Action: Mouse scrolled (213, 159) with delta (0, 0)
Screenshot: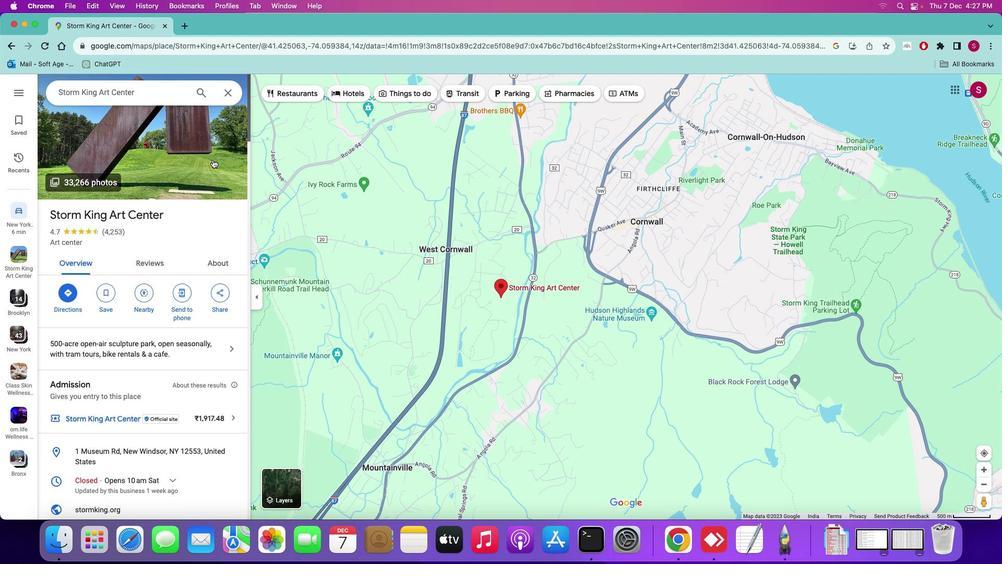 
Action: Mouse scrolled (213, 159) with delta (0, 2)
Screenshot: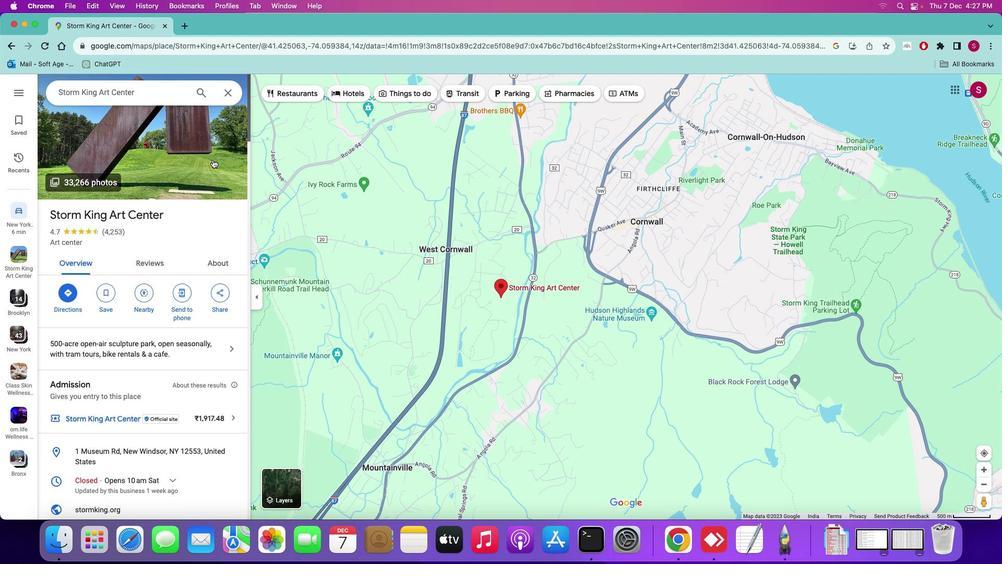 
Action: Mouse scrolled (213, 159) with delta (0, 2)
Screenshot: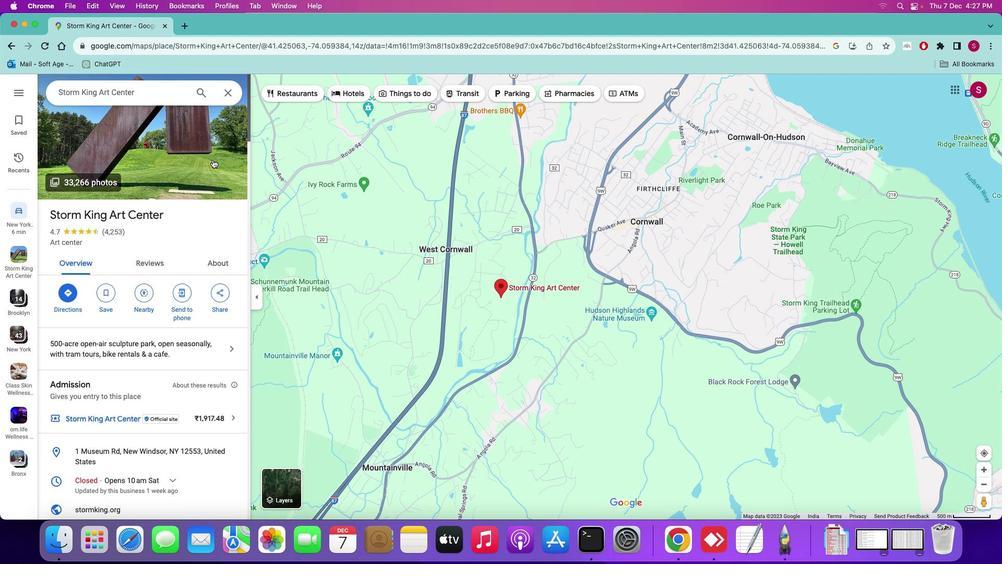 
Action: Mouse scrolled (213, 159) with delta (0, 3)
Screenshot: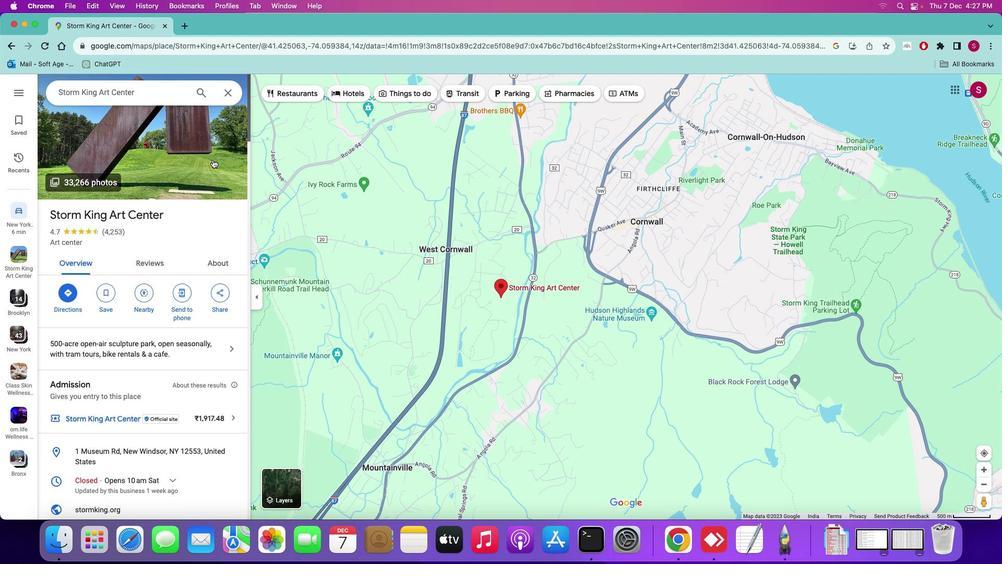 
Action: Mouse scrolled (213, 159) with delta (0, 3)
Screenshot: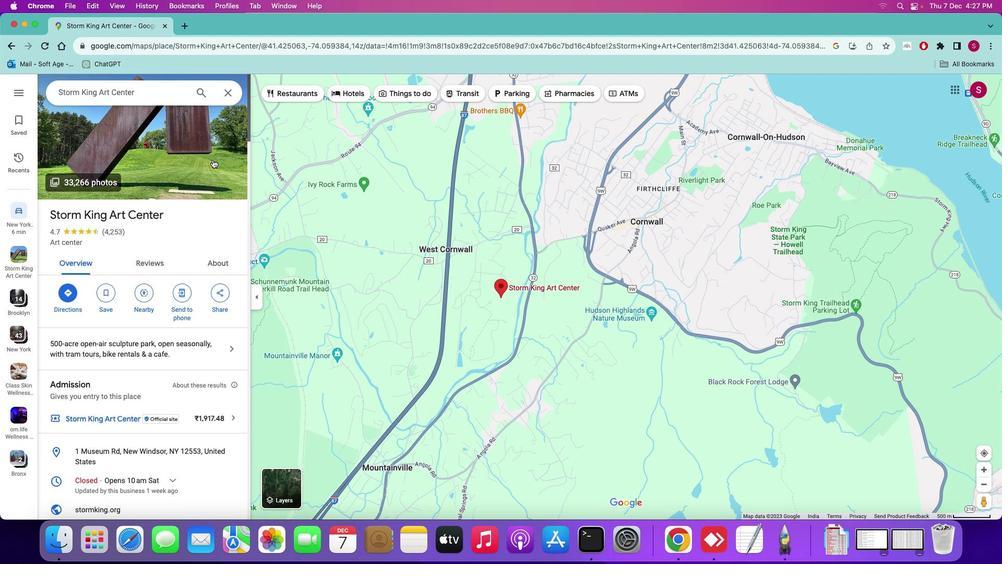 
Action: Mouse scrolled (213, 159) with delta (0, 4)
Screenshot: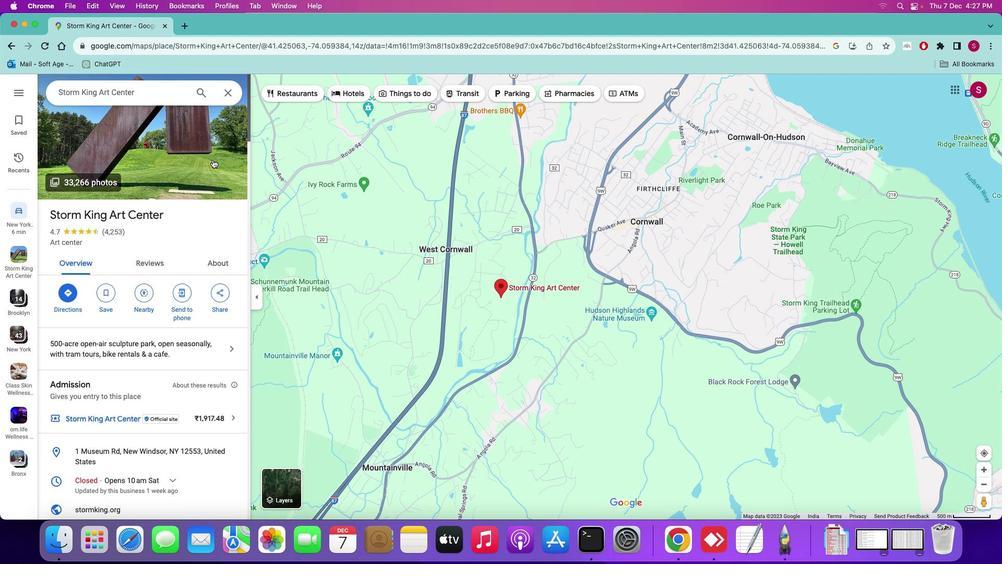 
Action: Mouse moved to (227, 97)
Screenshot: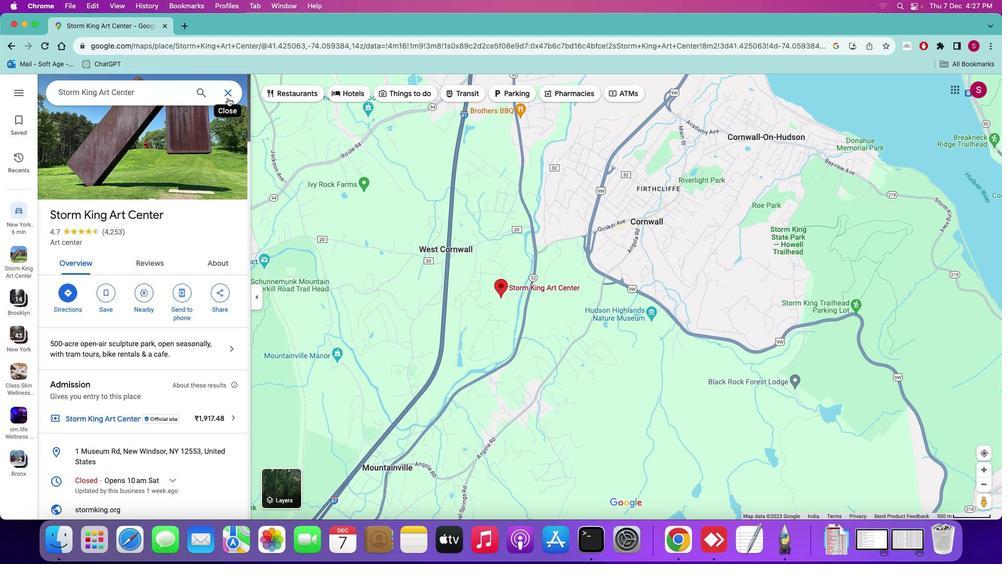 
